Task: Create a new incident record in Salesforce with the following details: Incident Name, Category, Description, Country, Date and Time of Incident, and Resolution Details.
Action: Mouse pressed left at (386, 535)
Screenshot: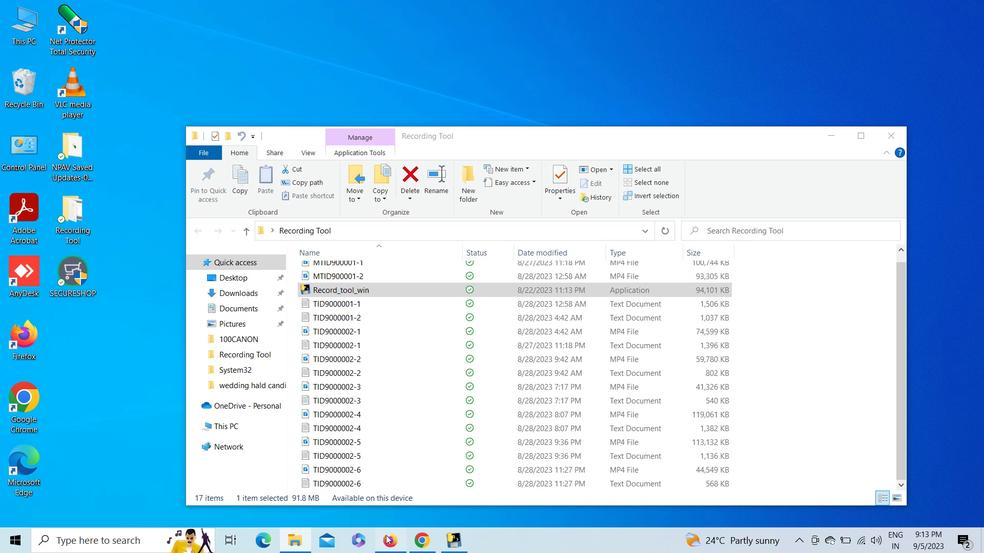 
Action: Mouse moved to (21, 92)
Screenshot: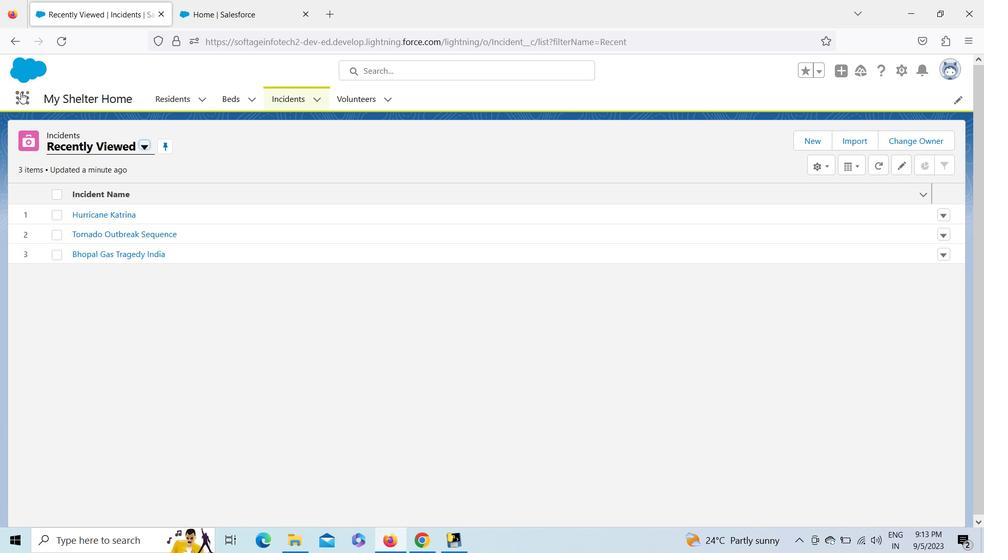 
Action: Mouse pressed left at (21, 92)
Screenshot: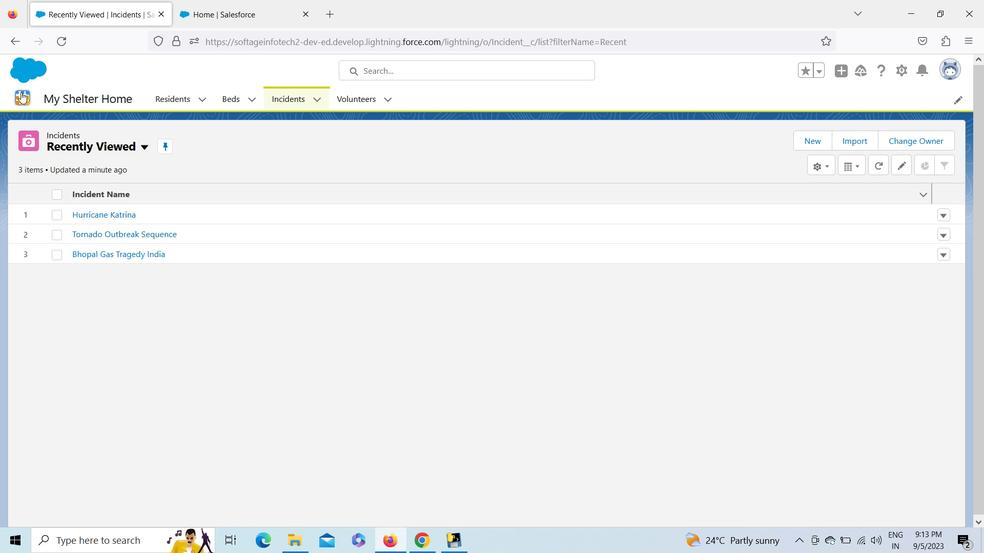 
Action: Mouse moved to (76, 177)
Screenshot: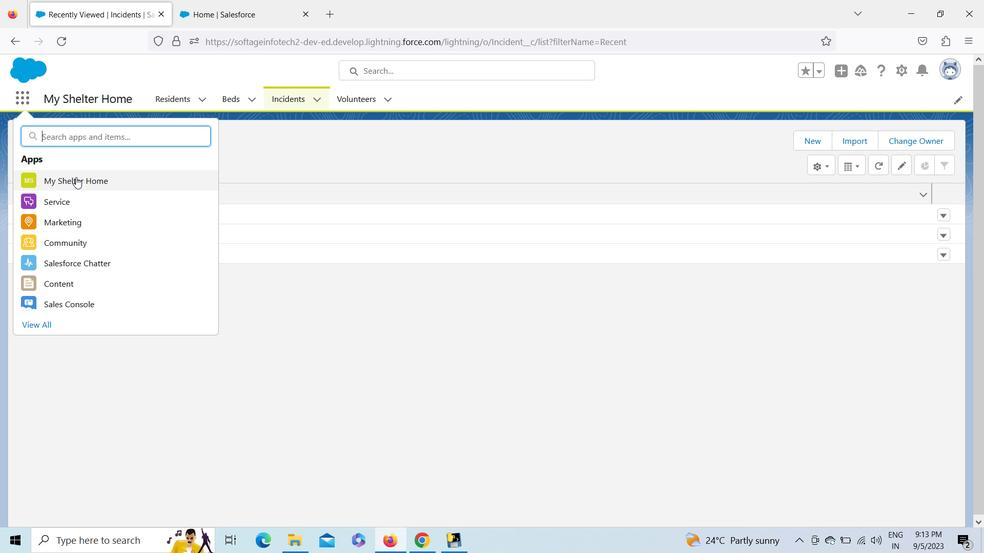 
Action: Mouse pressed left at (76, 177)
Screenshot: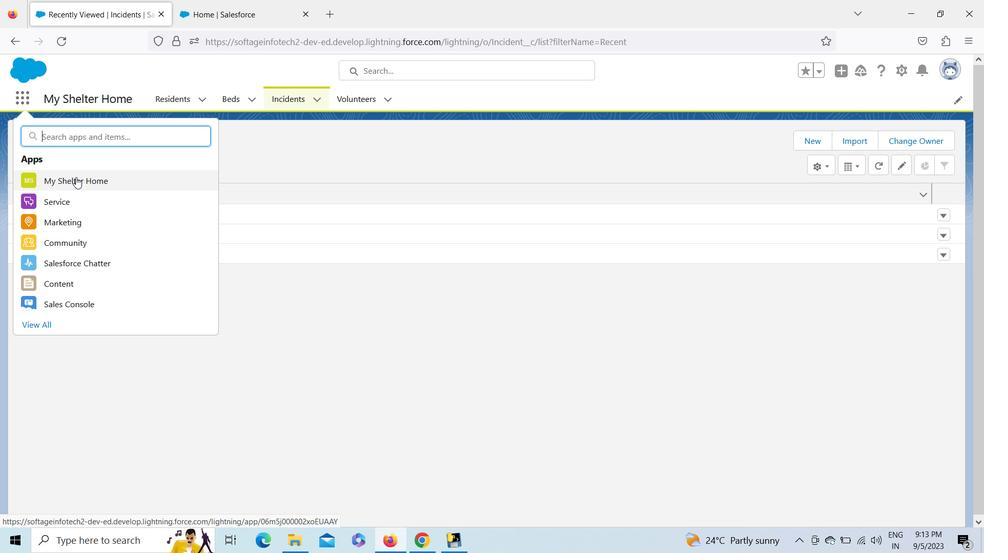 
Action: Mouse moved to (303, 13)
Screenshot: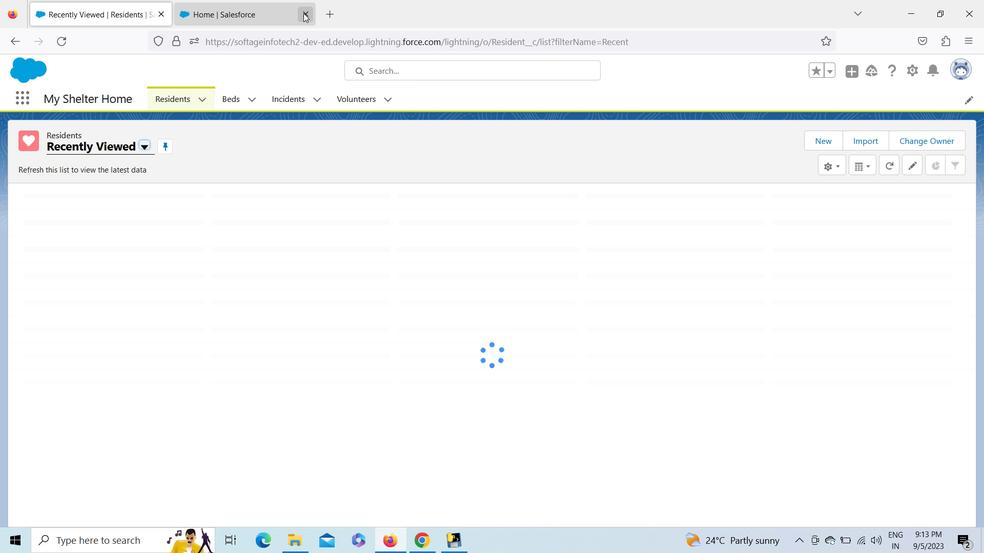 
Action: Mouse pressed left at (303, 13)
Screenshot: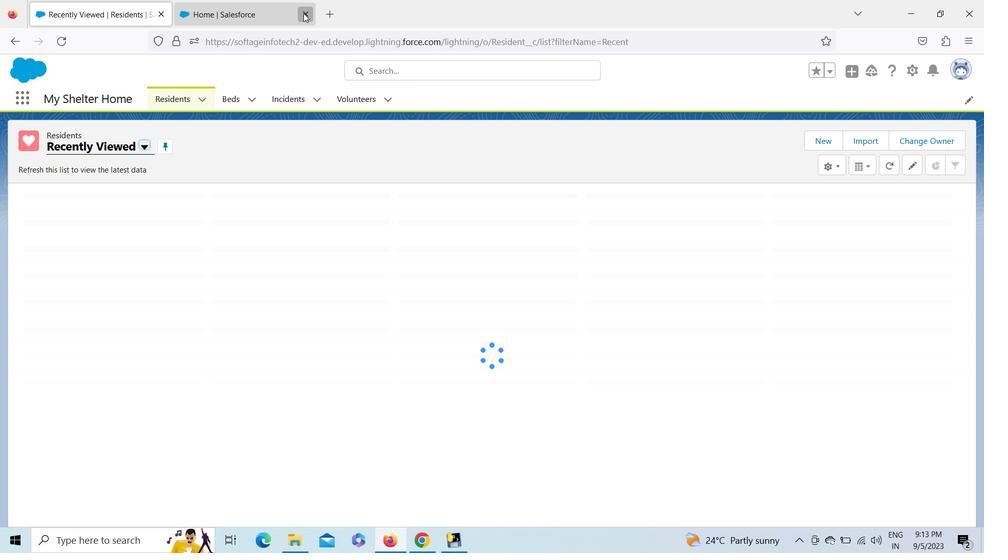 
Action: Mouse moved to (294, 100)
Screenshot: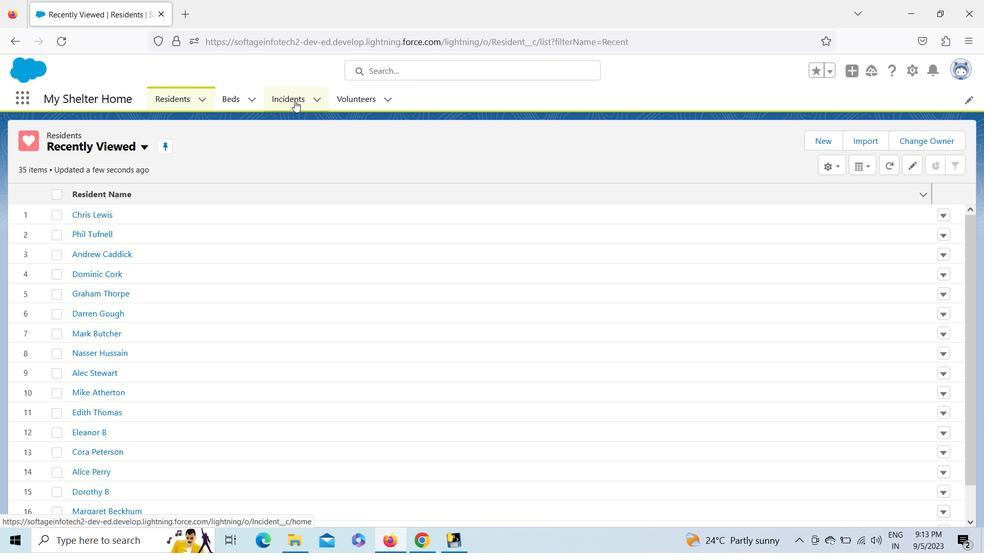 
Action: Mouse pressed left at (294, 100)
Screenshot: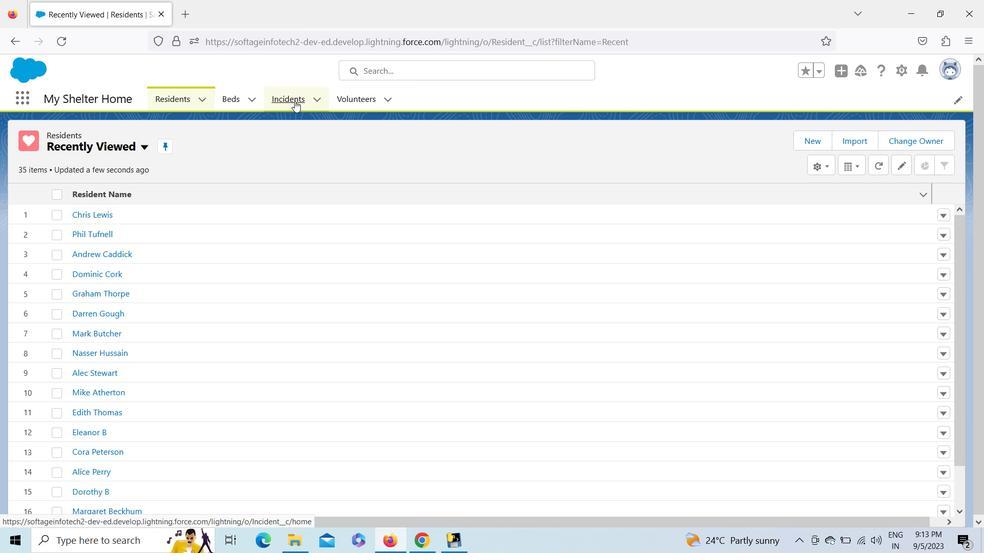 
Action: Mouse moved to (814, 140)
Screenshot: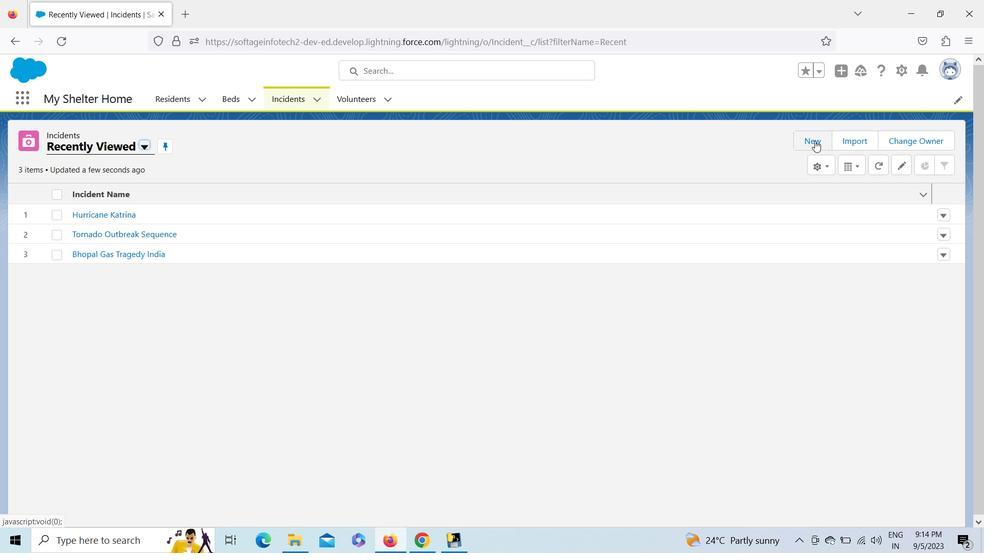 
Action: Mouse pressed left at (814, 140)
Screenshot: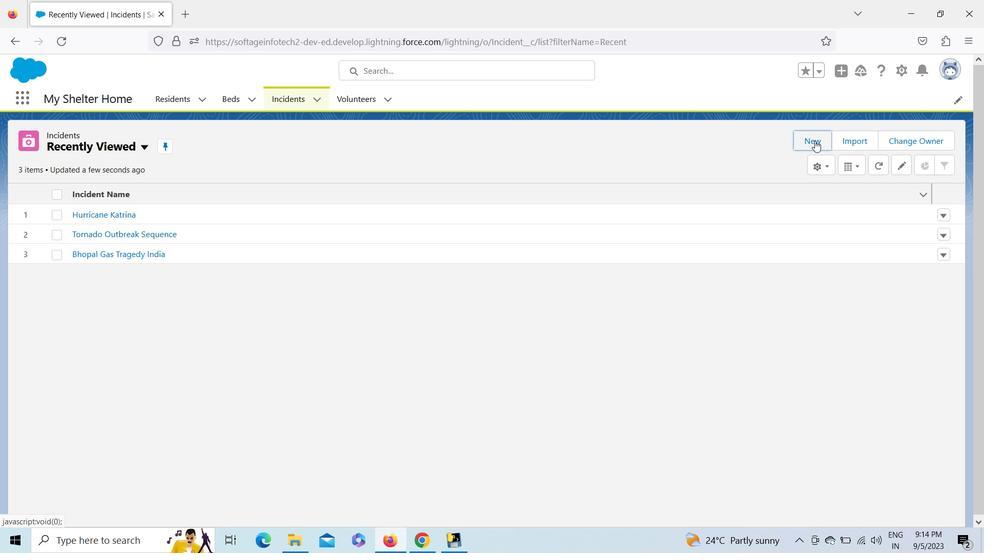 
Action: Key pressed <Key.shift><Key.shift>Alberta<Key.space><Key.shift><Key.shift><Key.shift>Flood<Key.space>2013
Screenshot: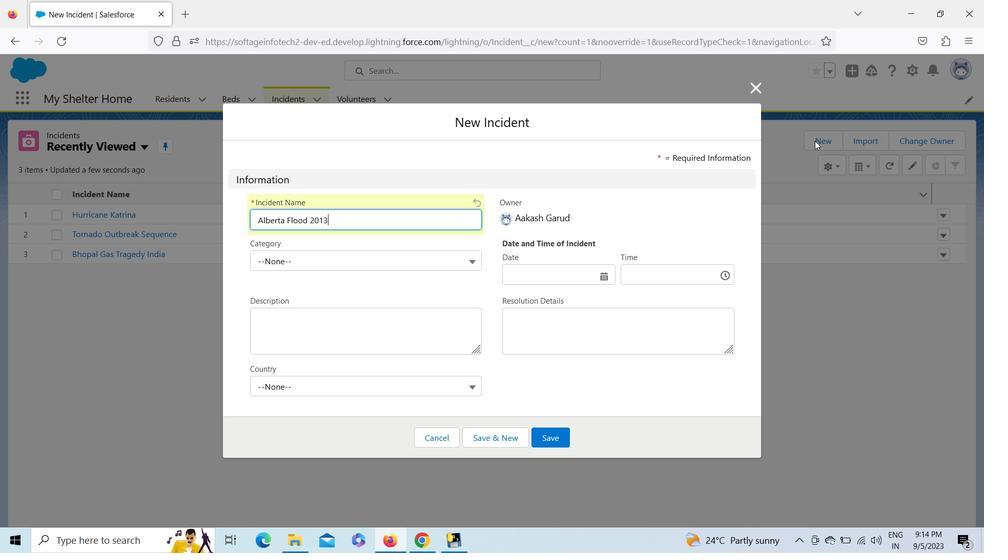 
Action: Mouse pressed left at (814, 140)
Screenshot: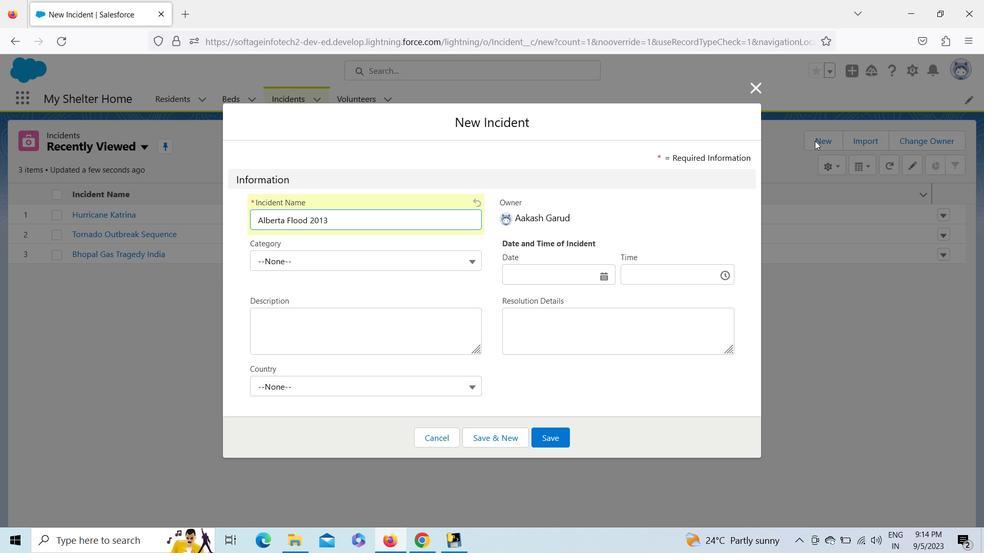 
Action: Mouse moved to (465, 263)
Screenshot: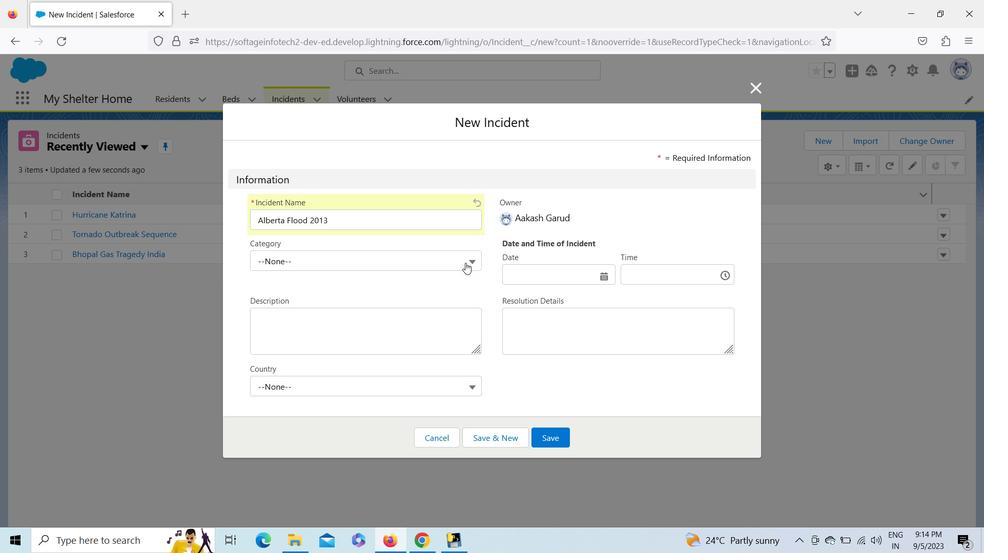 
Action: Mouse pressed left at (465, 263)
Screenshot: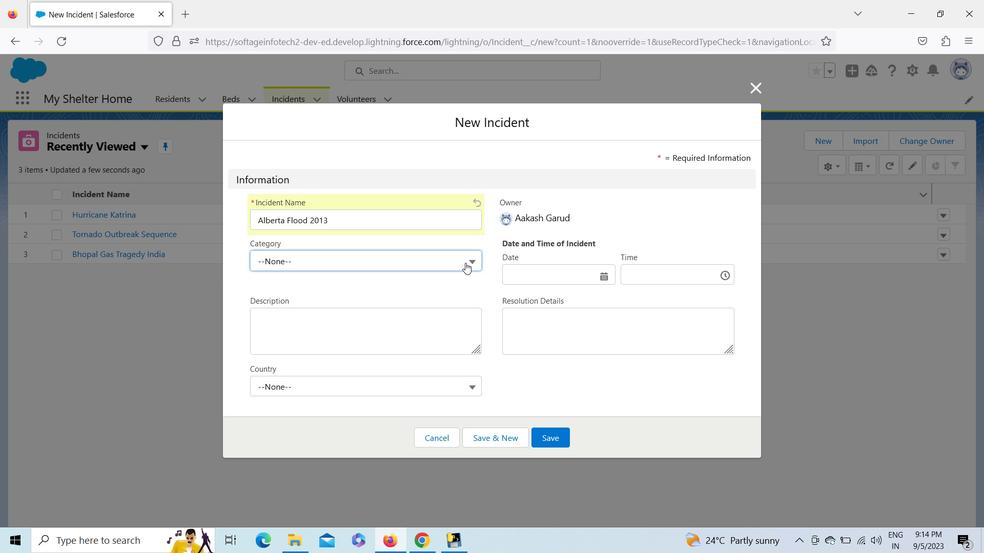 
Action: Mouse moved to (435, 355)
Screenshot: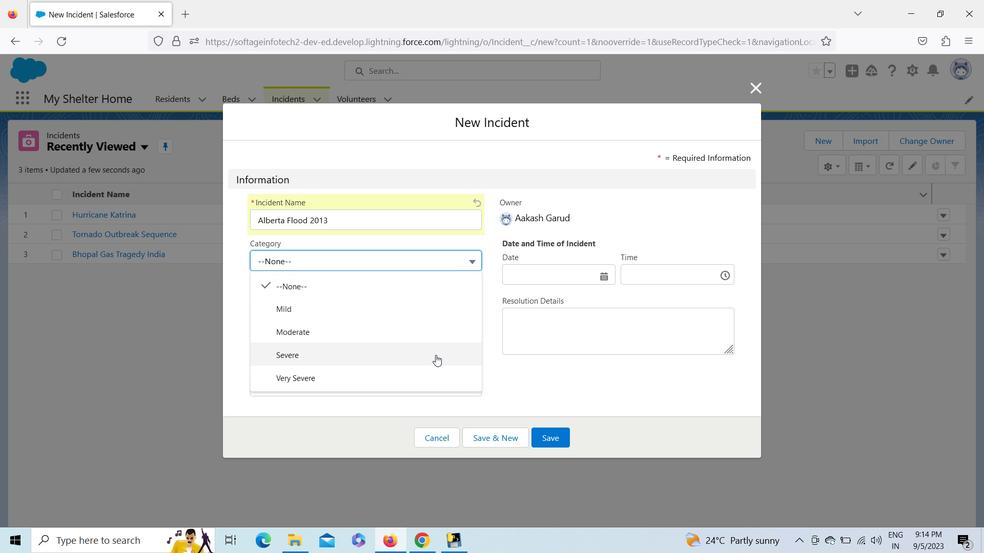 
Action: Mouse pressed left at (435, 355)
Screenshot: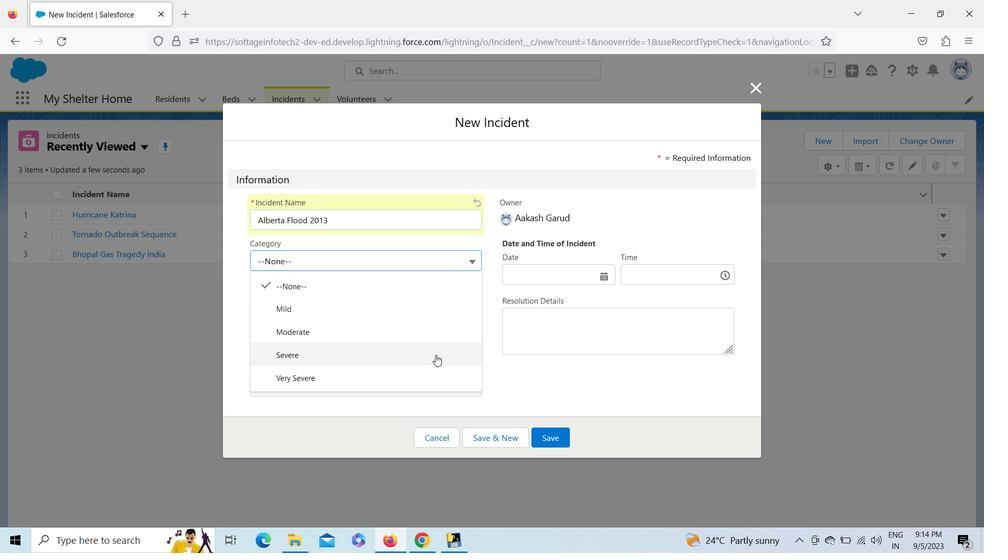 
Action: Mouse moved to (372, 386)
Screenshot: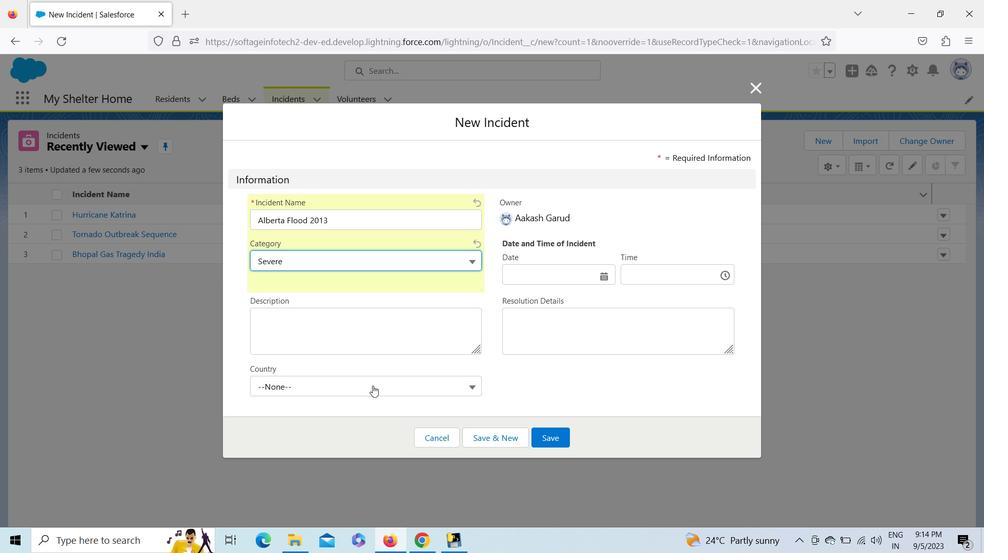 
Action: Mouse pressed left at (372, 386)
Screenshot: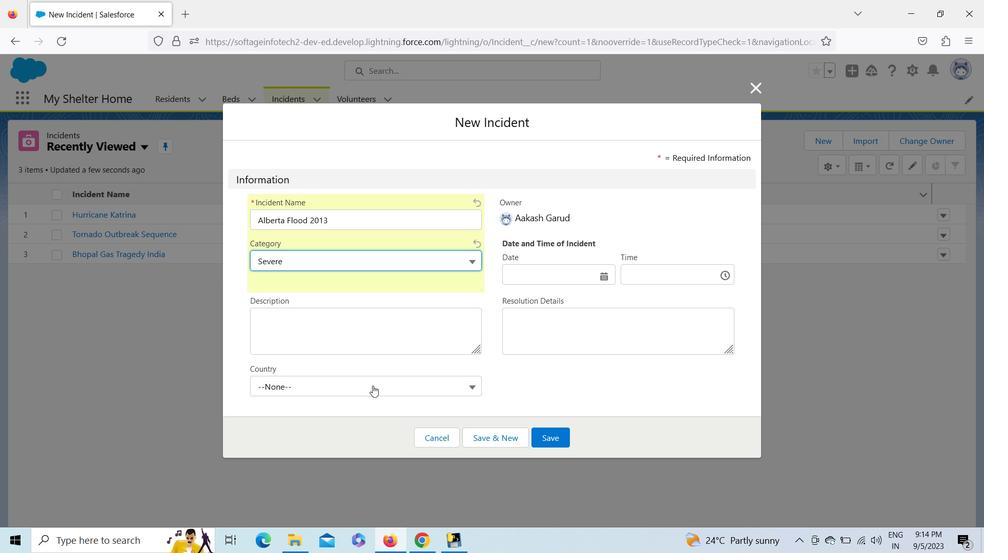 
Action: Mouse moved to (414, 275)
Screenshot: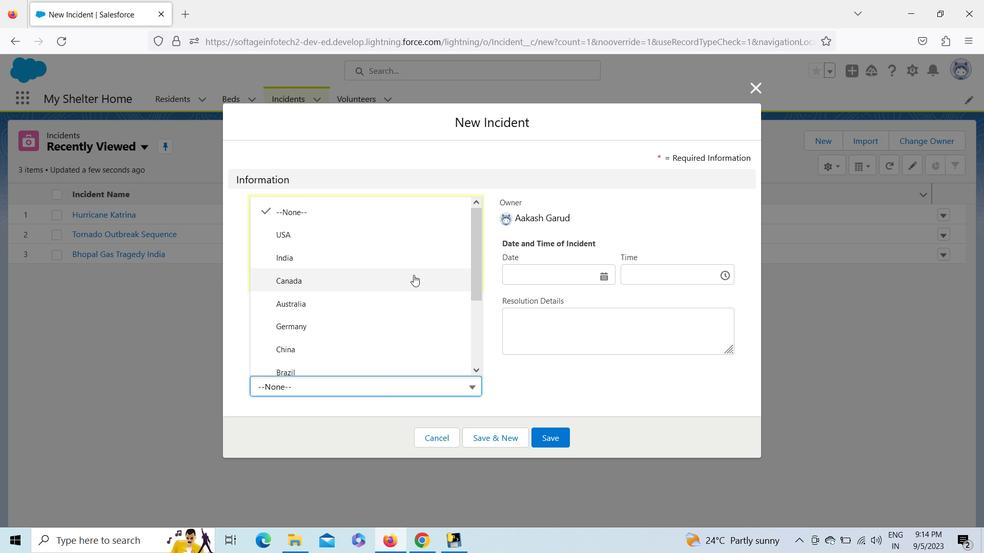 
Action: Mouse pressed left at (414, 275)
Screenshot: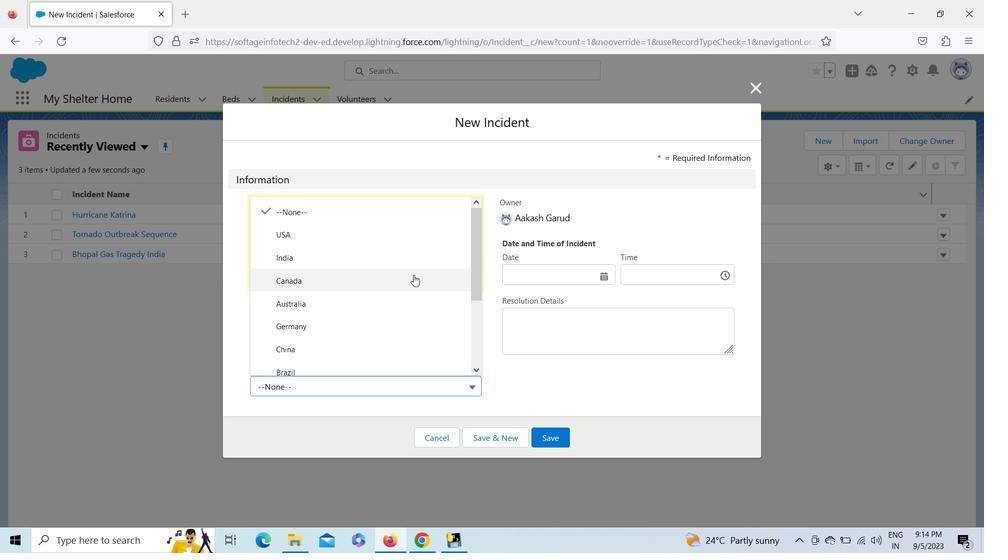 
Action: Mouse moved to (560, 275)
Screenshot: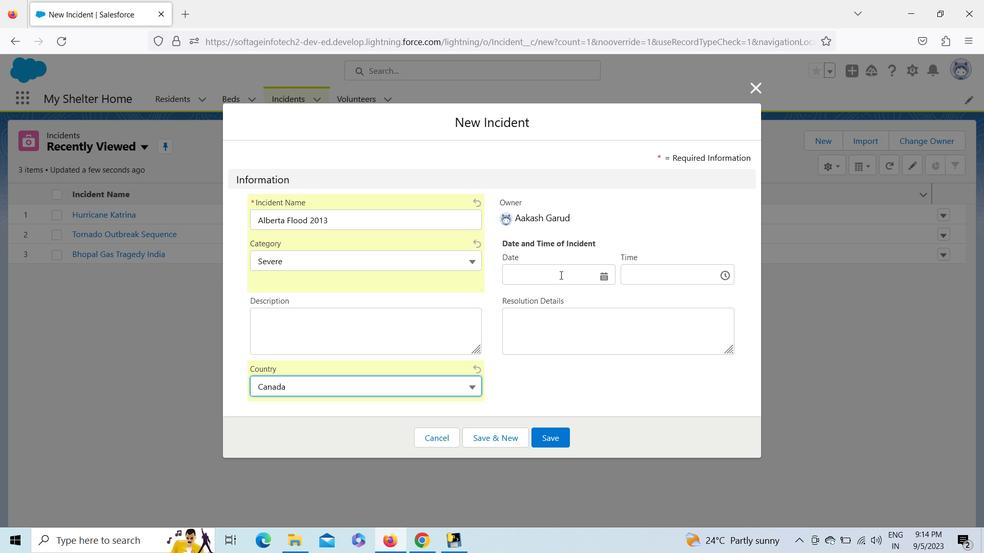 
Action: Mouse pressed left at (560, 275)
Screenshot: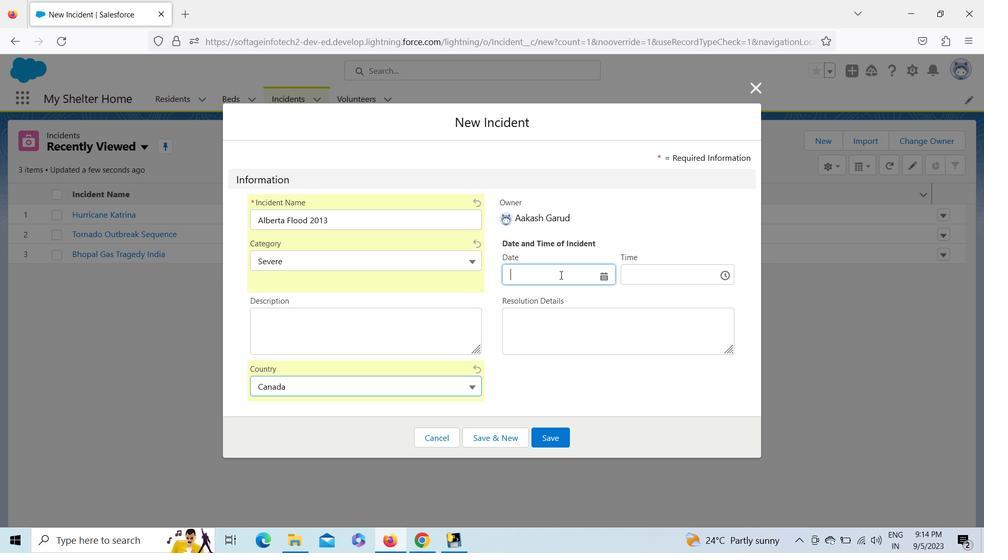 
Action: Mouse moved to (670, 311)
Screenshot: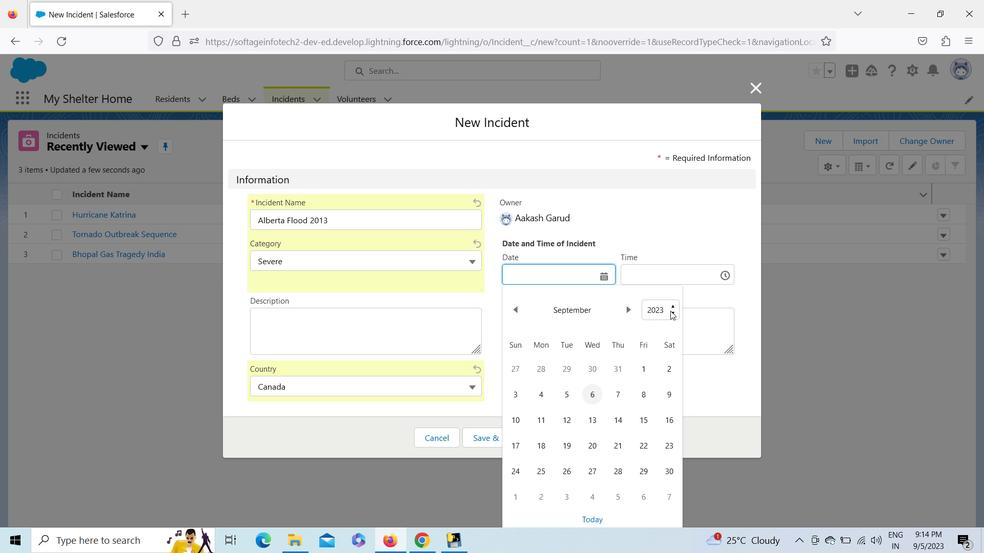 
Action: Mouse pressed left at (670, 311)
Screenshot: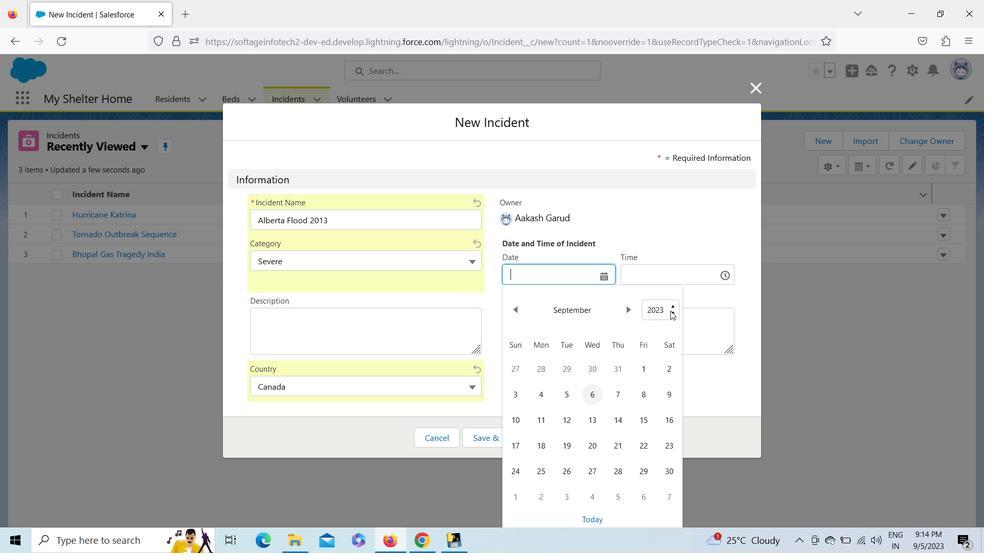 
Action: Key pressed <Key.up><Key.up><Key.up><Key.up><Key.up><Key.up><Key.up><Key.up><Key.up><Key.up><Key.enter>
Screenshot: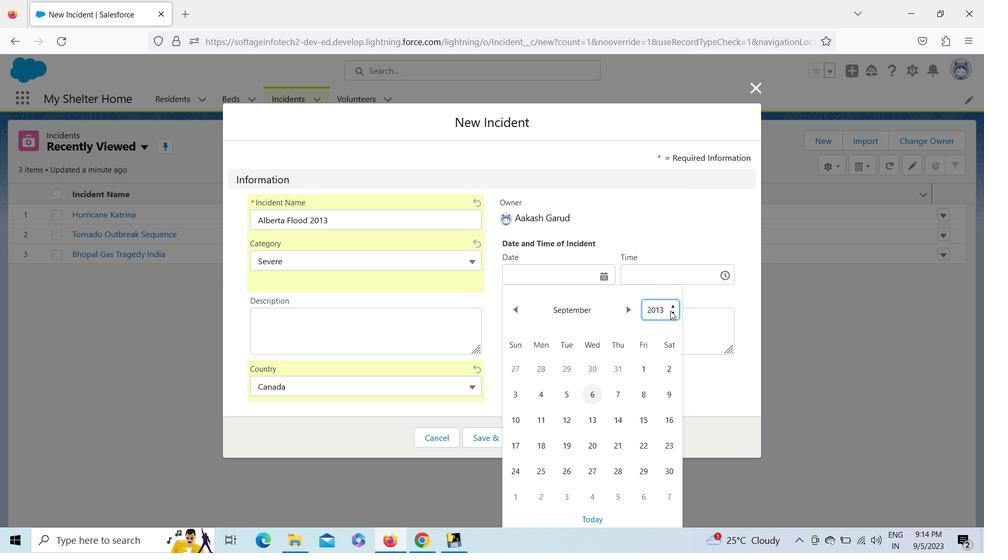 
Action: Mouse moved to (514, 303)
Screenshot: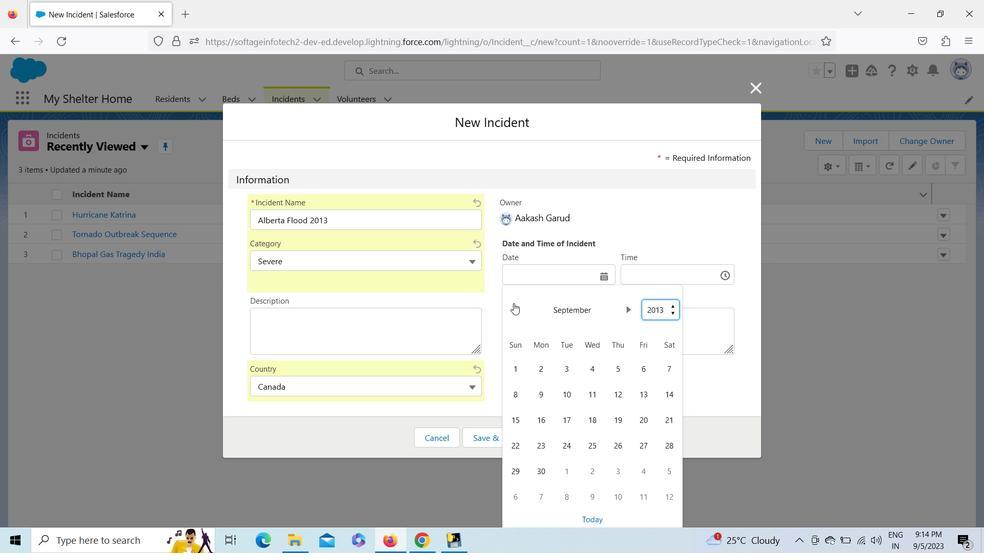 
Action: Mouse pressed left at (514, 303)
Screenshot: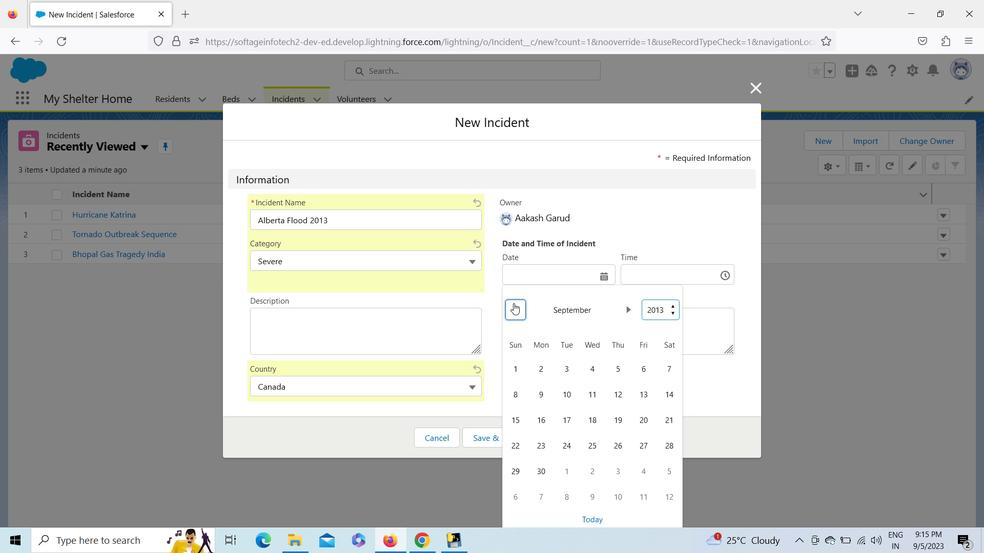 
Action: Mouse pressed left at (514, 303)
Screenshot: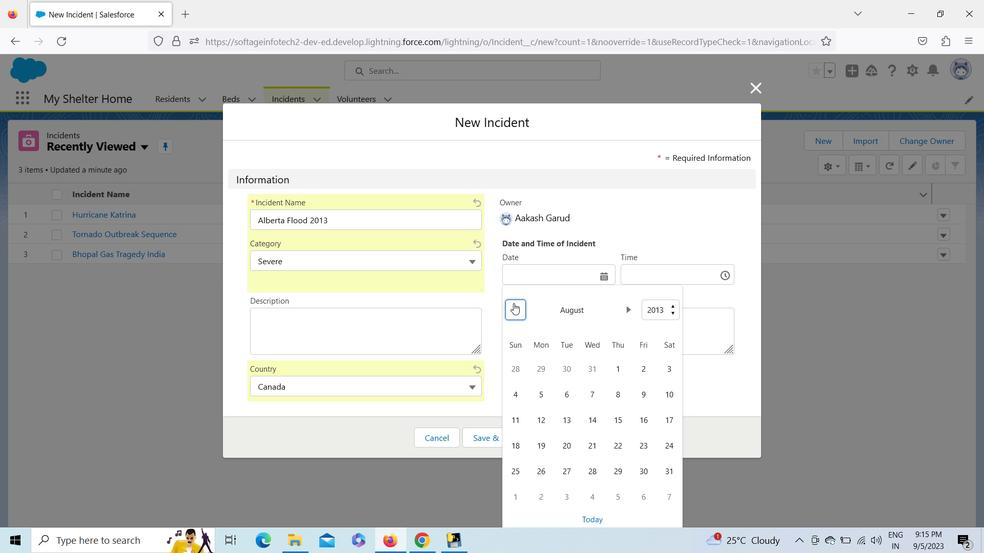 
Action: Mouse pressed left at (514, 303)
Screenshot: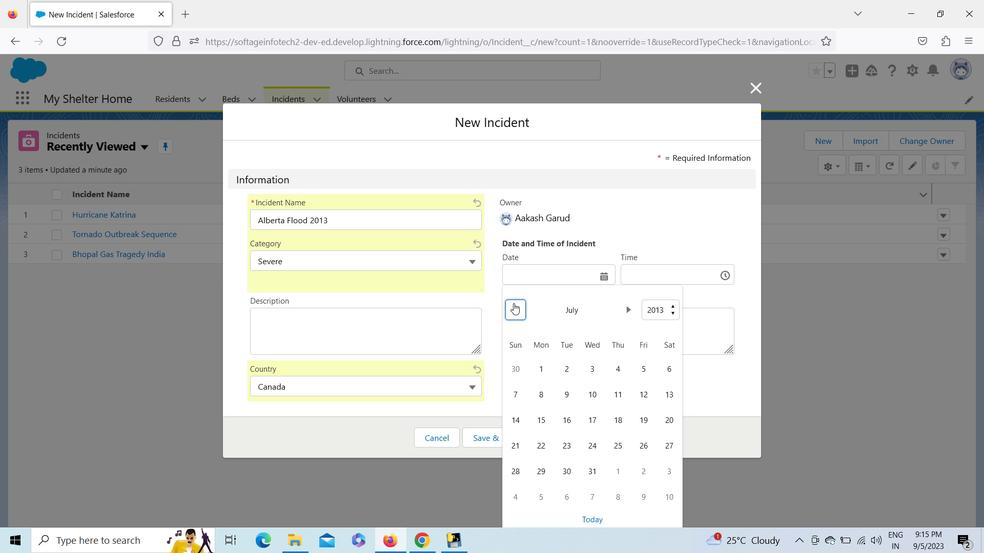 
Action: Mouse moved to (593, 447)
Screenshot: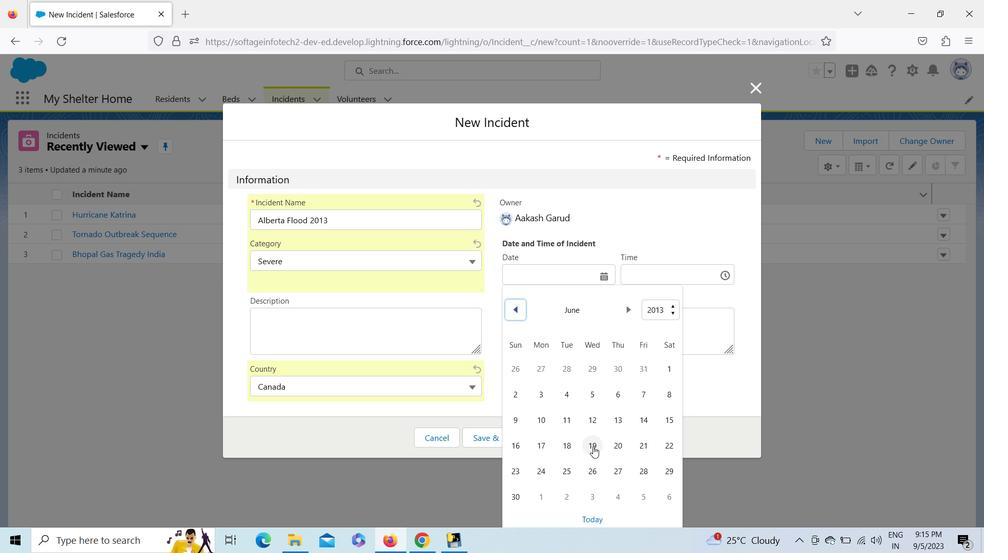 
Action: Mouse pressed left at (593, 447)
Screenshot: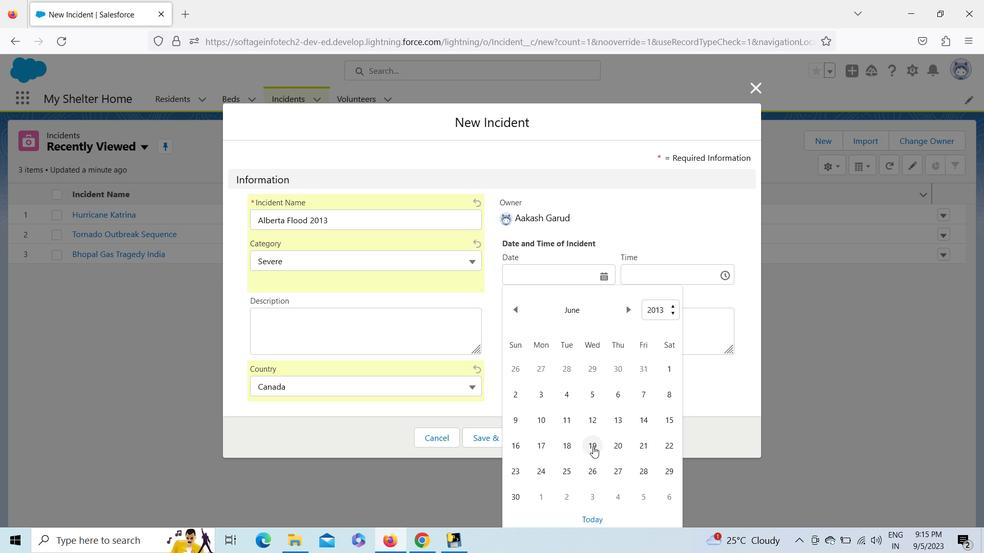 
Action: Mouse moved to (373, 301)
Screenshot: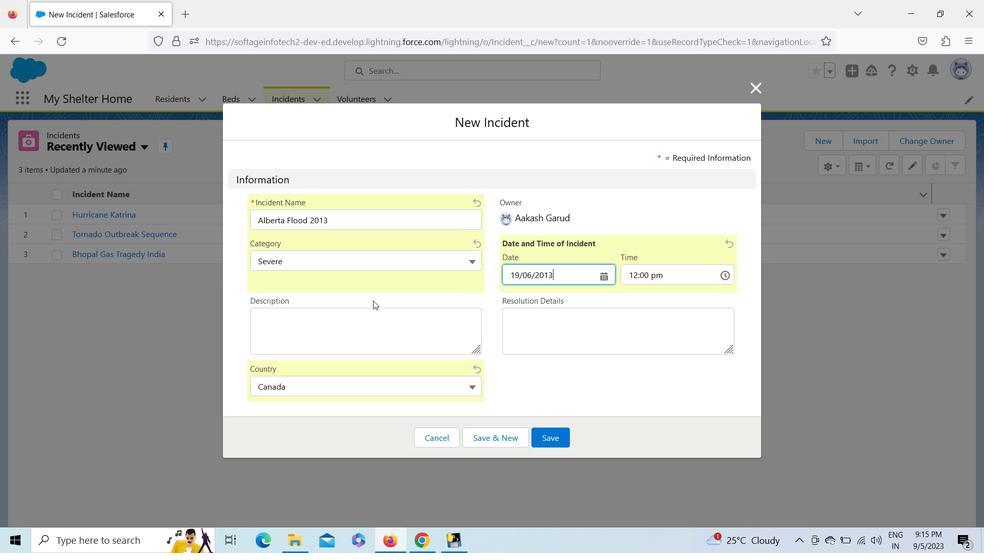 
Action: Mouse pressed left at (373, 301)
Screenshot: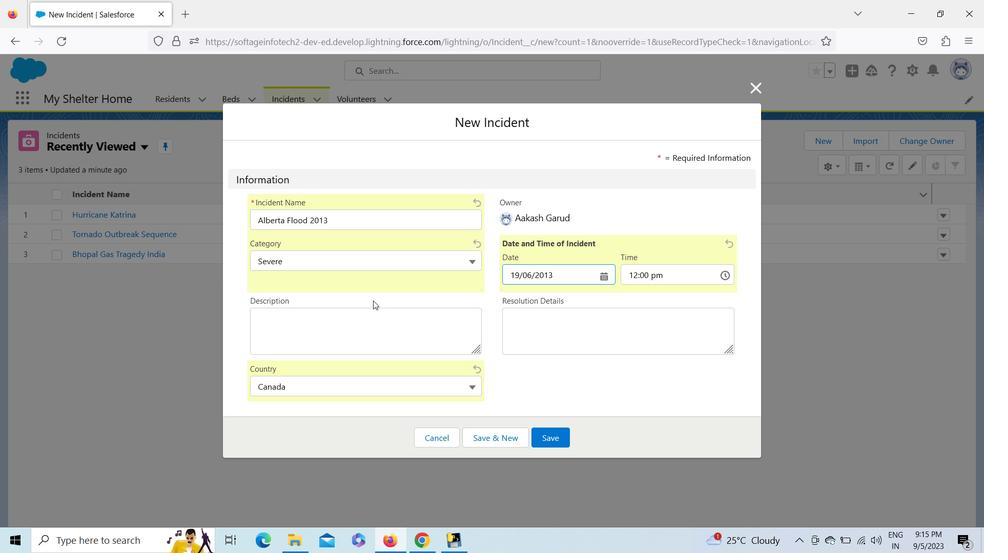 
Action: Mouse moved to (371, 321)
Screenshot: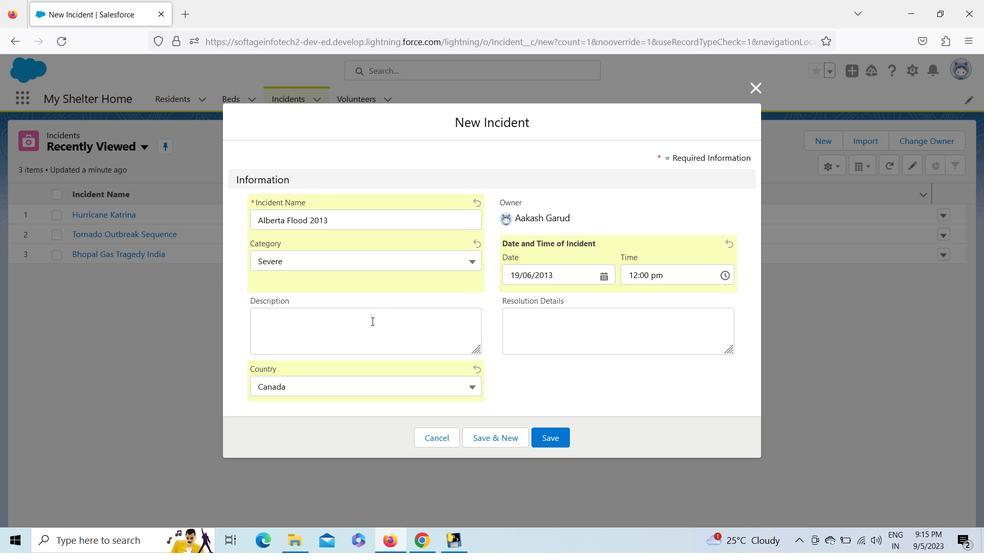 
Action: Mouse pressed left at (371, 321)
Screenshot: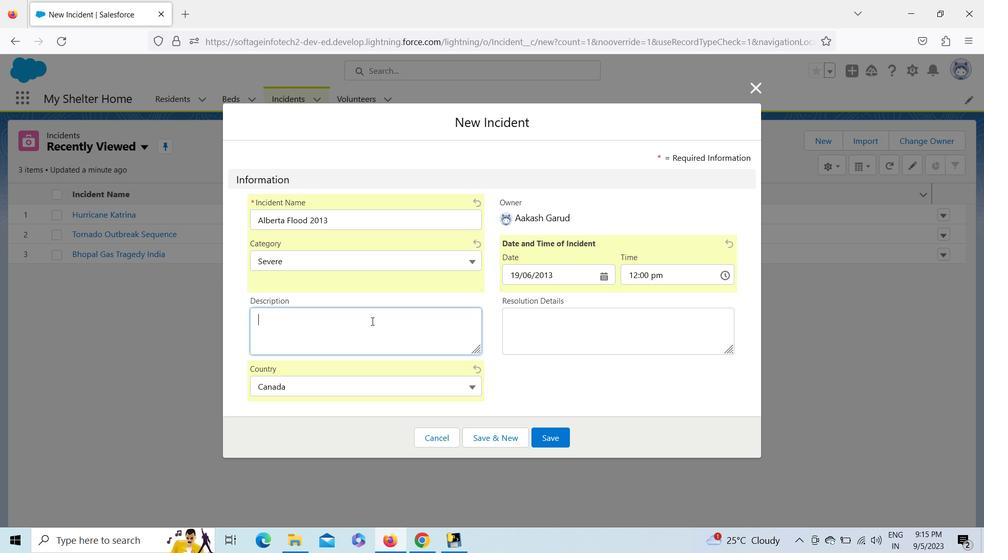 
Action: Key pressed <Key.shift>In<Key.space>the<Key.space>days<Key.space>leading<Key.space>up<Key.space>to<Key.space><Key.shift>June<Key.space>19,<Key.space>2023,<Key.space>parts<Key.space>of<Key.space>southern<Key.space>and<Key.space>central<Key.space><Key.shift>Alberta<Key.space><Key.shift><Key.shift><Key.shift><Key.shift><Key.shift><Key.shift><Key.shift><Key.shift><Key.shift><Key.shift><Key.shift><Key.shift><Key.shift><Key.shift><Key.shift><Key.shift><Key.shift><Key.shift><Key.shift><Key.shift><Key.shift><Key.shift><Key.shift><Key.shift><Key.shift><Key.shift><Key.shift><Key.shift><Key.shift><Key.shift><Key.shift><Key.shift><Key.shift><Key.shift><Key.shift><Key.shift><Key.shift><Key.shift><Key.shift><Key.shift><Key.shift><Key.shift>Canada<Key.left><Key.left><Key.left><Key.left><Key.left><Key.left><Key.left>,<Key.right><Key.right><Key.right><Key.right><Key.right><Key.right><Key.right><Key.space>experienced<Key.space>heavy<Key.space>rainfall<Key.space>that<Key.space>triggered<Key.space>catastrophic<Key.space>flooding<Key.space>described<Key.space>by<Key.space>the<Key.space>provincial<Key.space>government<Key.space>as<Key.space>the<Key.space>worst<Key.space>in<Key.space><Key.shift>Alberta's<Key.space><Key.shift>history
Screenshot: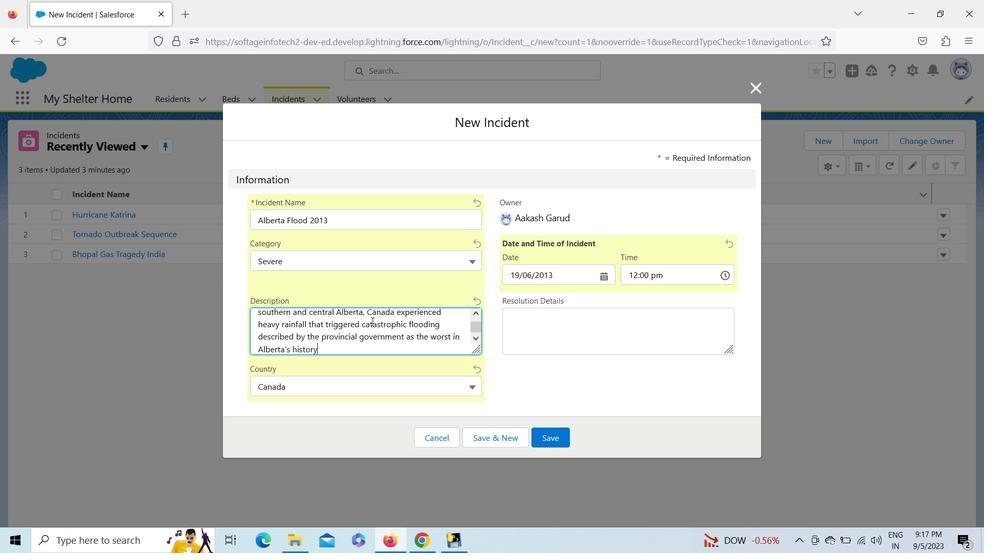 
Action: Mouse moved to (474, 267)
Screenshot: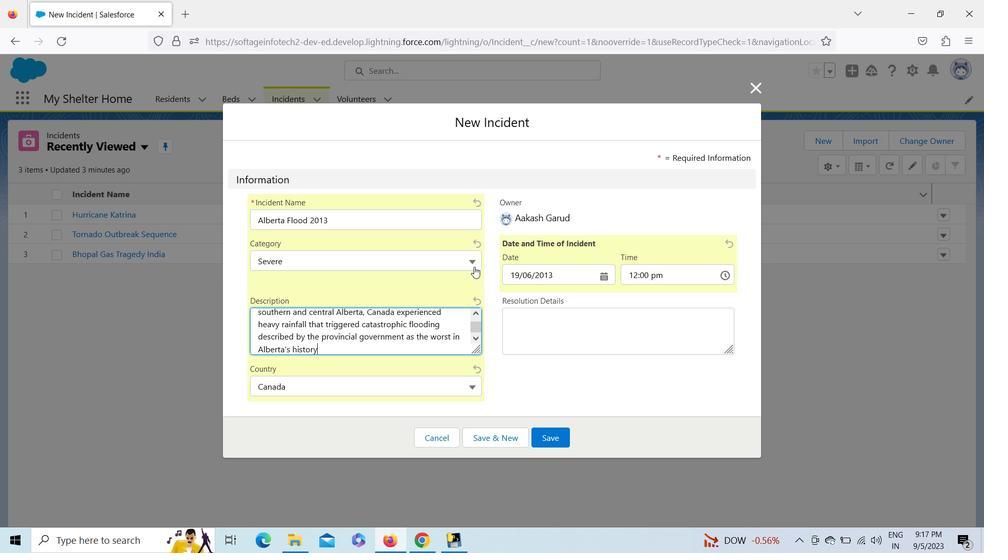 
Action: Mouse pressed left at (474, 267)
Screenshot: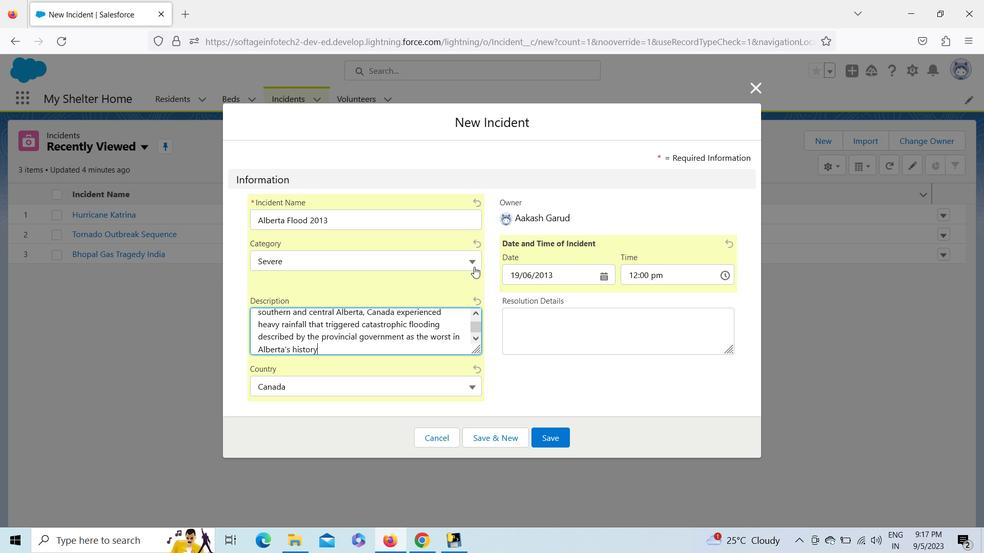 
Action: Mouse moved to (372, 373)
Screenshot: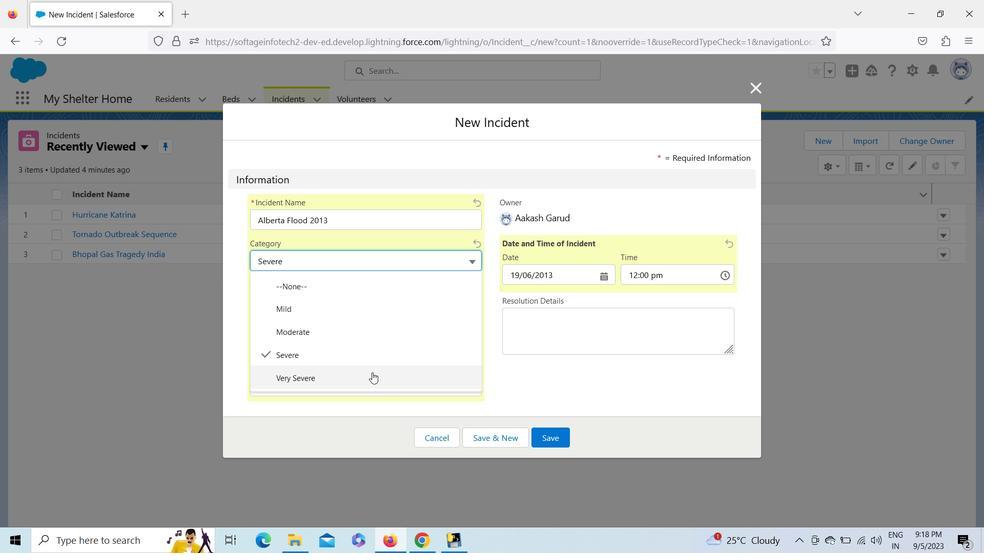 
Action: Mouse pressed left at (372, 373)
Screenshot: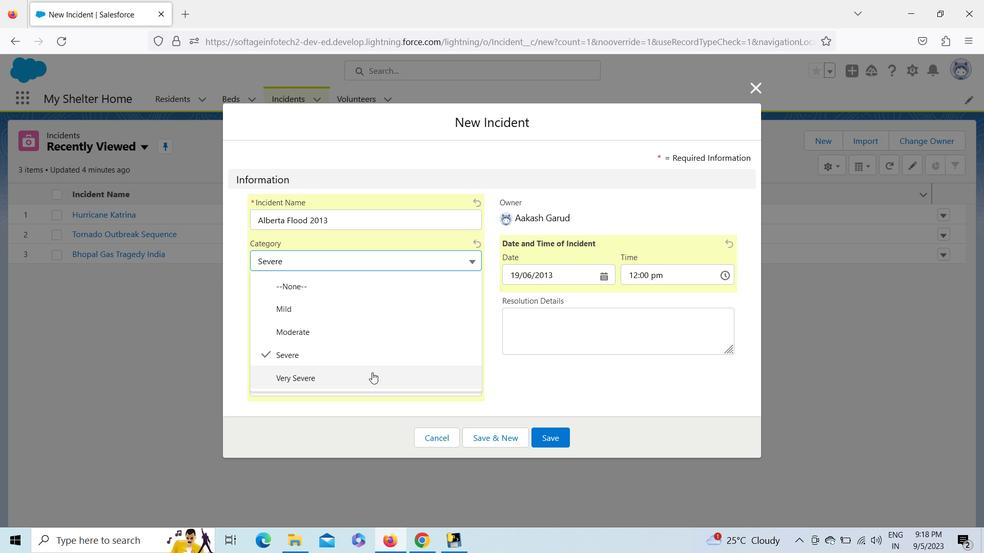 
Action: Mouse moved to (550, 325)
Screenshot: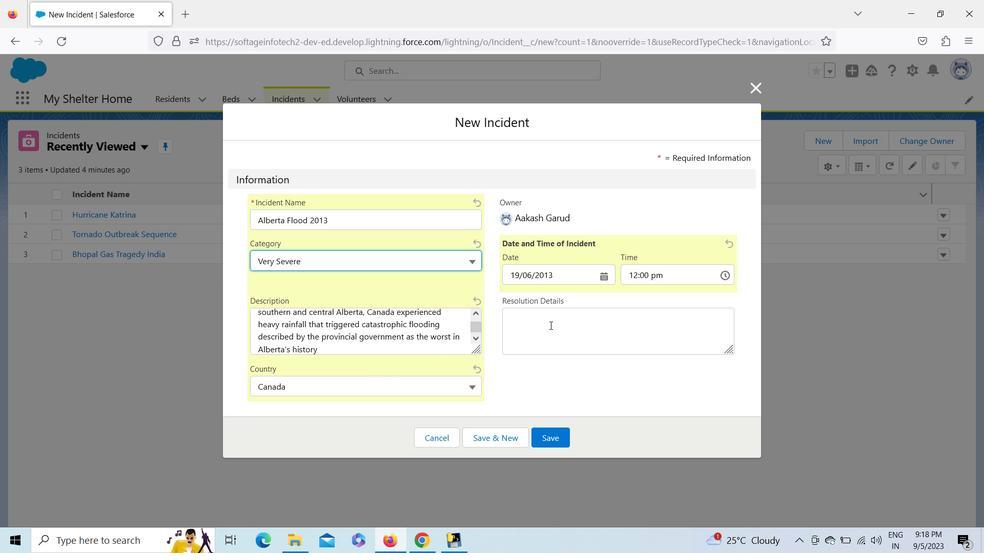 
Action: Mouse pressed left at (550, 325)
Screenshot: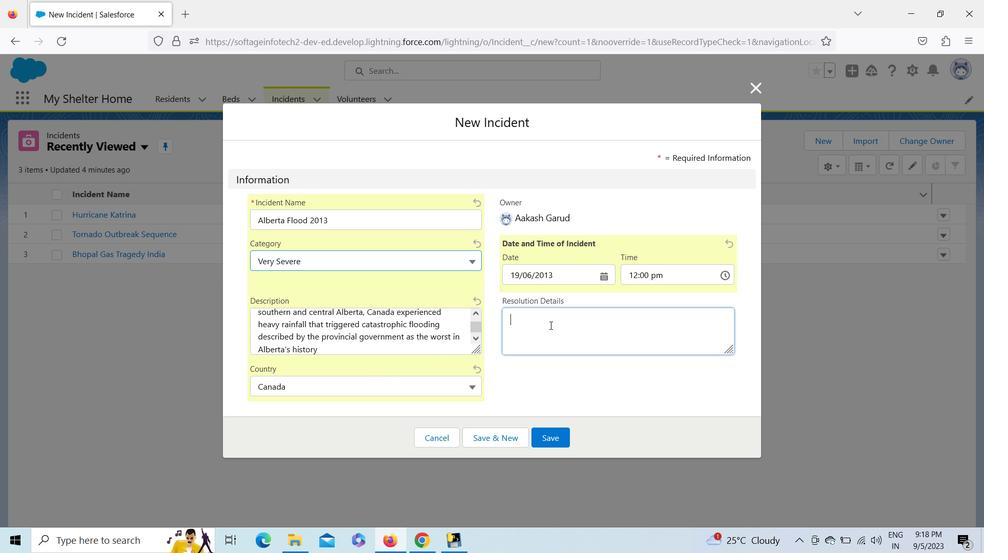 
Action: Mouse moved to (540, 336)
Screenshot: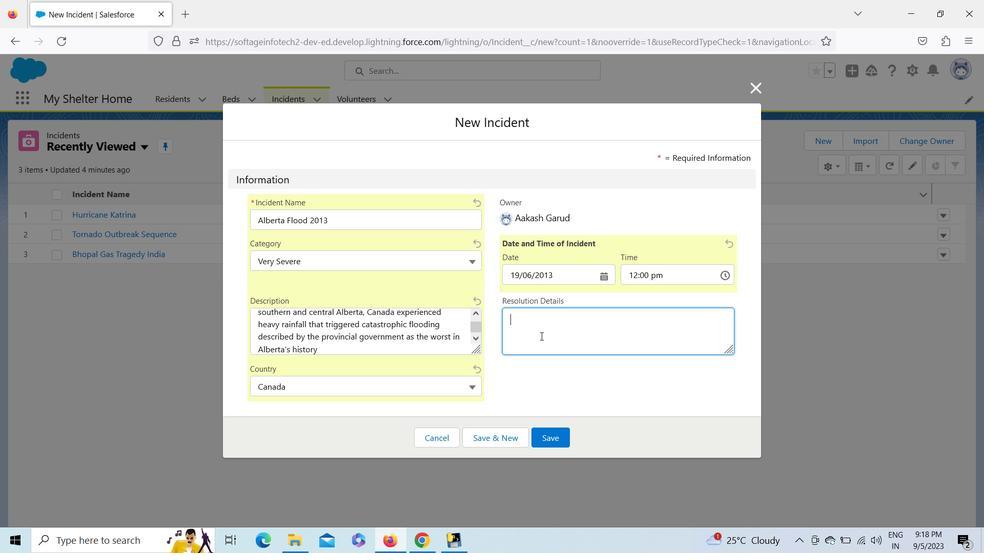 
Action: Key pressed <Key.shift>The<Key.space><Key.shift>Flood<Key.space>was<Key.space>thev<Key.backspace><Key.space>costliest<Key.space>natural<Key.space>disaster<Key.space>in<Key.space><Key.shift>Canadian<Key.space><Key.shift><Key.shift><Key.shift><Key.shift><Key.shift><Key.shift><Key.shift><Key.shift><Key.shift><Key.shift><Key.shift><Key.shift><Key.shift><Key.shift><Key.shift><Key.shift><Key.shift><Key.shift><Key.shift><Key.shift><Key.shift><Key.shift><Key.shift><Key.shift><Key.shift><Key.shift><Key.shift><Key.shift><Key.shift><Key.shift><Key.shift><Key.shift><Key.shift><Key.shift><Key.shift><Key.shift><Key.shift><Key.shift><Key.shift>history,<Key.space>with<Key.space>damages<Key.space>exceeding<Key.space><Key.shift>CAD<Key.space><Key.shift>$6<Key.space><Key.shift>billion
Screenshot: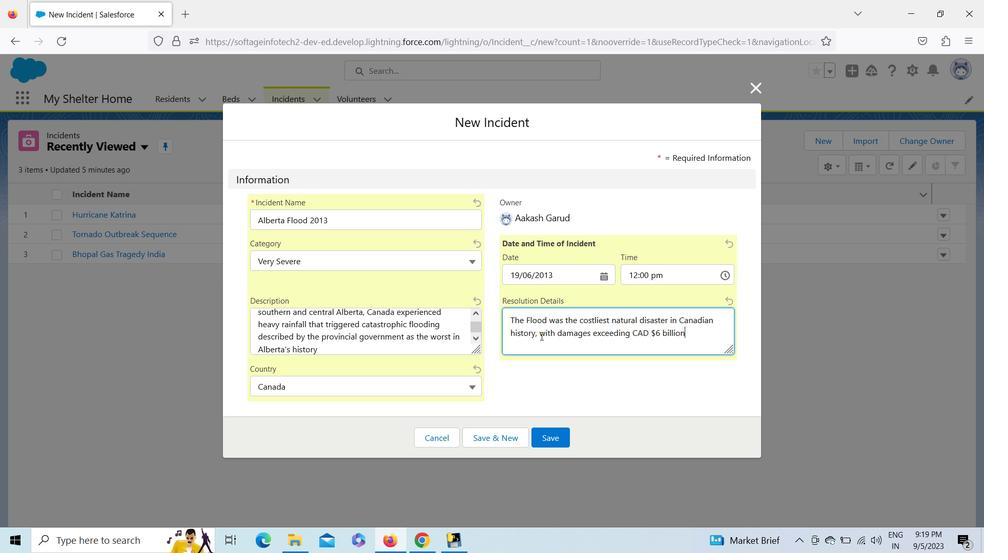 
Action: Mouse moved to (548, 434)
Screenshot: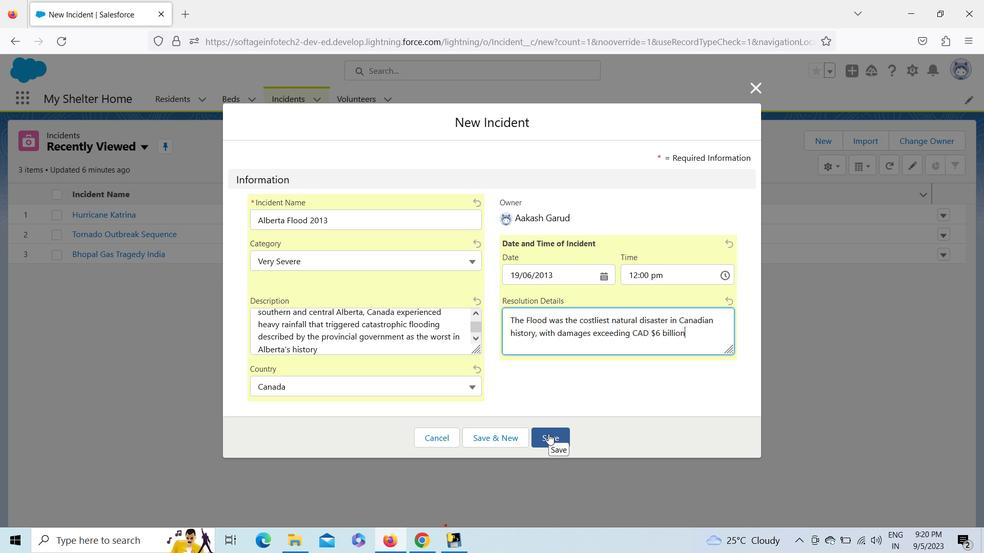 
Action: Mouse pressed left at (548, 434)
Screenshot: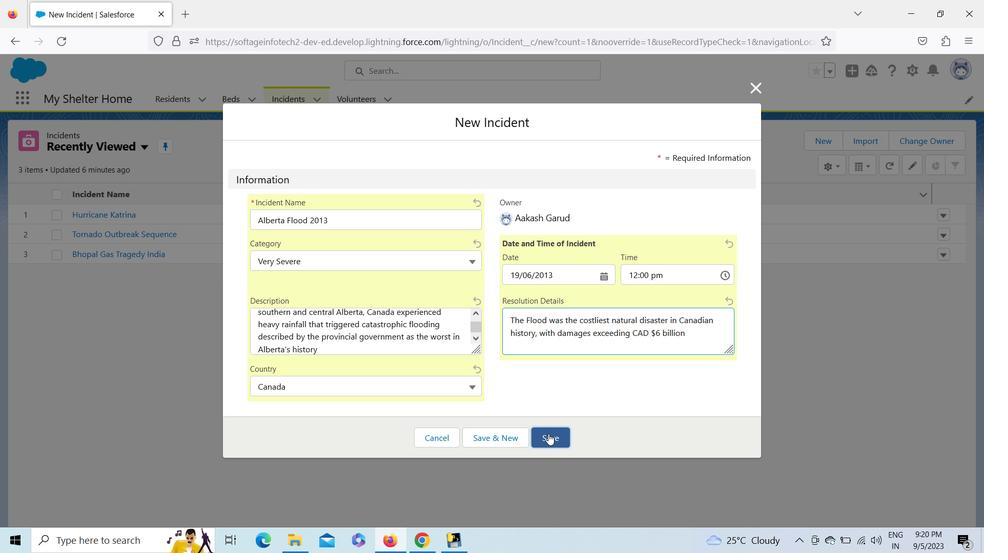 
Action: Mouse moved to (296, 103)
Screenshot: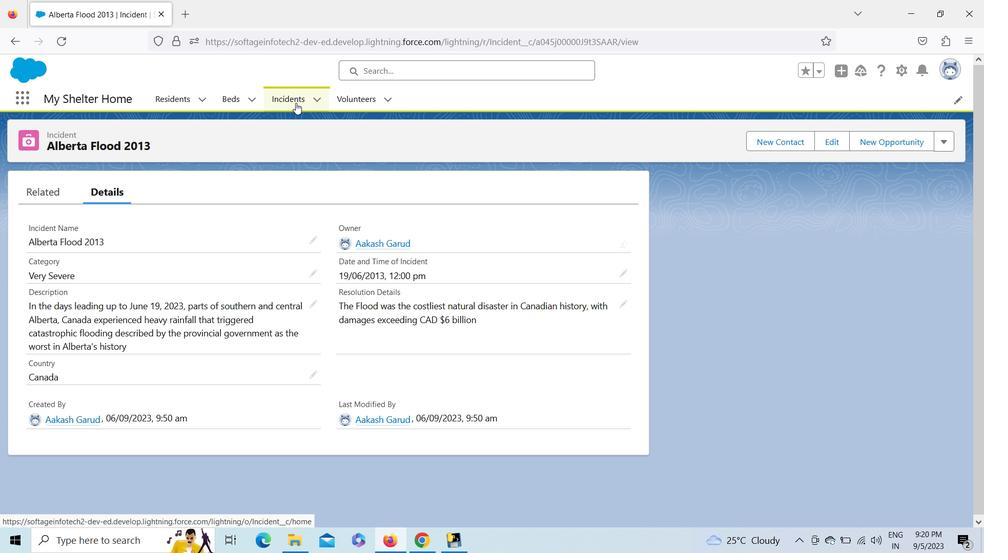 
Action: Mouse pressed left at (296, 103)
Screenshot: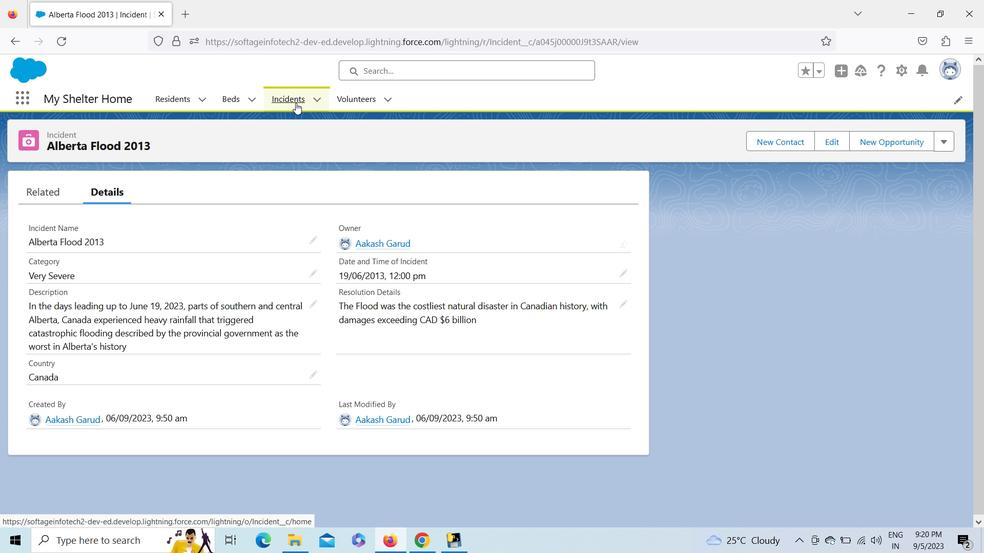 
Action: Mouse moved to (822, 136)
Screenshot: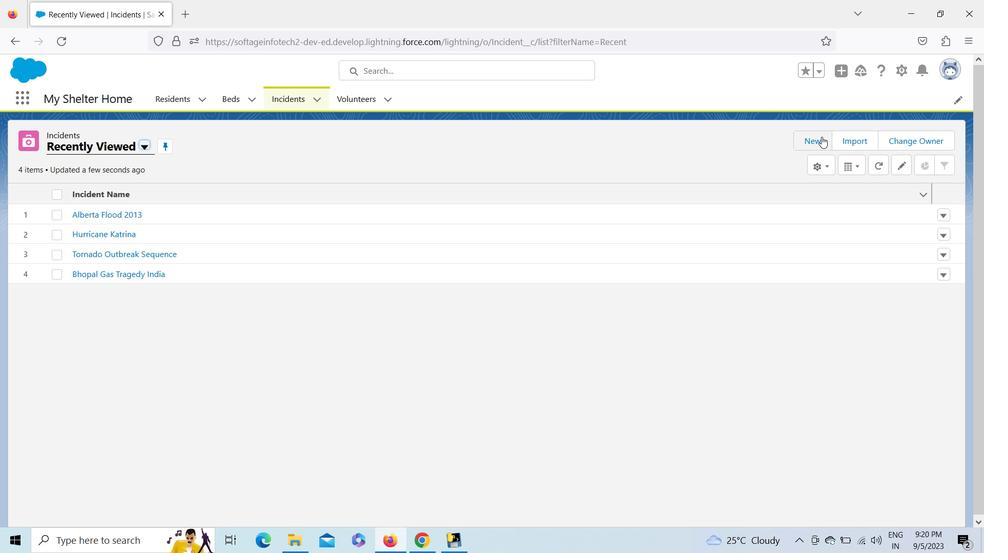 
Action: Mouse pressed left at (822, 136)
Screenshot: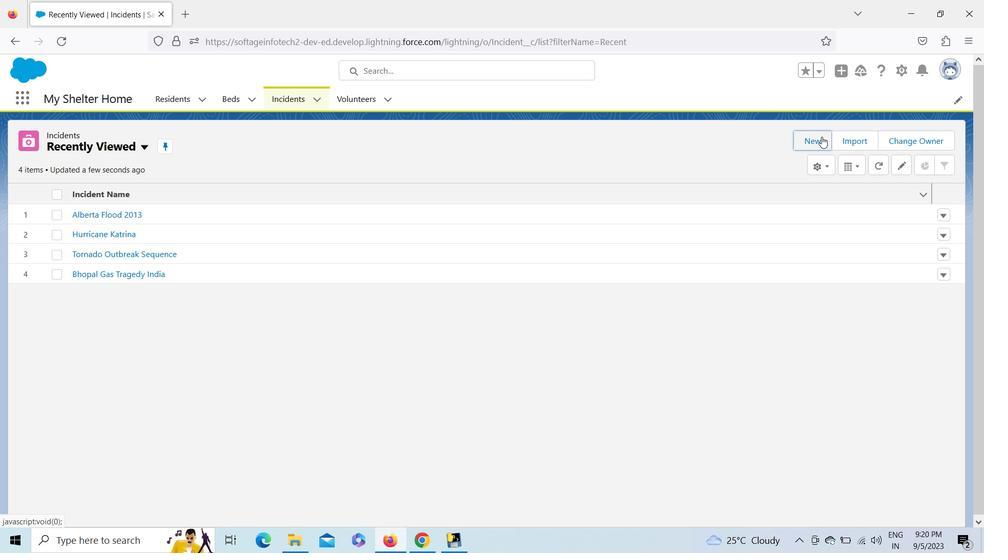 
Action: Key pressed <Key.shift><Key.shift><Key.shift><Key.shift><Key.shift><Key.shift><Key.shift>Fort<Key.space><Key.shift>Mc<Key.shift>Murray<Key.space>wildfire
Screenshot: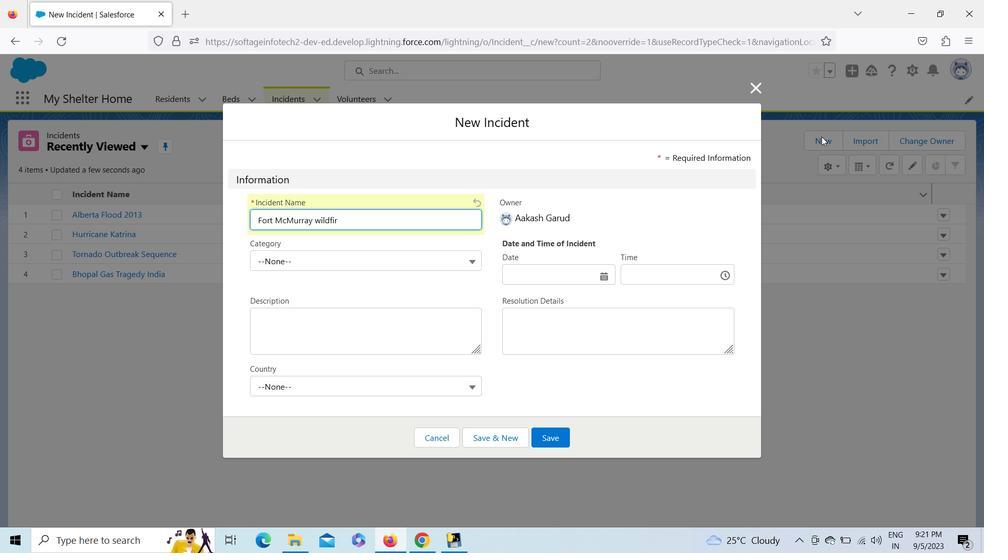 
Action: Mouse moved to (556, 277)
Screenshot: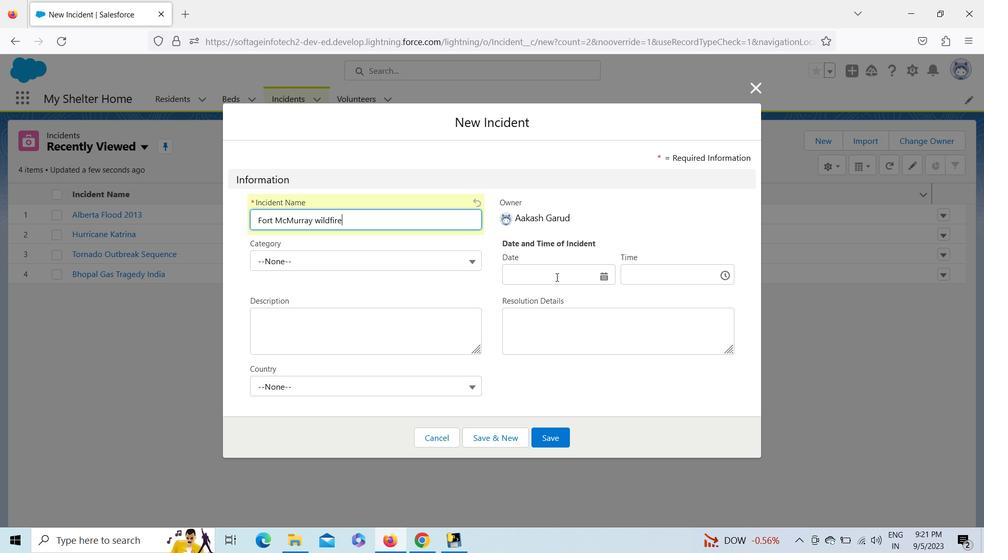 
Action: Mouse pressed left at (556, 277)
Screenshot: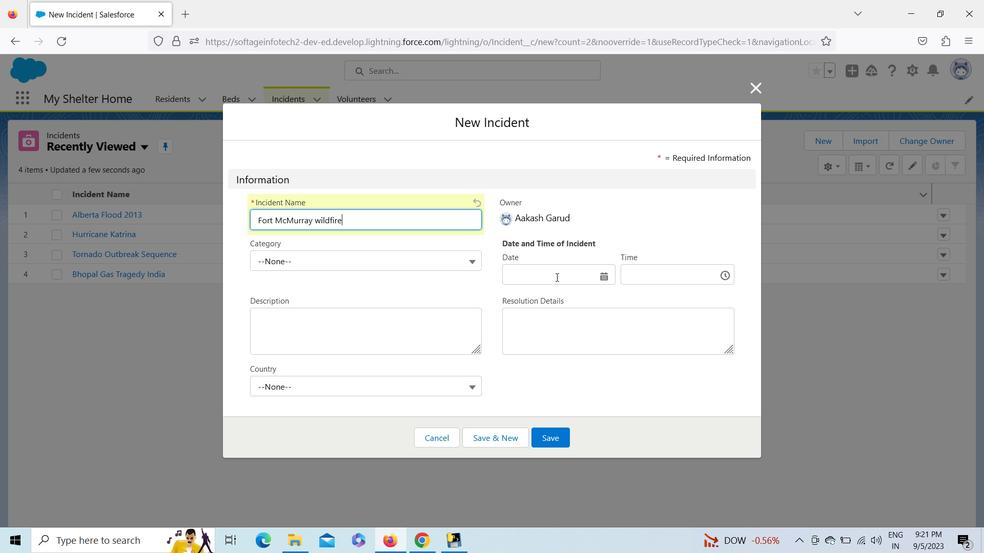 
Action: Mouse moved to (673, 307)
Screenshot: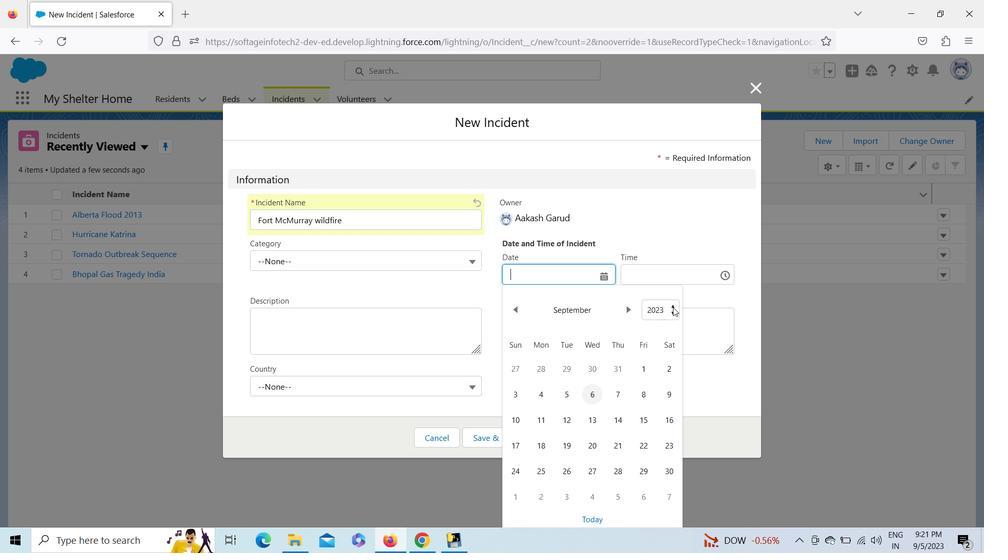 
Action: Mouse pressed left at (673, 307)
Screenshot: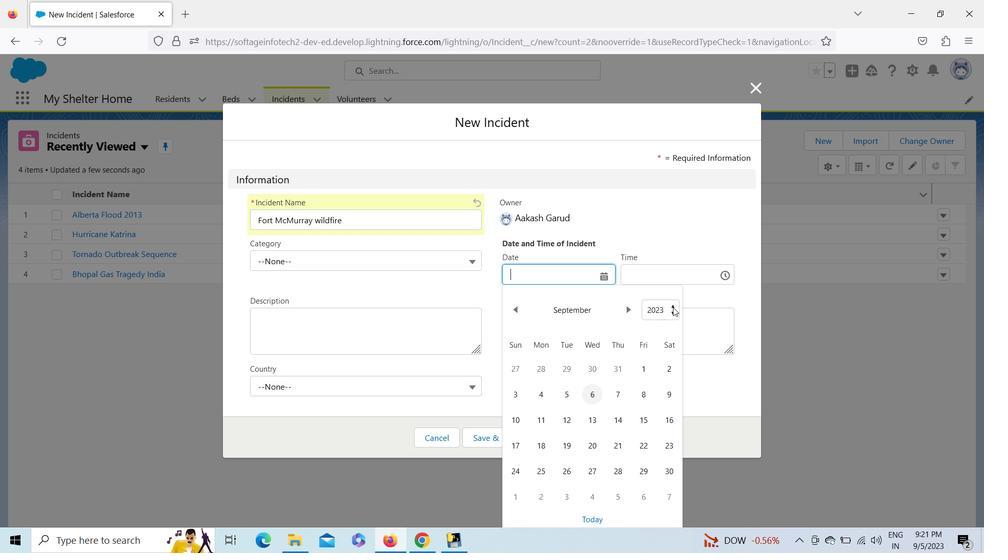 
Action: Key pressed <Key.up><Key.up><Key.up><Key.up><Key.up><Key.up><Key.up><Key.enter>
Screenshot: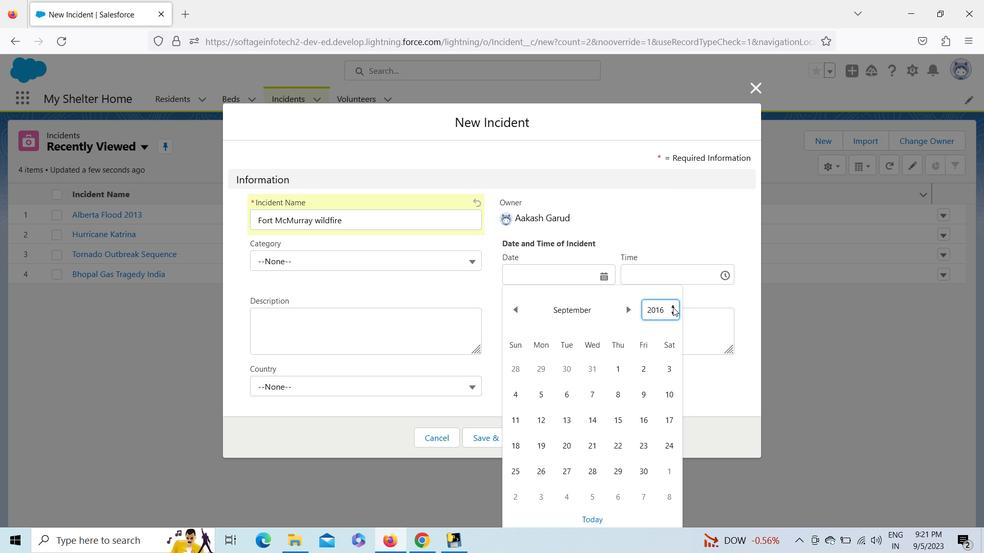 
Action: Mouse moved to (516, 318)
Screenshot: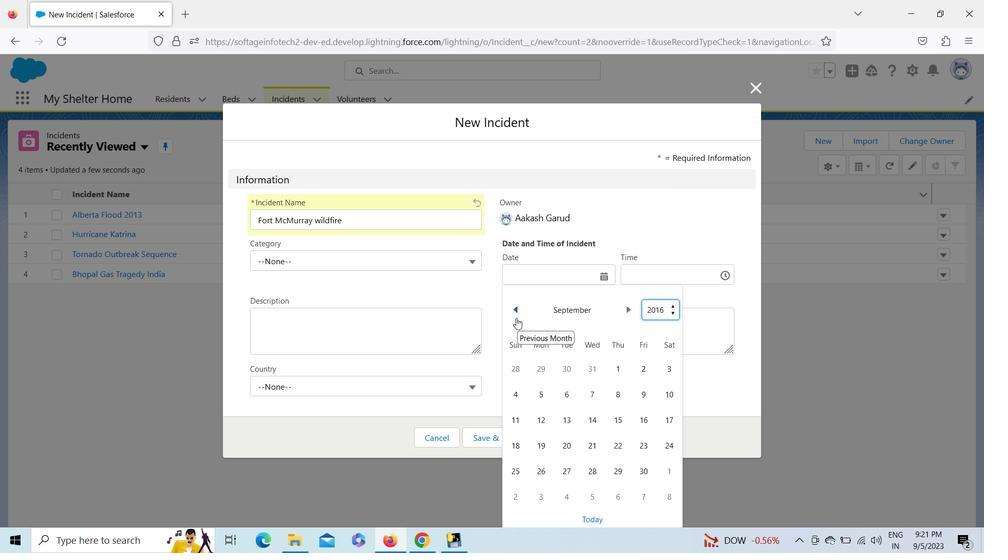
Action: Mouse pressed left at (516, 318)
Screenshot: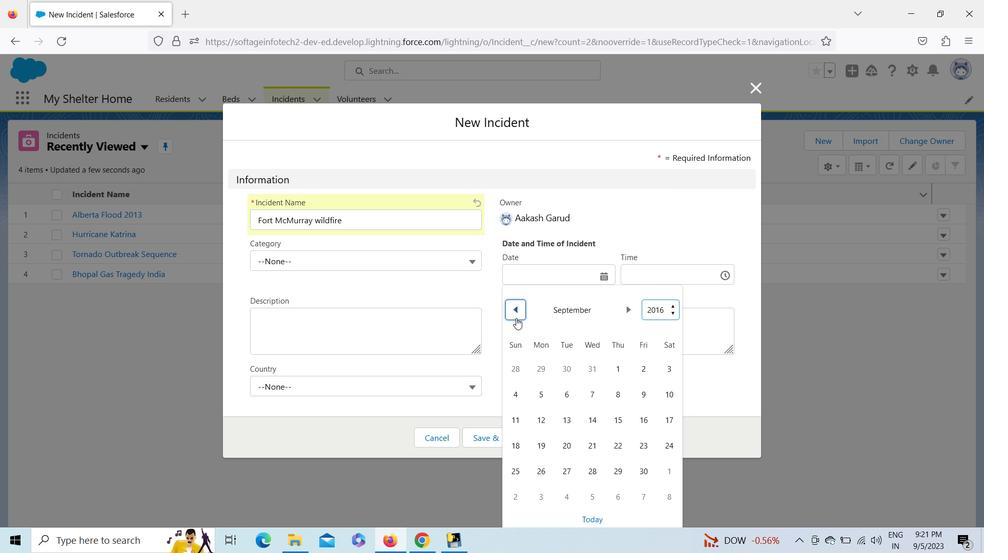 
Action: Mouse pressed left at (516, 318)
Screenshot: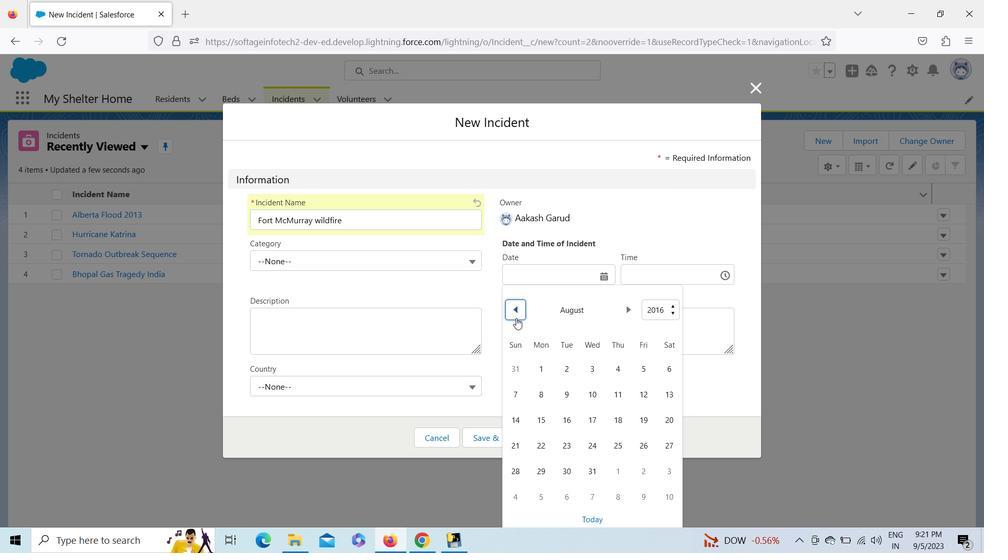 
Action: Mouse pressed left at (516, 318)
Screenshot: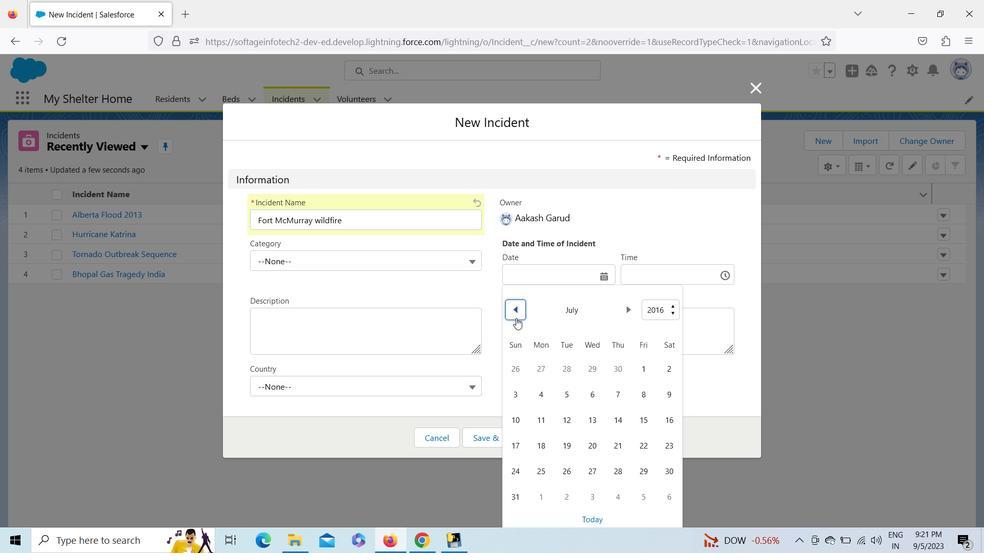 
Action: Mouse pressed left at (516, 318)
Screenshot: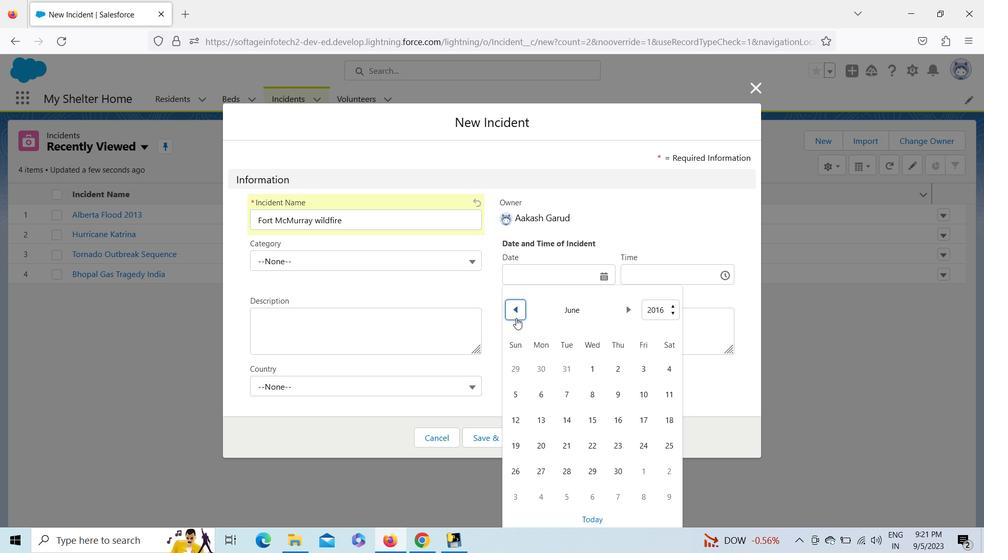 
Action: Mouse moved to (516, 366)
Screenshot: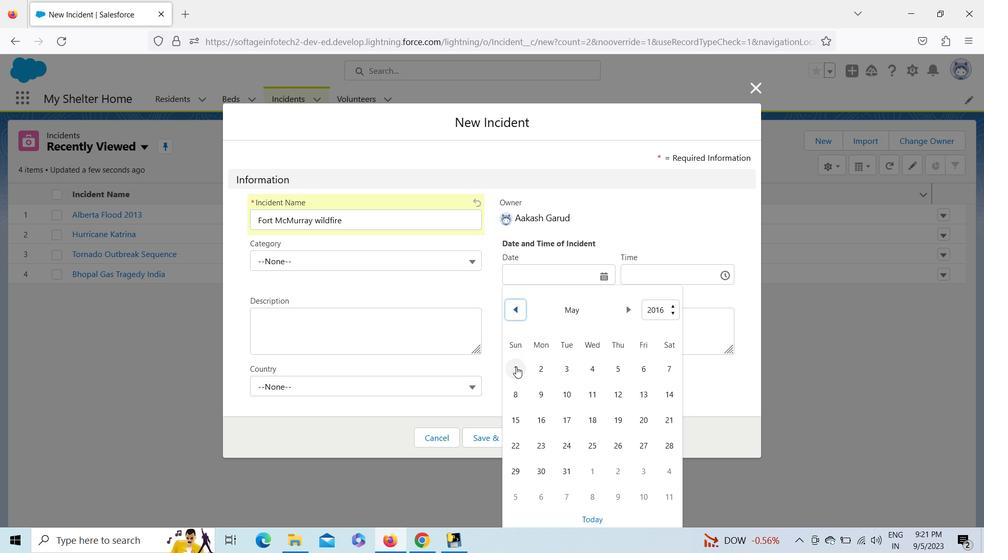 
Action: Mouse pressed left at (516, 366)
Screenshot: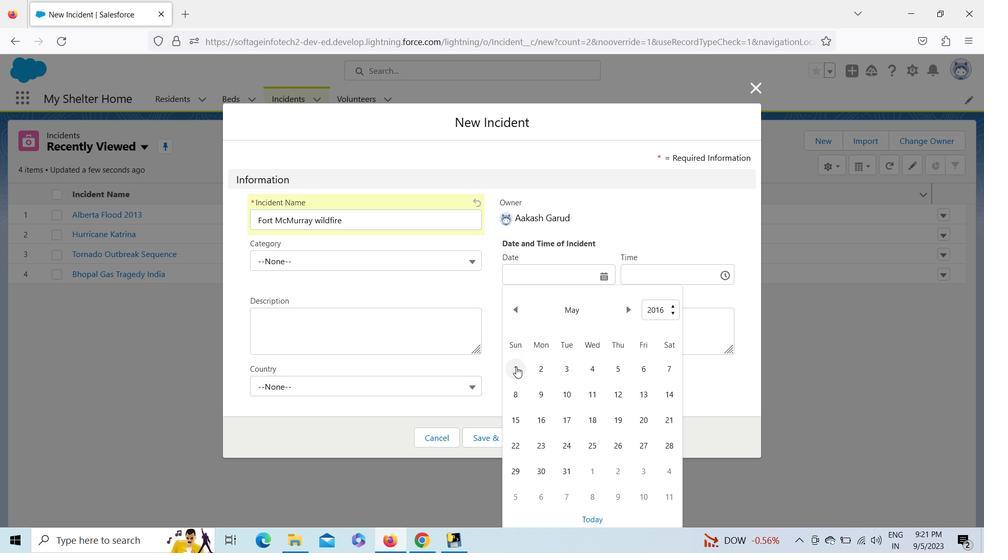 
Action: Mouse moved to (400, 257)
Screenshot: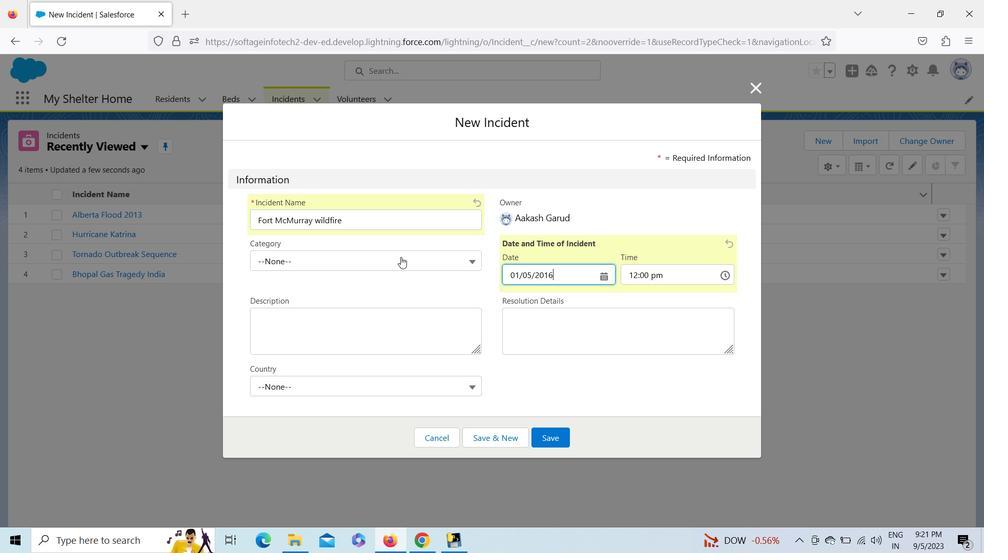
Action: Mouse pressed left at (400, 257)
Screenshot: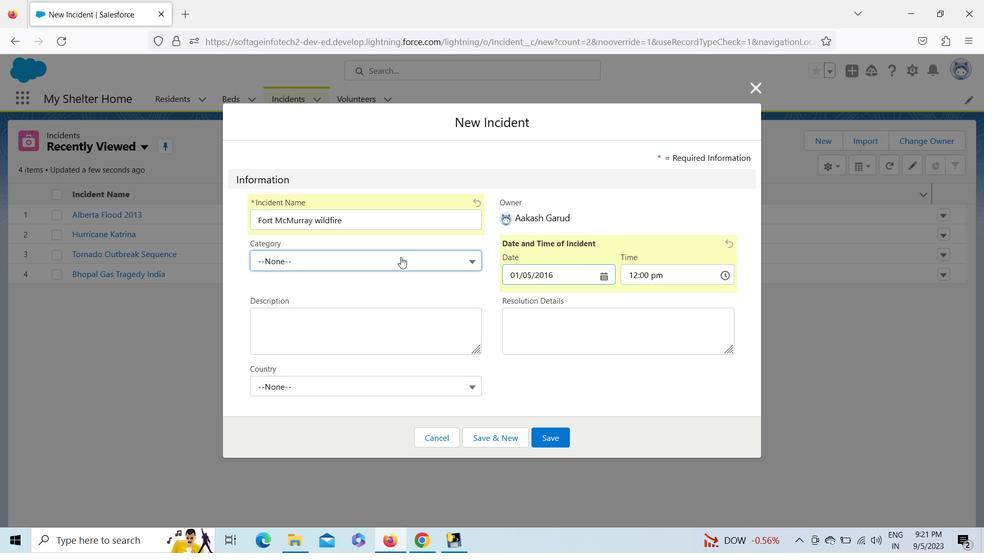 
Action: Key pressed <Key.down><Key.down><Key.down><Key.down><Key.enter>
Screenshot: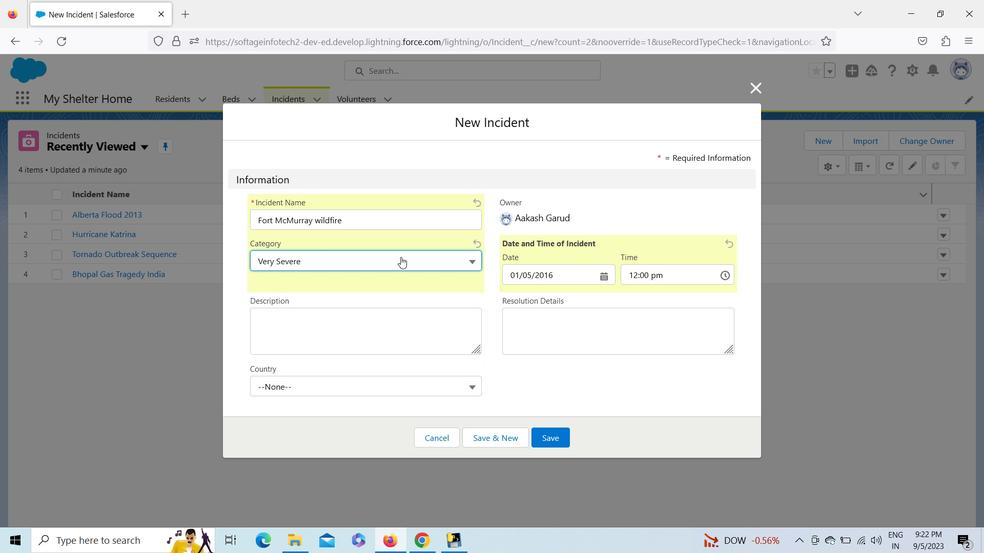 
Action: Mouse moved to (320, 386)
Screenshot: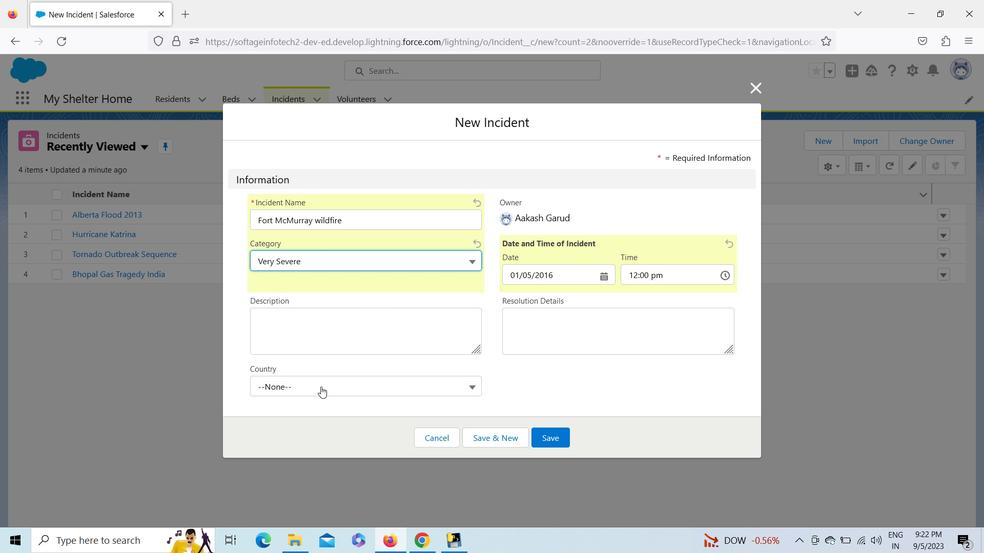 
Action: Mouse pressed left at (320, 386)
Screenshot: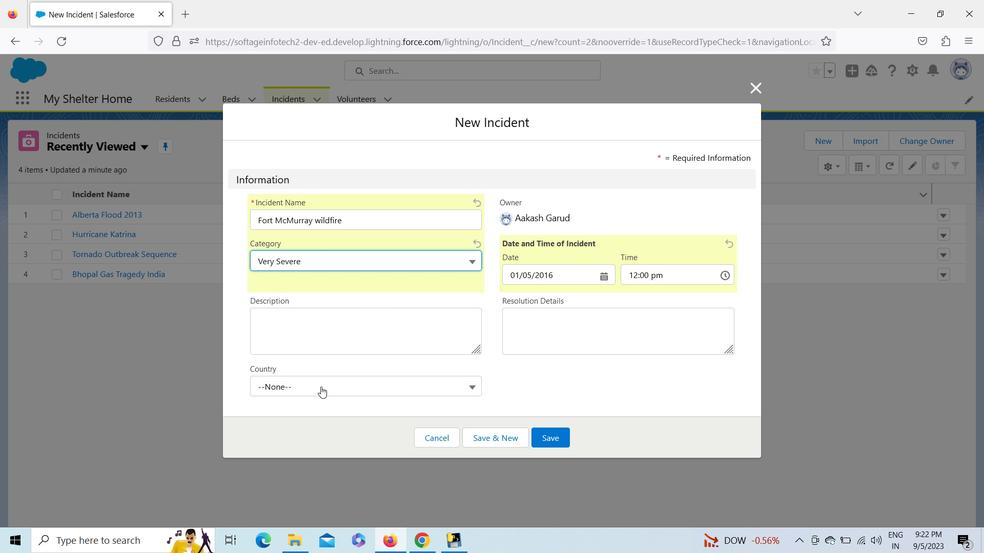 
Action: Mouse moved to (380, 281)
Screenshot: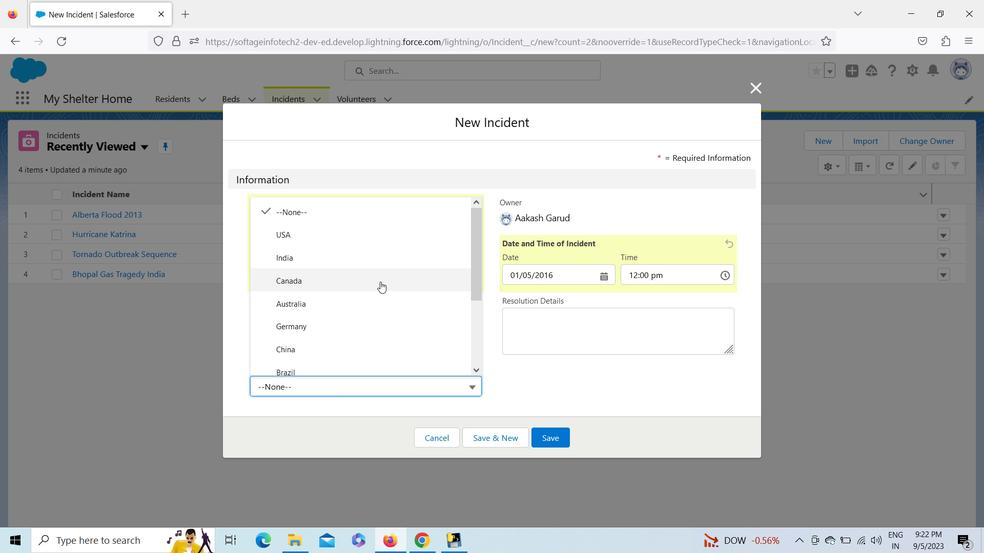 
Action: Mouse pressed left at (380, 281)
Screenshot: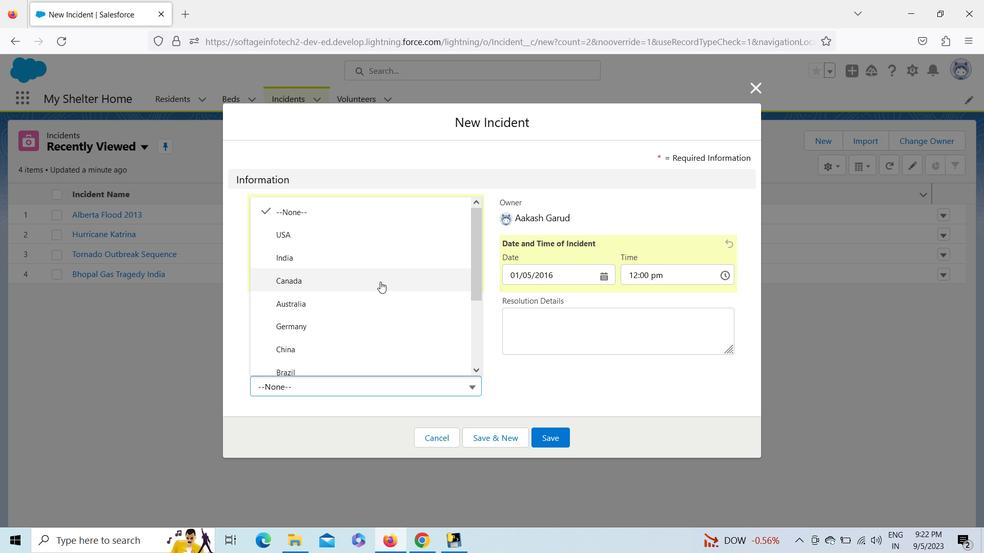 
Action: Mouse moved to (331, 324)
Screenshot: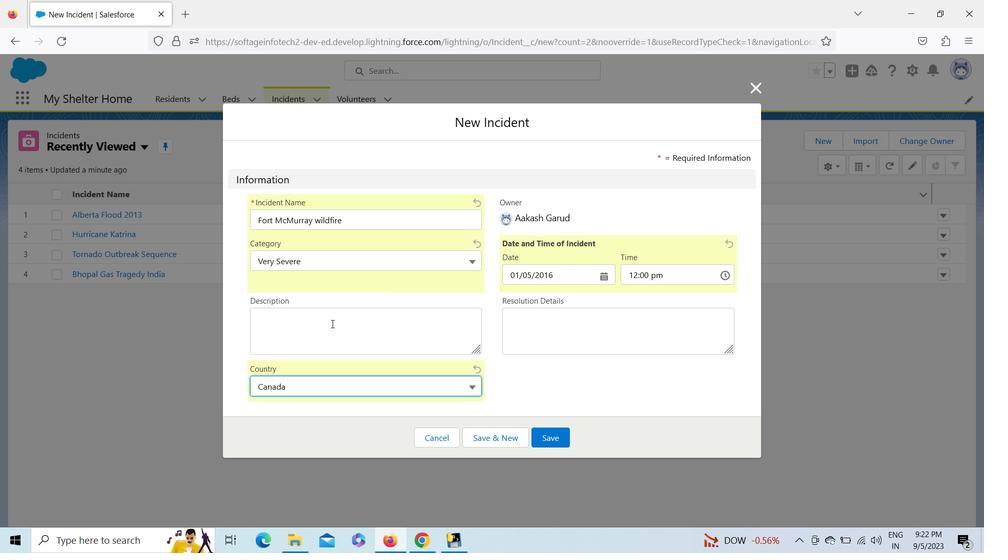 
Action: Mouse pressed left at (331, 324)
Screenshot: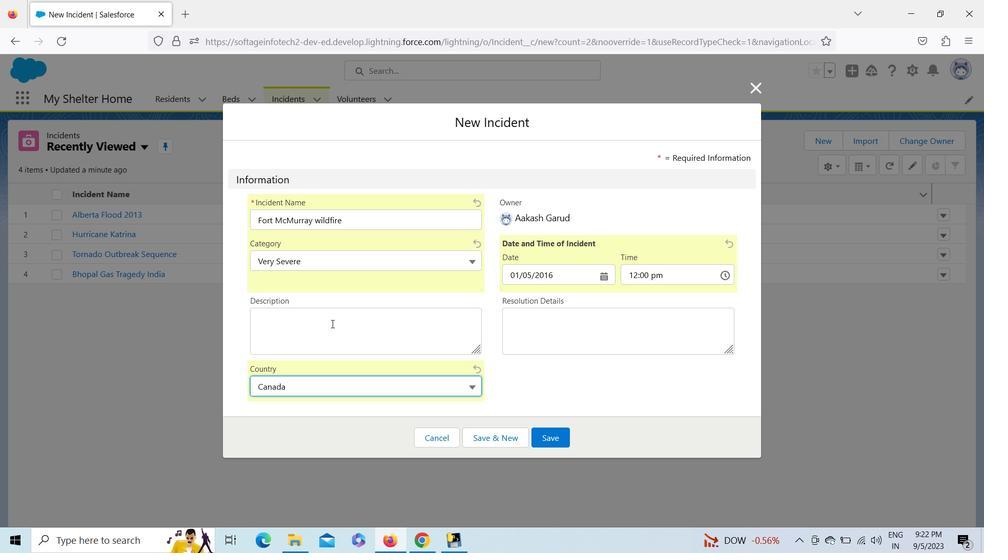 
Action: Key pressed <Key.shift>On<Key.space>may<Key.space>1,<Key.space>2016,<Key.space>a<Key.space>widfire<Key.space>br<Key.backspace>egan<Key.space>southwest<Key.space>of<Key.space><Key.shift>Fort<Key.space><Key.shift>Mc<Key.shift>Murray,<Key.space><Key.shift>Alberts<Key.backspace>s<Key.backspace>a,<Key.space><Key.shift><Key.shift><Key.shift><Key.shift><Key.shift>Canada.<Key.space><Key.shift><Key.shift><Key.shift><Key.shift><Key.shift><Key.shift><Key.shift><Key.shift><Key.shift><Key.shift><Key.shift><Key.shift><Key.shift><Key.shift><Key.shift><Key.shift><Key.shift><Key.shift><Key.shift><Key.shift><Key.shift><Key.shift><Key.shift><Key.shift><Key.shift><Key.shift><Key.shift><Key.shift>On<Key.space><Key.shift>May<Key.space>3,<Key.space>it<Key.space>swept<Key.space>through<Key.space>the<Key.space>community,<Key.space>forcing<Key.space>the<Key.space>largest<Key.space>wildfire<Key.space>evacuation<Key.space>in<Key.space><Key.shift><Key.shift>Alberta,s<Key.space>history,<Key.space>with<Key.space>upwards<Key.space>of<Key.space>88000<Key.space>people<Key.space>forced<Key.space>to<Key.backspace><Key.backspace>from<Key.space>their<Key.space>homes.
Screenshot: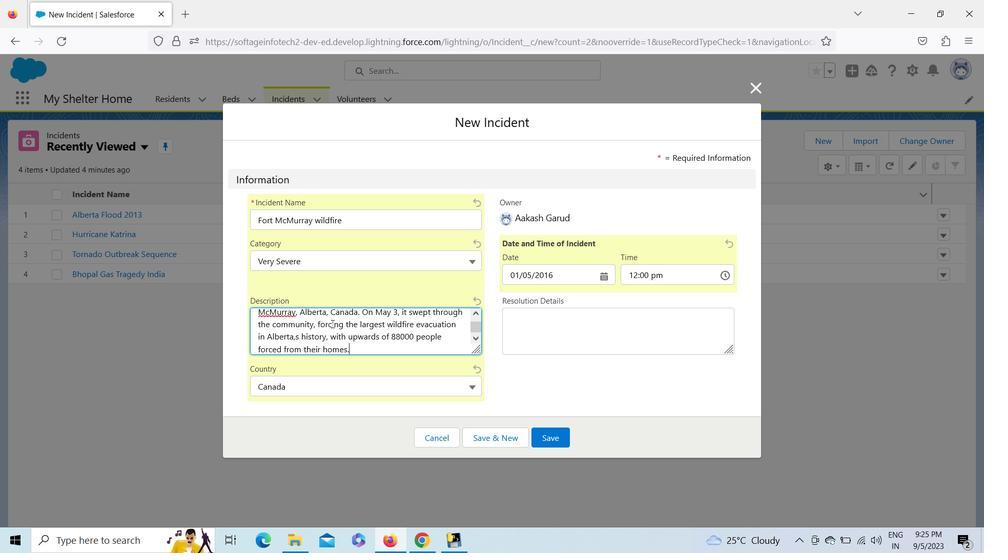 
Action: Mouse moved to (545, 334)
Screenshot: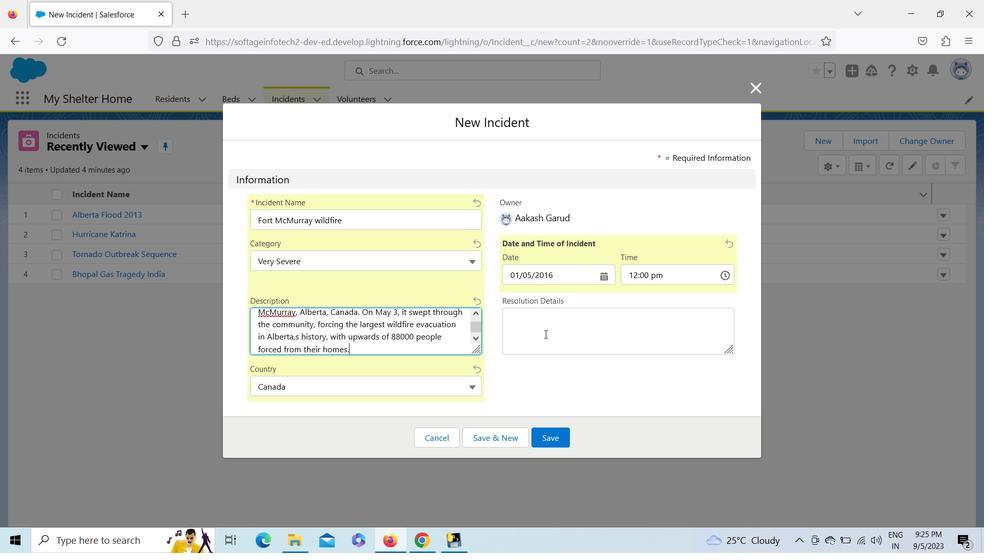 
Action: Mouse pressed left at (545, 334)
Screenshot: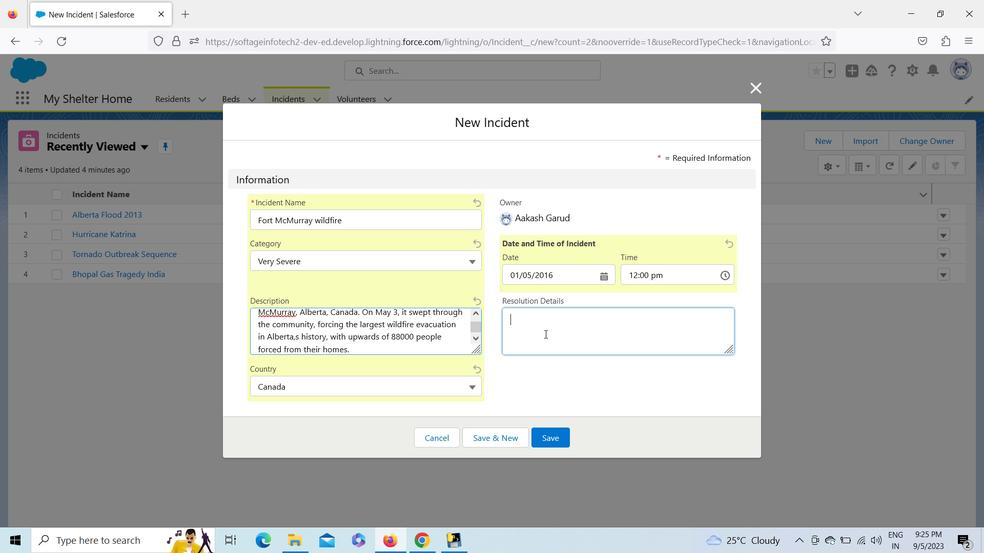
Action: Mouse moved to (673, 335)
Screenshot: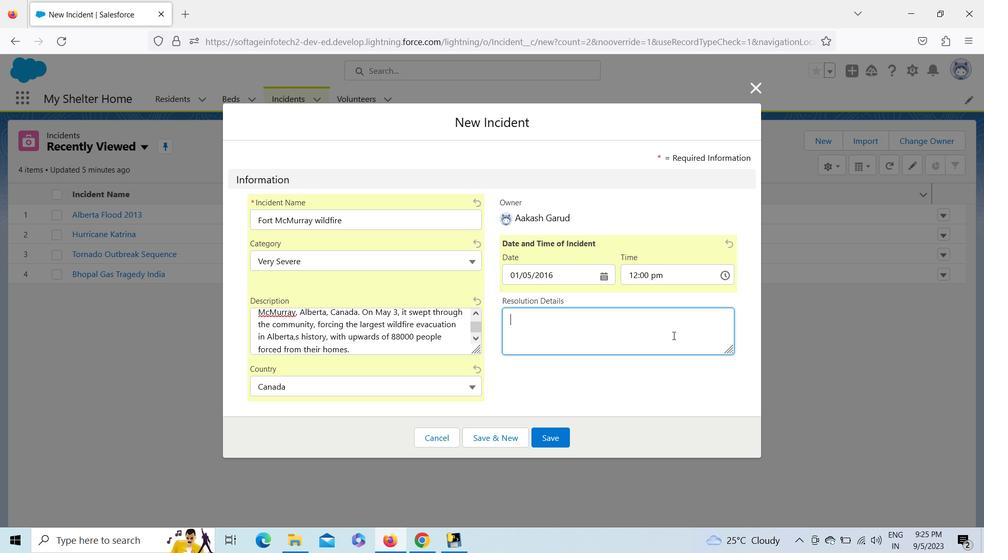 
Action: Mouse pressed left at (673, 335)
Screenshot: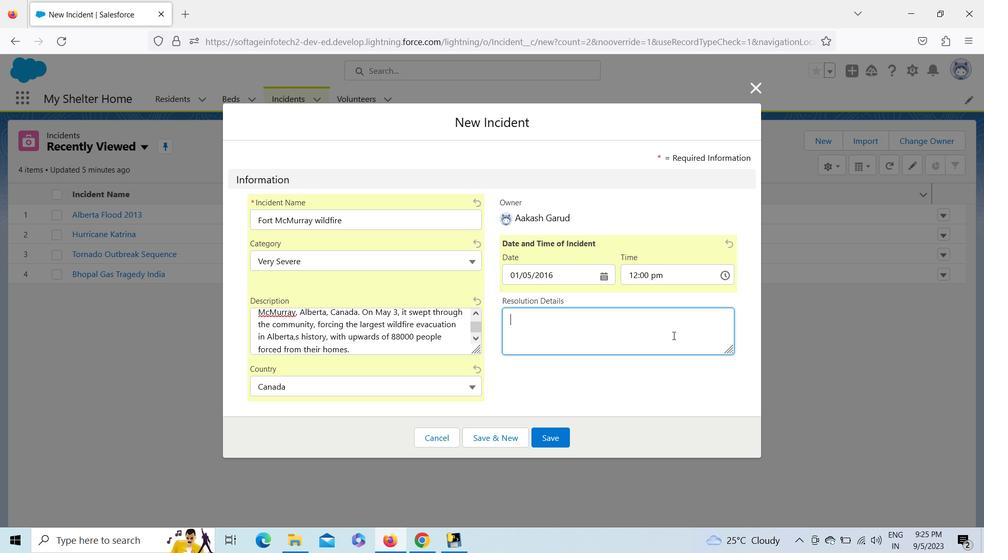 
Action: Key pressed <Key.shift>Roughly<Key.space>86<Key.shift>%<Key.space>of<Key.space>properties<Key.space>destroyed<Key.space>in<Key.space>2016<Key.space>wildfire<Key.space>have<Key.space>been<Key.space>rebuilt.<Key.space>as<Key.space>it<Key.space>is<Key.space>considered<Key.space>the<Key.space>heart<Key.space>of<Key.space>one<Key.space>of<Key.space><Key.shift>Alberta's<Key.space><Key.backspace><Key.shift_r><Key.shift_r><Key.shift_r><Key.shift_r><Key.shift_r><Key.shift_r><Key.shift_r><Key.shift_r><Key.shift_r><Key.shift_r><Key.shift_r><Key.shift_r><Key.shift_r><Key.shift_r><Key.shift_r><Key.shift_r><Key.shift_r><Key.shift_r><Key.shift_r><Key.shift_r><Key.shift_r>()<Key.left>and<Key.space><Key.shift><Key.shift><Key.shift><Key.shift><Key.shift>Canada's<Key.left><Key.left><Key.left><Key.left><Key.left><Key.left><Key.left><Key.left><Key.left><Key.left><Key.left><Key.left><Key.left><Key.space><Key.right><Key.right><Key.right><Key.right><Key.right><Key.right><Key.right><Key.right><Key.right><Key.right><Key.right><Key.right><Key.right><Key.right><Key.space>hubs<Key.space>og<Key.backspace>f<Key.space>oil<Key.space>production.<Key.space><Key.shift><Key.shift><Key.shift>As<Key.space><Key.shift>Canada<Key.space>has<Key.space>the<Key.space><Key.shift>second<Key.space>largest<Key.space>oilb<Key.space><Key.backspace><Key.backspace><Key.space>reserve<Key.space>in<Key.space>the<Key.space>world.
Screenshot: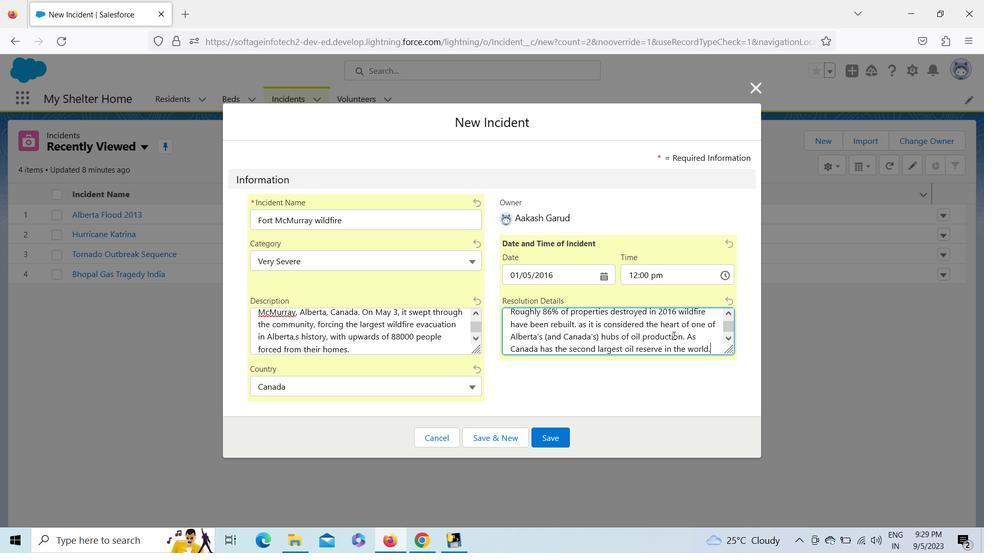 
Action: Mouse moved to (555, 443)
Screenshot: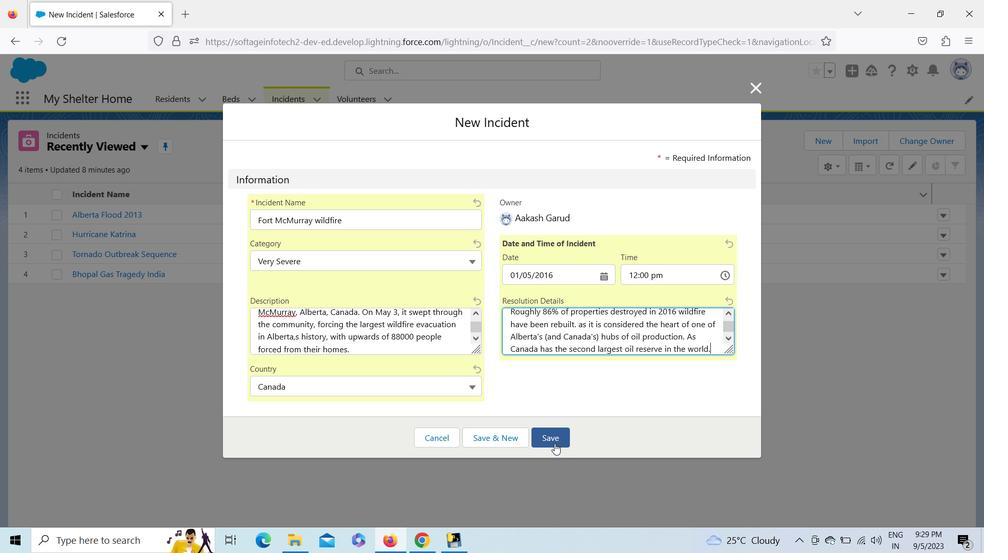 
Action: Mouse pressed left at (555, 443)
Screenshot: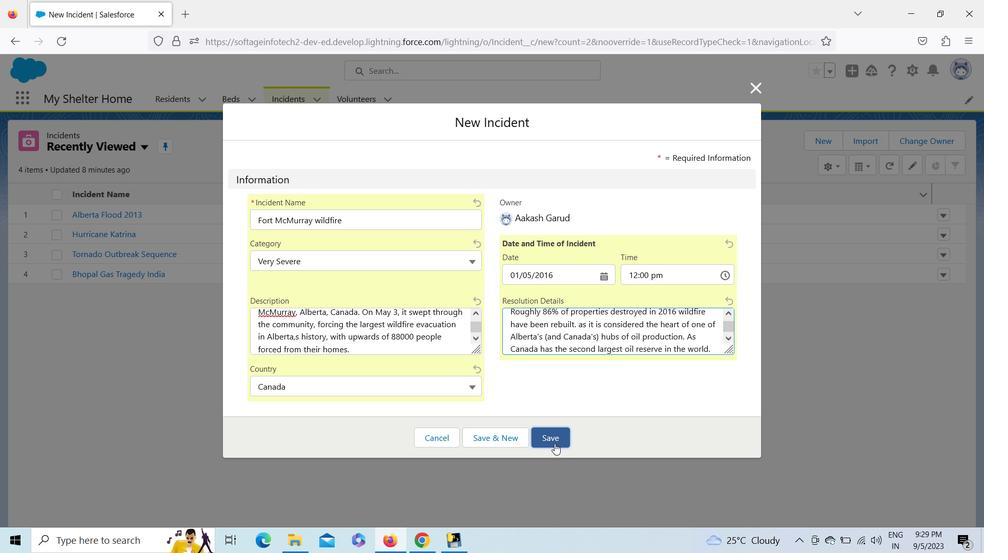 
Action: Mouse moved to (293, 100)
Screenshot: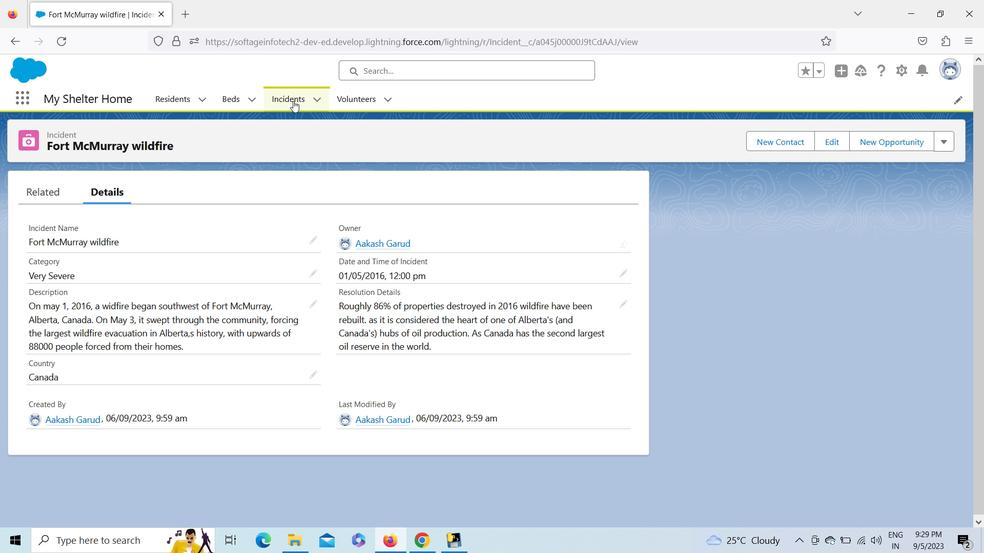 
Action: Mouse pressed left at (293, 100)
Screenshot: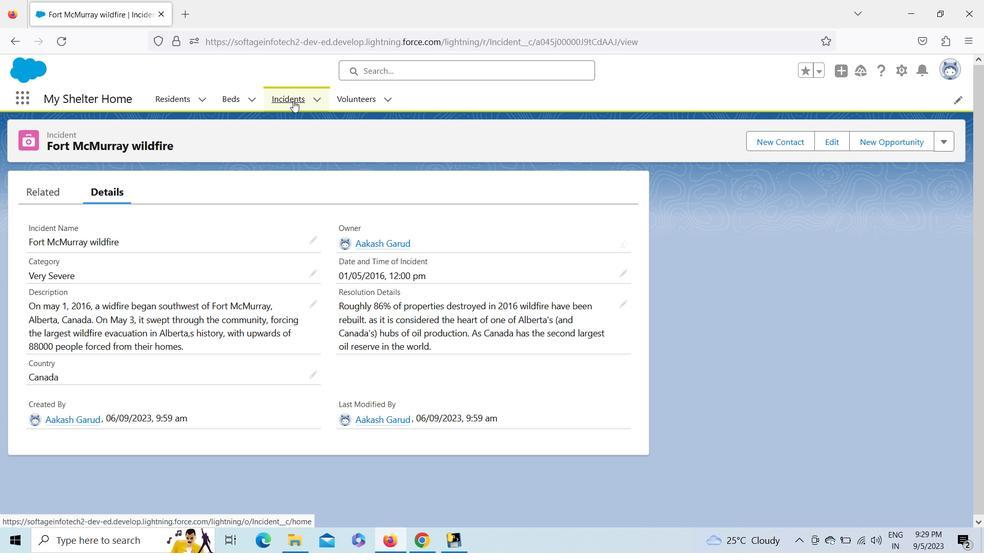 
Action: Mouse moved to (686, 127)
Screenshot: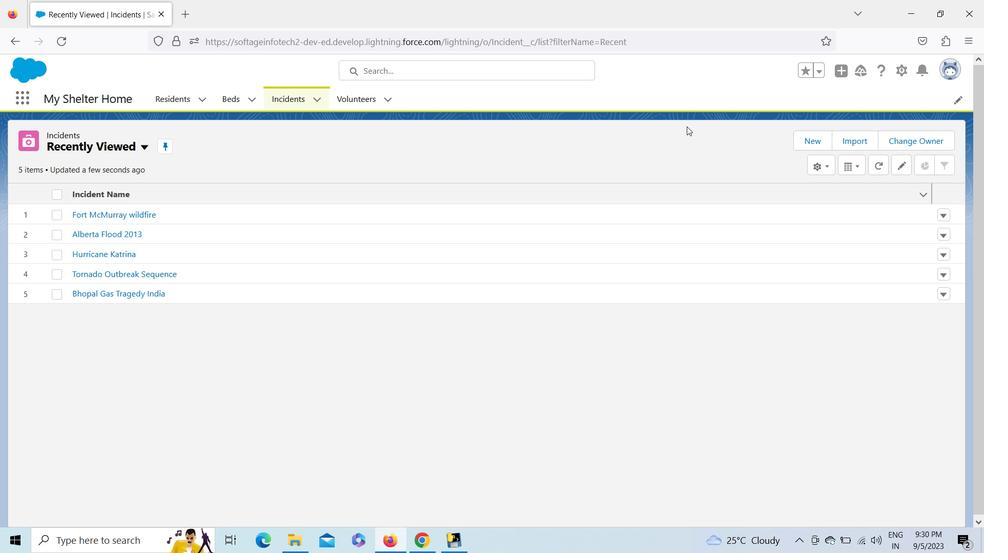 
Action: Mouse pressed left at (686, 127)
Screenshot: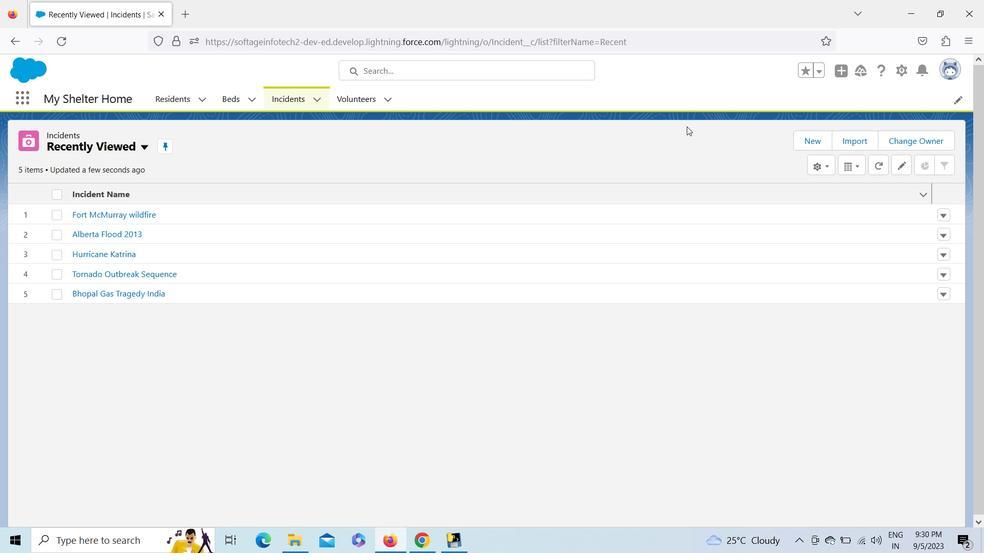 
Action: Mouse moved to (808, 141)
Screenshot: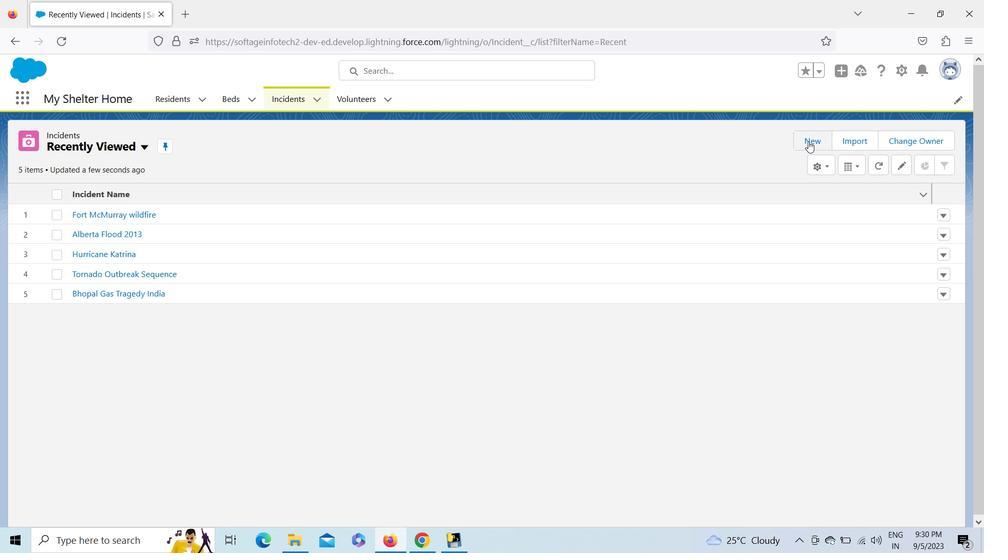 
Action: Mouse pressed left at (808, 141)
Screenshot: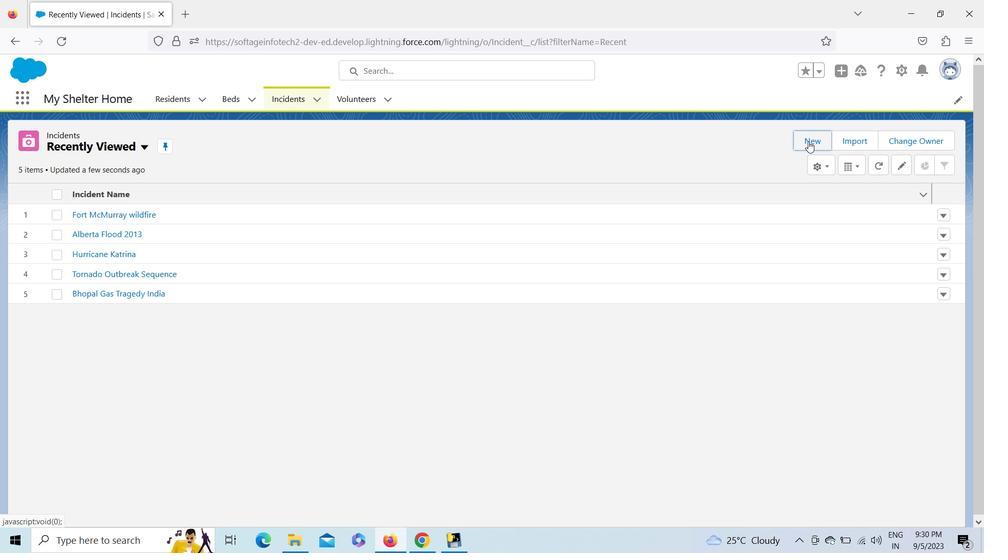 
Action: Key pressed <Key.shift>Queensland<Key.space><Key.shift>Fo<Key.backspace>loods
Screenshot: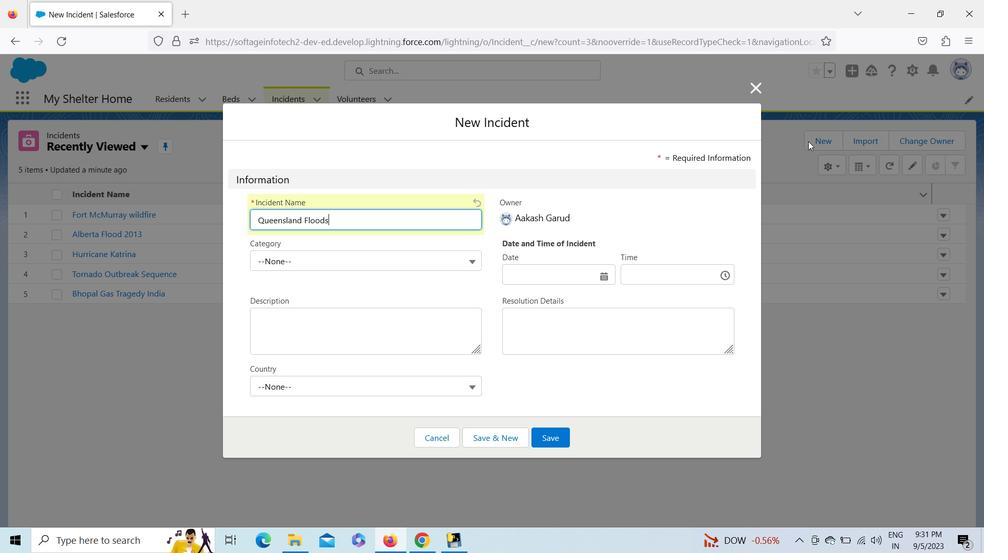 
Action: Mouse pressed left at (808, 141)
Screenshot: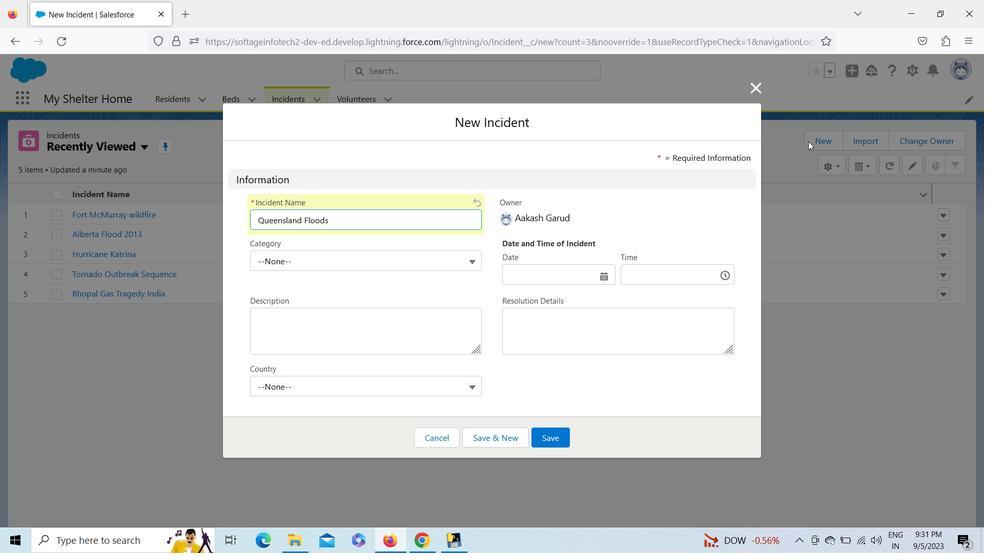 
Action: Mouse moved to (437, 262)
Screenshot: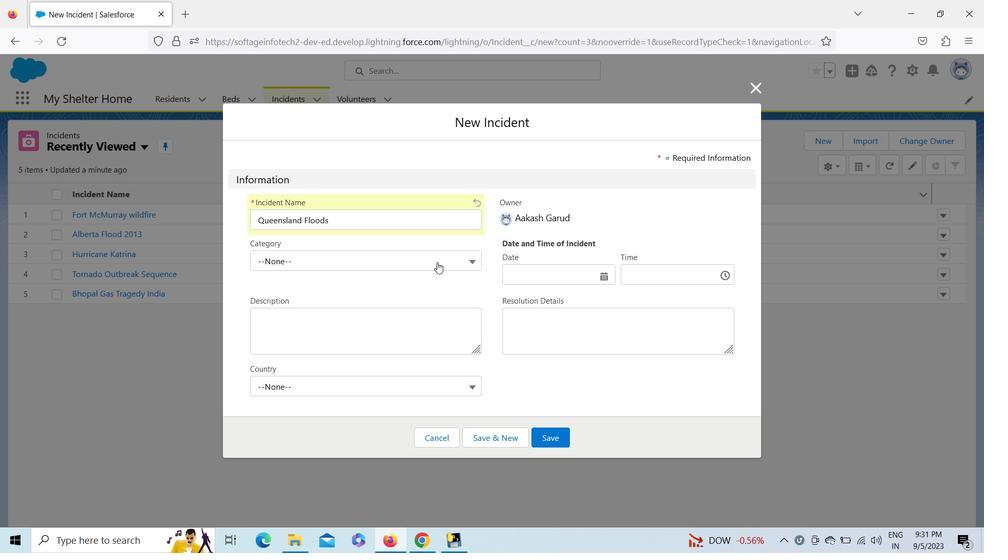 
Action: Mouse pressed left at (437, 262)
Screenshot: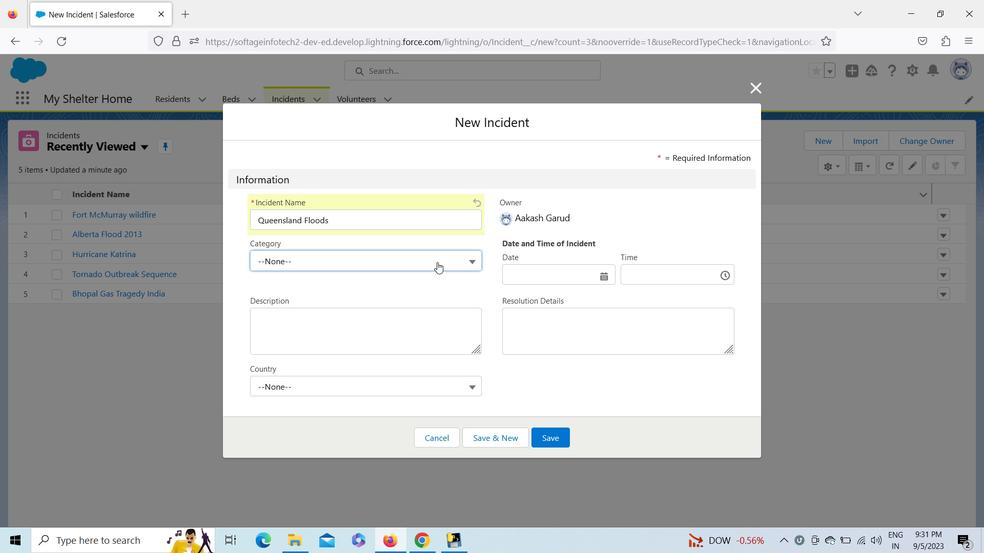 
Action: Mouse moved to (433, 356)
Screenshot: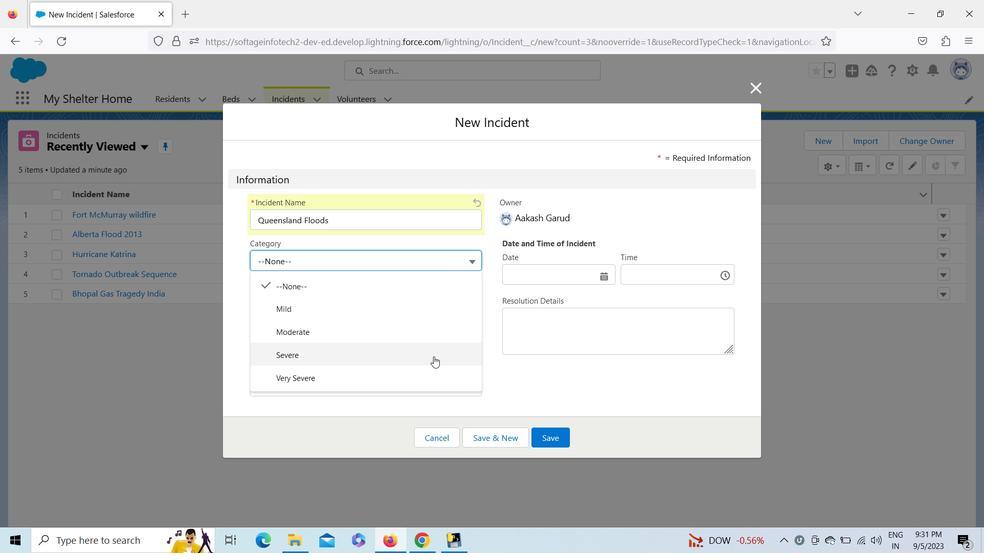 
Action: Mouse pressed left at (433, 356)
Screenshot: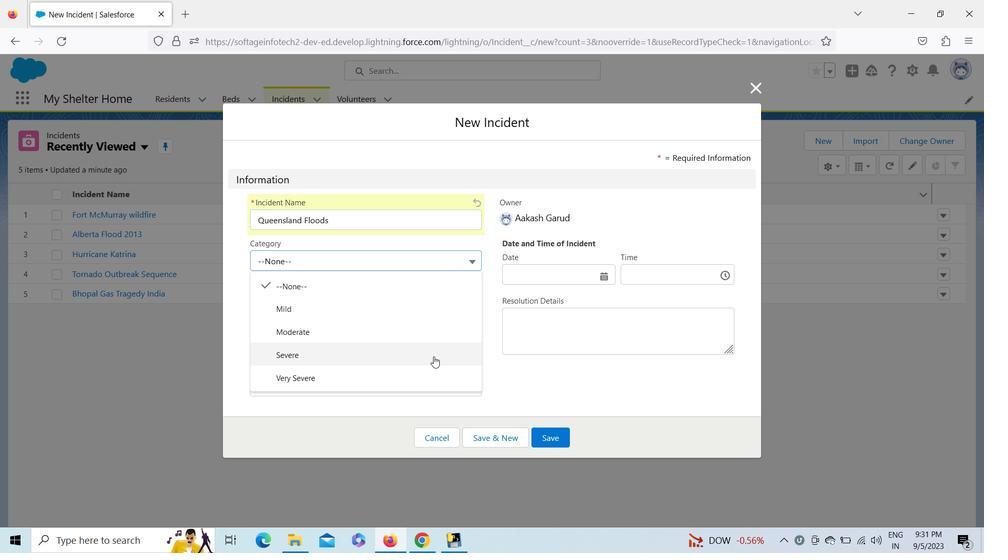 
Action: Mouse moved to (416, 388)
Screenshot: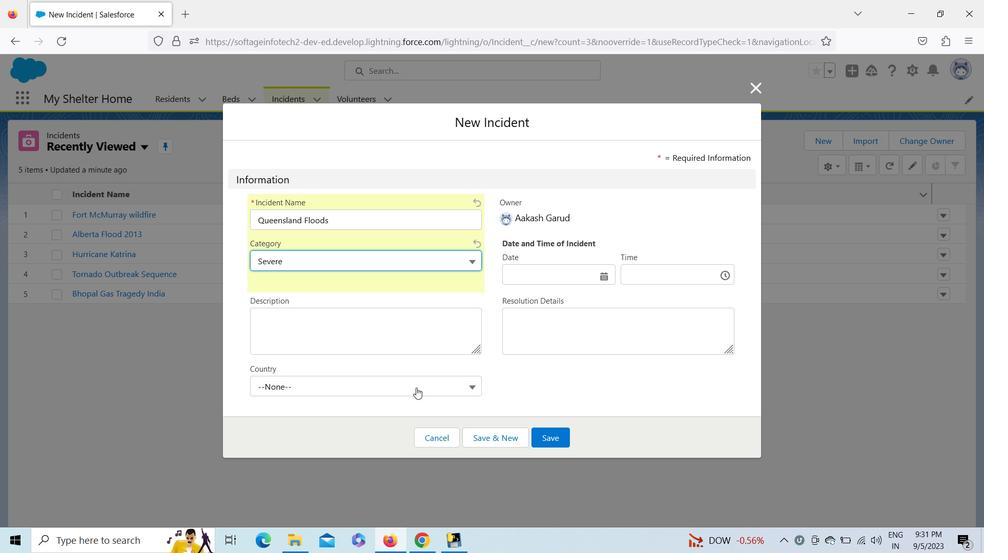 
Action: Mouse pressed left at (416, 388)
Screenshot: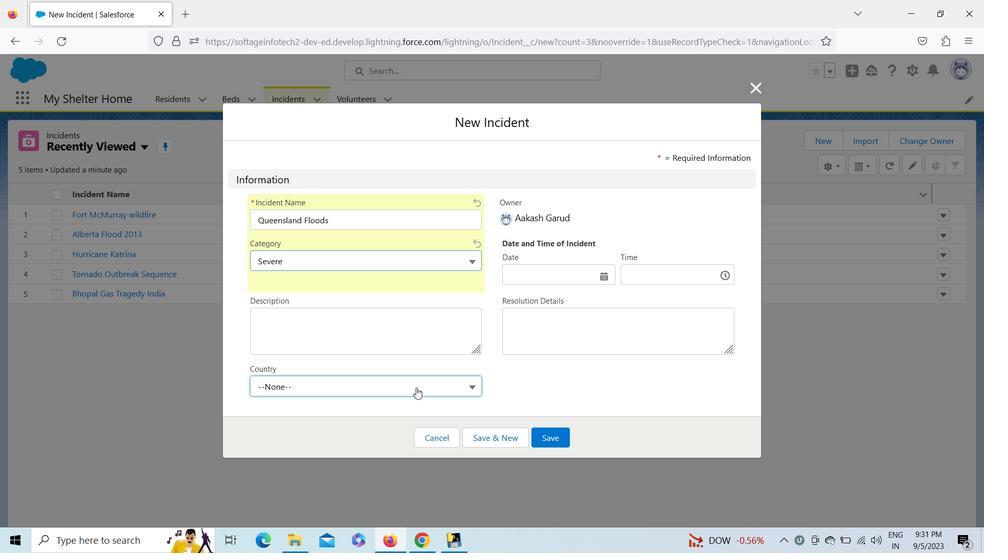 
Action: Mouse moved to (433, 309)
Screenshot: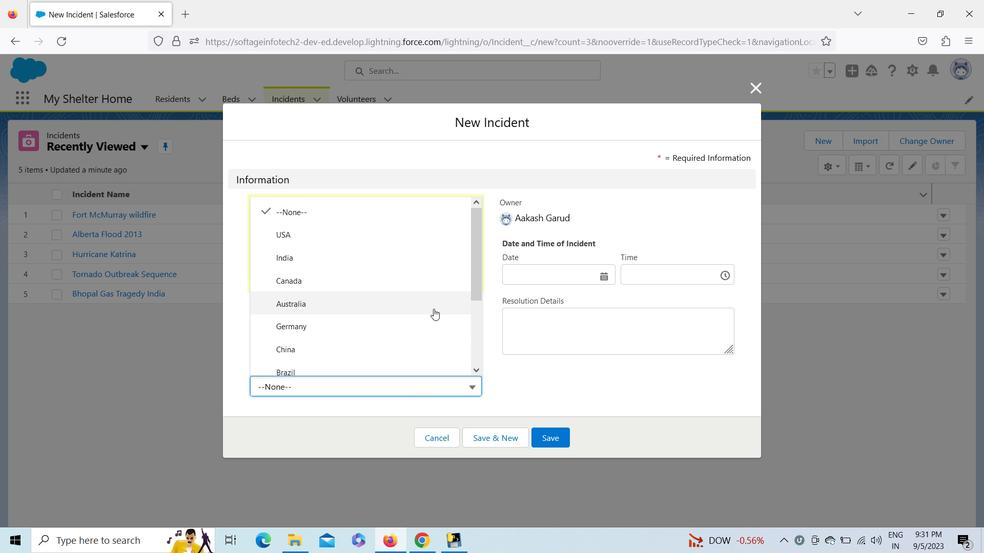 
Action: Mouse pressed left at (433, 309)
Screenshot: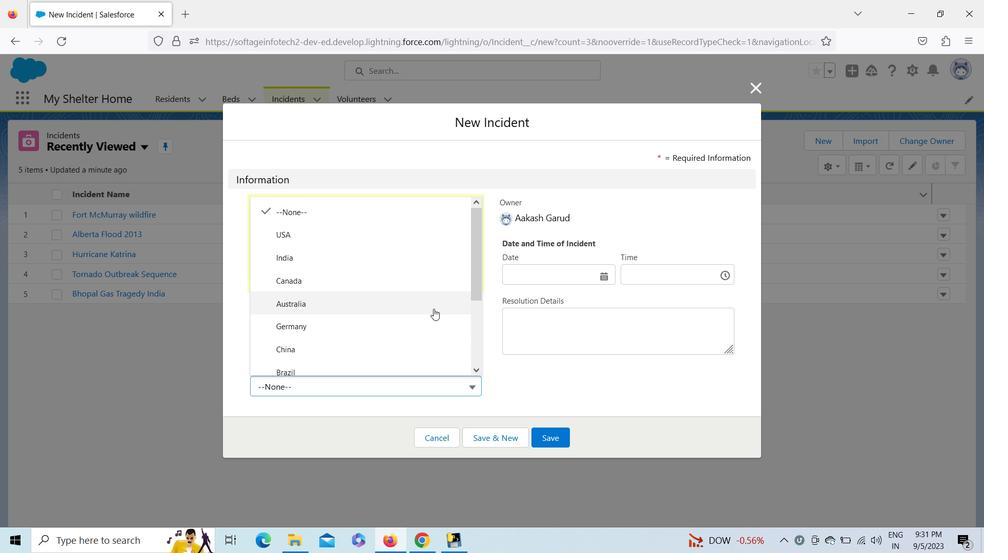 
Action: Mouse moved to (547, 268)
Screenshot: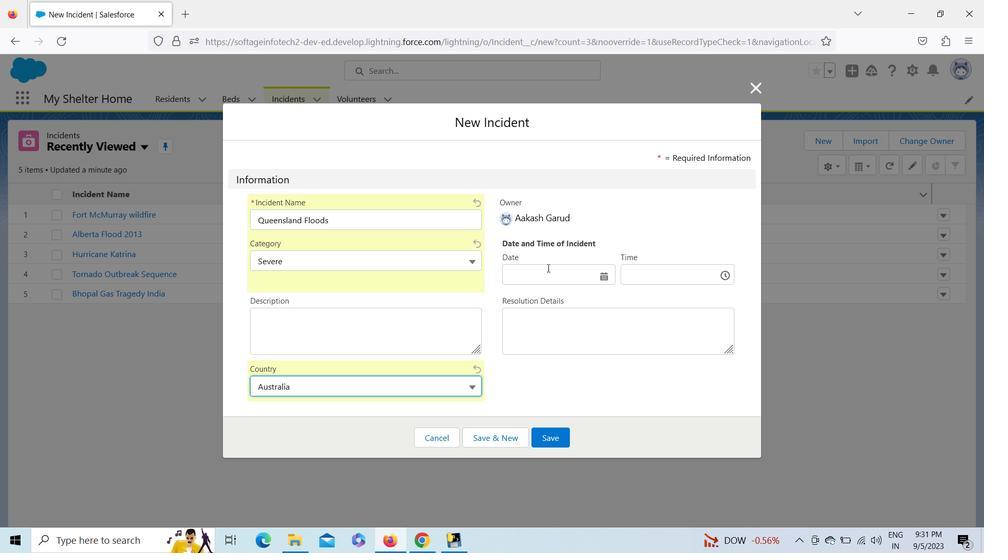 
Action: Mouse pressed left at (547, 268)
Screenshot: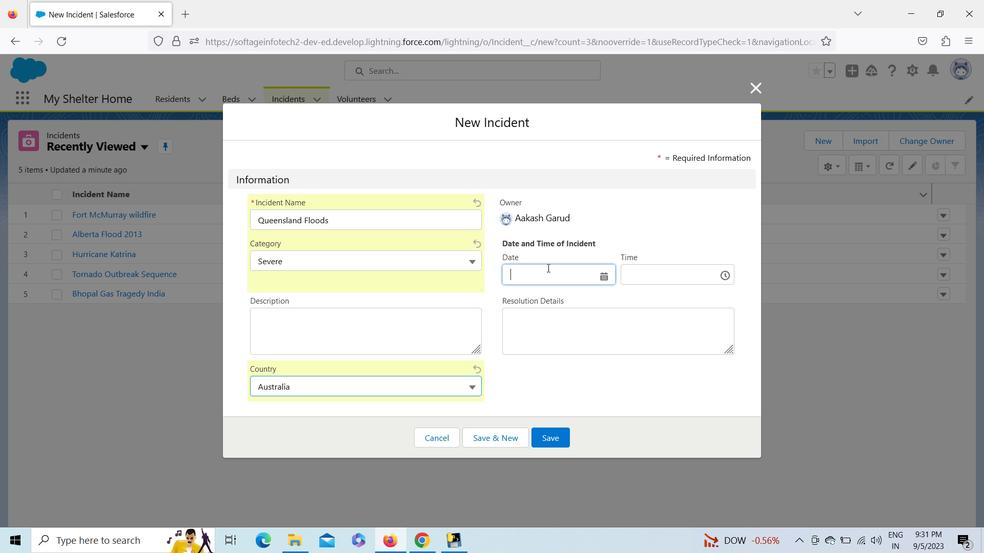 
Action: Mouse moved to (672, 312)
Screenshot: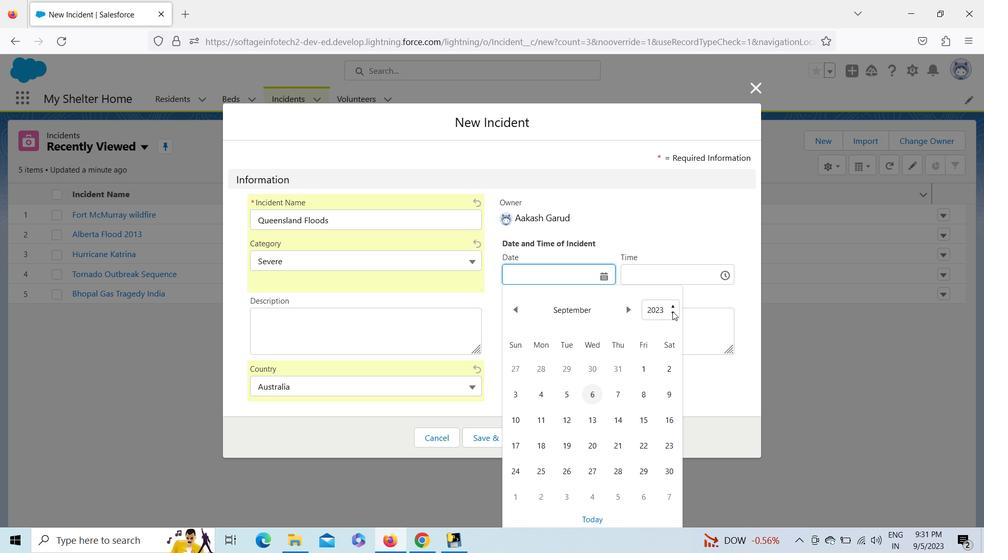 
Action: Mouse pressed left at (672, 312)
Screenshot: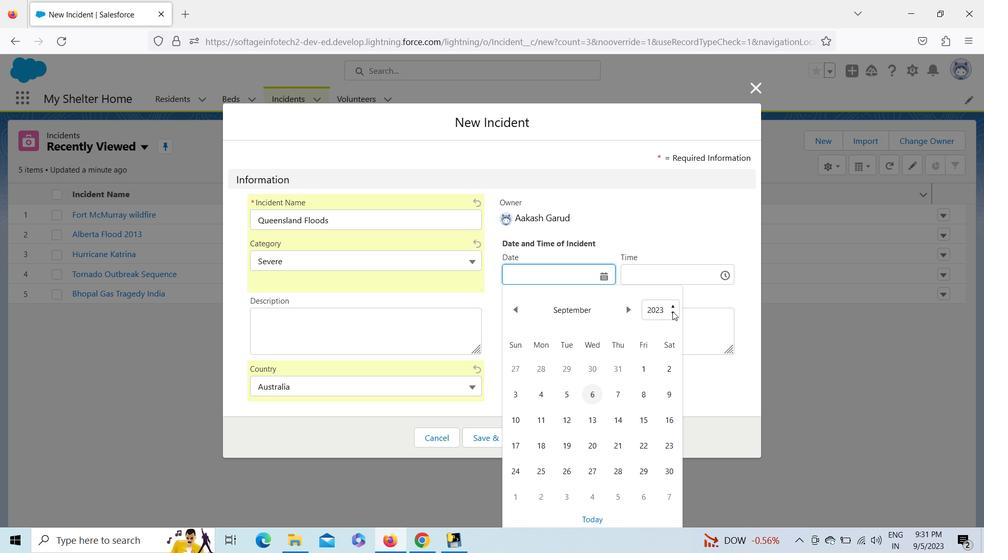 
Action: Key pressed <Key.up><Key.up><Key.up><Key.up><Key.up><Key.up><Key.up><Key.up><Key.up><Key.up><Key.enter>
Screenshot: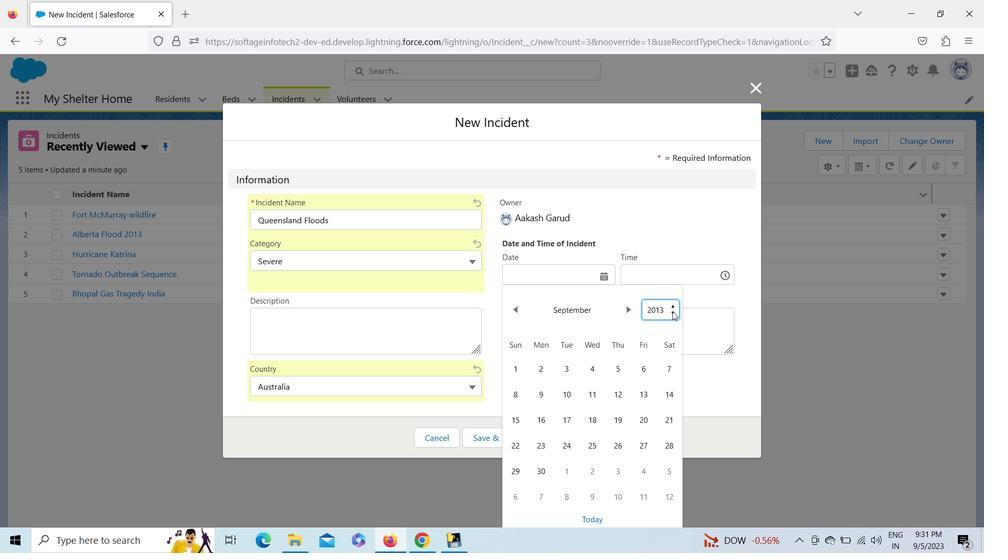 
Action: Mouse moved to (517, 309)
Screenshot: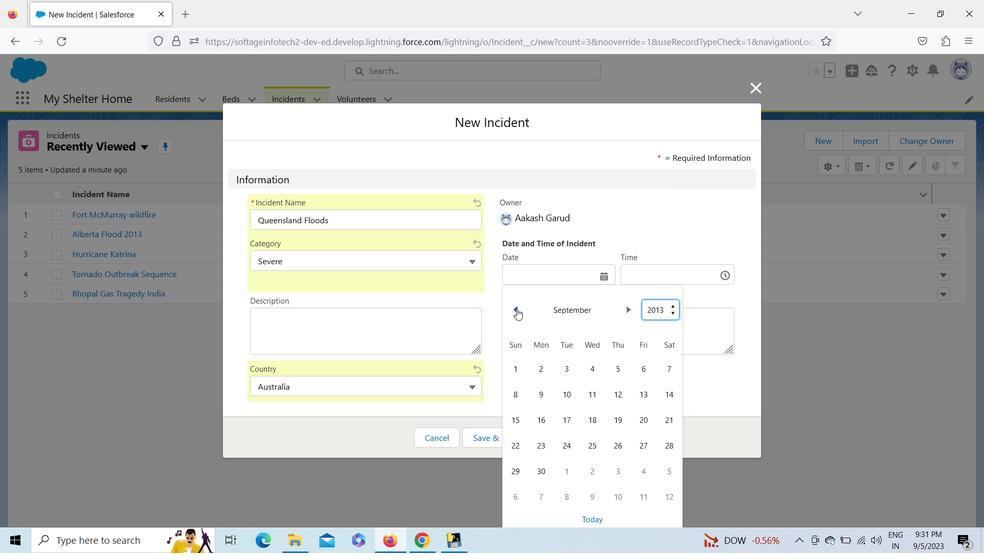 
Action: Mouse pressed left at (517, 309)
Screenshot: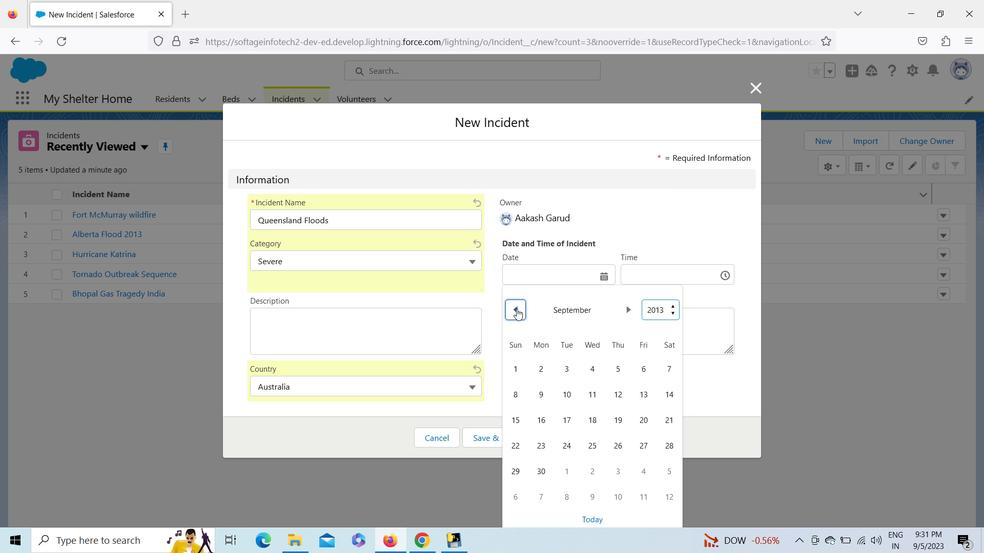 
Action: Mouse pressed left at (517, 309)
Screenshot: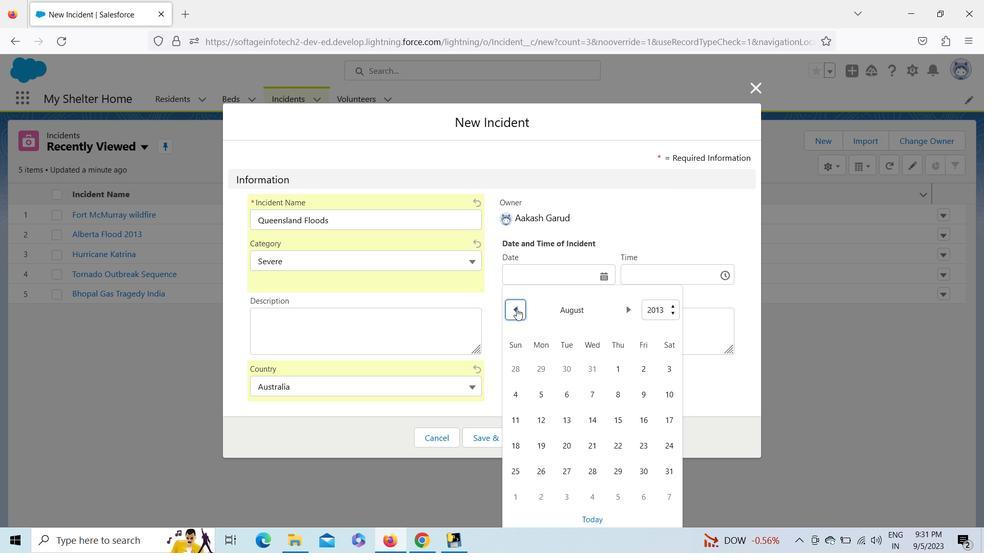 
Action: Mouse pressed left at (517, 309)
Screenshot: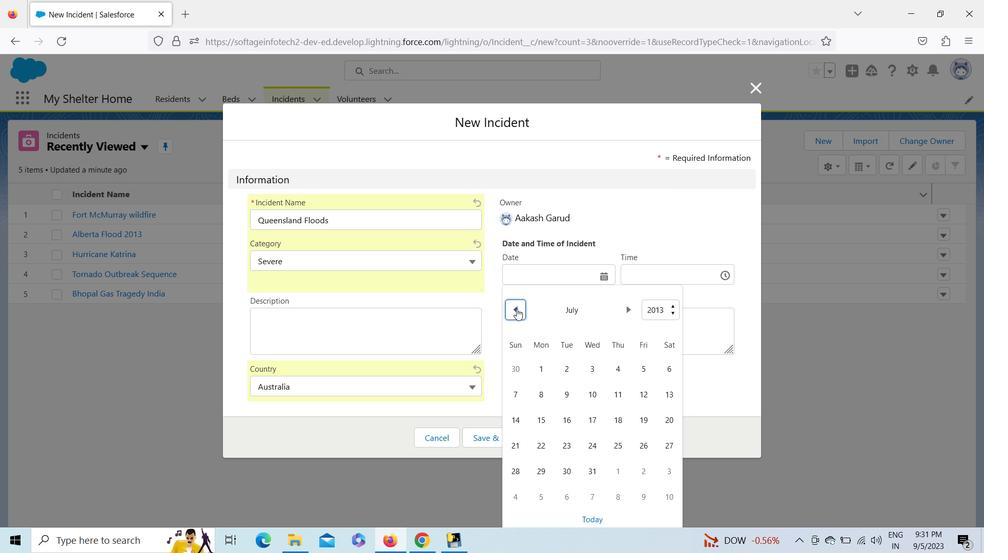 
Action: Mouse pressed left at (517, 309)
Screenshot: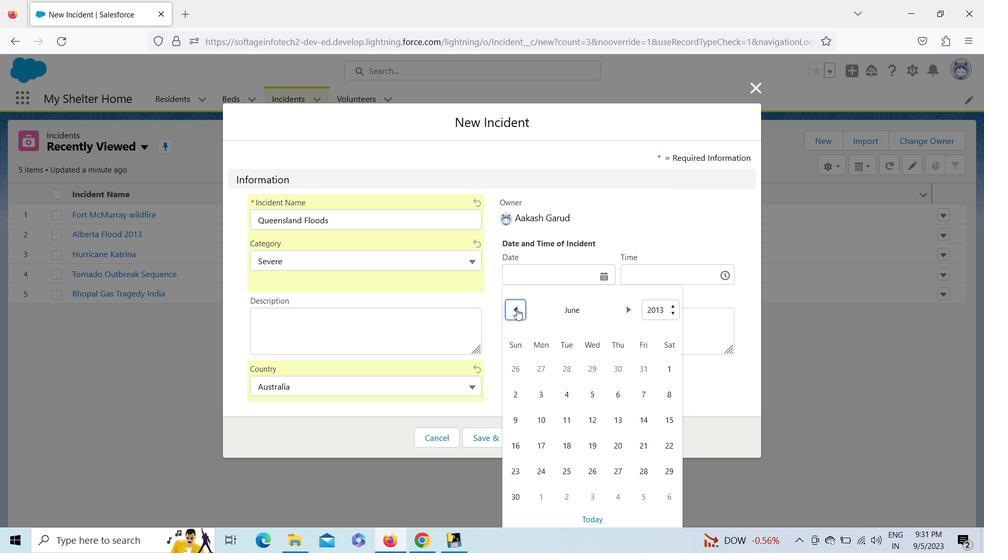 
Action: Mouse pressed left at (517, 309)
Screenshot: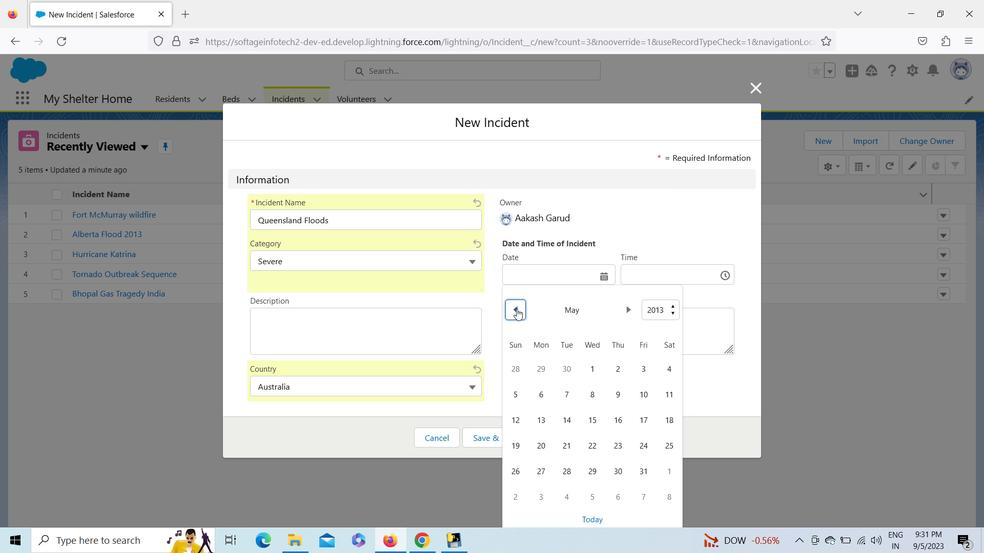 
Action: Mouse pressed left at (517, 309)
Screenshot: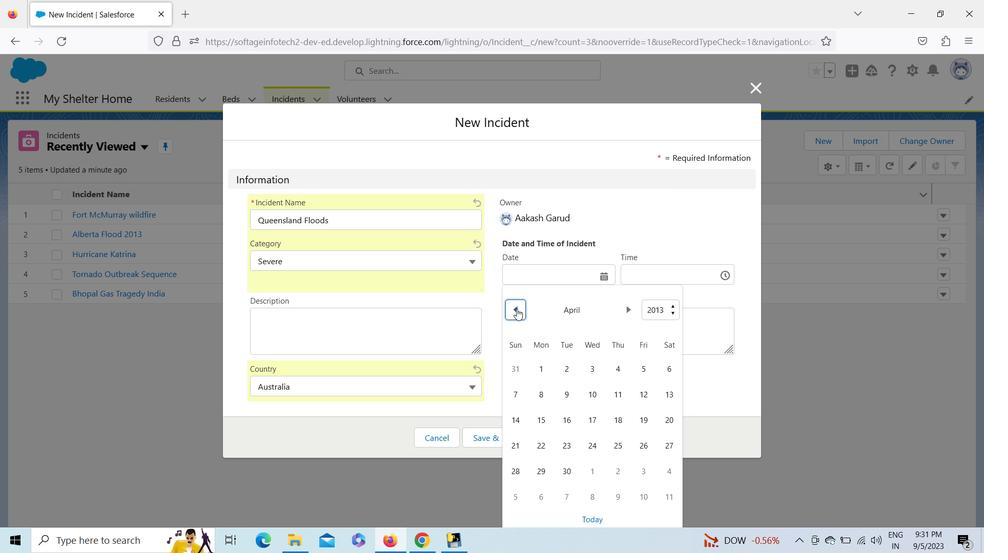 
Action: Mouse pressed left at (517, 309)
Screenshot: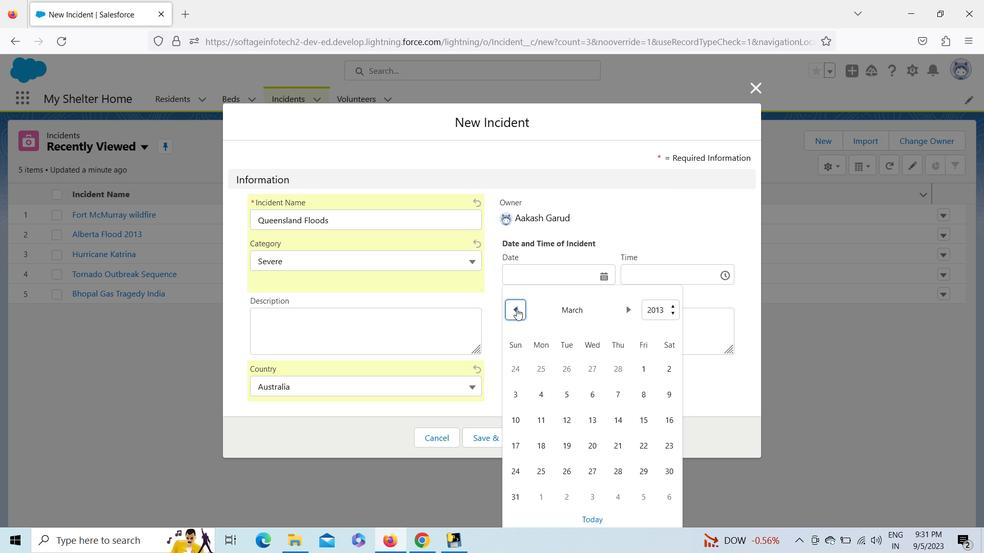 
Action: Mouse moved to (651, 419)
Screenshot: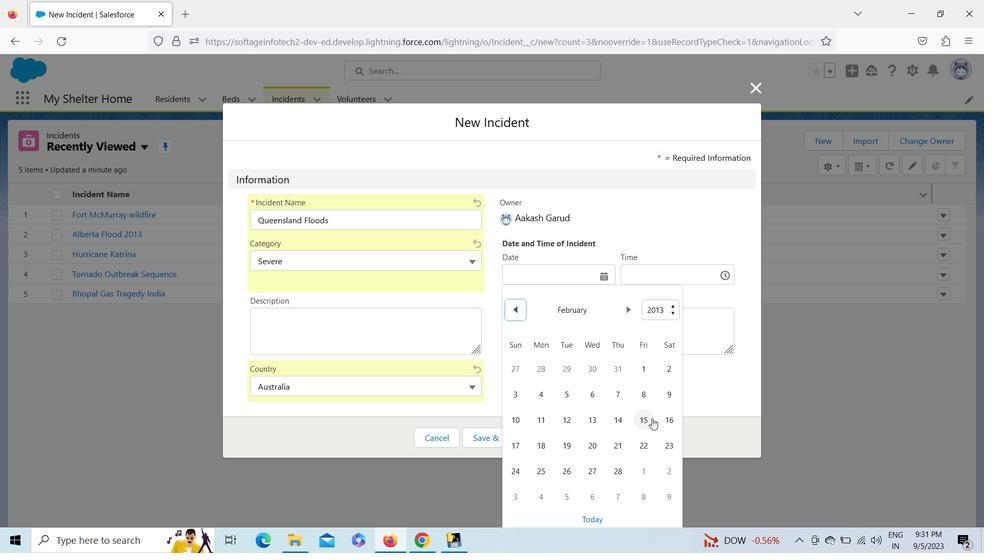 
Action: Mouse pressed left at (651, 419)
Screenshot: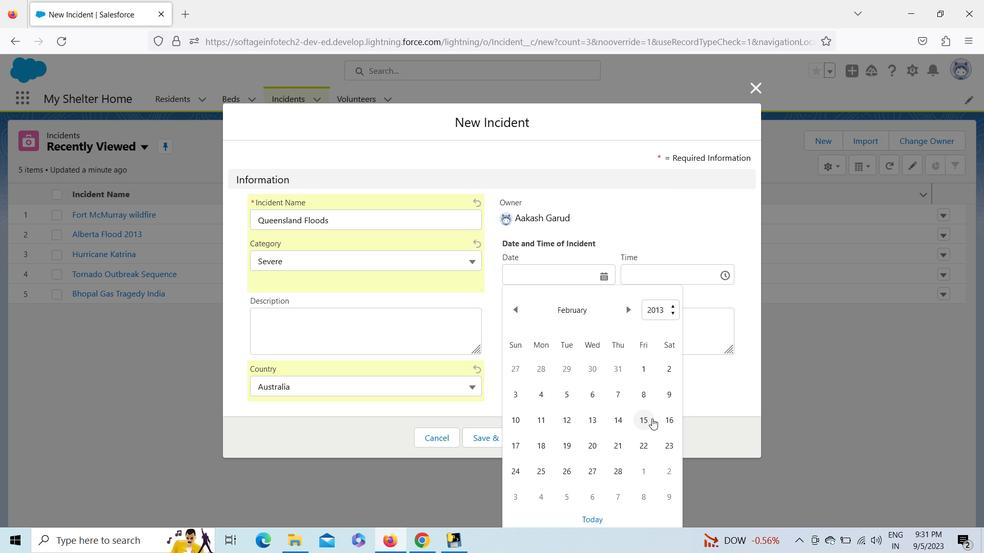
Action: Mouse moved to (360, 328)
Screenshot: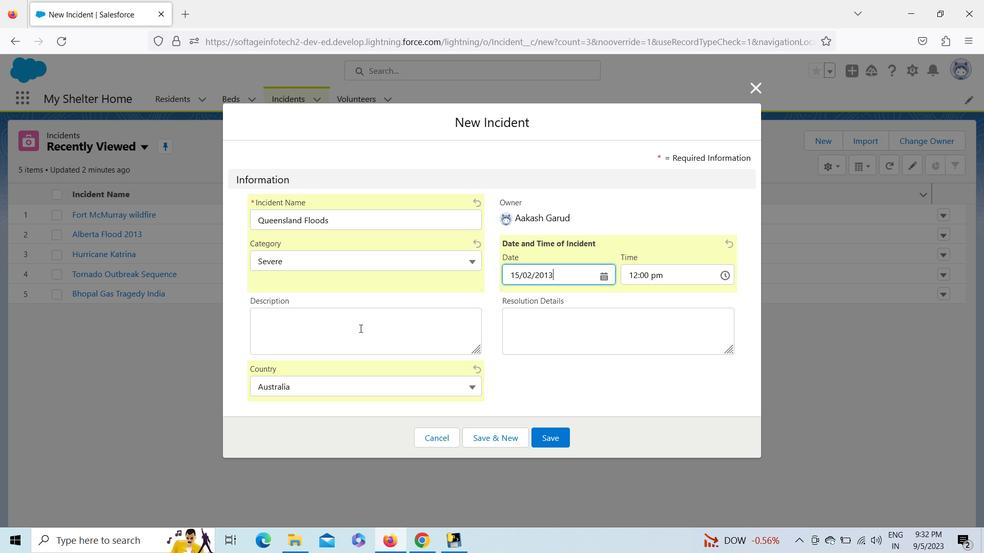 
Action: Mouse pressed left at (360, 328)
Screenshot: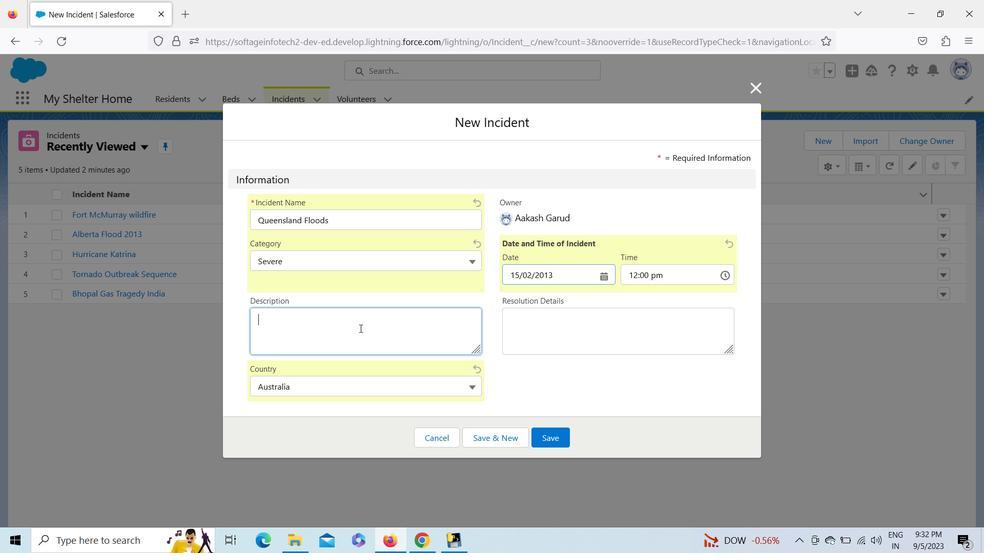 
Action: Key pressed <Key.shift><Key.shift><Key.shift><Key.shift><Key.shift><Key.shift>Some<Key.space>areas<Key.space>along<Key.space>with<Key.space><Key.shift>Queensland<Key.space>have<Key.space>experienced<Key.space>severe<Key.space>flooding.<Key.space>
Screenshot: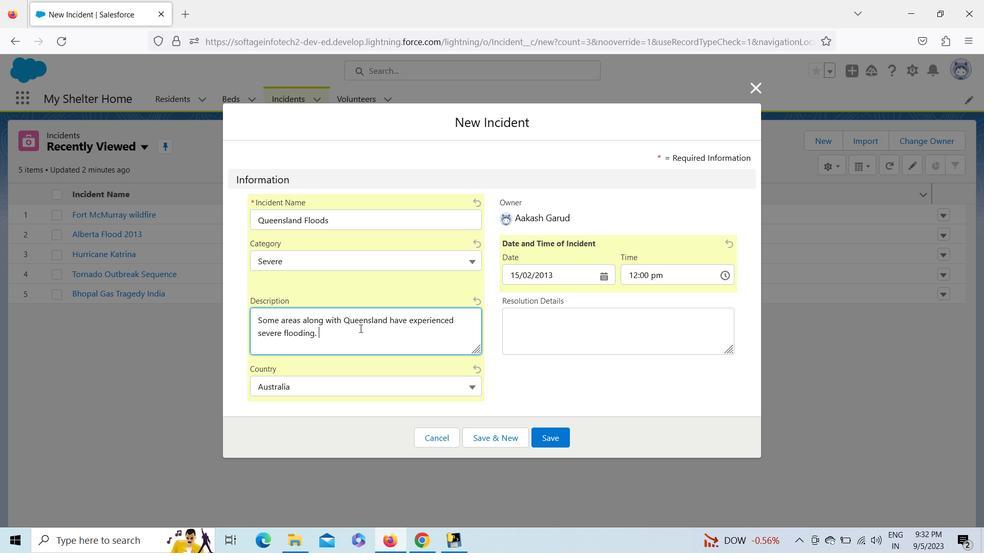 
Action: Mouse moved to (390, 333)
Screenshot: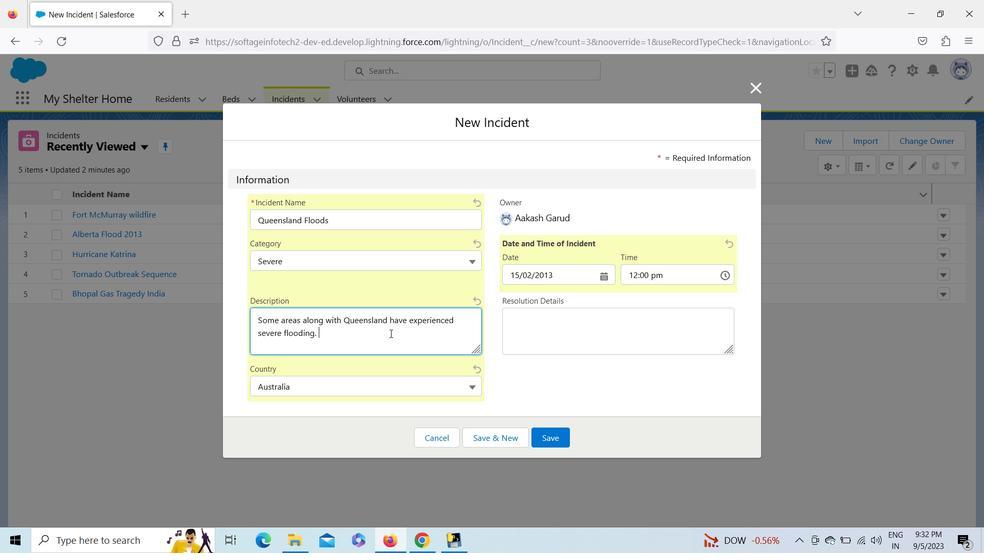 
Action: Key pressed d<Key.backspace><Key.backspace><Key.backspace>,<Key.space>during<Key.space><Key.shift>Feb<Key.space>2013<Key.backspace>0
Screenshot: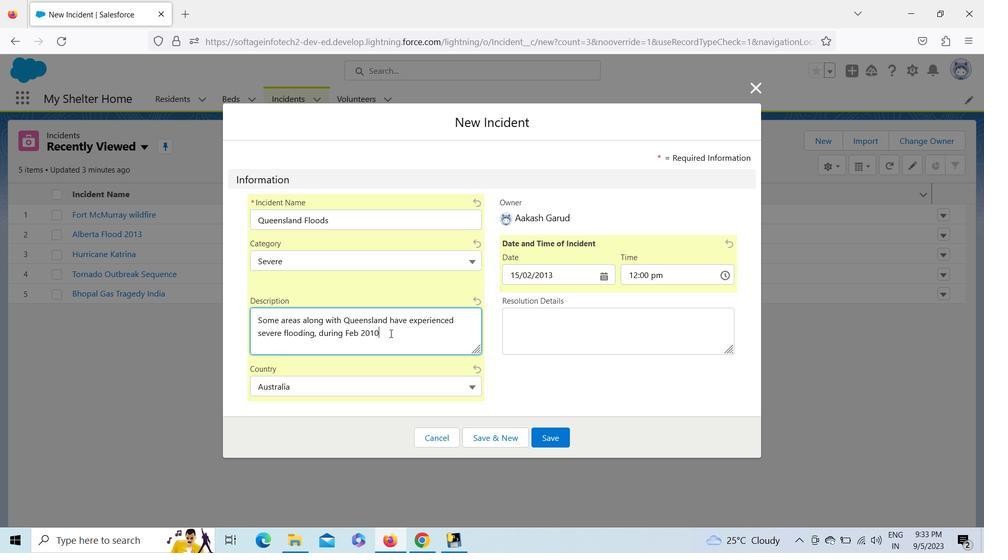 
Action: Mouse moved to (593, 276)
Screenshot: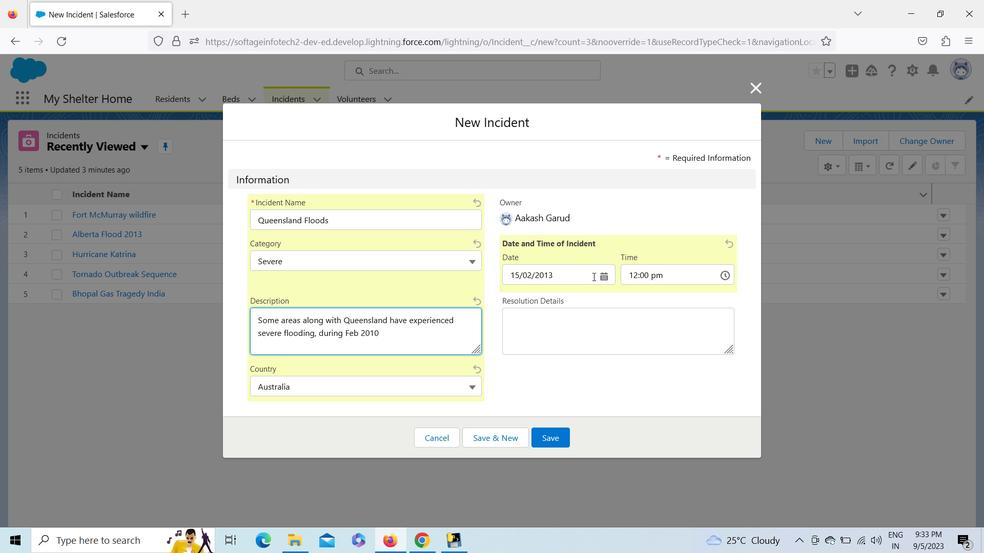 
Action: Mouse pressed left at (593, 276)
Screenshot: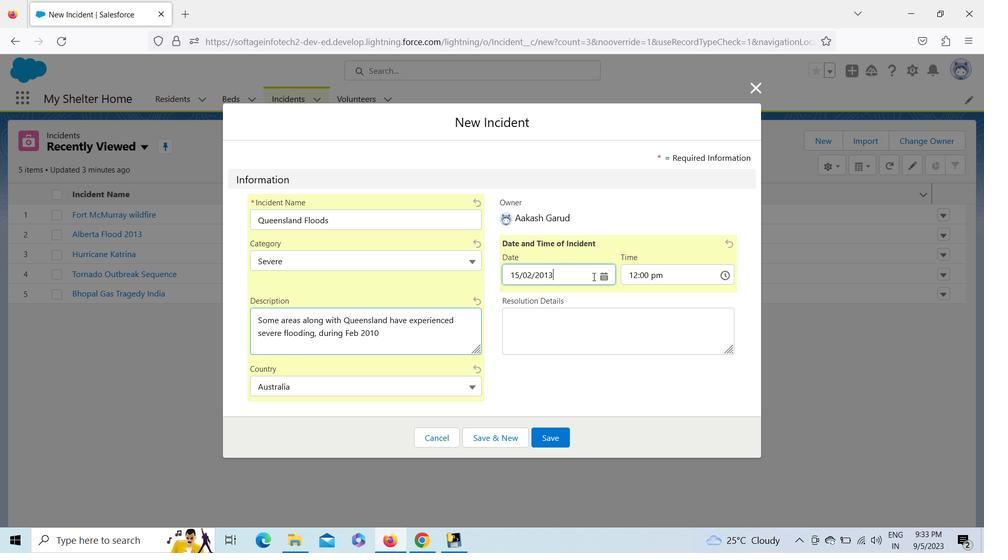 
Action: Mouse moved to (674, 309)
Screenshot: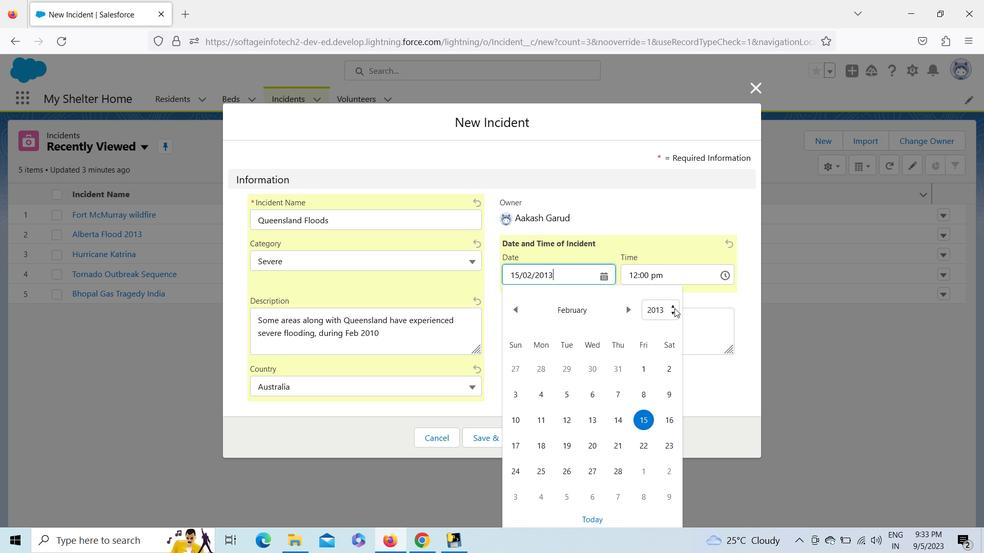 
Action: Mouse pressed left at (674, 309)
Screenshot: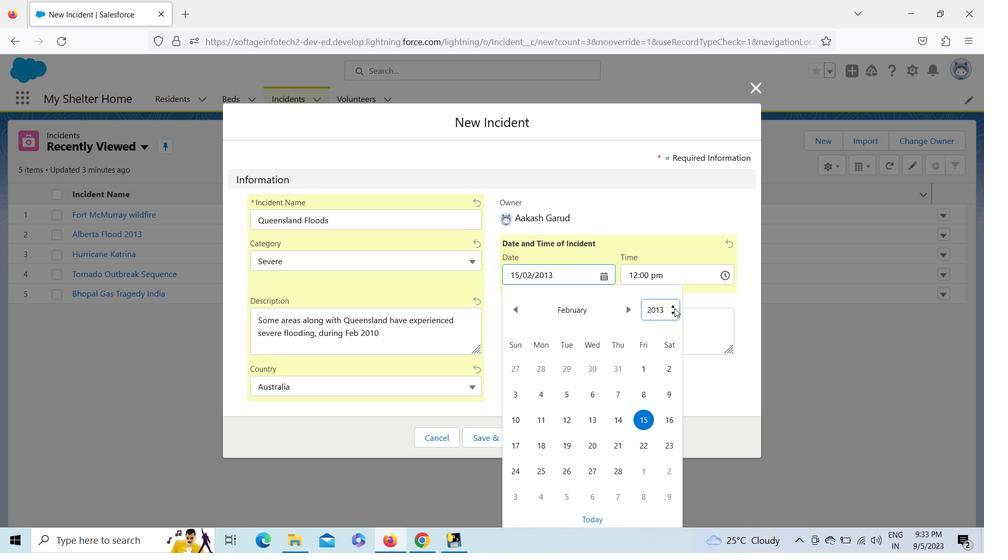 
Action: Key pressed <Key.up><Key.up><Key.up><Key.enter>
Screenshot: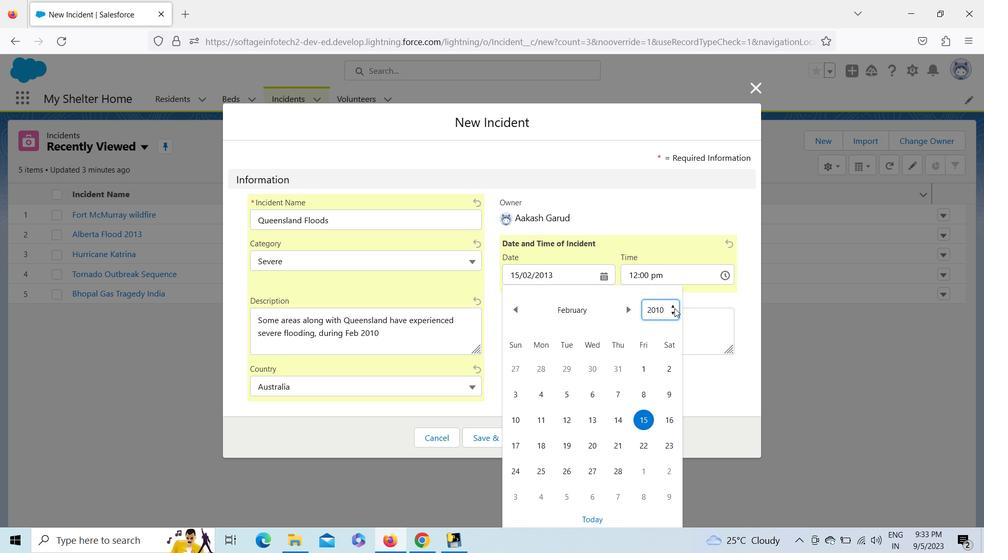 
Action: Mouse moved to (413, 335)
Screenshot: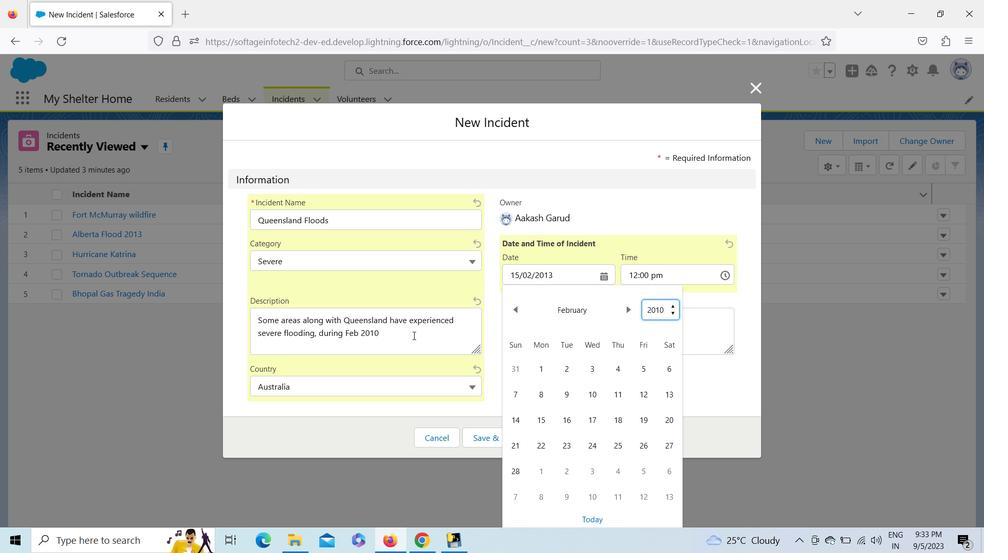 
Action: Mouse pressed left at (413, 335)
Screenshot: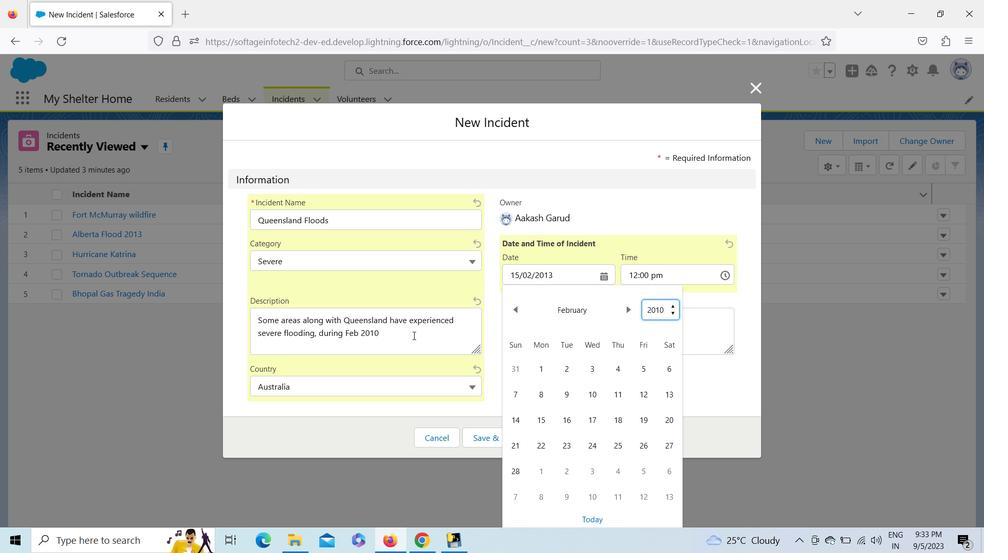 
Action: Key pressed .<Key.space><Key.shift><Key.shift><Key.shift><Key.shift><Key.shift><Key.shift><Key.shift><Key.shift><Key.shift><Key.shift>More<Key.space>then<Key.space>
Screenshot: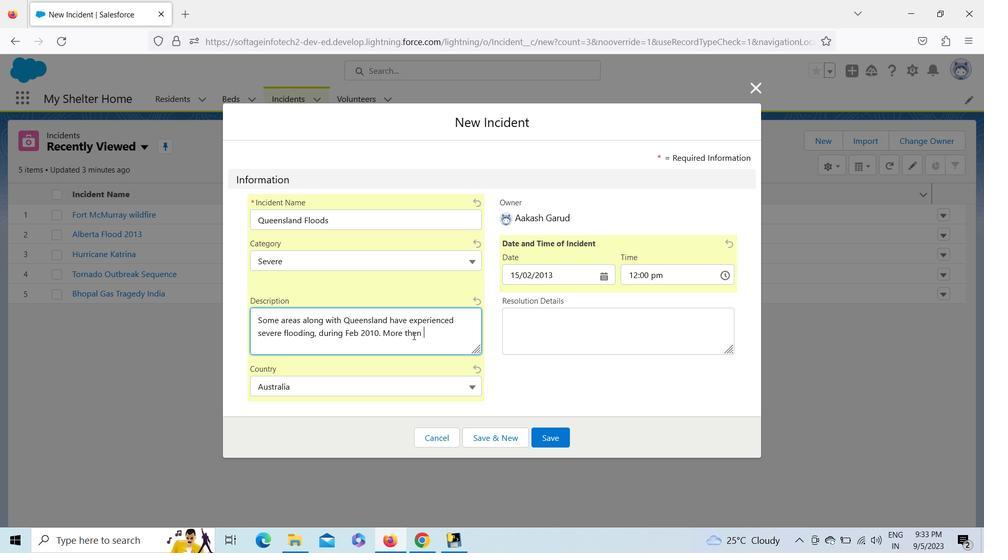 
Action: Mouse moved to (565, 362)
Screenshot: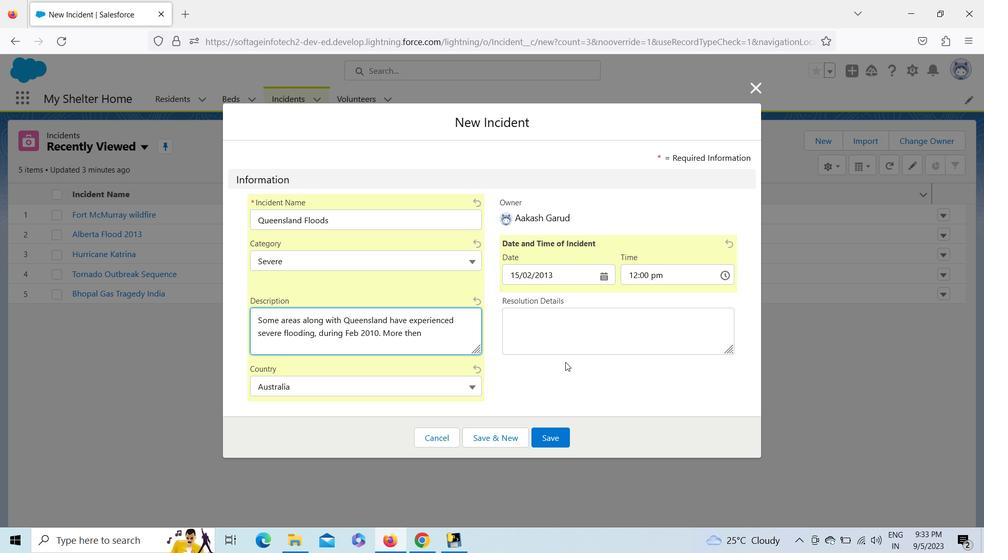 
Action: Key pressed <Key.left><Key.left><Key.left><Key.right><Key.backspace>a<Key.right><Key.right>200000<Key.space><Key.shift>As<Key.backspace>ustralians<Key.space>were<Key.space>affected<Key.space>by<Key.space>floods<Key.space>in
Screenshot: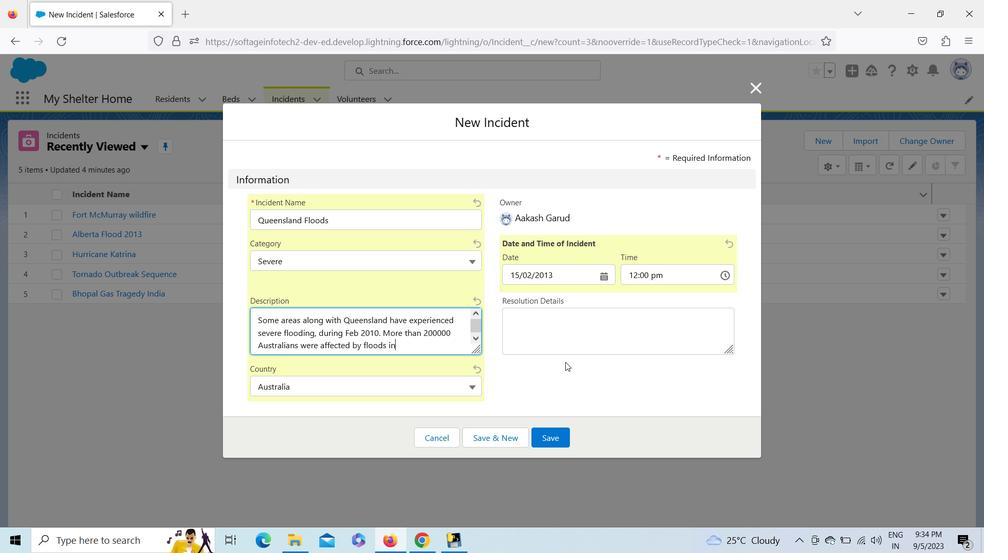 
Action: Mouse moved to (351, 329)
Screenshot: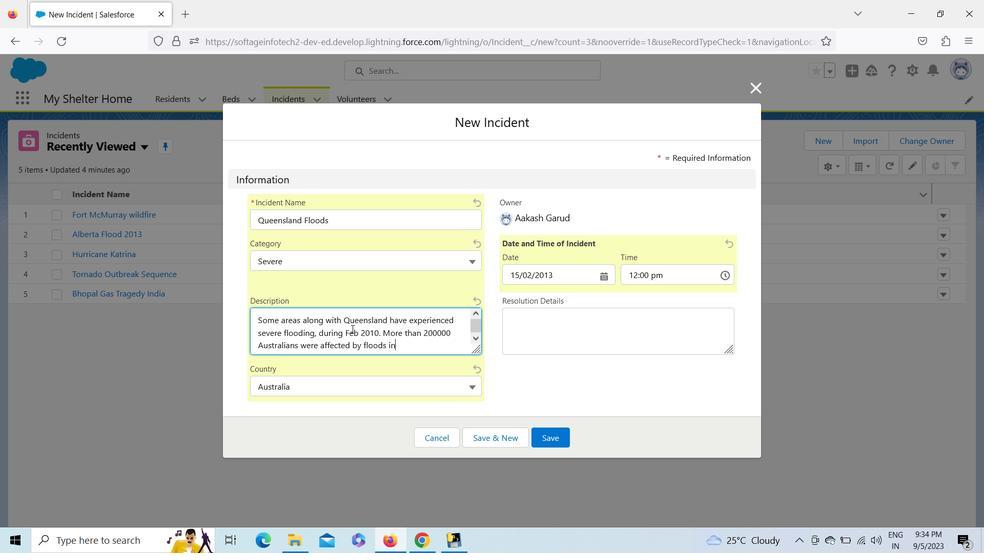 
Action: Mouse pressed left at (351, 329)
Screenshot: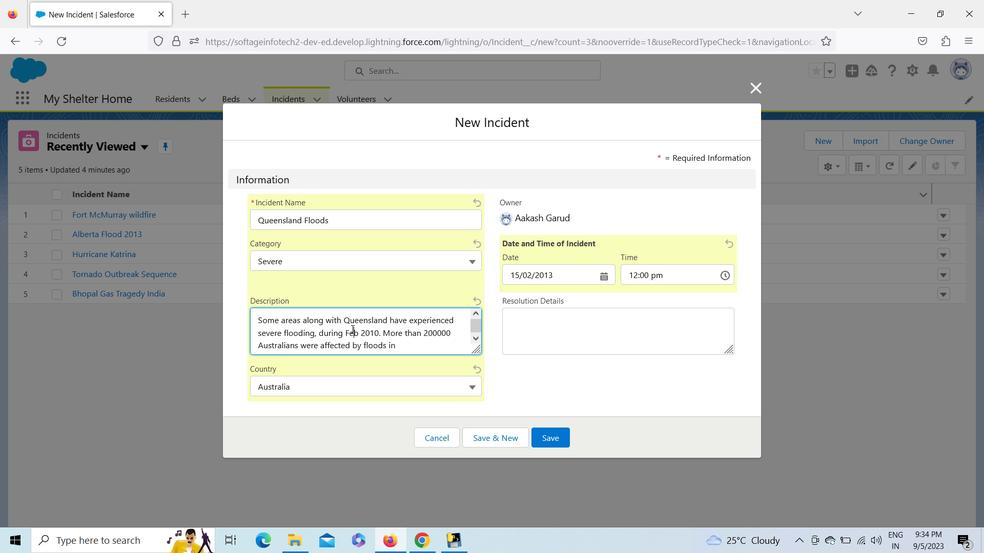 
Action: Mouse pressed left at (351, 329)
Screenshot: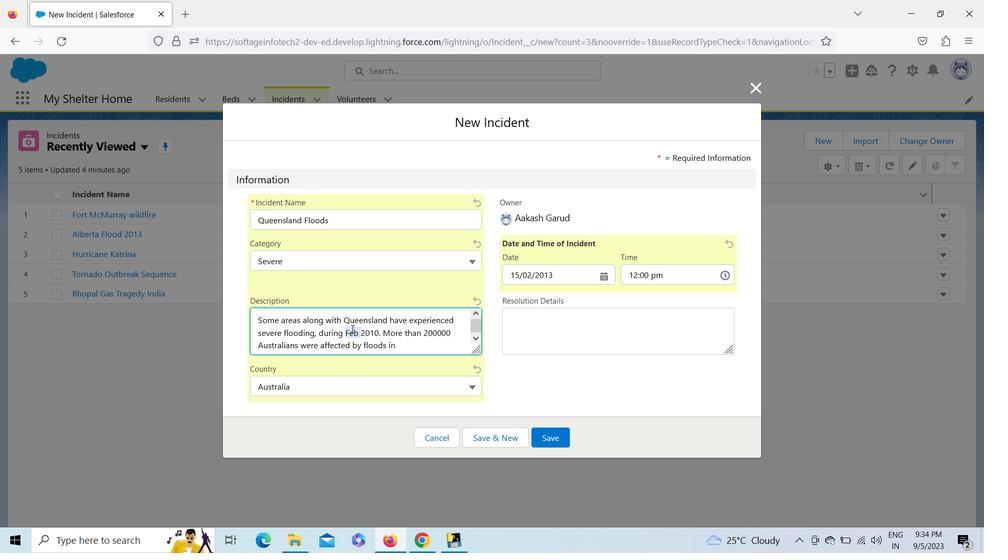 
Action: Key pressed <Key.shift>Dec<Key.space>
Screenshot: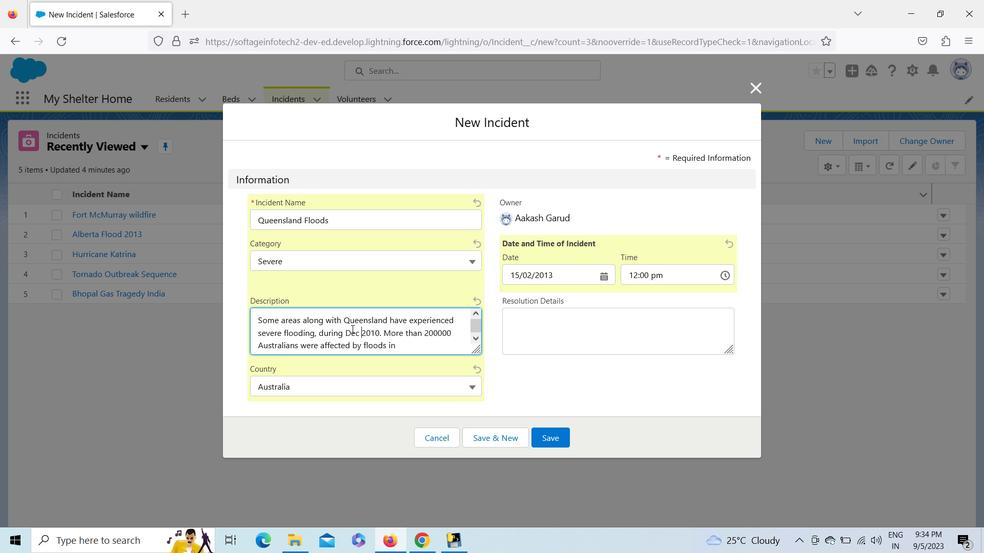 
Action: Mouse moved to (404, 346)
Screenshot: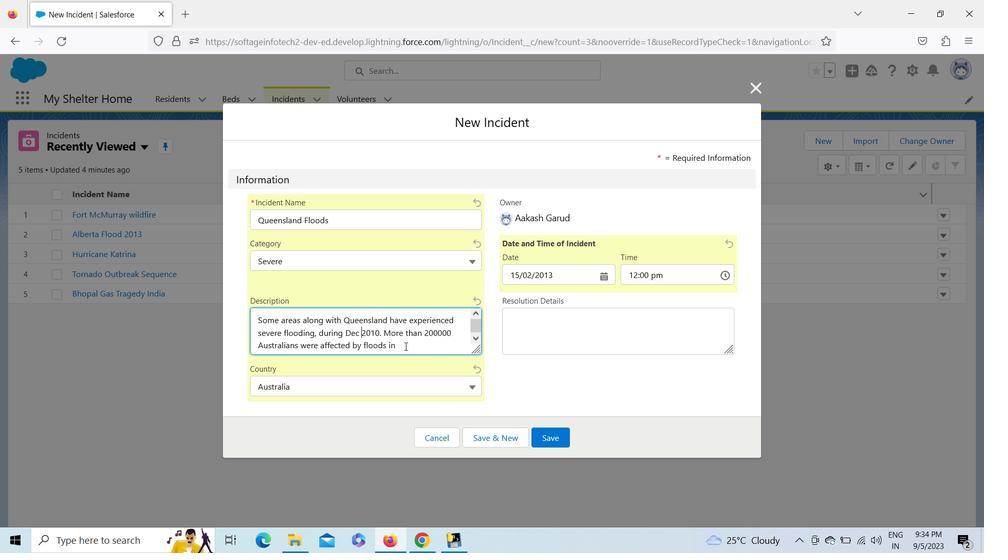
Action: Mouse pressed left at (404, 346)
Screenshot: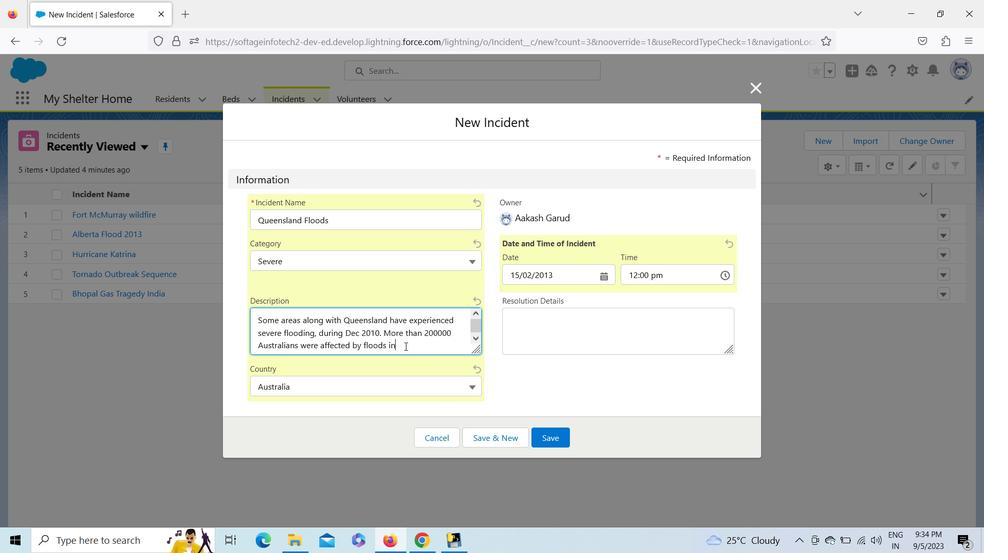 
Action: Key pressed <Key.backspace><Key.backspace><Key.backspace>.
Screenshot: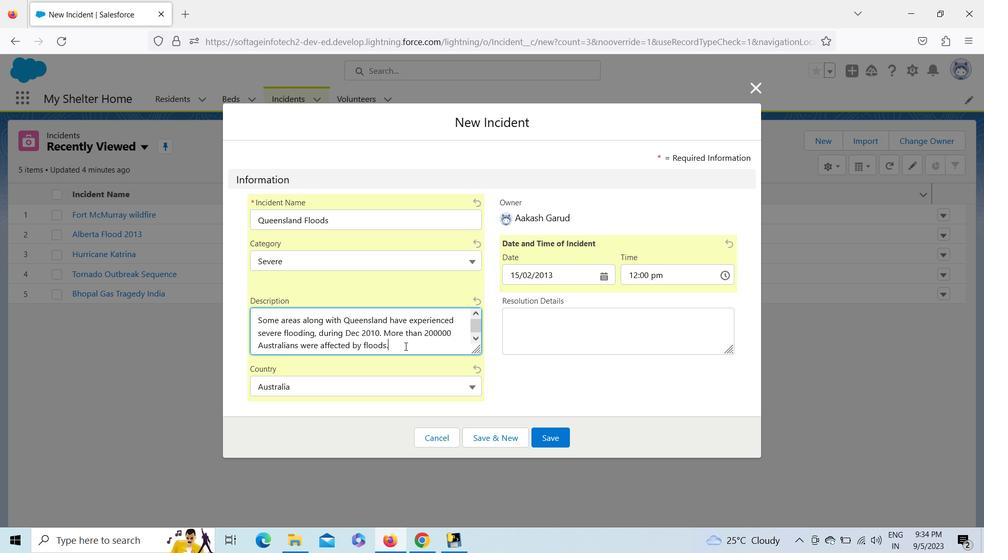 
Action: Mouse moved to (579, 270)
Screenshot: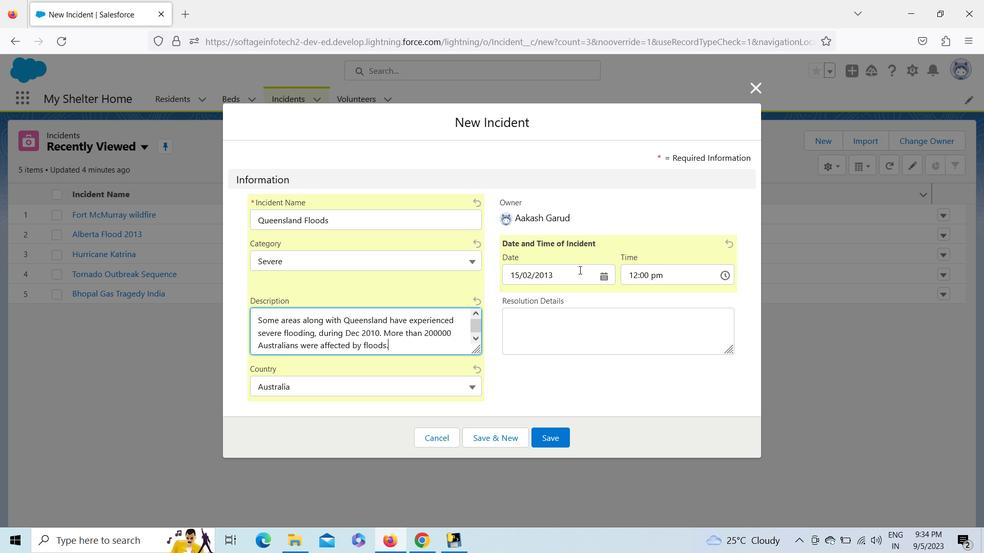 
Action: Mouse pressed left at (579, 270)
Screenshot: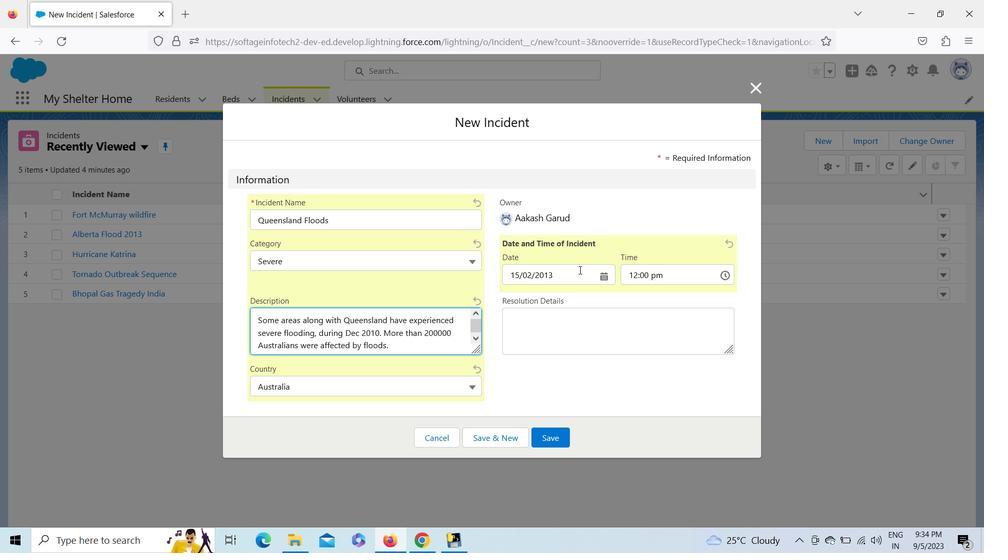 
Action: Mouse moved to (513, 310)
Screenshot: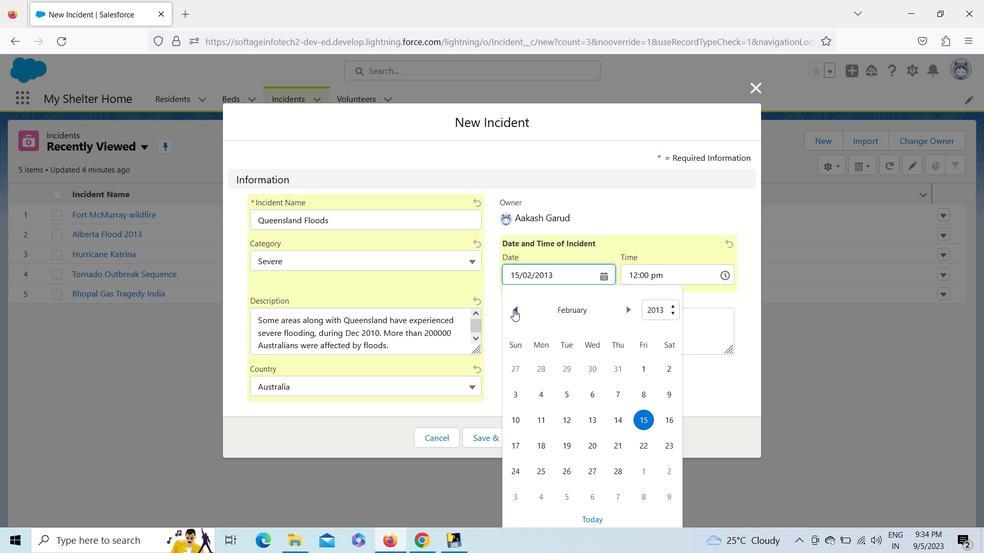 
Action: Mouse pressed left at (513, 310)
Screenshot: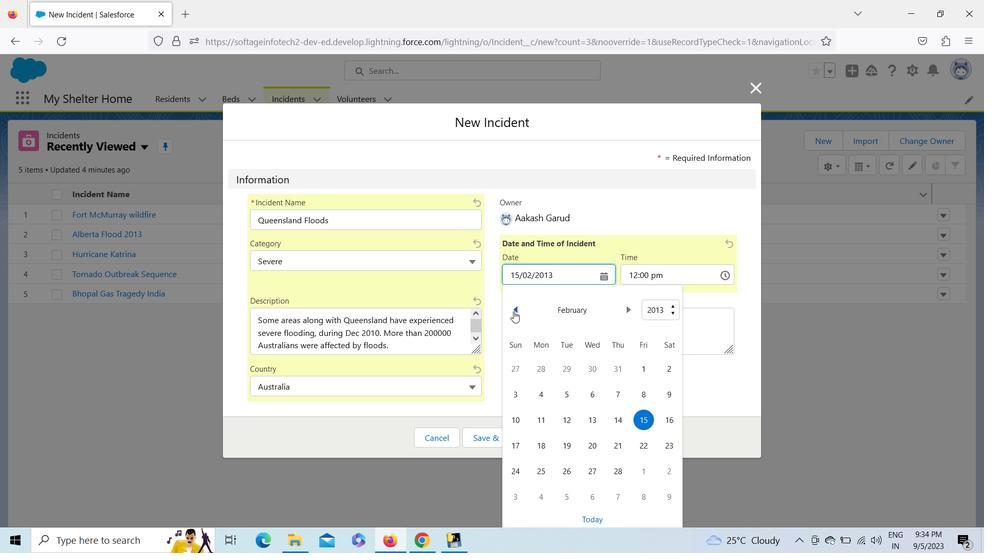 
Action: Mouse moved to (513, 310)
Screenshot: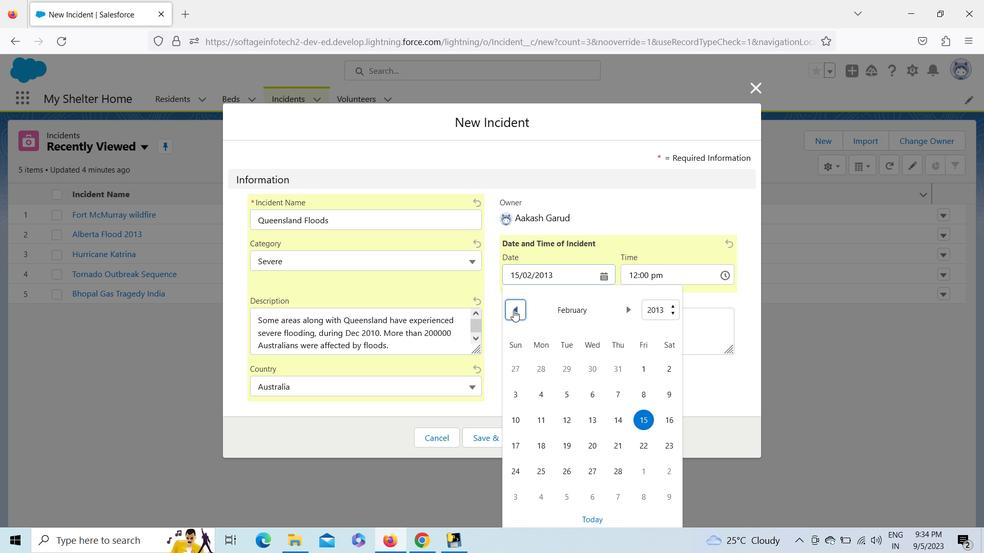 
Action: Mouse pressed left at (513, 310)
Screenshot: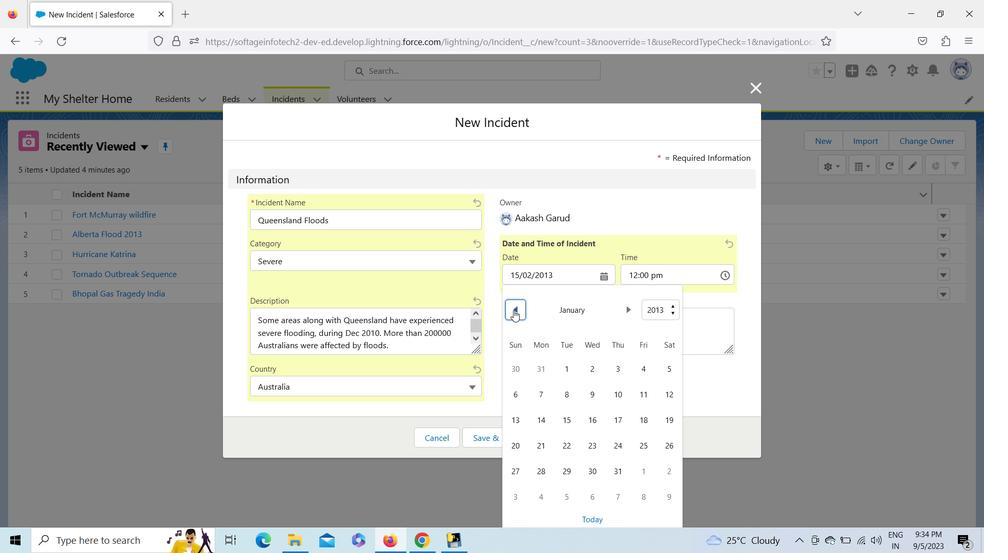 
Action: Mouse pressed left at (513, 310)
Screenshot: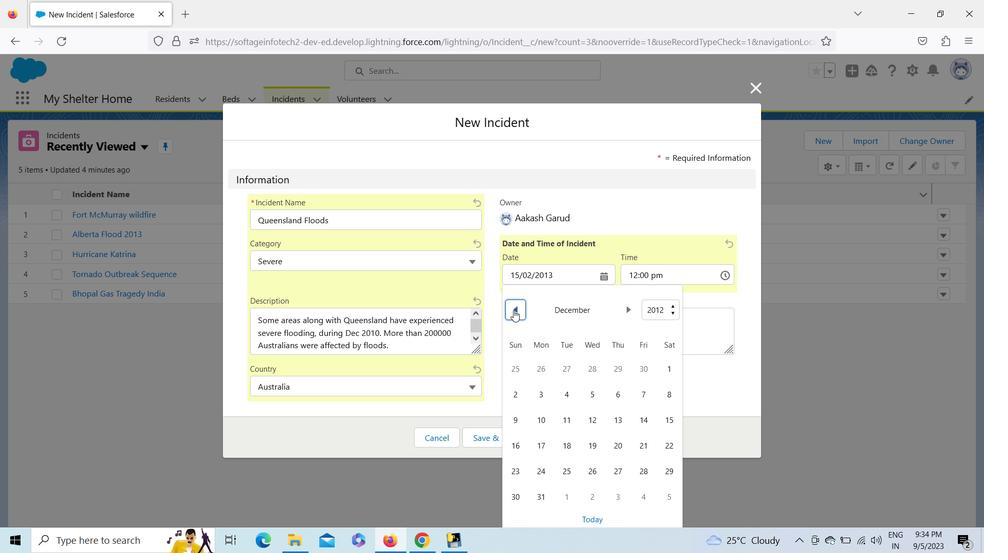 
Action: Mouse pressed left at (513, 310)
Screenshot: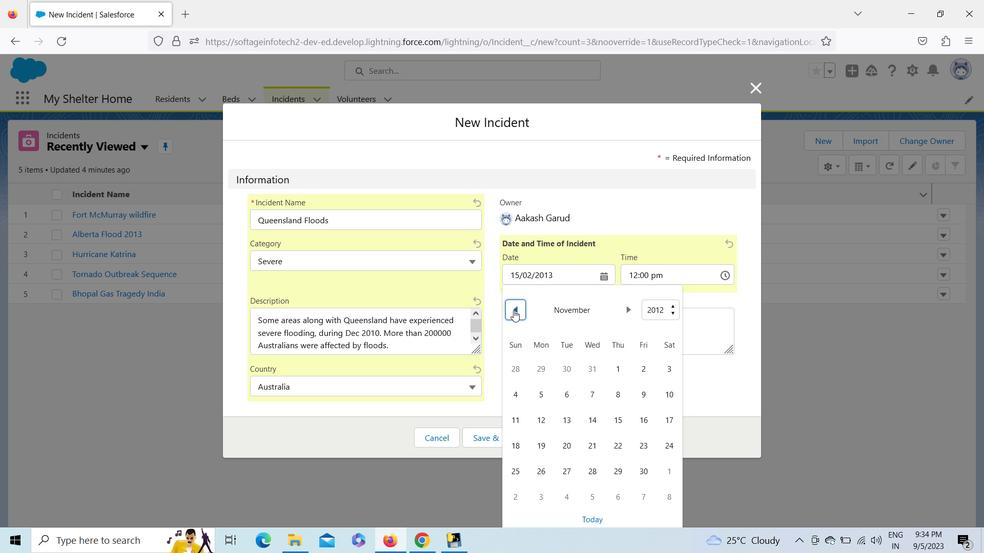 
Action: Mouse pressed left at (513, 310)
Screenshot: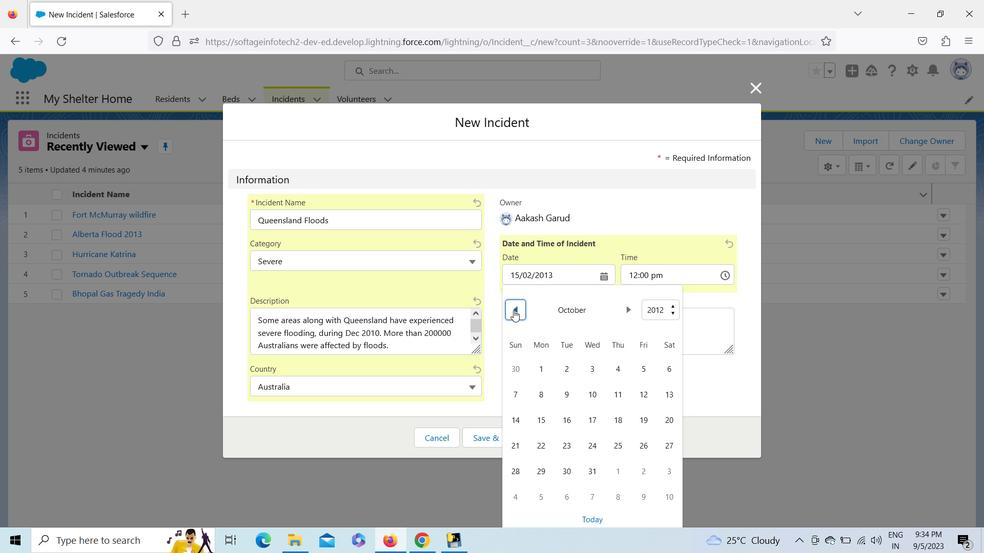 
Action: Mouse pressed left at (513, 310)
Screenshot: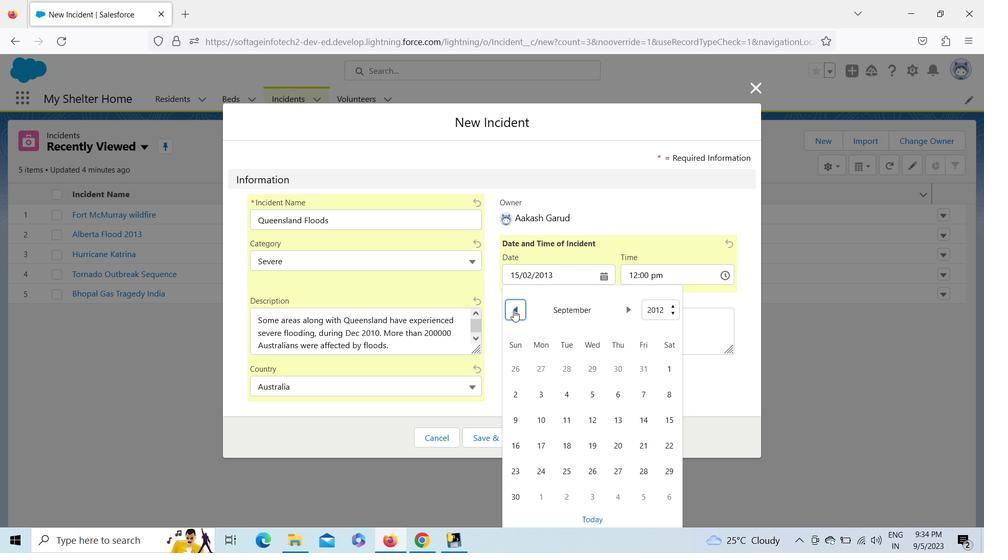 
Action: Mouse pressed left at (513, 310)
Screenshot: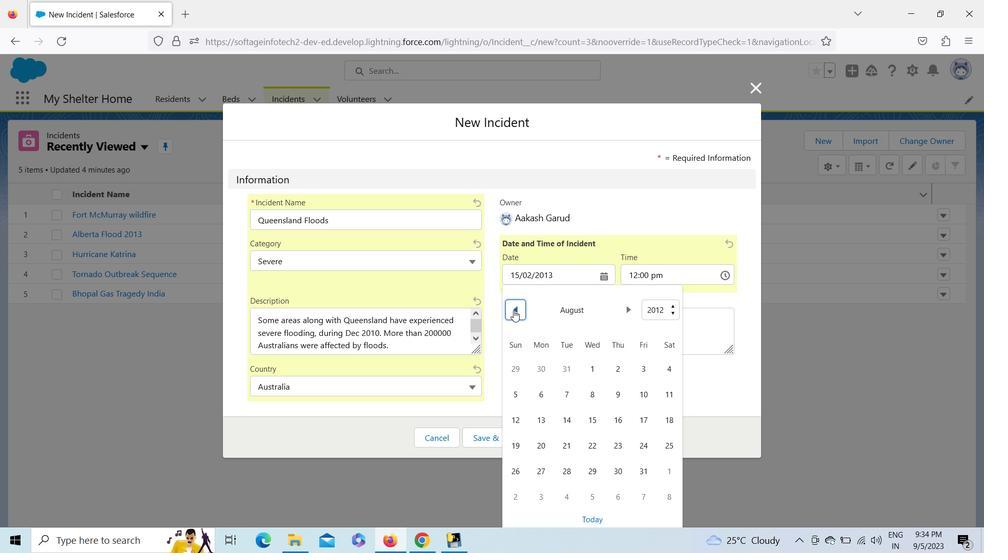 
Action: Mouse pressed left at (513, 310)
Screenshot: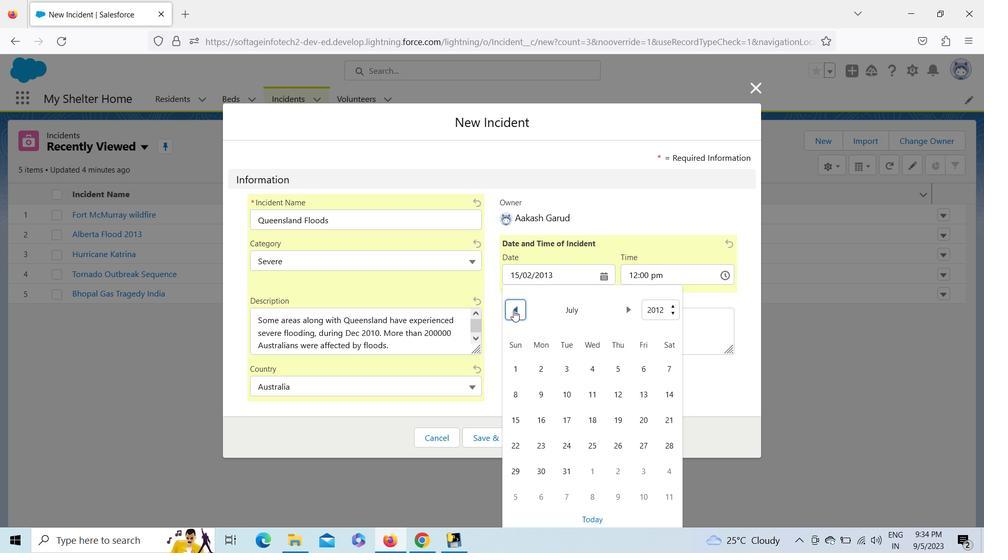 
Action: Mouse pressed left at (513, 310)
Screenshot: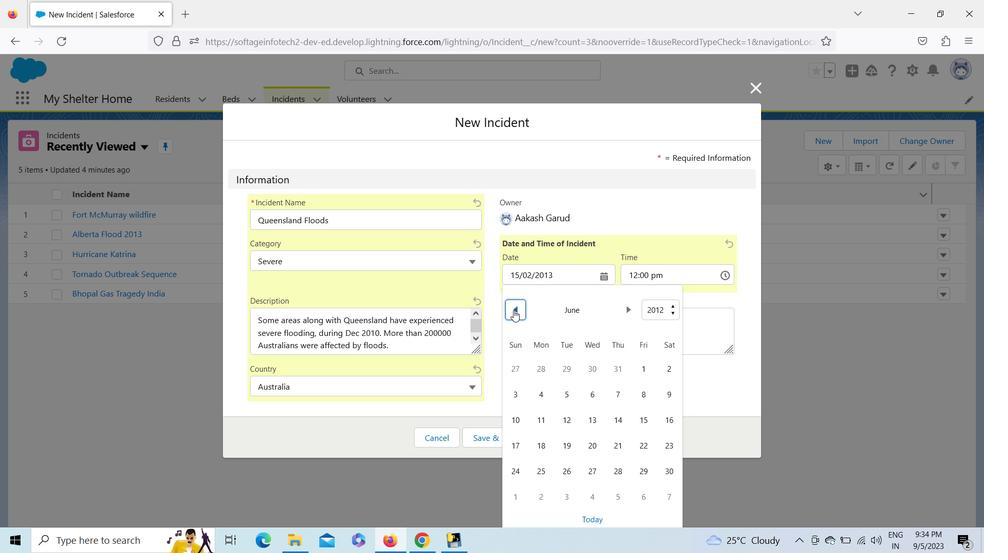 
Action: Mouse moved to (512, 314)
Screenshot: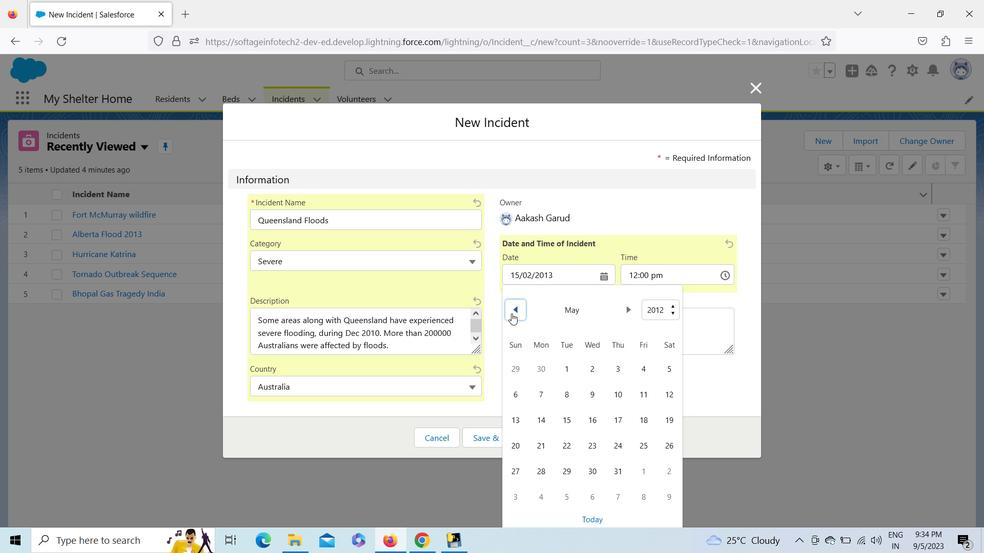 
Action: Mouse pressed left at (512, 314)
Screenshot: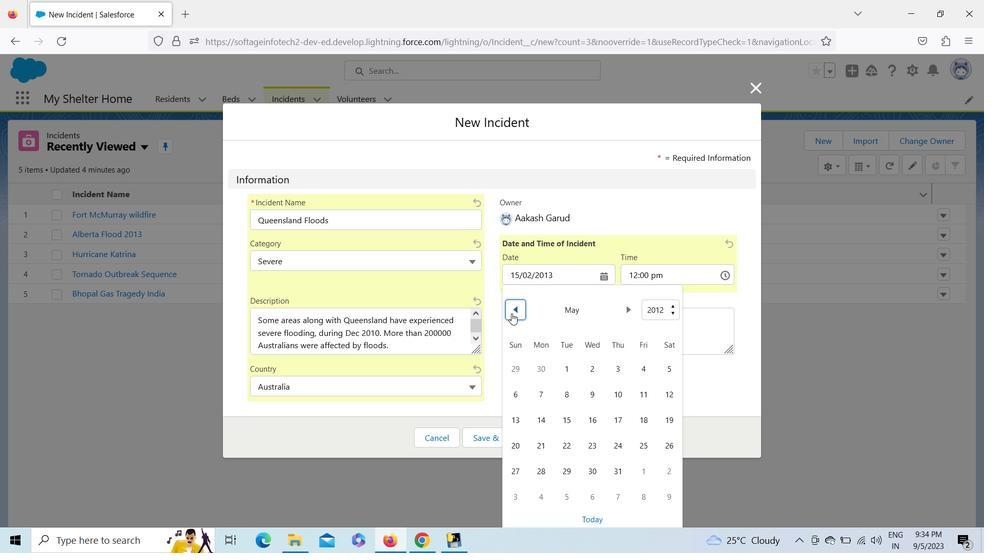 
Action: Mouse pressed left at (512, 314)
Screenshot: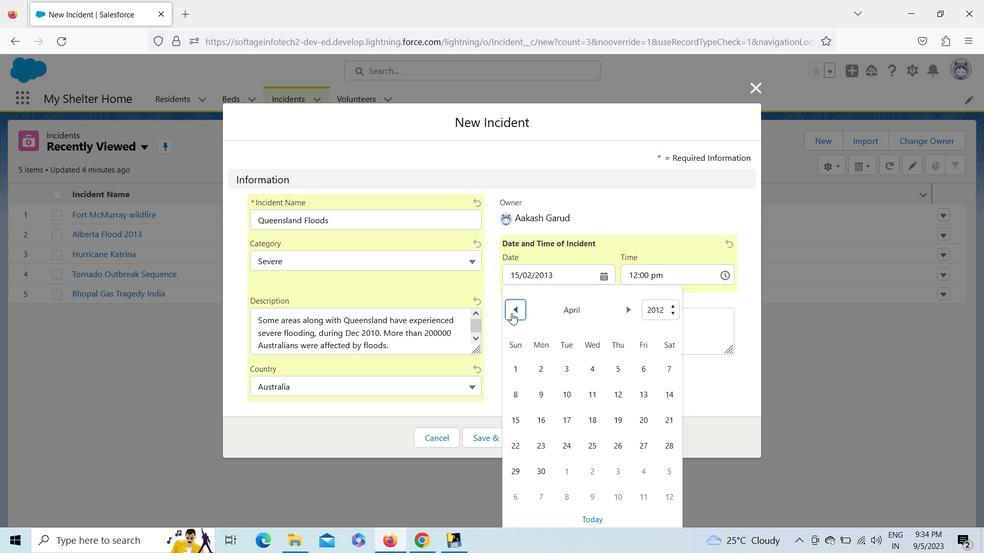 
Action: Mouse pressed left at (512, 314)
Screenshot: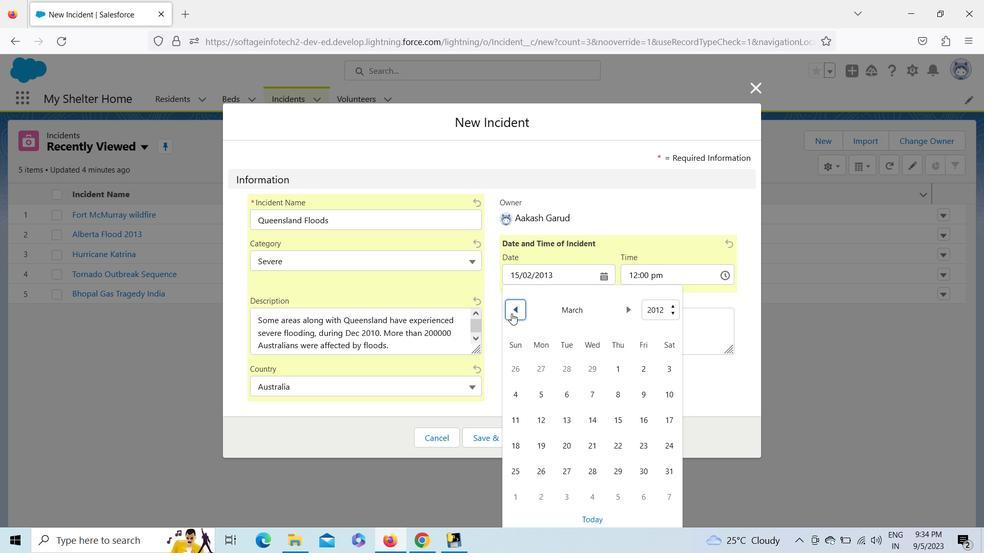 
Action: Mouse pressed left at (512, 314)
Screenshot: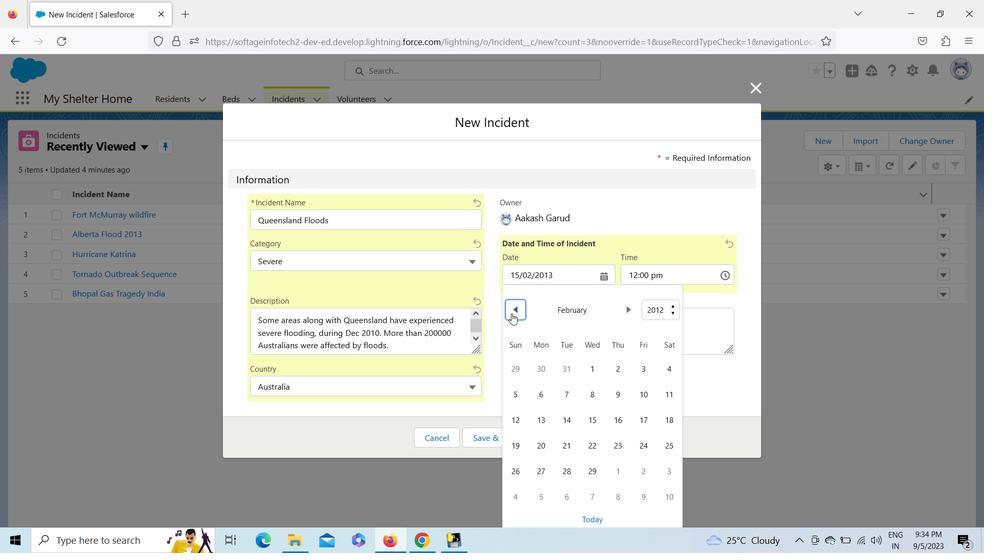 
Action: Mouse pressed left at (512, 314)
Screenshot: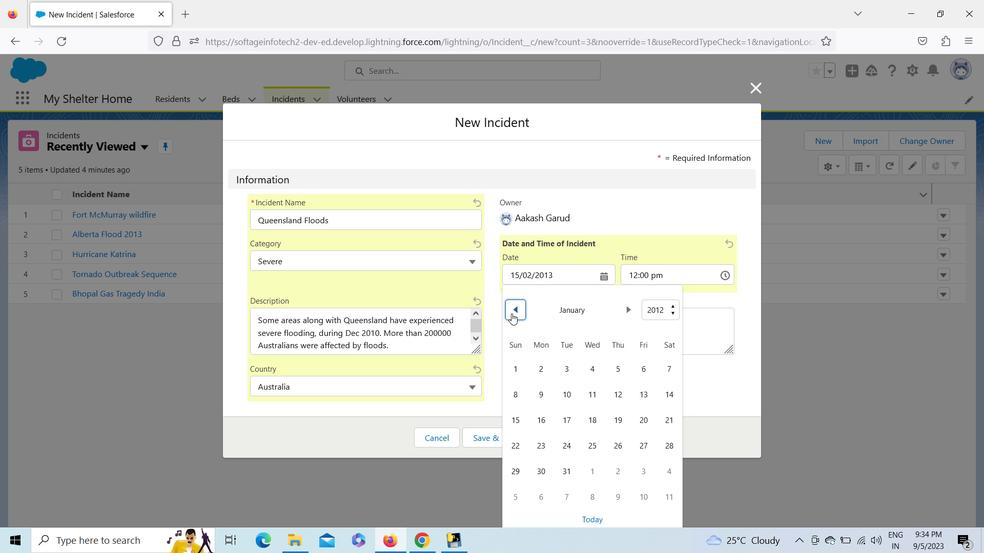 
Action: Mouse moved to (673, 305)
Screenshot: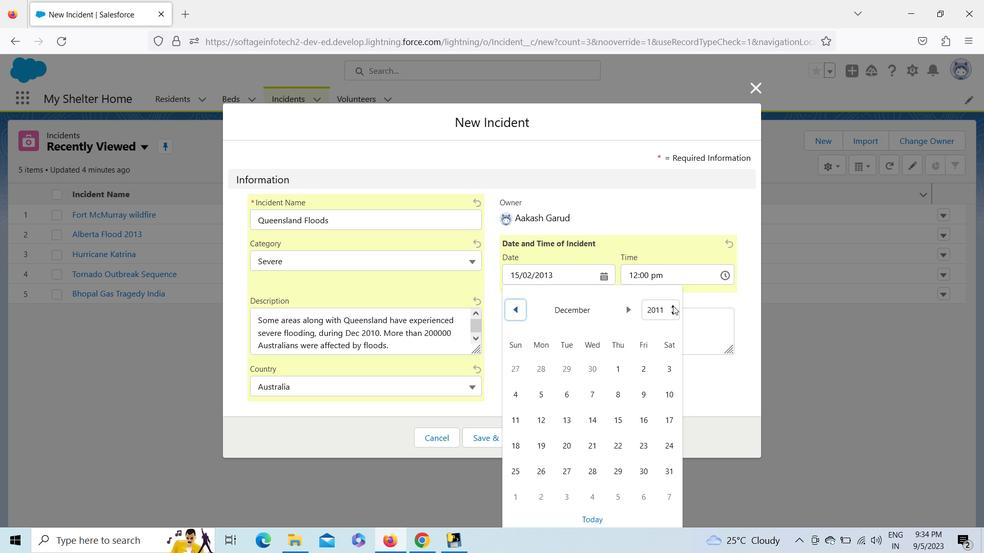 
Action: Mouse pressed left at (673, 305)
Screenshot: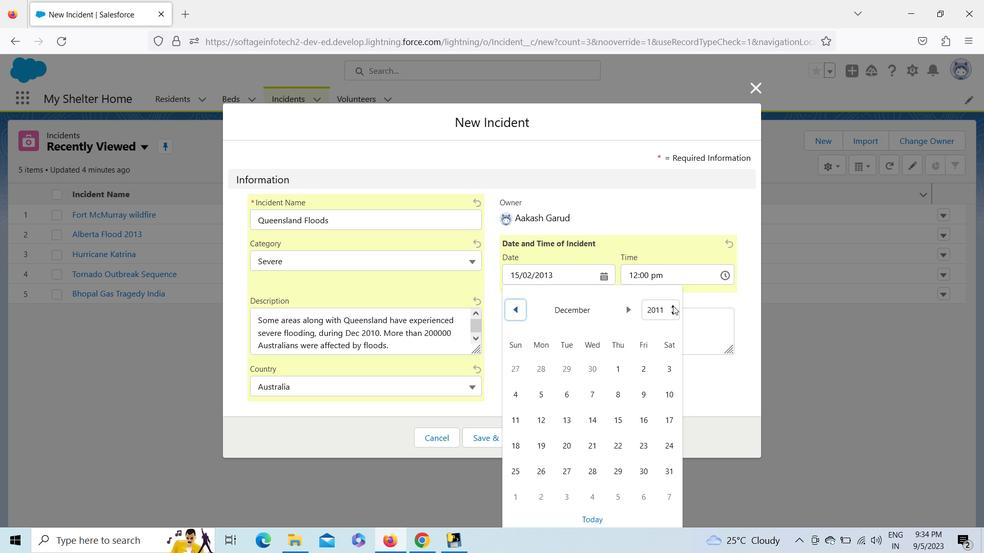 
Action: Key pressed <Key.up><Key.enter>
Screenshot: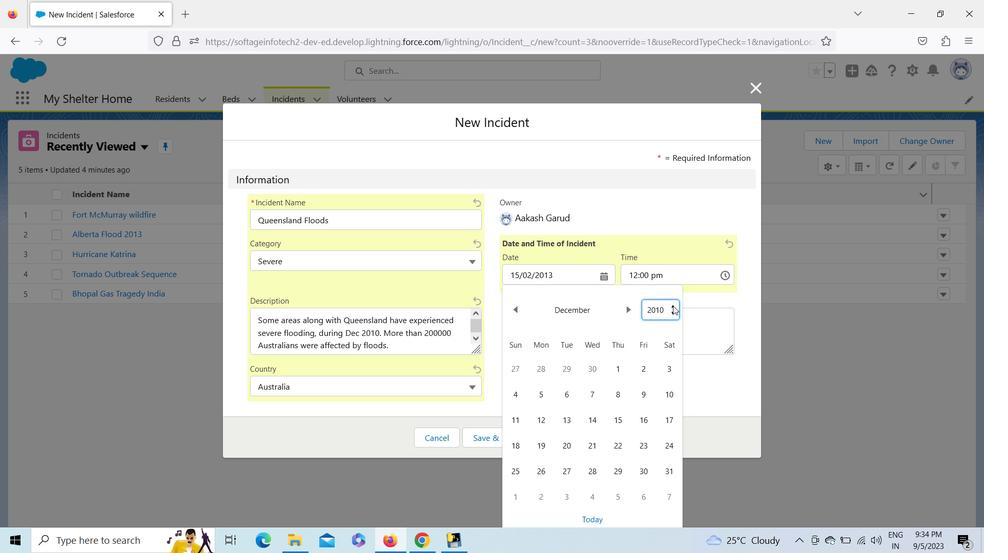 
Action: Mouse moved to (594, 420)
Screenshot: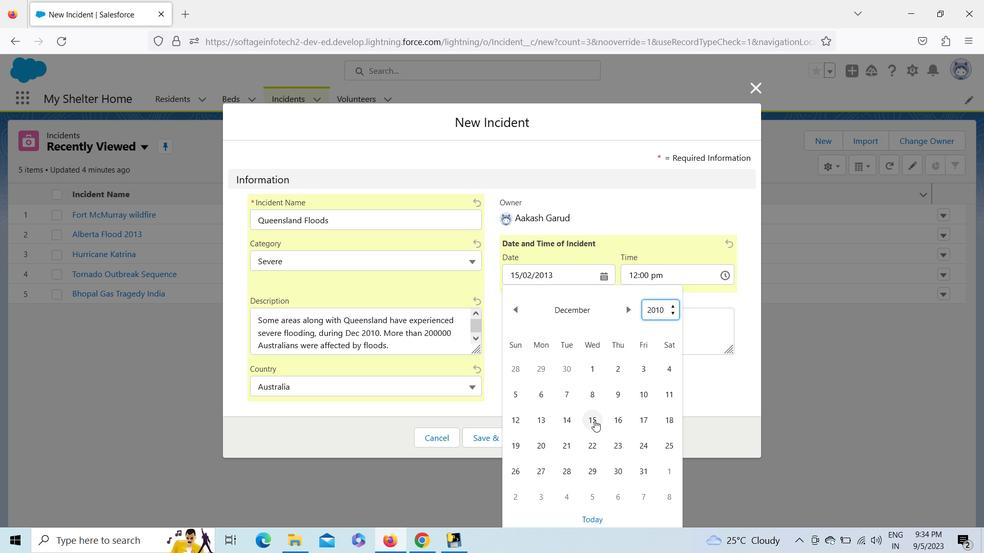 
Action: Mouse pressed left at (594, 420)
Screenshot: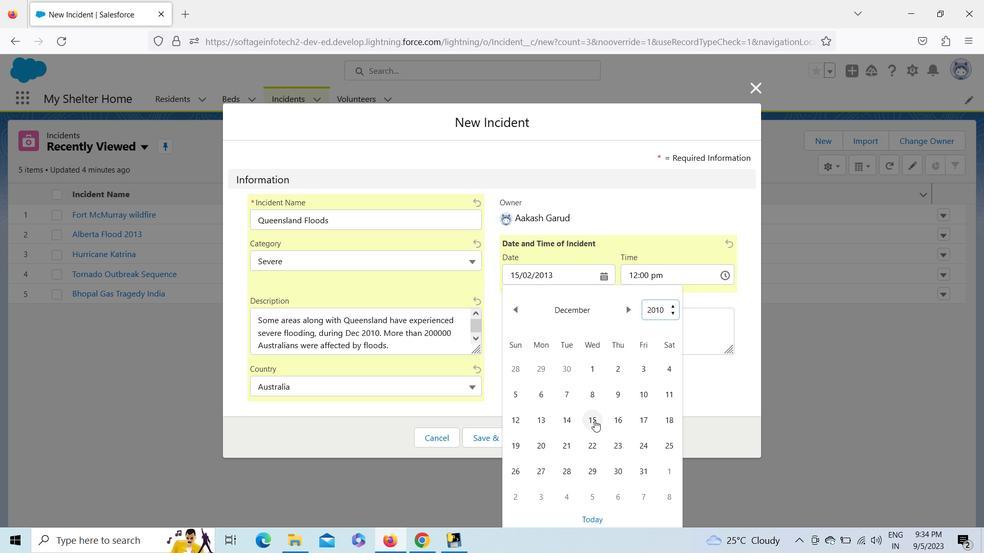 
Action: Mouse moved to (548, 440)
Screenshot: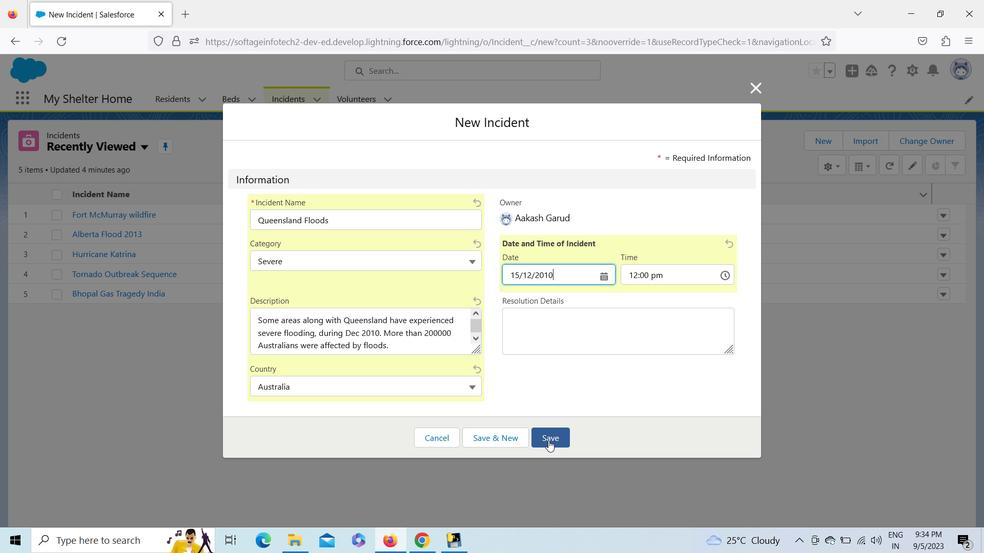 
Action: Mouse pressed left at (548, 440)
Screenshot: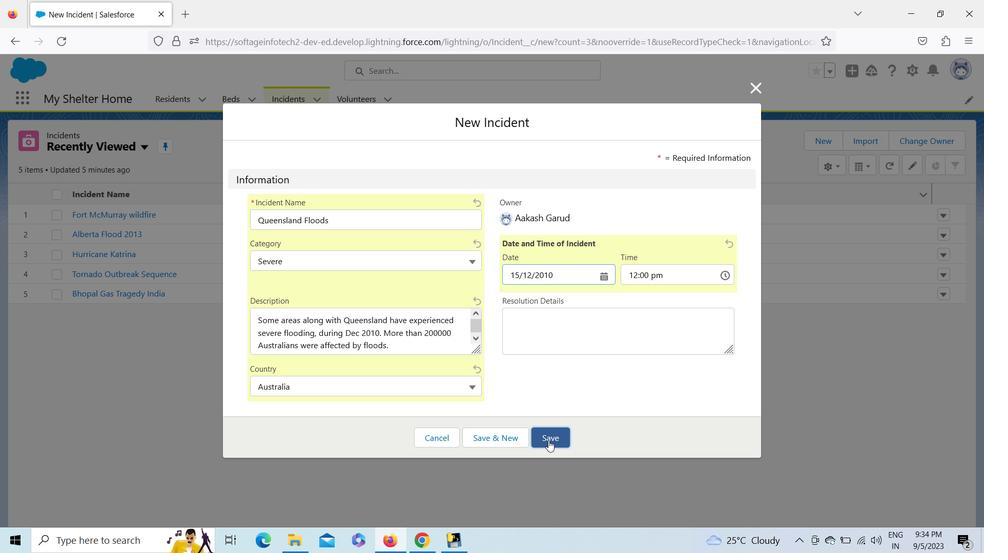 
Action: Mouse moved to (293, 98)
Screenshot: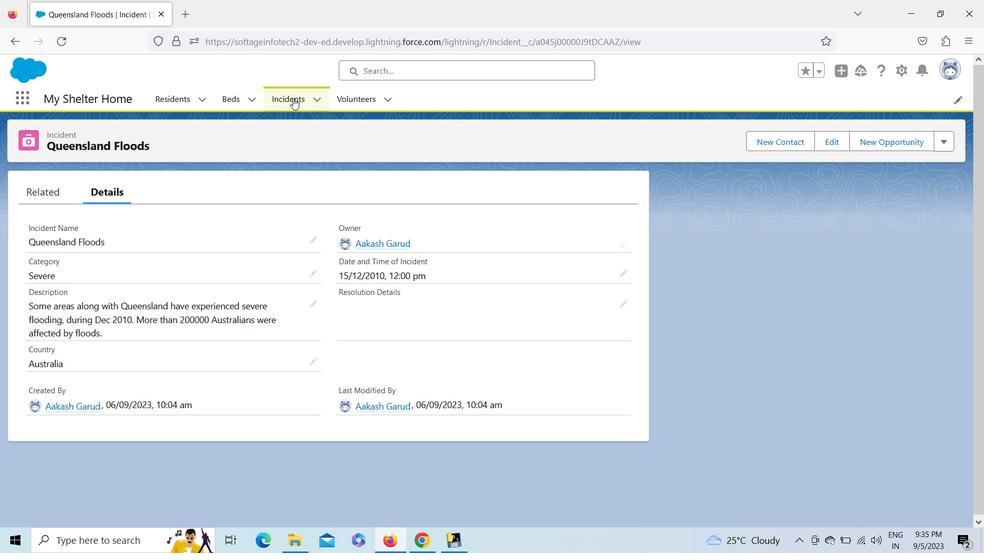 
Action: Mouse pressed left at (293, 98)
Screenshot: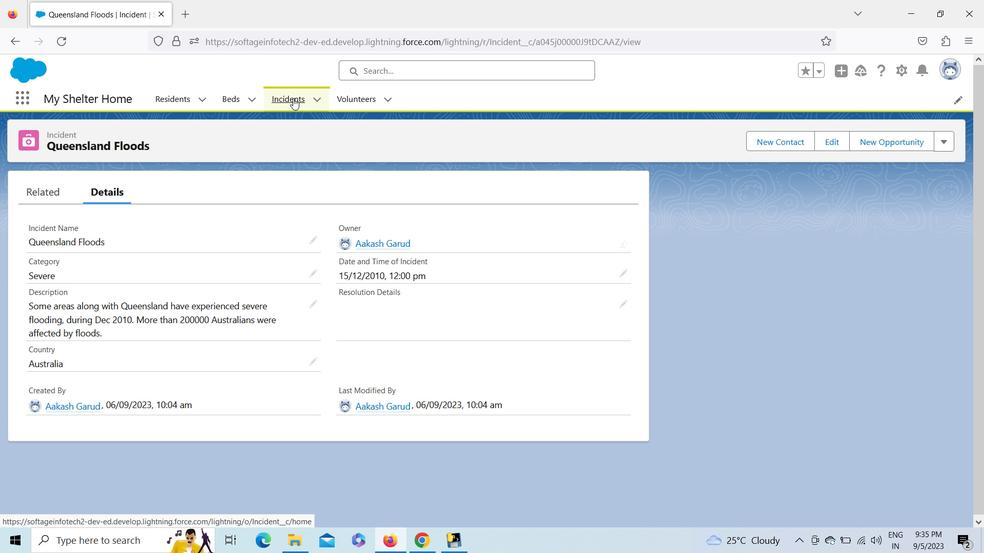 
Action: Mouse moved to (817, 137)
Screenshot: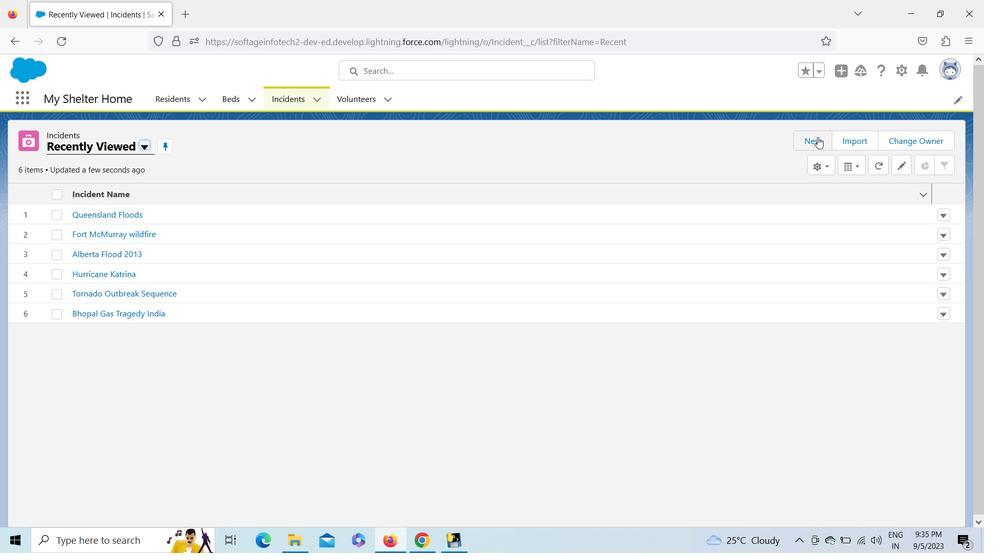 
Action: Mouse pressed left at (817, 137)
Screenshot: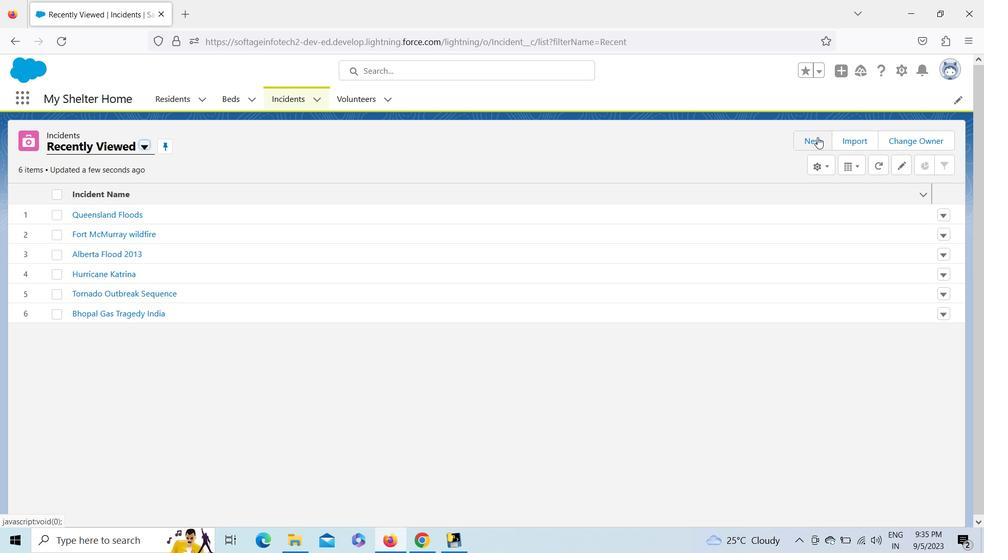
Action: Key pressed <Key.shift>Winter<Key.space><Key.shift>Str<Key.backspace>orm<Key.space><Key.shift>Germany
Screenshot: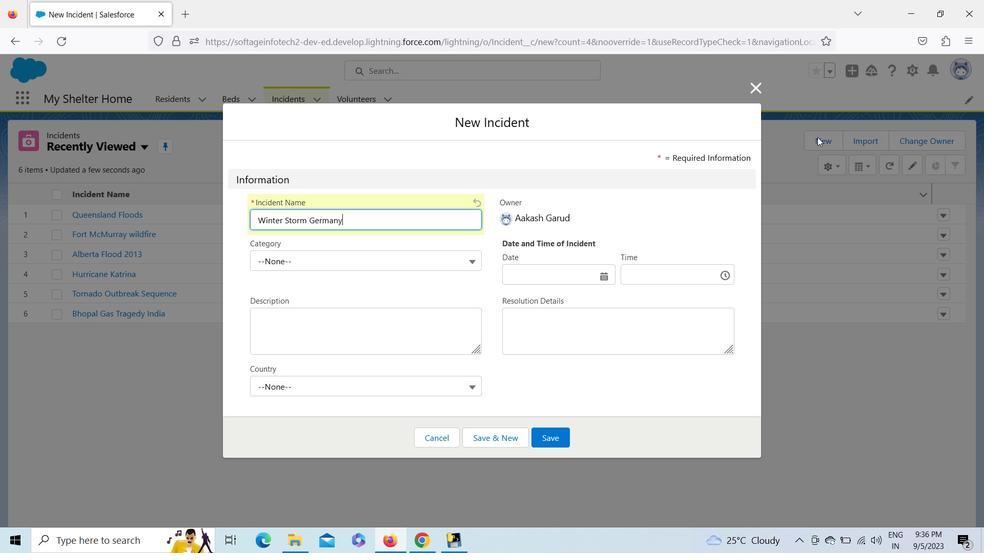 
Action: Mouse moved to (438, 256)
Screenshot: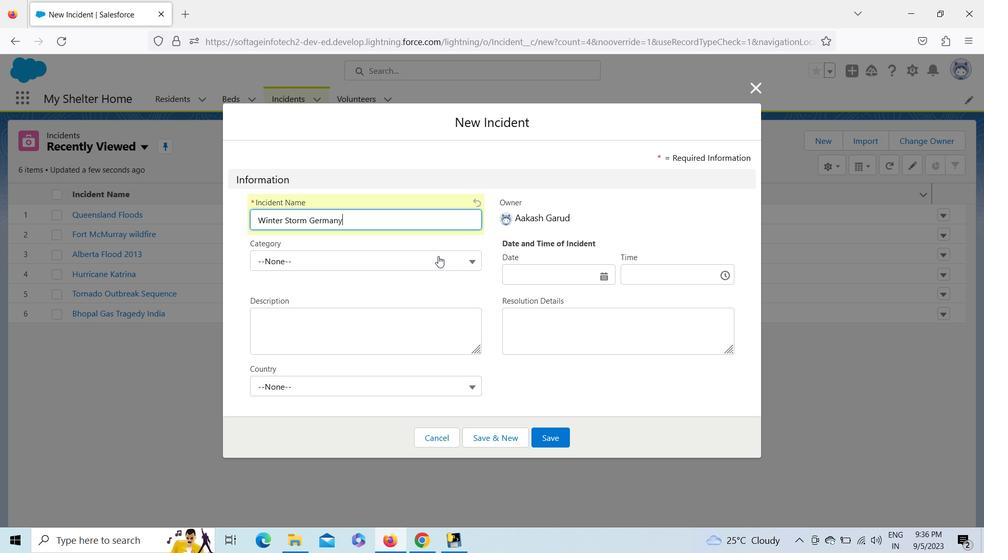 
Action: Mouse pressed left at (438, 256)
Screenshot: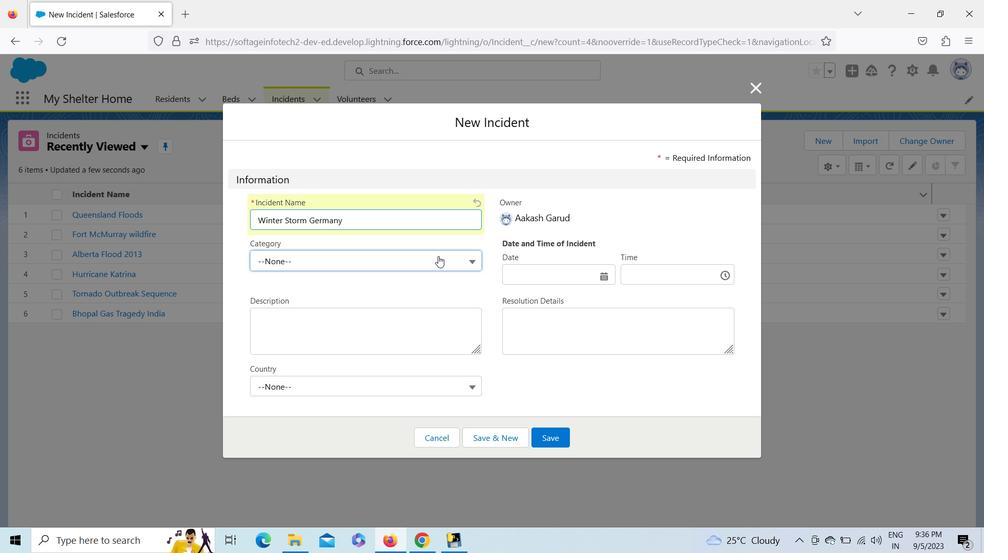 
Action: Mouse moved to (377, 353)
Screenshot: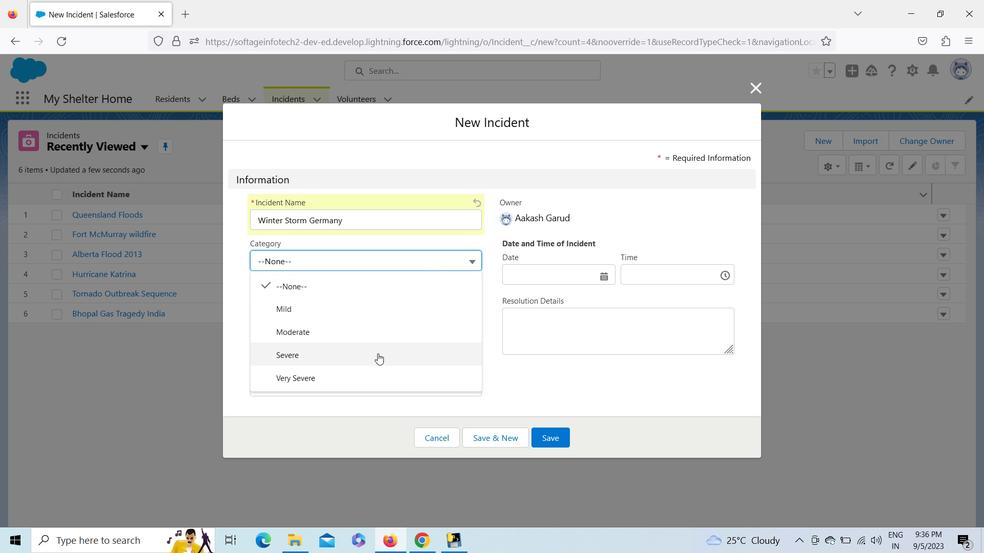
Action: Mouse pressed left at (377, 353)
Screenshot: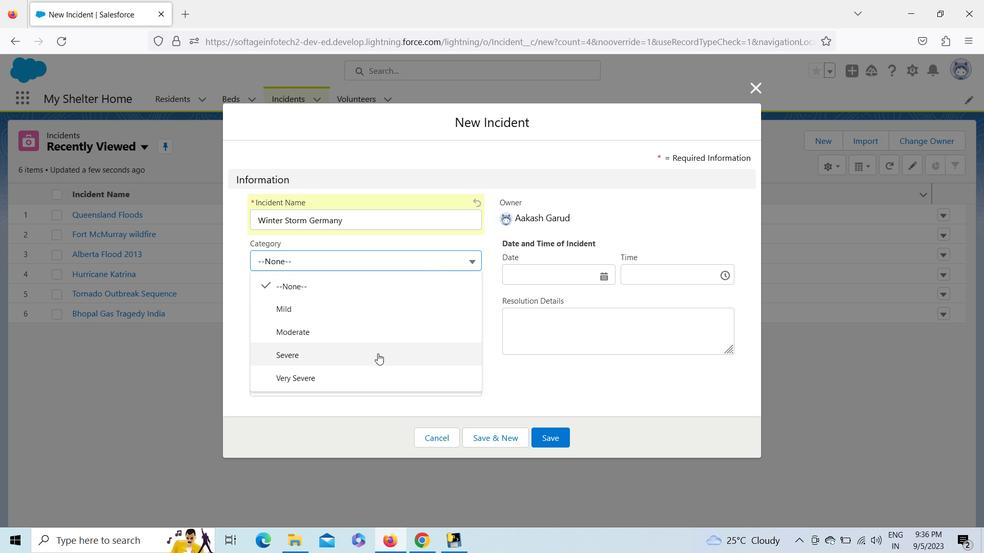 
Action: Mouse moved to (317, 334)
Screenshot: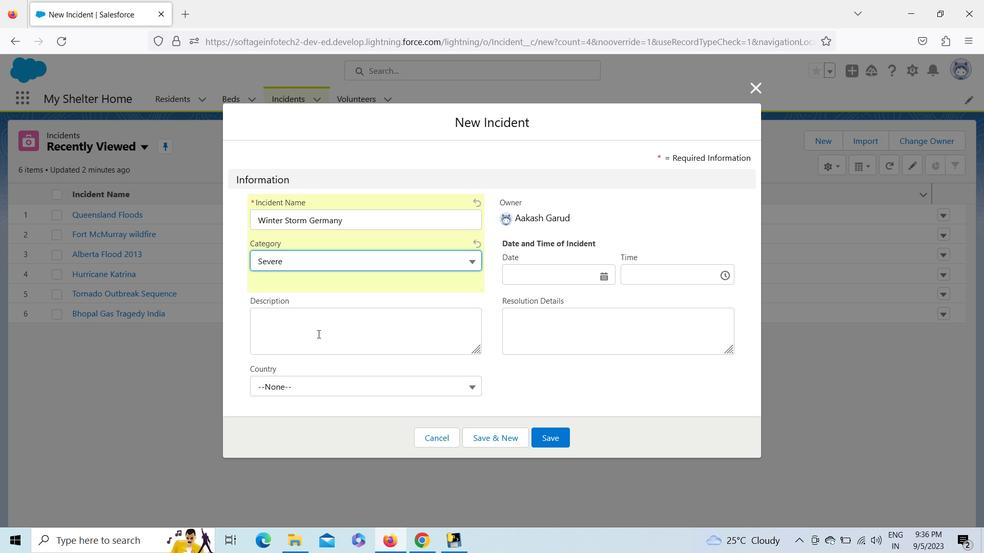 
Action: Mouse pressed left at (317, 334)
Screenshot: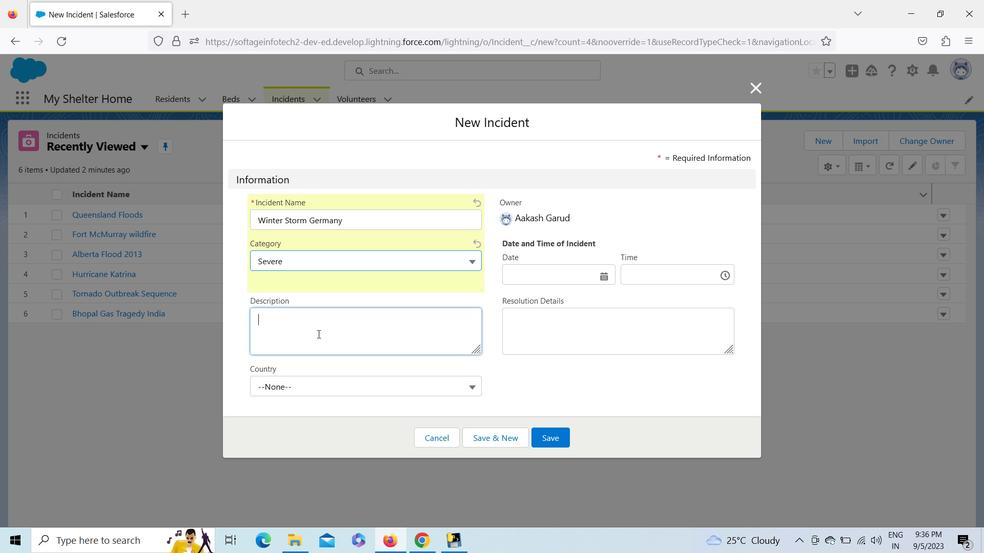 
Action: Mouse moved to (269, 364)
Screenshot: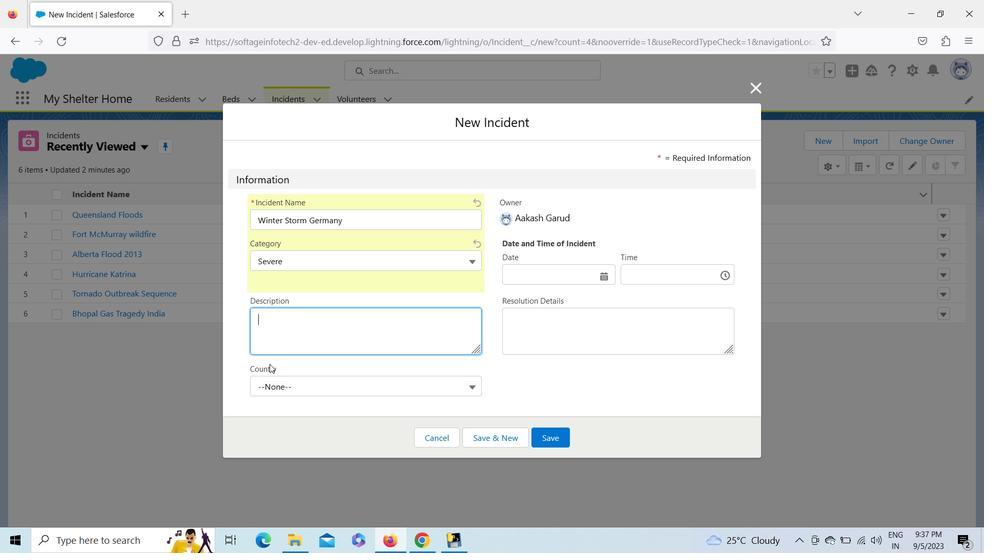 
Action: Key pressed <Key.shift>A<Key.space>snowplow<Key.space>picks<Key.space>up<Key.space>hail<Key.space>on<Key.space>the<Key.space>streets<Key.space>in<Key.space><Key.shift><Key.shift><Key.shift><Key.shift><Key.shift><Key.shift><Key.shift><Key.shift><Key.shift><Key.shift><Key.shift><Key.shift><Key.shift><Key.shift><Key.shift><Key.shift><Key.shift><Key.shift><Key.shift><Key.shift>Reutlingen,<Key.space>southern<Key.space><Key.shift>Germany<Key.space>on<Key.space><Key.shift>AU<Key.backspace>ug<Key.space>2020
Screenshot: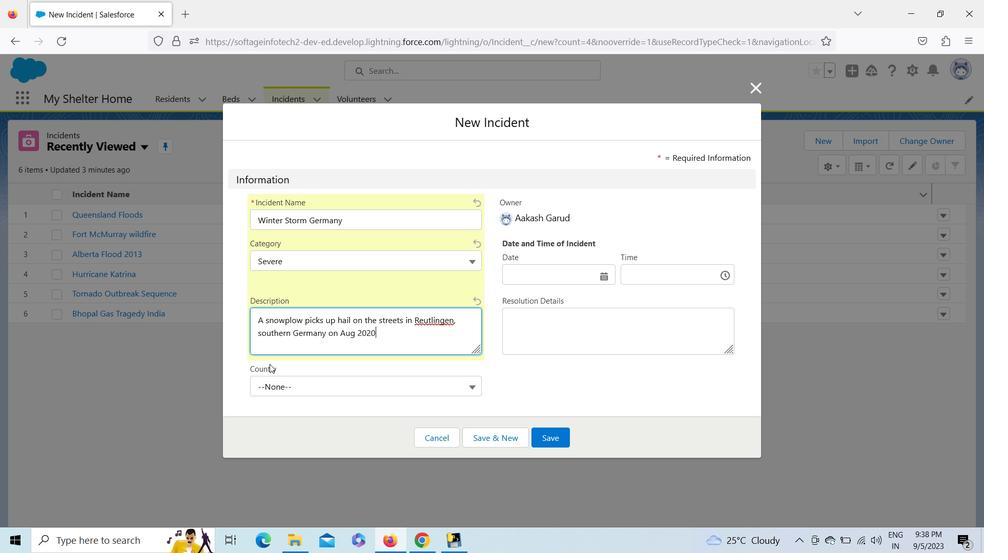 
Action: Mouse moved to (275, 384)
Screenshot: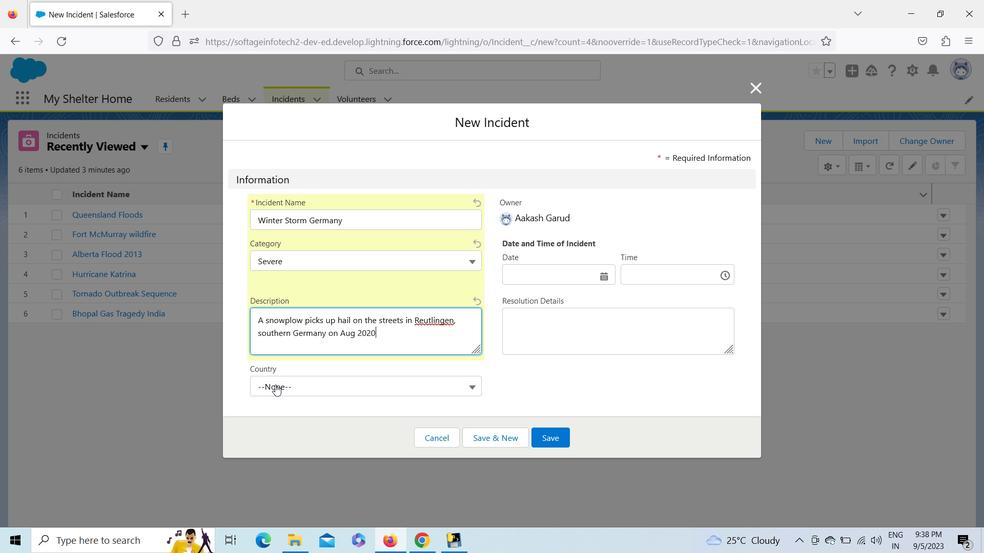 
Action: Mouse pressed left at (275, 384)
Screenshot: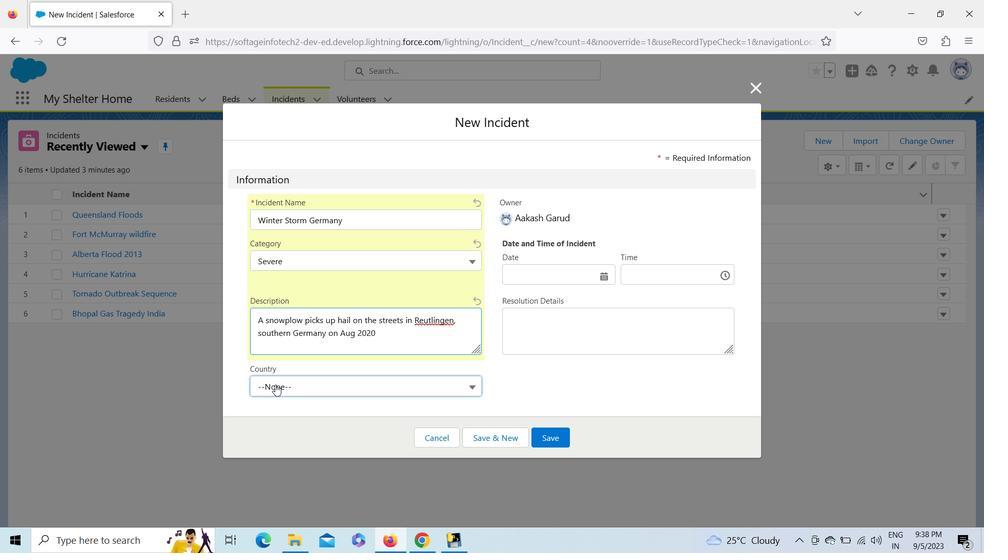 
Action: Key pressed <Key.down><Key.down><Key.down><Key.down><Key.down><Key.enter>
Screenshot: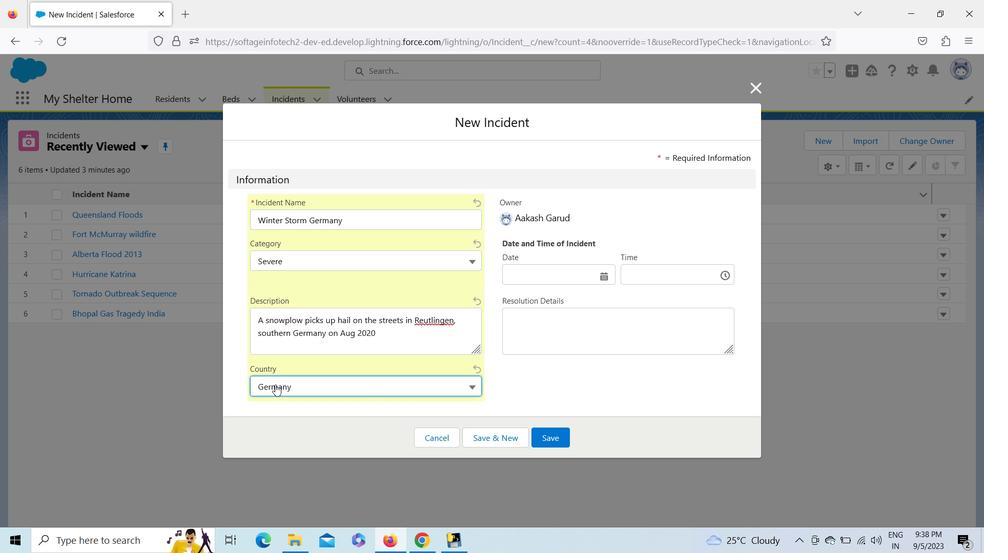 
Action: Mouse moved to (546, 275)
Screenshot: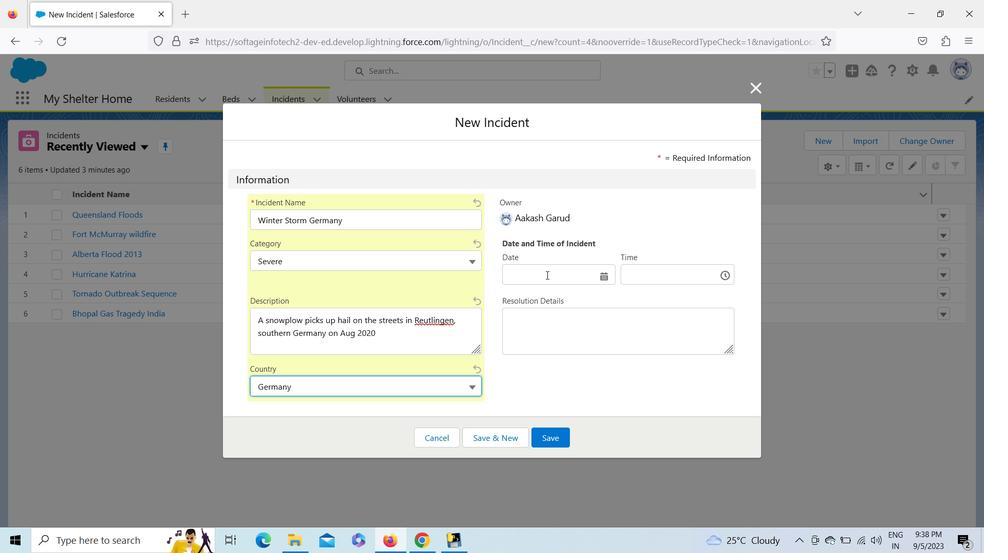 
Action: Mouse pressed left at (546, 275)
Screenshot: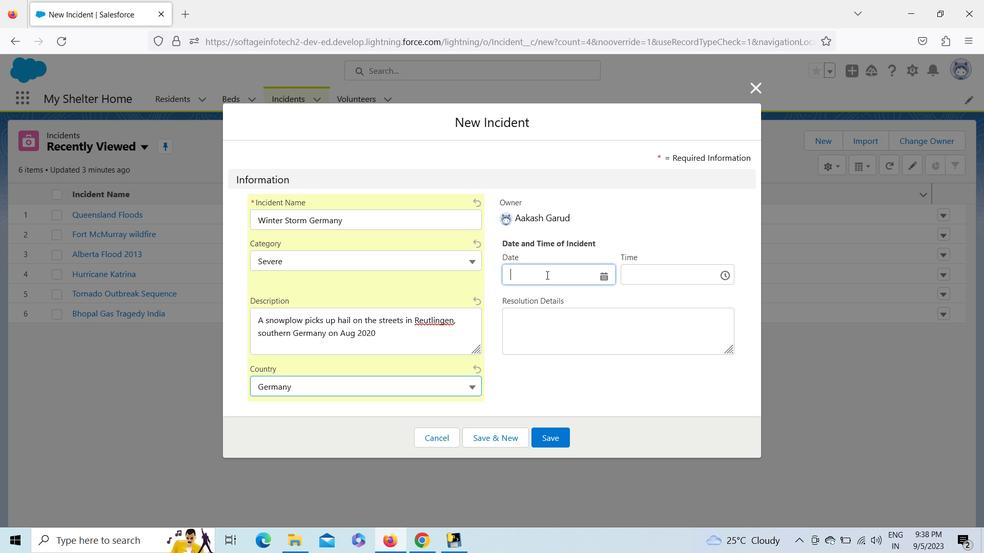 
Action: Mouse moved to (671, 313)
Screenshot: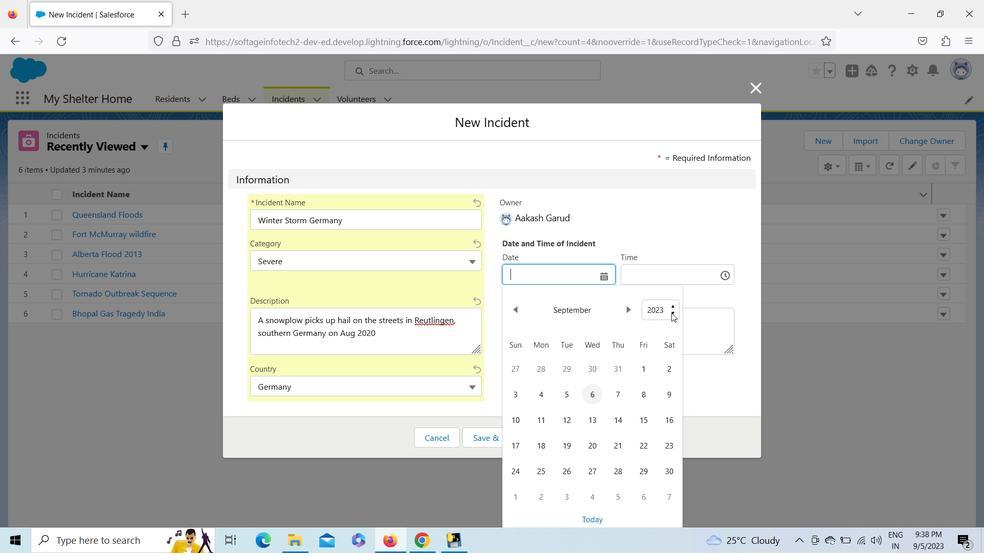 
Action: Mouse pressed left at (671, 313)
Screenshot: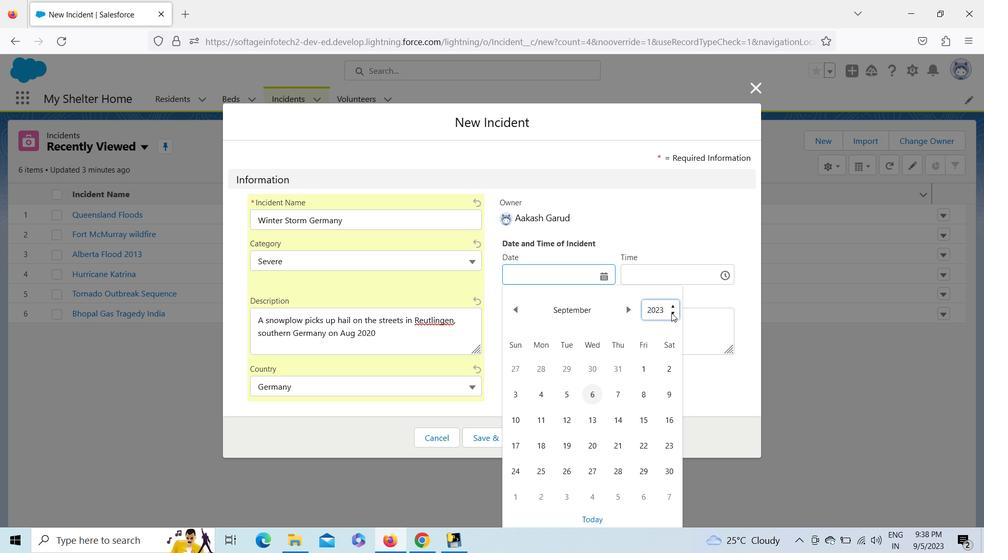 
Action: Key pressed <Key.up><Key.up><Key.up><Key.enter>
Screenshot: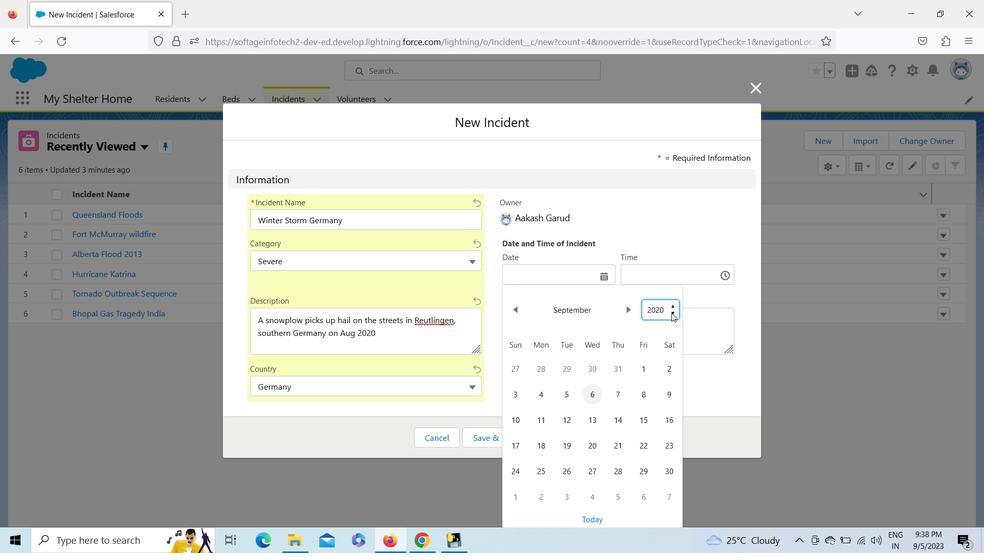 
Action: Mouse moved to (518, 311)
Screenshot: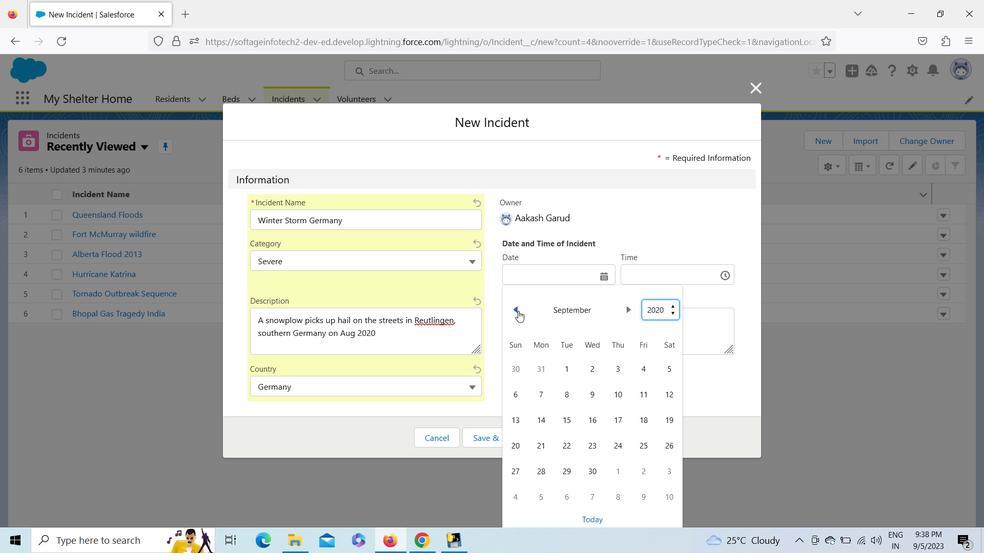 
Action: Mouse pressed left at (518, 311)
Screenshot: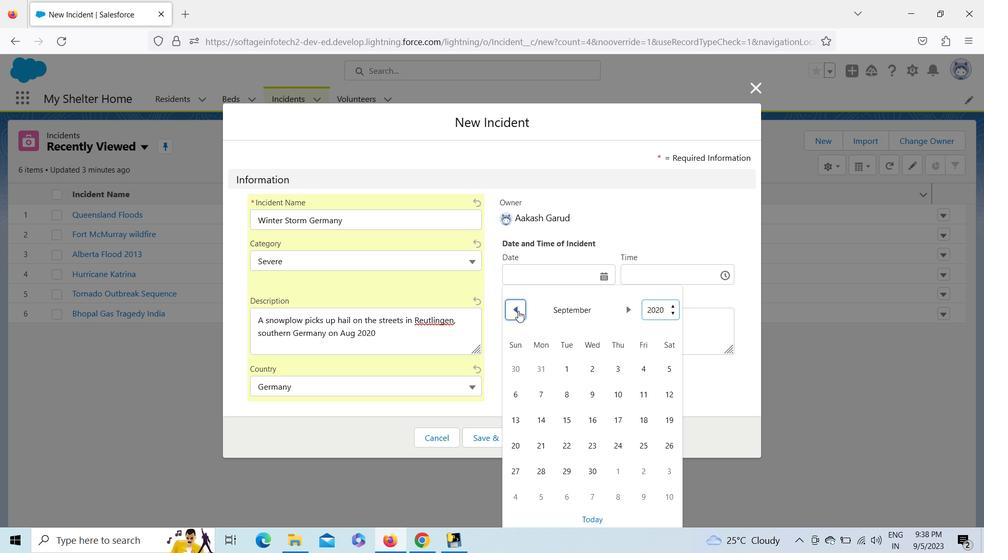 
Action: Mouse moved to (568, 440)
Screenshot: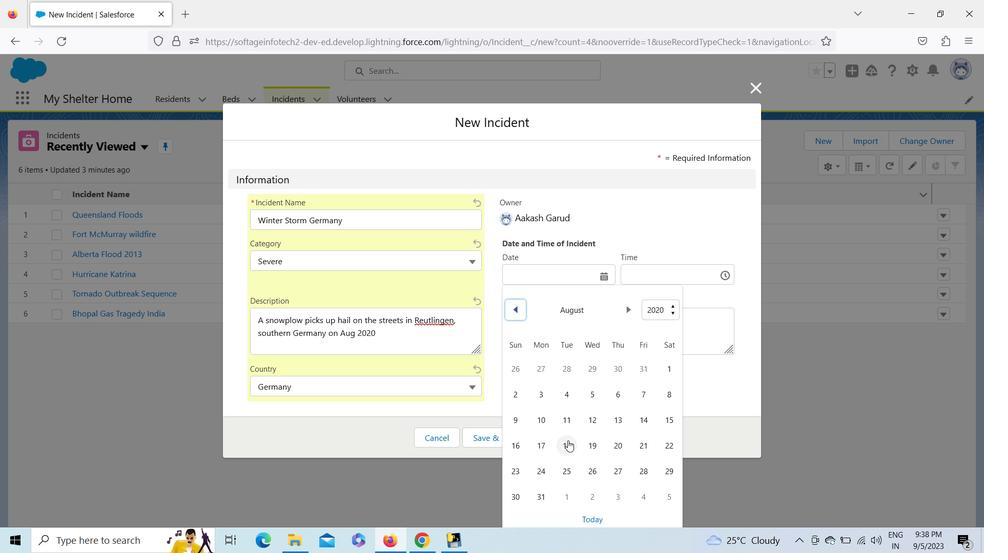 
Action: Mouse pressed left at (568, 440)
Screenshot: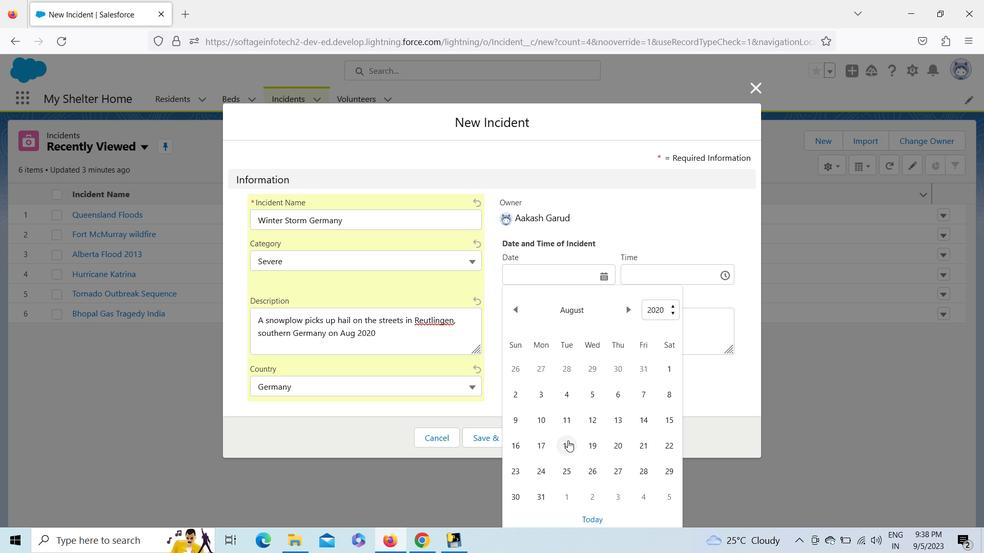 
Action: Mouse moved to (555, 442)
Screenshot: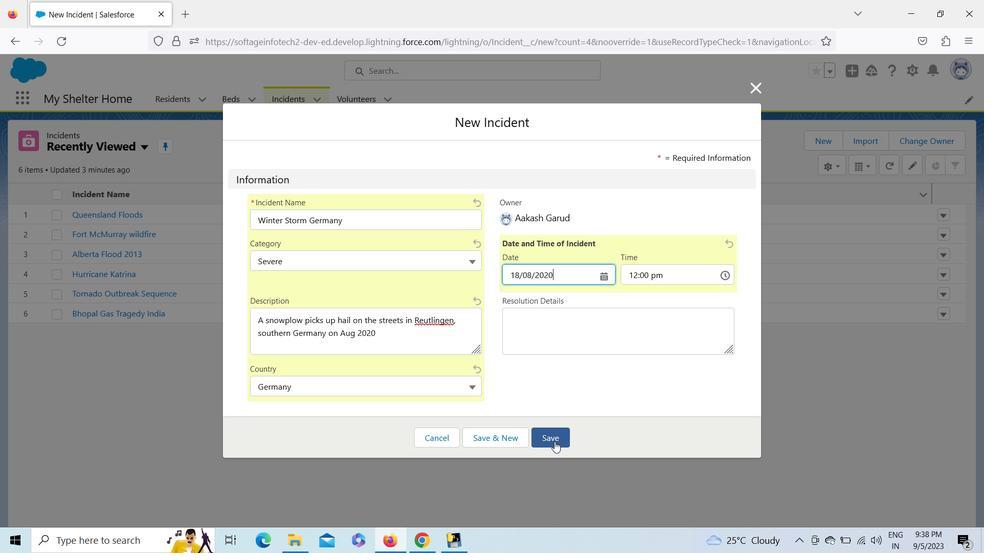 
Action: Mouse pressed left at (555, 442)
Screenshot: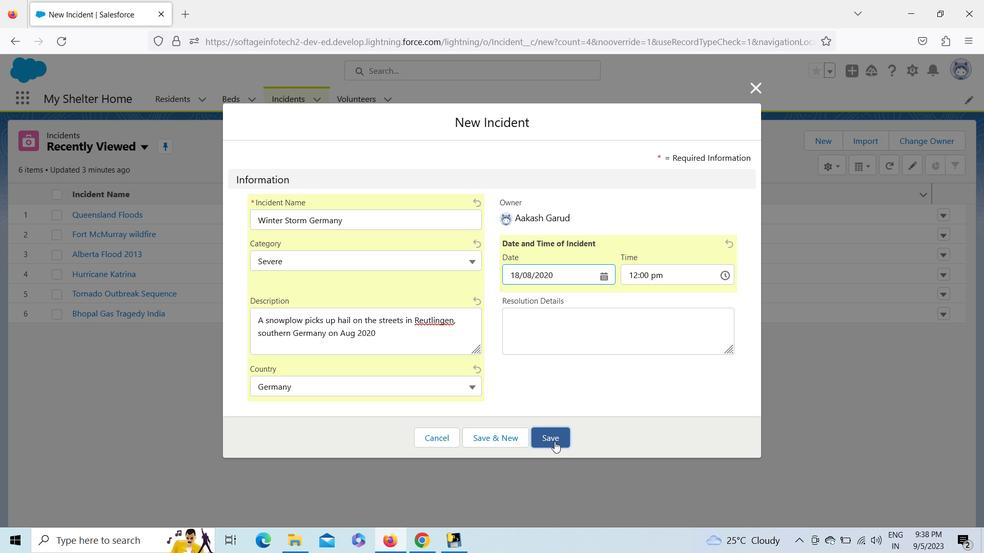 
Action: Mouse moved to (289, 99)
Screenshot: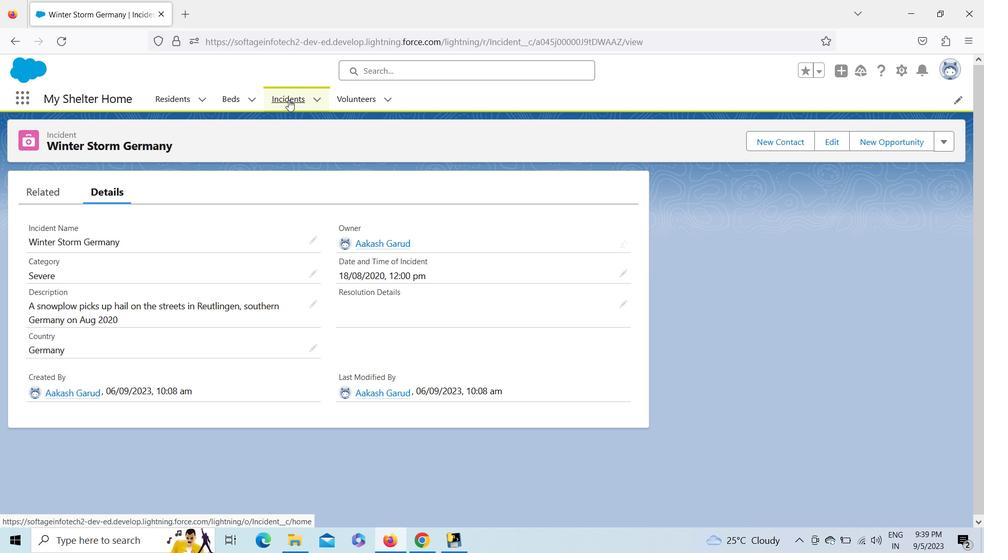 
Action: Mouse pressed left at (289, 99)
Screenshot: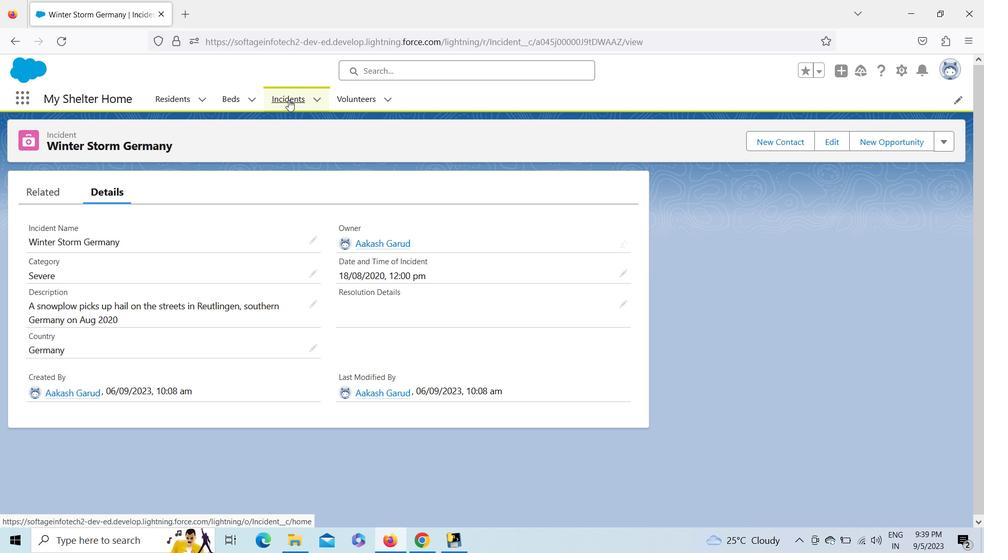 
Action: Mouse moved to (808, 144)
Screenshot: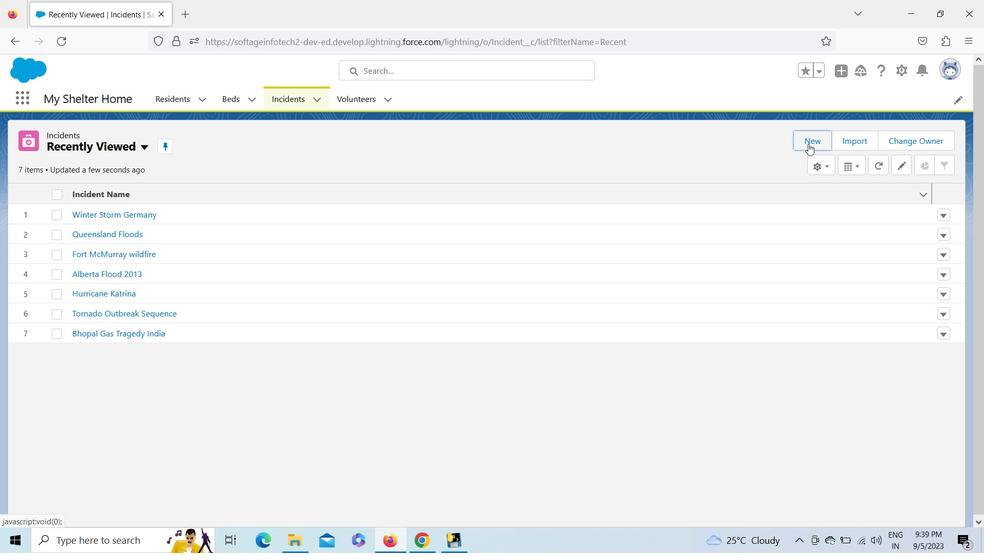 
Action: Mouse pressed left at (808, 144)
Screenshot: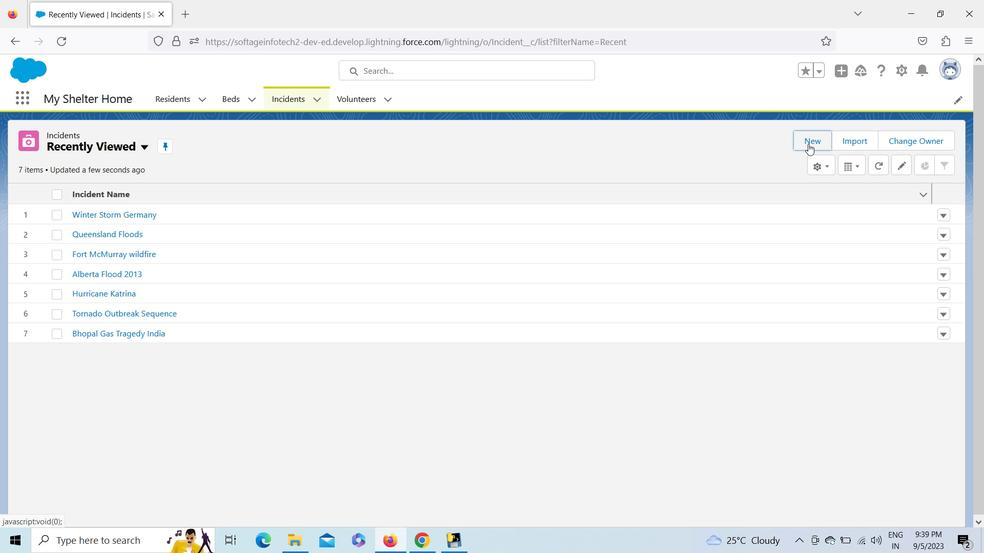 
Action: Key pressed <Key.shift><Key.shift><Key.shift><Key.shift><Key.shift><Key.shift><Key.shift><Key.shift><Key.shift><Key.shift><Key.shift><Key.shift><Key.shift><Key.shift>Tangshan<Key.space><Key.shift><Key.shift><Key.shift><Key.shift><Key.shift>Earthquake
Screenshot: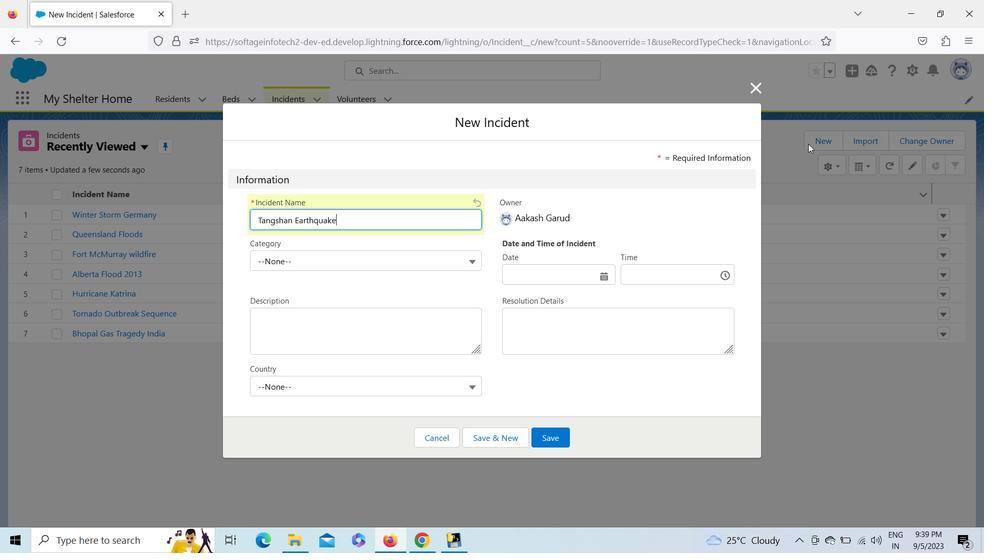 
Action: Mouse pressed left at (808, 144)
Screenshot: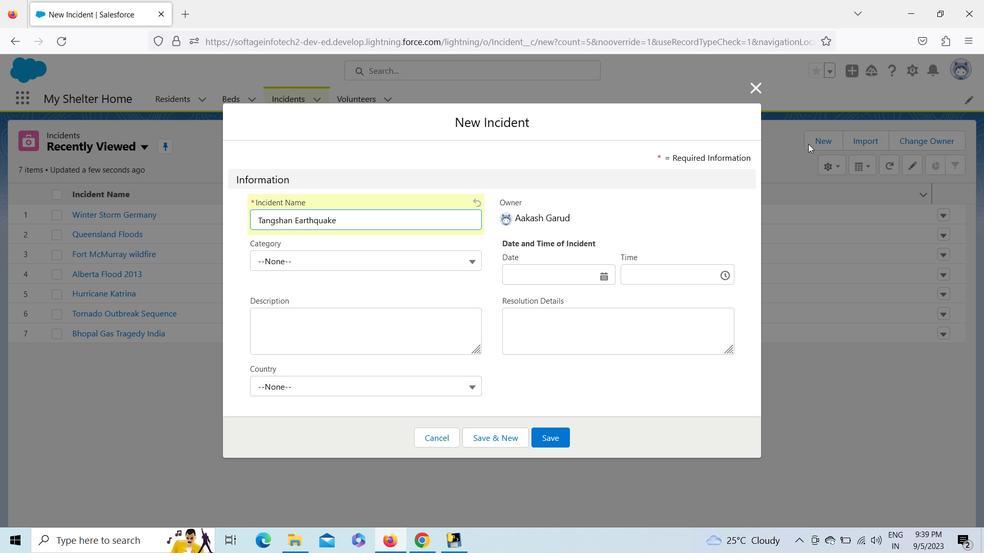 
Action: Mouse moved to (418, 257)
Screenshot: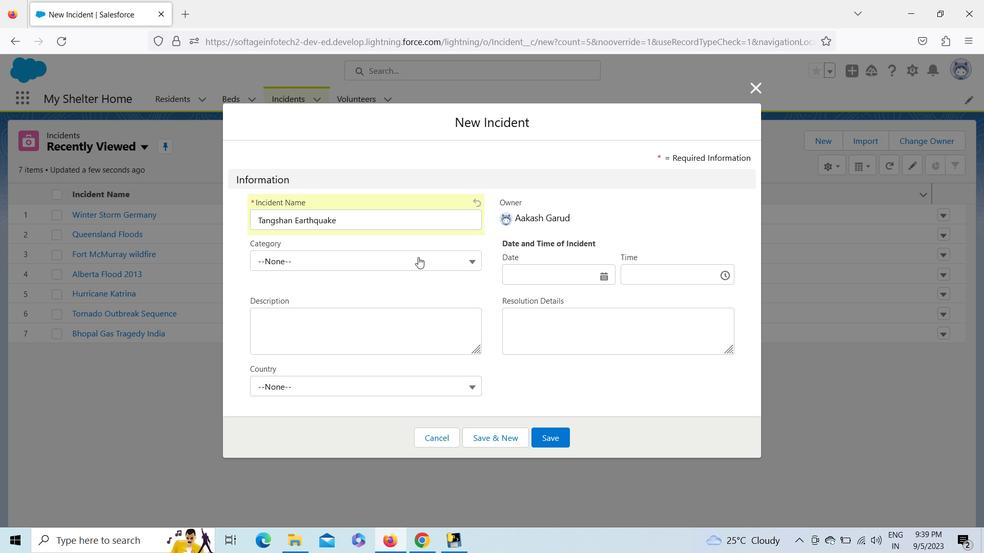 
Action: Mouse pressed left at (418, 257)
Screenshot: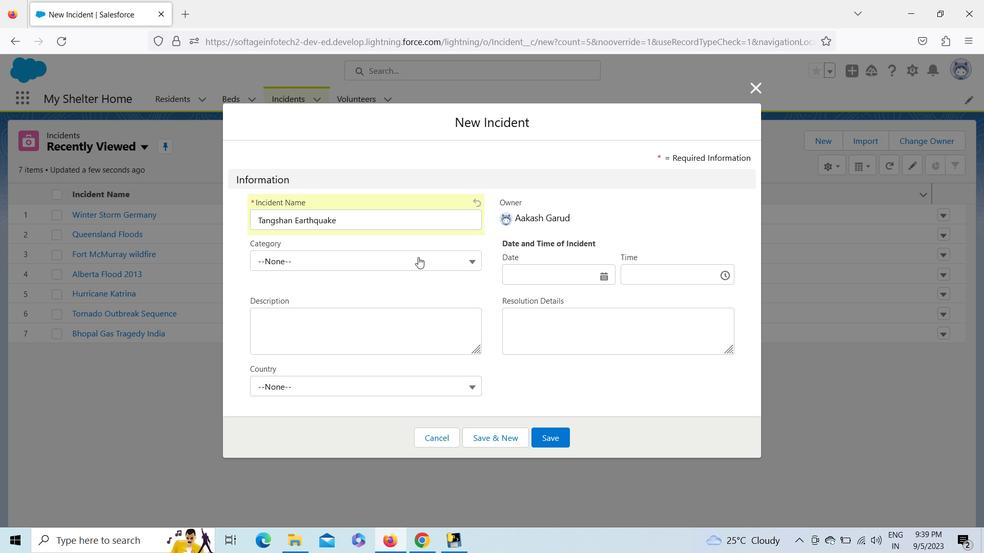 
Action: Mouse moved to (341, 369)
Screenshot: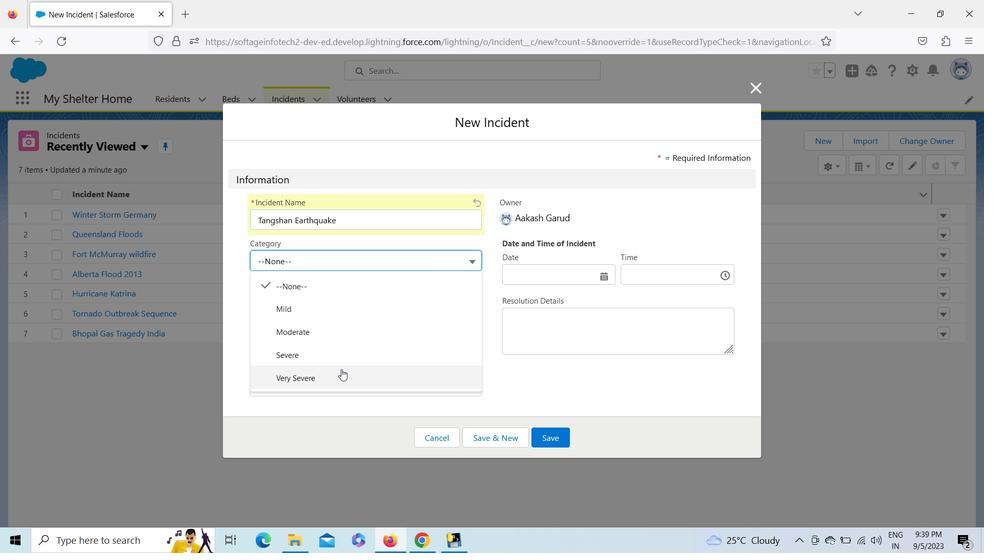 
Action: Mouse pressed left at (341, 369)
Screenshot: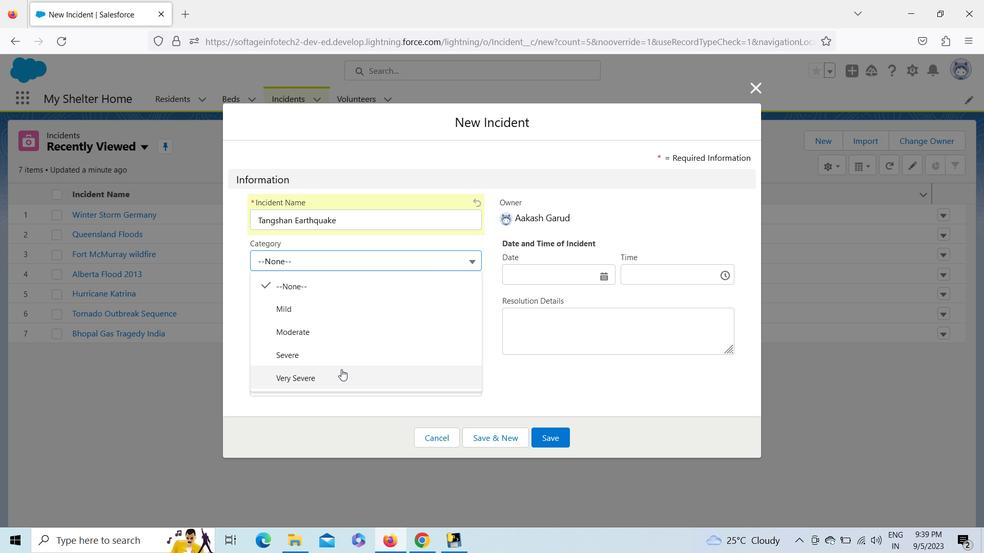 
Action: Mouse moved to (559, 277)
Screenshot: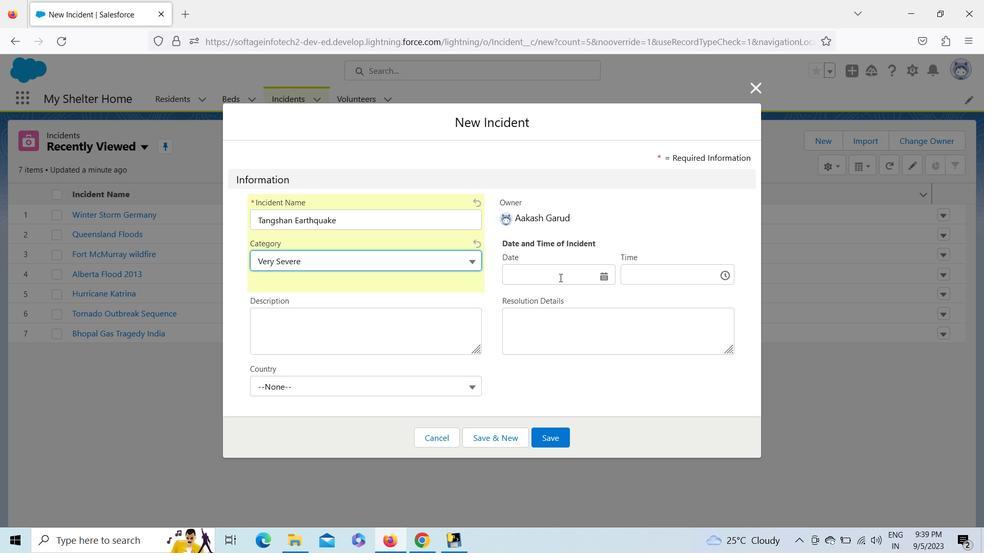 
Action: Mouse pressed left at (559, 277)
Screenshot: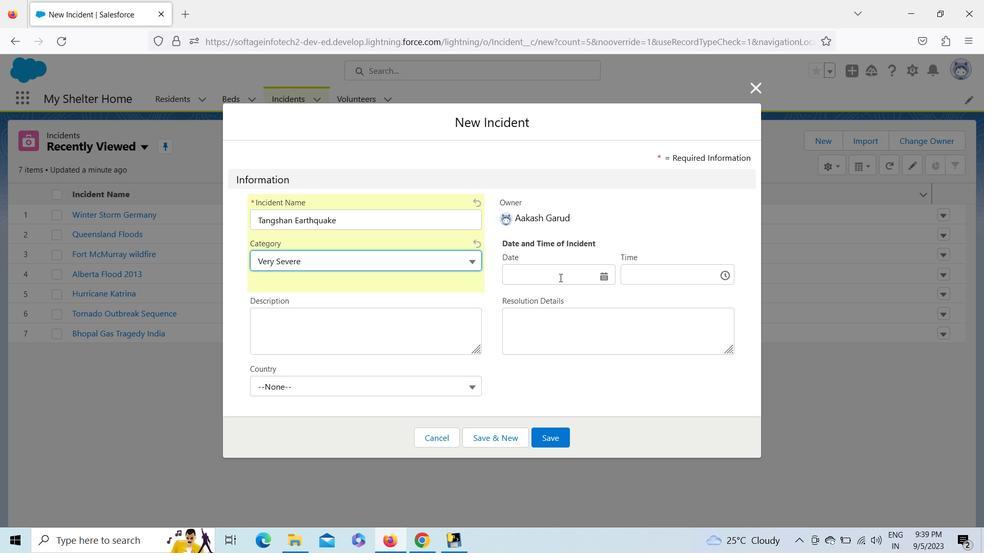 
Action: Mouse moved to (672, 312)
Screenshot: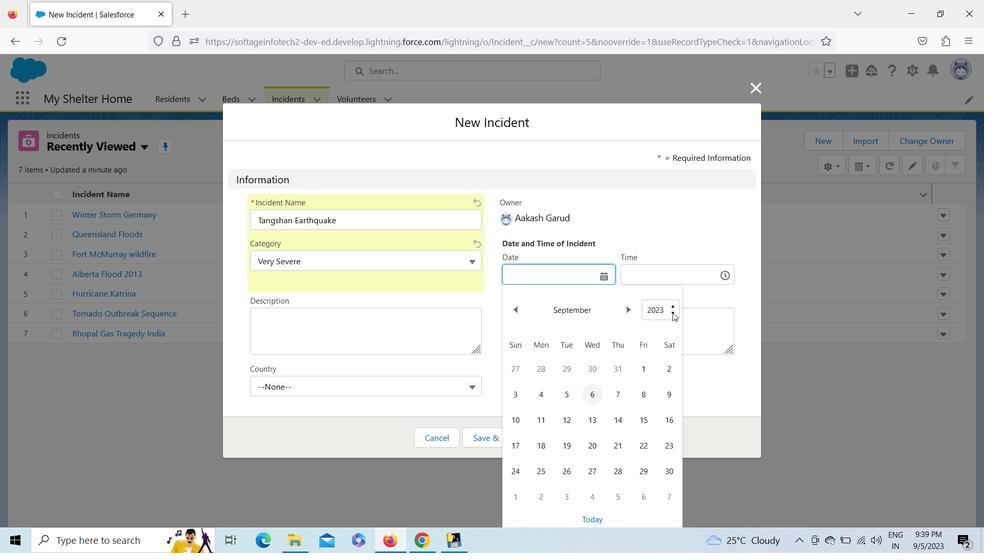
Action: Mouse pressed left at (672, 312)
Screenshot: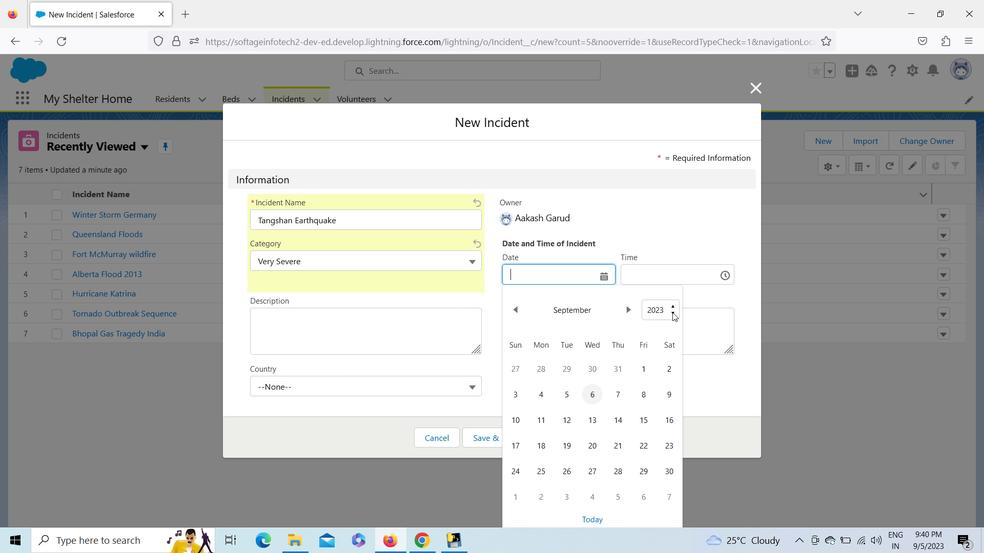 
Action: Key pressed <Key.up><Key.up><Key.up><Key.up><Key.up><Key.up><Key.up><Key.up><Key.up><Key.up><Key.up><Key.up><Key.up><Key.up><Key.up><Key.up><Key.up><Key.up><Key.up><Key.up><Key.up><Key.up><Key.up><Key.up><Key.up><Key.up><Key.up><Key.up><Key.up><Key.up><Key.up><Key.up><Key.up><Key.up><Key.up><Key.up><Key.up><Key.up><Key.up><Key.up><Key.up><Key.up><Key.up><Key.up><Key.up><Key.up><Key.up><Key.enter>
Screenshot: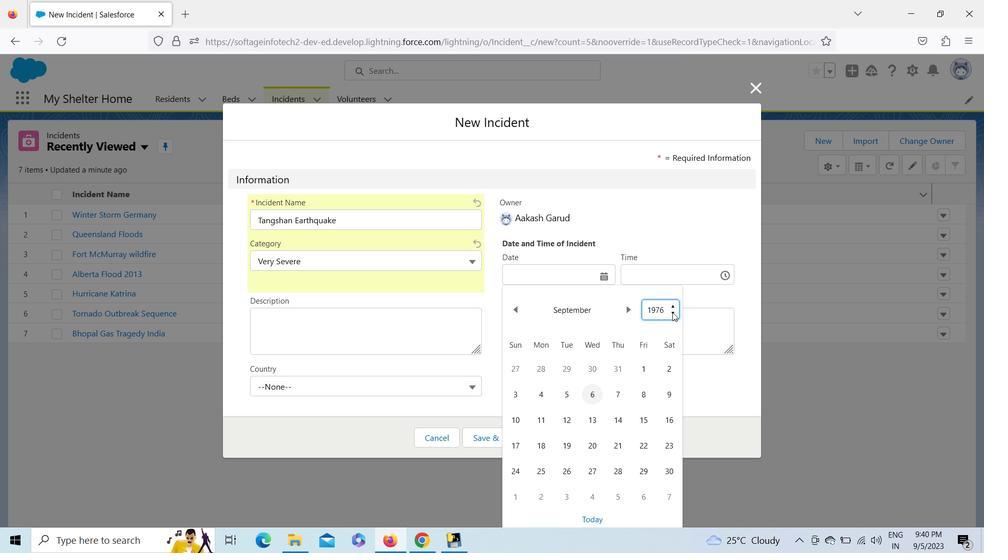
Action: Mouse moved to (519, 312)
Screenshot: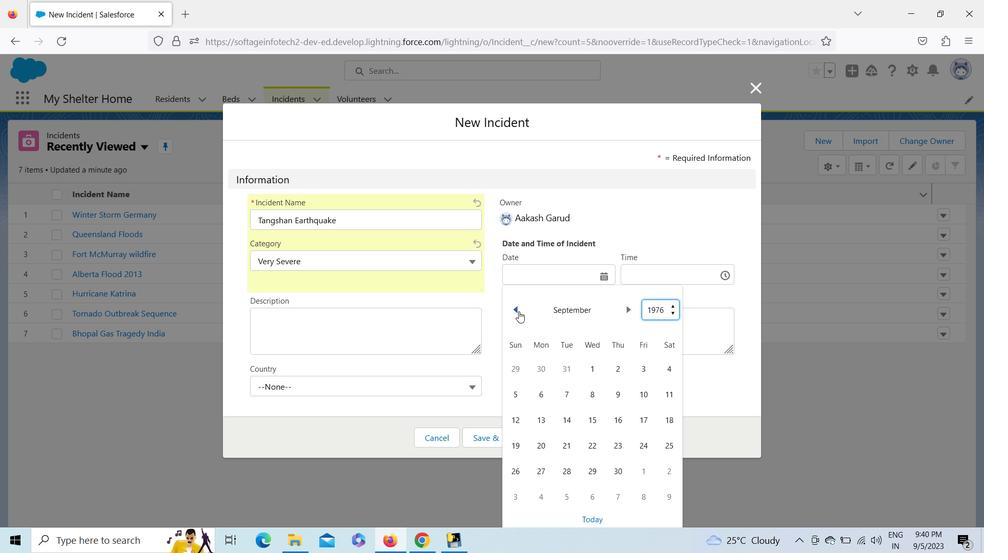 
Action: Mouse pressed left at (519, 312)
Screenshot: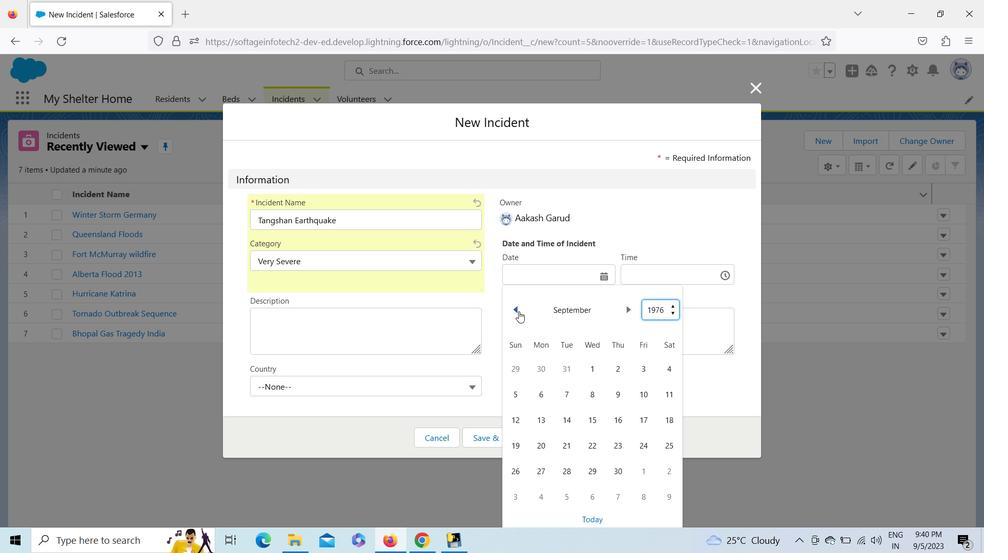
Action: Mouse pressed left at (519, 312)
Screenshot: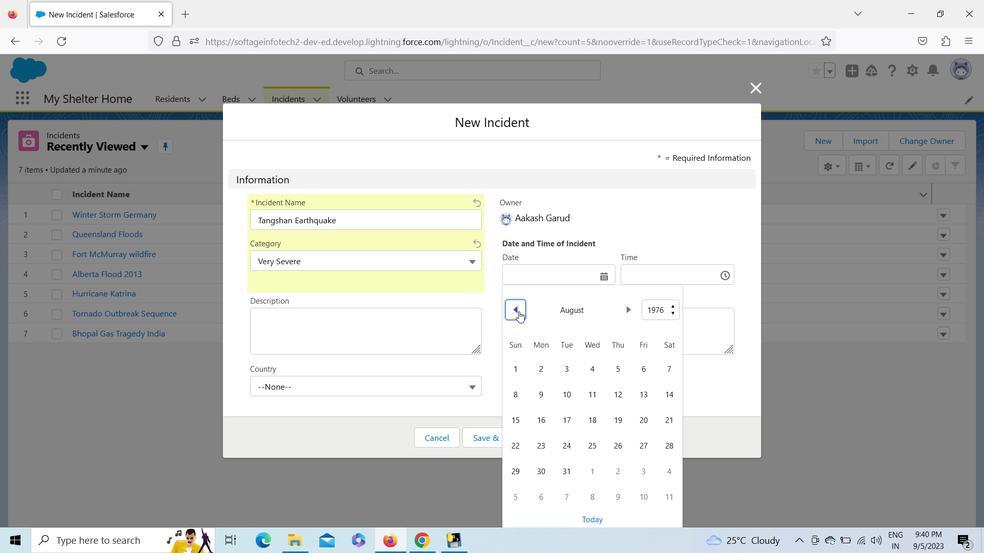 
Action: Mouse moved to (586, 473)
Screenshot: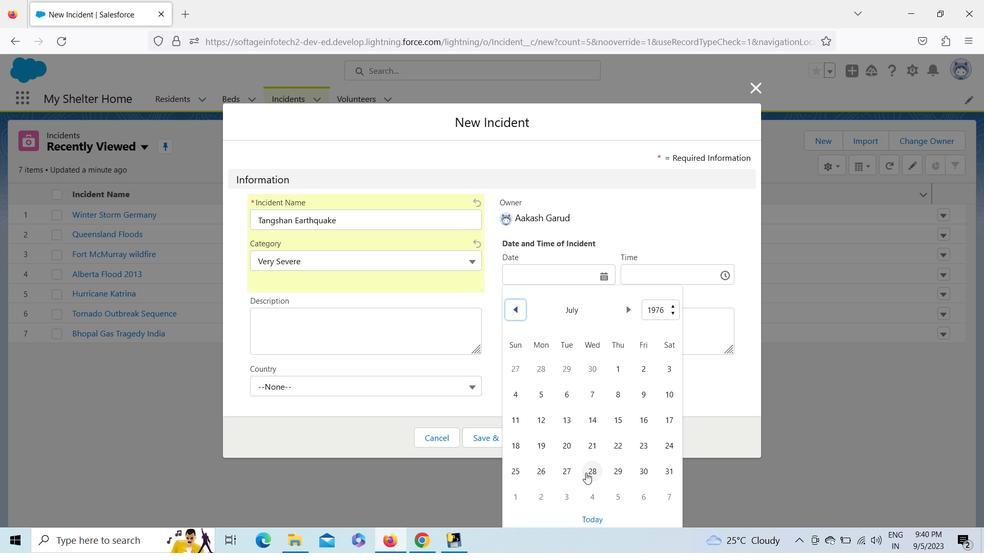 
Action: Mouse pressed left at (586, 473)
Screenshot: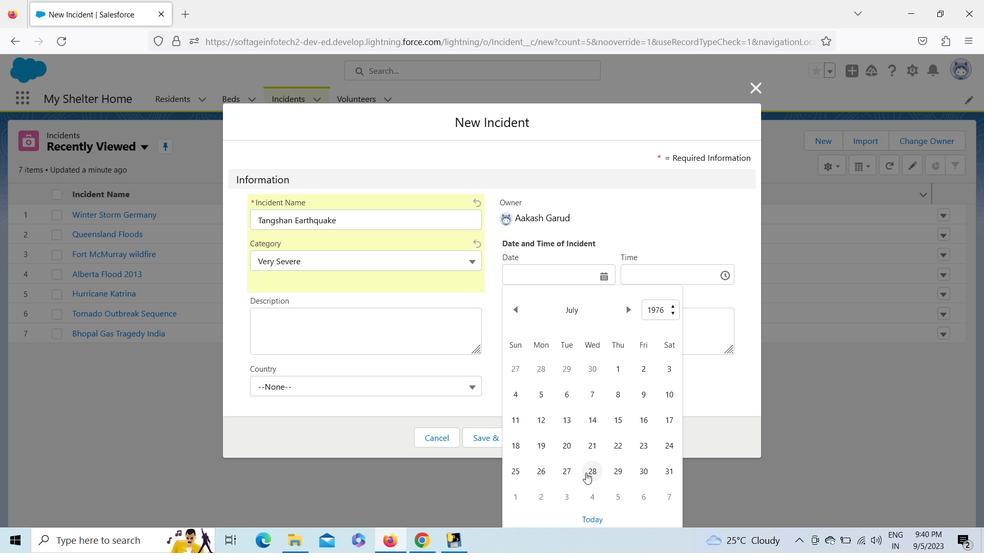 
Action: Mouse moved to (695, 279)
Screenshot: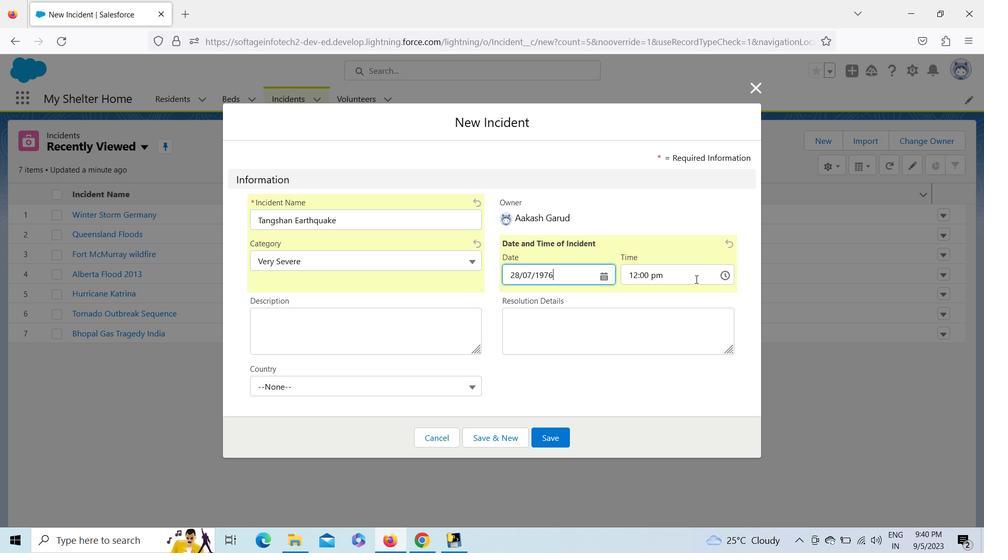 
Action: Mouse pressed left at (695, 279)
Screenshot: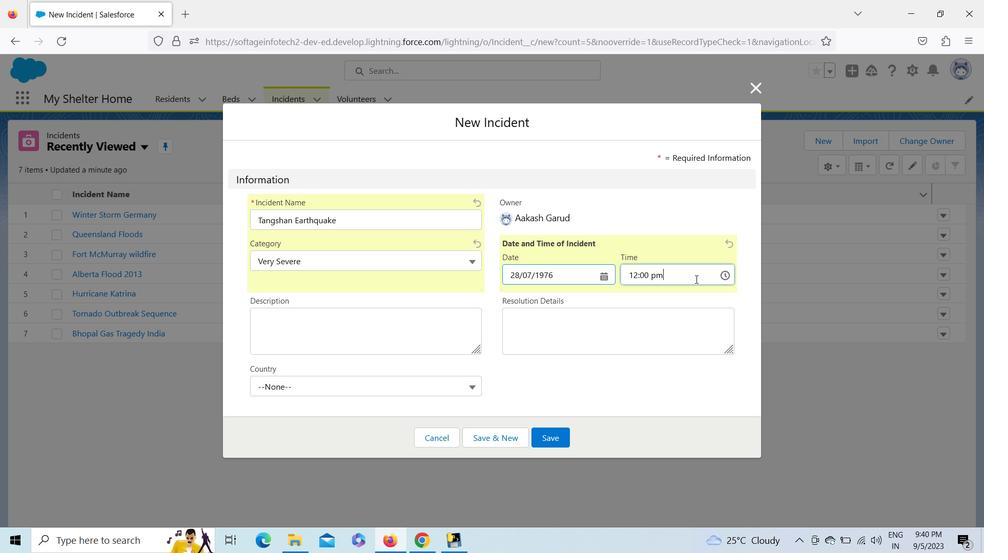
Action: Key pressed <Key.backspace><Key.backspace><Key.backspace><Key.backspace><Key.backspace><Key.backspace><Key.backspace><Key.backspace>03.42
Screenshot: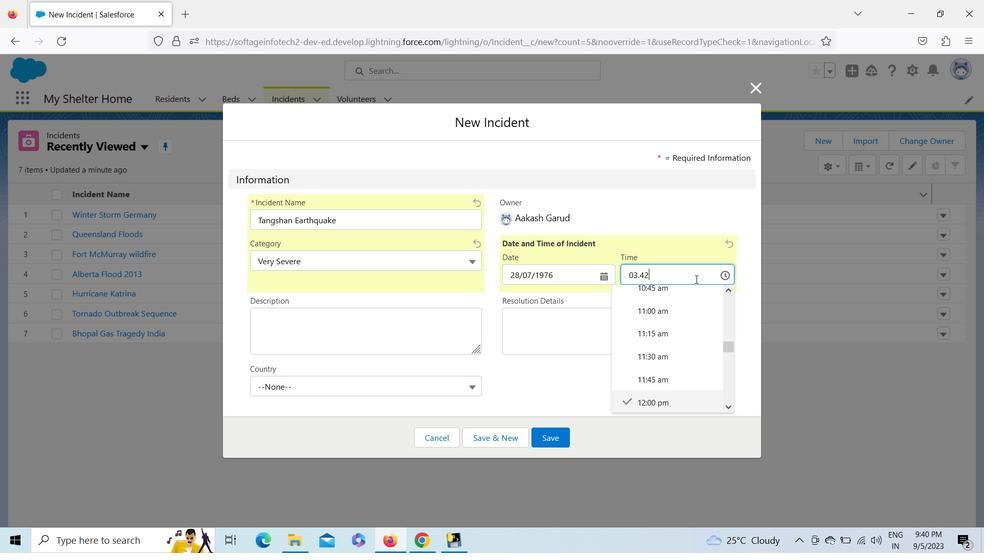 
Action: Mouse moved to (731, 293)
Screenshot: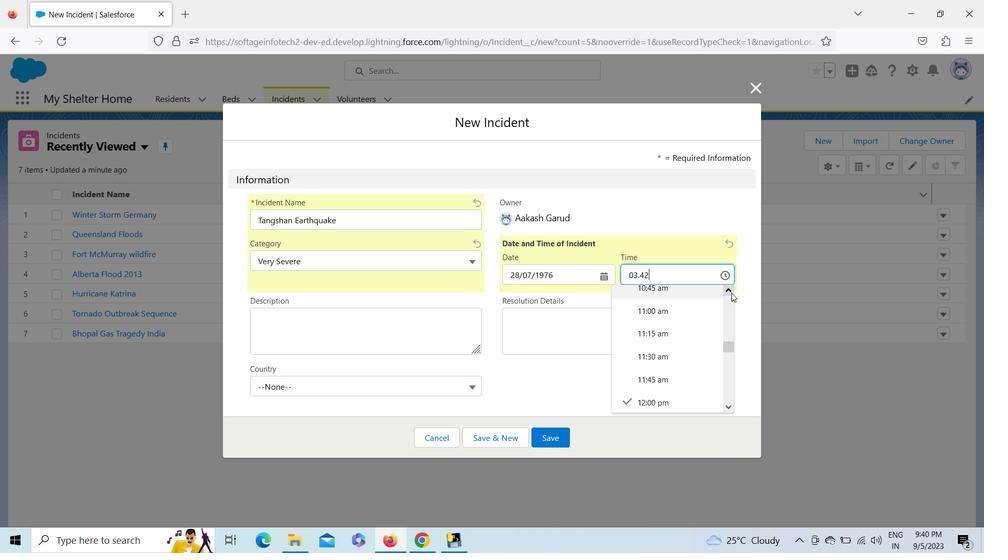 
Action: Mouse pressed left at (731, 293)
Screenshot: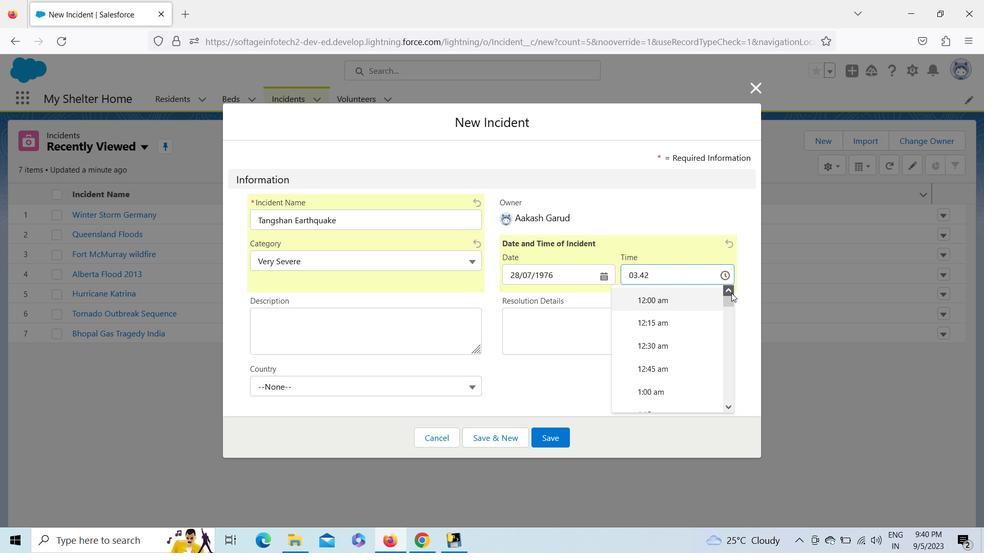 
Action: Mouse moved to (732, 405)
Screenshot: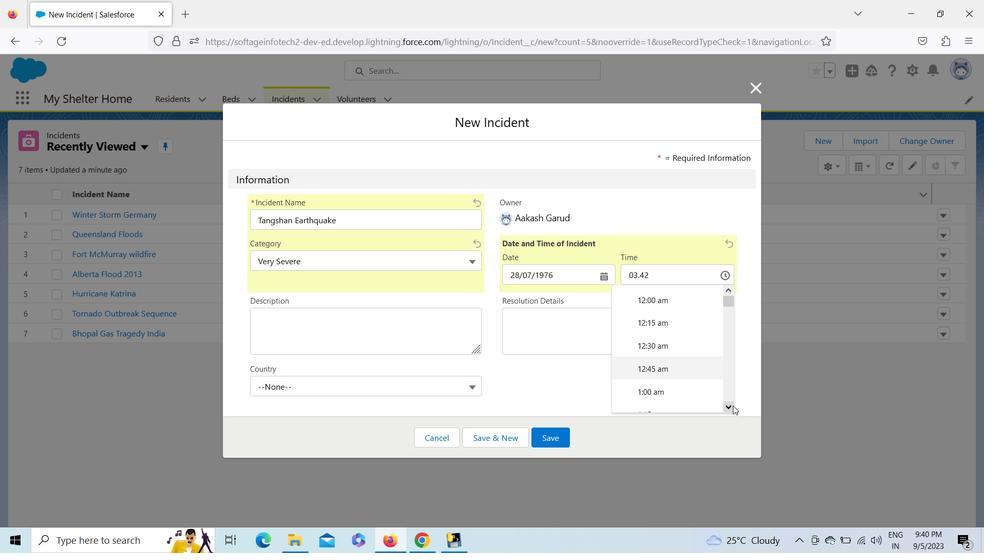 
Action: Mouse pressed left at (732, 405)
Screenshot: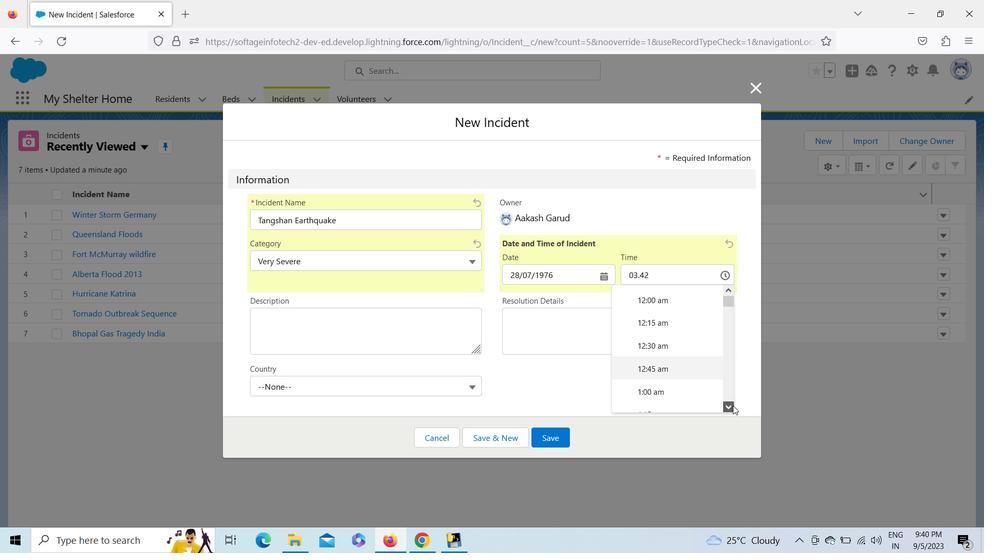 
Action: Mouse pressed left at (732, 405)
Screenshot: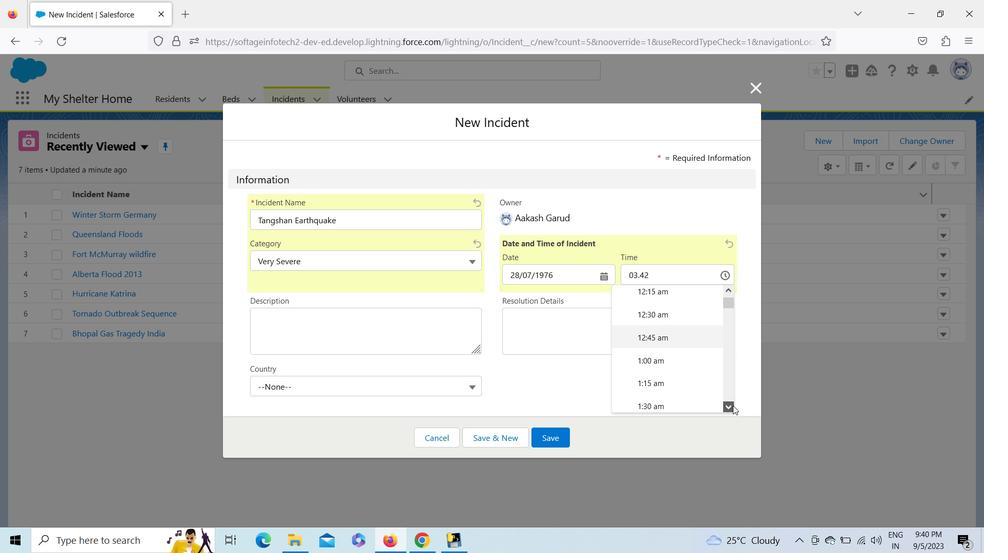 
Action: Mouse pressed left at (732, 405)
Screenshot: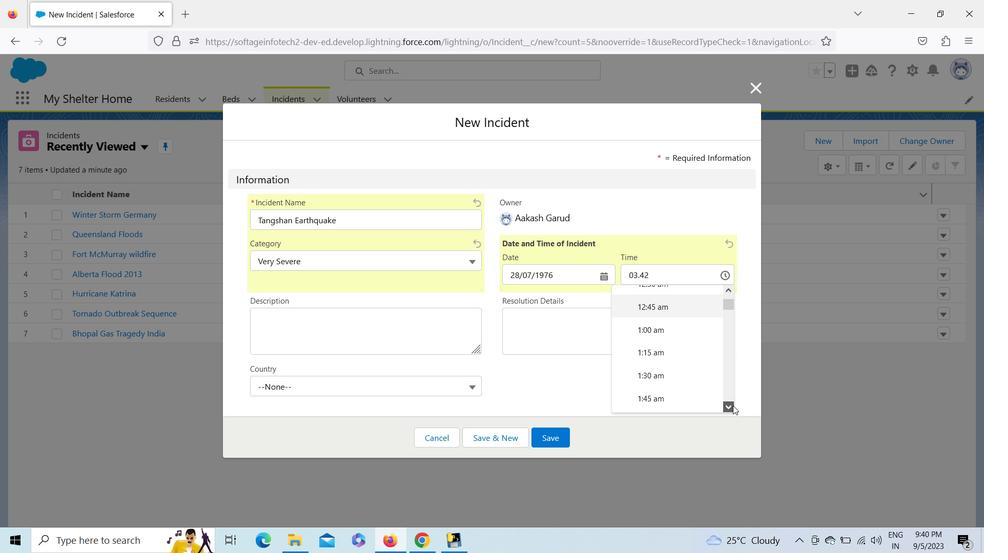 
Action: Mouse pressed left at (732, 405)
Screenshot: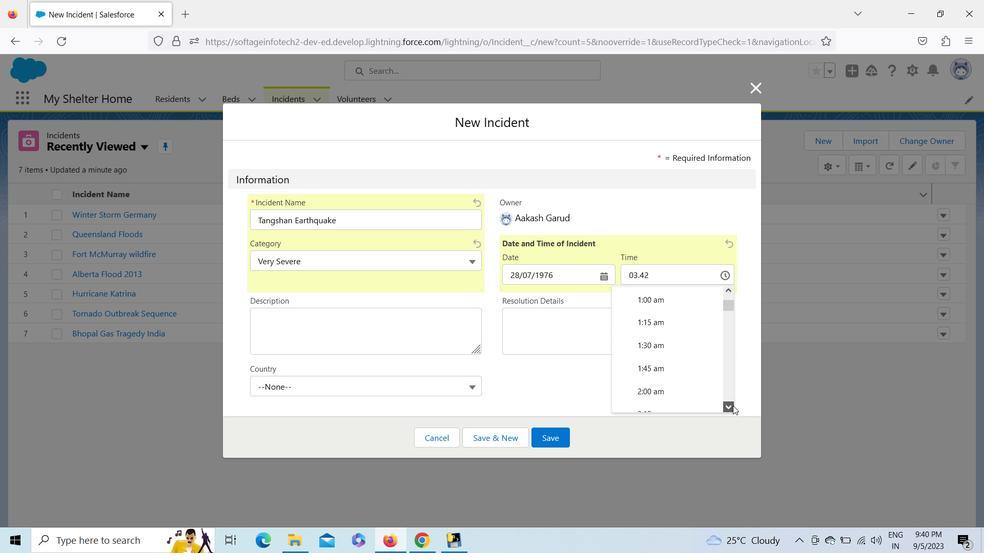 
Action: Mouse pressed left at (732, 405)
Screenshot: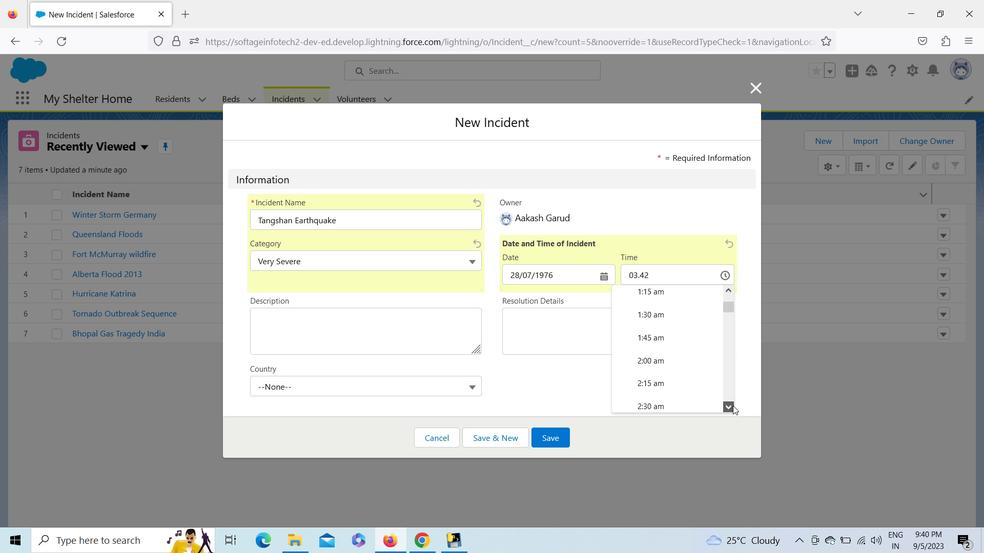 
Action: Mouse pressed left at (732, 405)
Screenshot: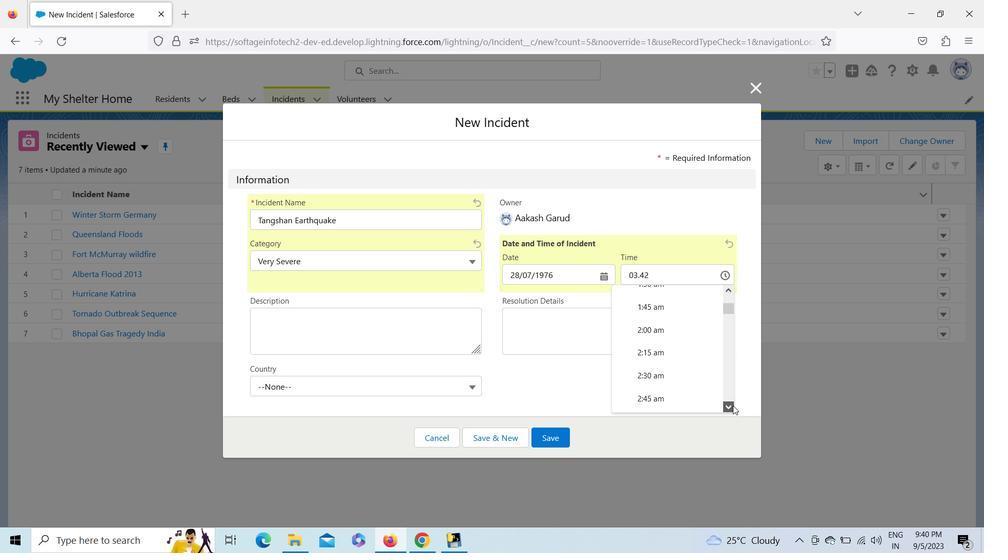 
Action: Mouse pressed left at (732, 405)
Screenshot: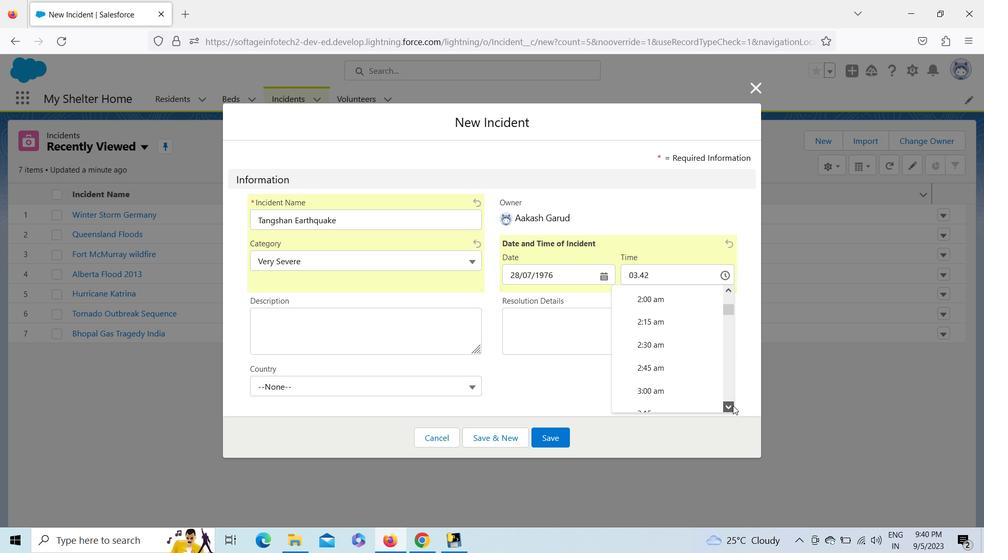 
Action: Mouse pressed left at (732, 405)
Screenshot: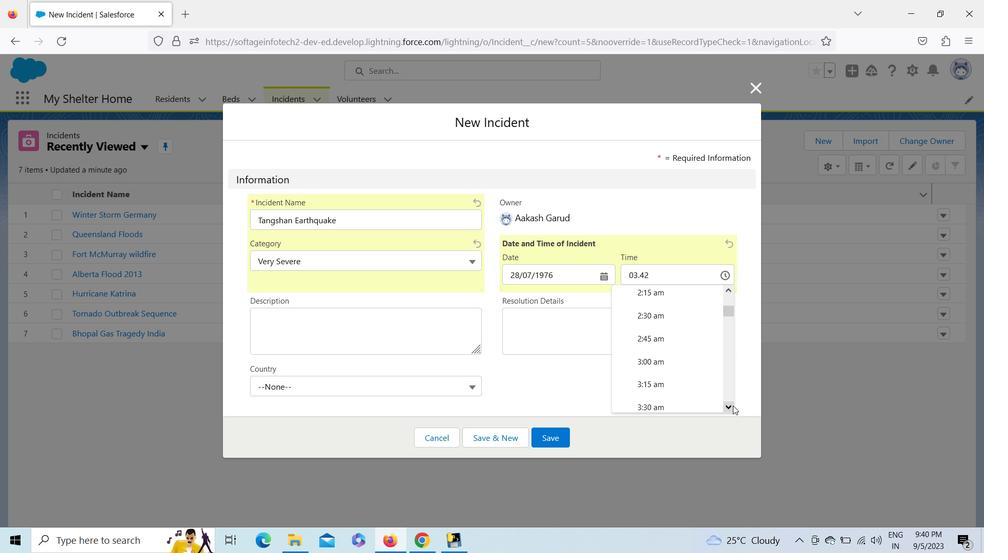 
Action: Mouse moved to (680, 401)
Screenshot: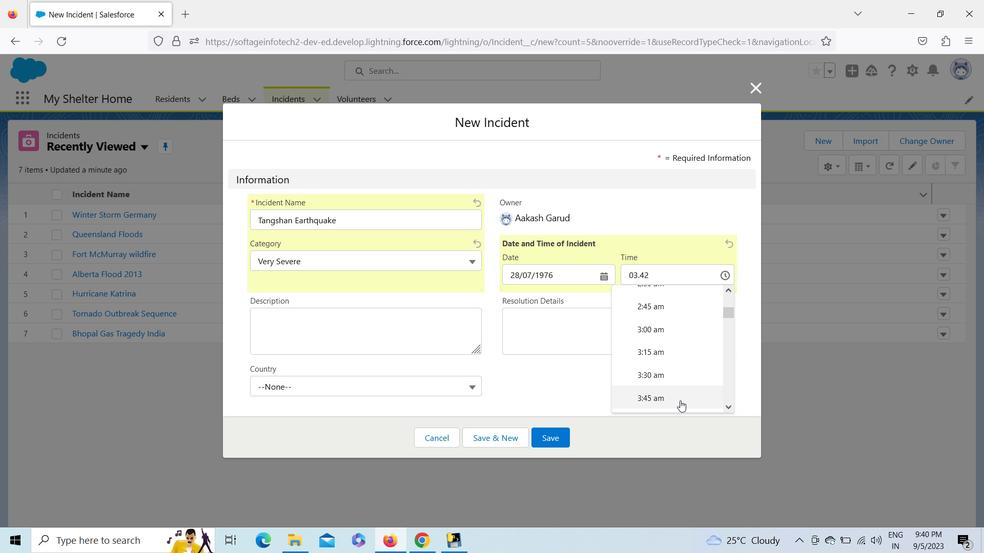 
Action: Mouse pressed left at (680, 401)
Screenshot: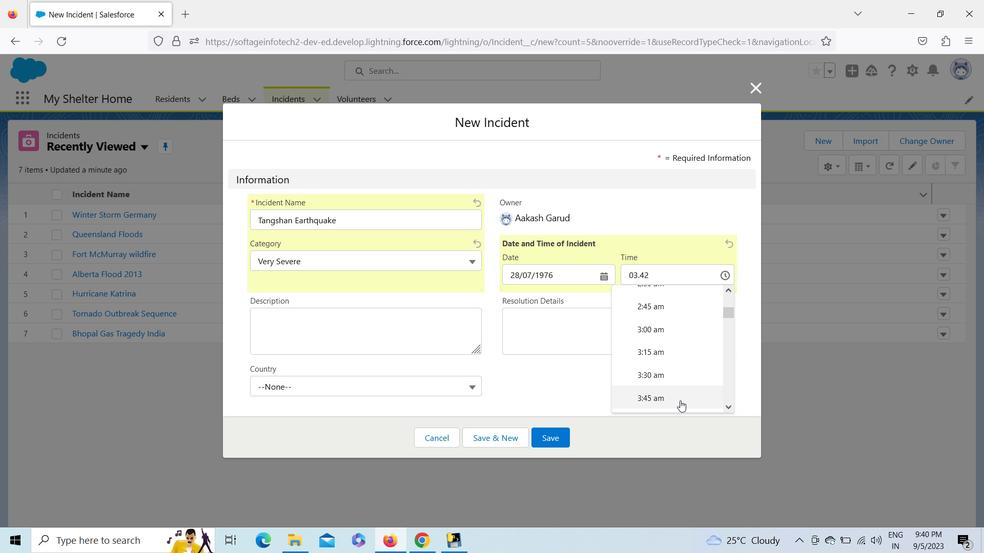 
Action: Mouse moved to (397, 380)
Screenshot: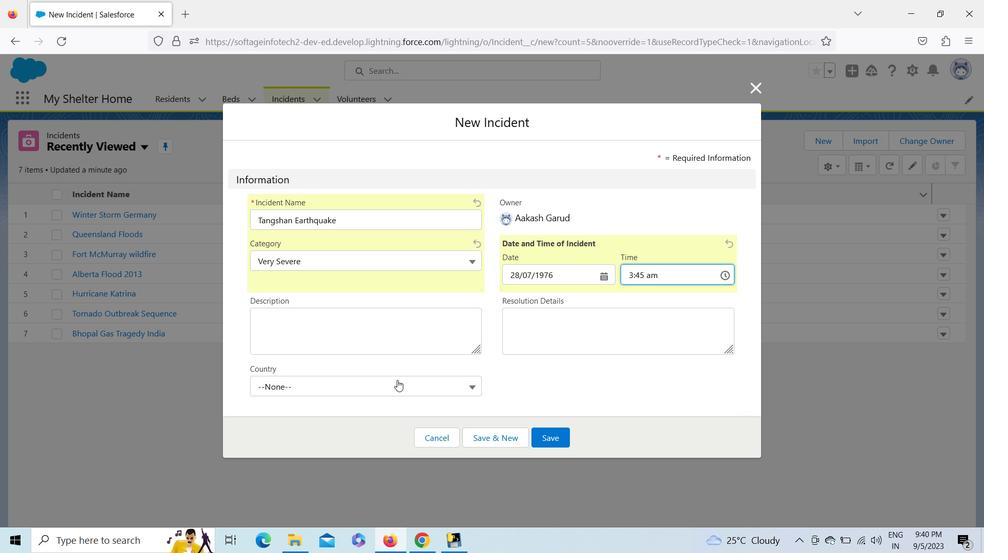 
Action: Mouse pressed left at (397, 380)
Screenshot: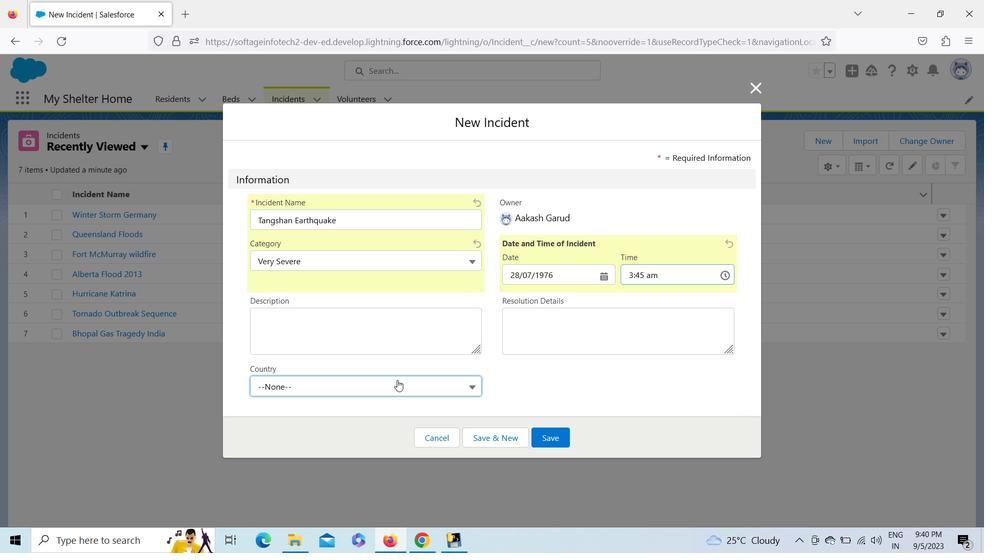 
Action: Key pressed <Key.down><Key.down><Key.down><Key.down><Key.down><Key.down><Key.enter>
Screenshot: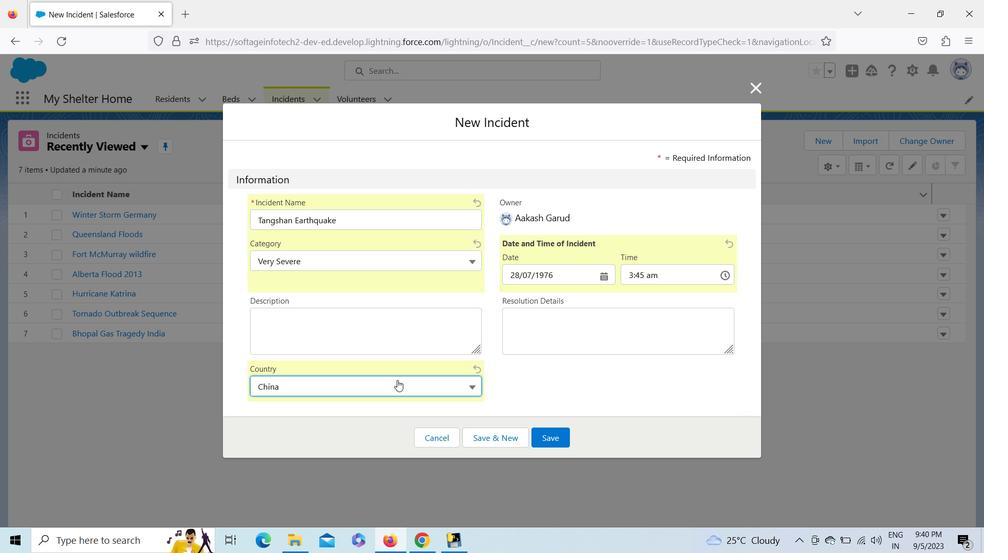 
Action: Mouse moved to (433, 319)
Screenshot: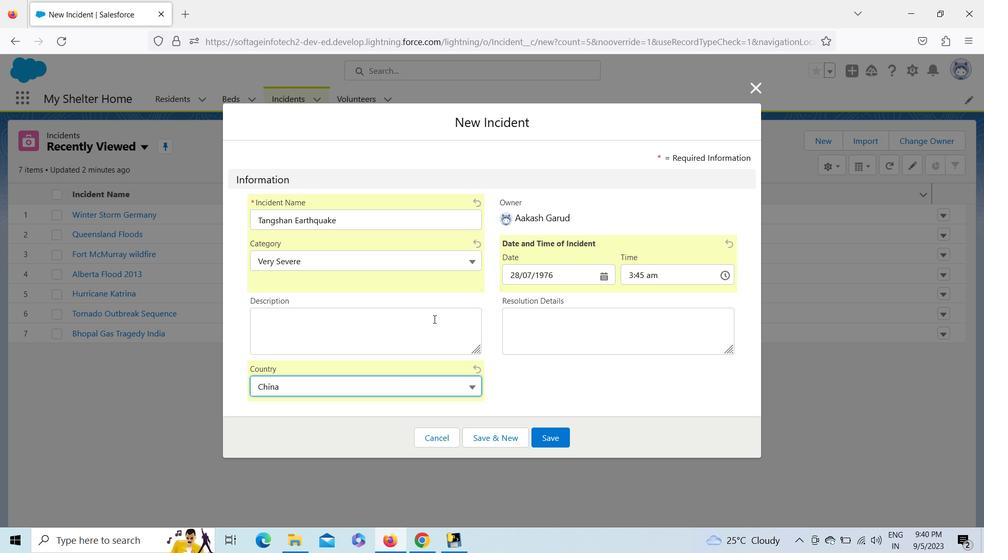 
Action: Mouse pressed left at (433, 319)
Screenshot: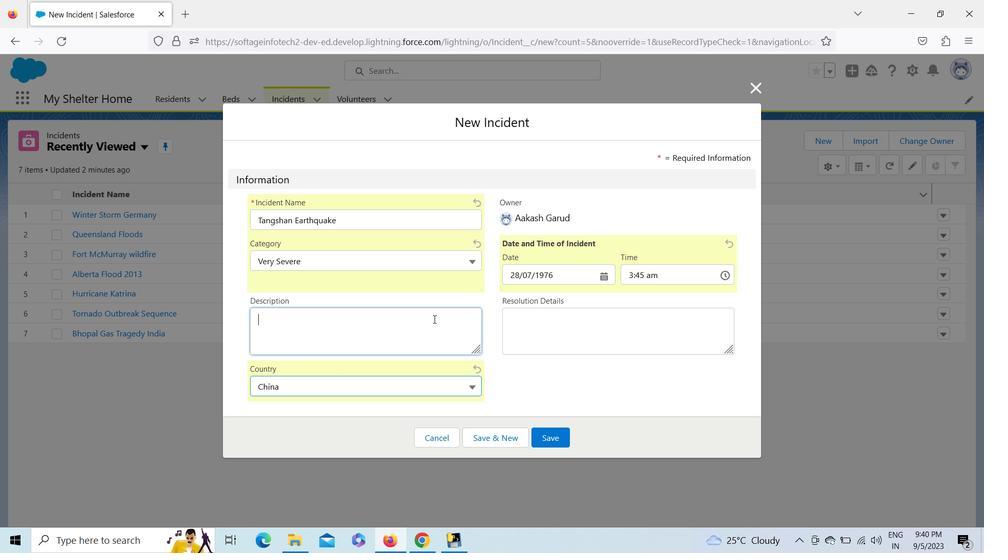 
Action: Key pressed <Key.shift>The<Key.space><Key.shift>Tangsg<Key.backspace>han<Key.space>earthquake<Key.space>was<Key.space>a<Key.space><Key.shift>Mw<Key.space>7.6<Key.space>eat<Key.backspace>rthquake<Key.space>was<Key.backspace><Key.backspace><Key.backspace>that<Key.space>hit<Key.space>the<Key.space>region<Key.space>around<Key.space><Key.shift>Tangshan,<Key.space><Key.shift>Hebel,<Key.space><Key.shift>China.
Screenshot: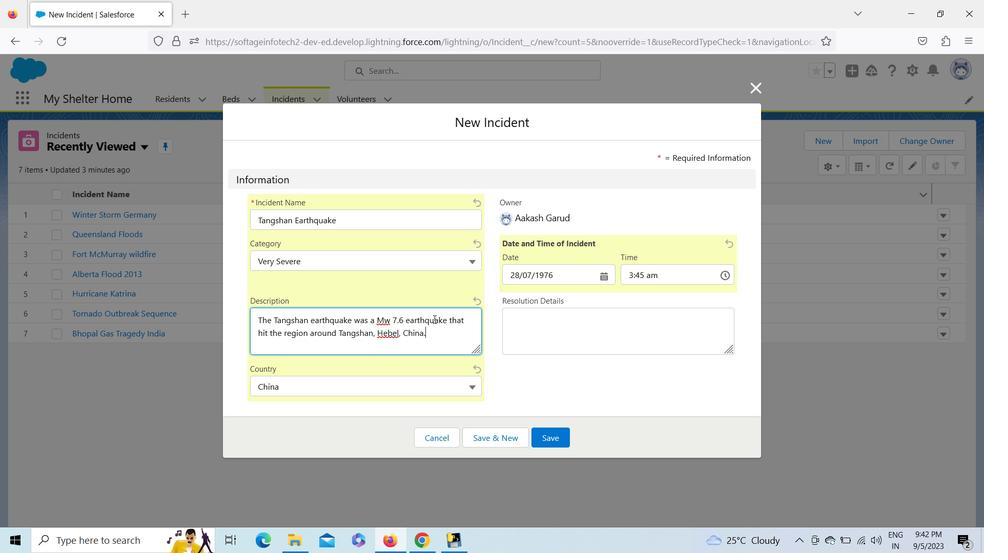 
Action: Mouse moved to (547, 430)
Screenshot: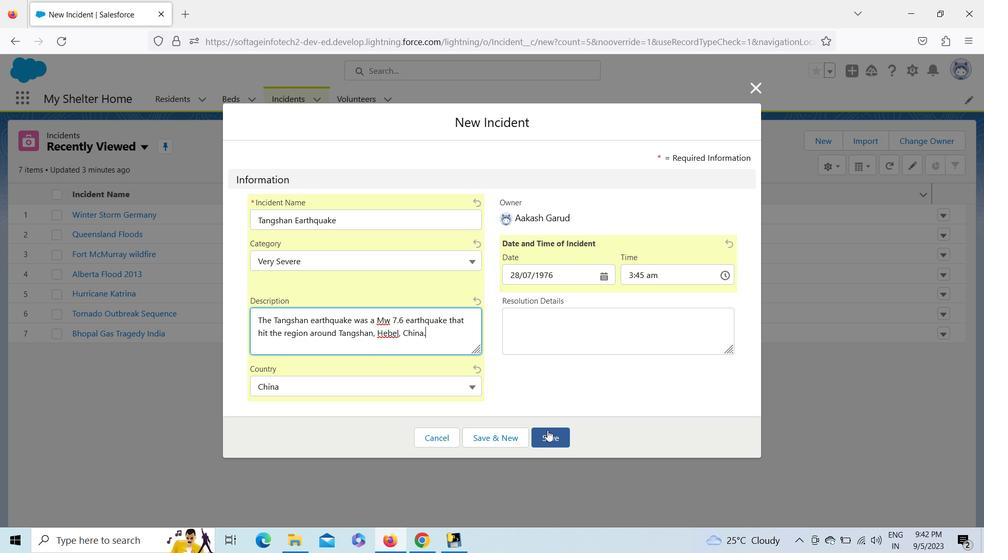 
Action: Mouse pressed left at (547, 430)
Screenshot: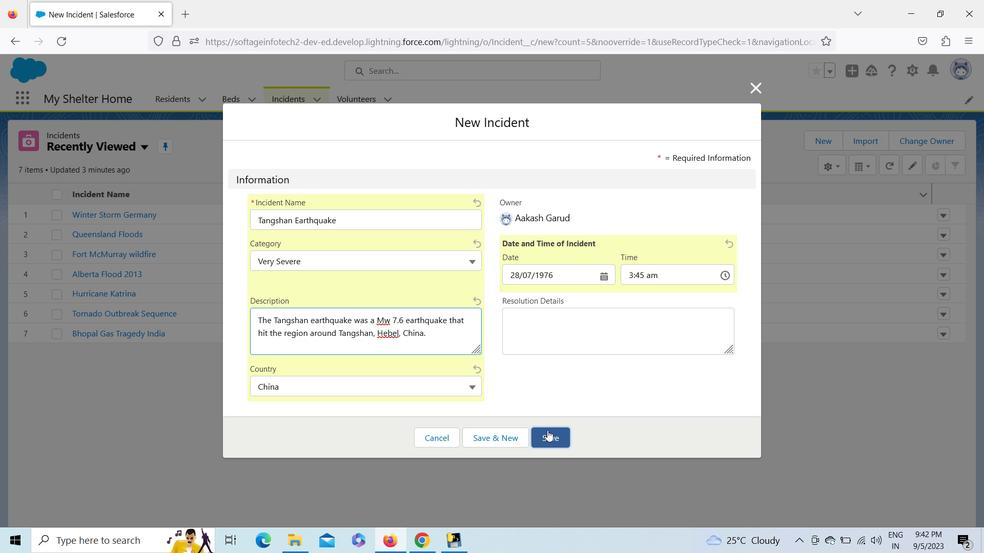 
Action: Mouse moved to (311, 300)
Screenshot: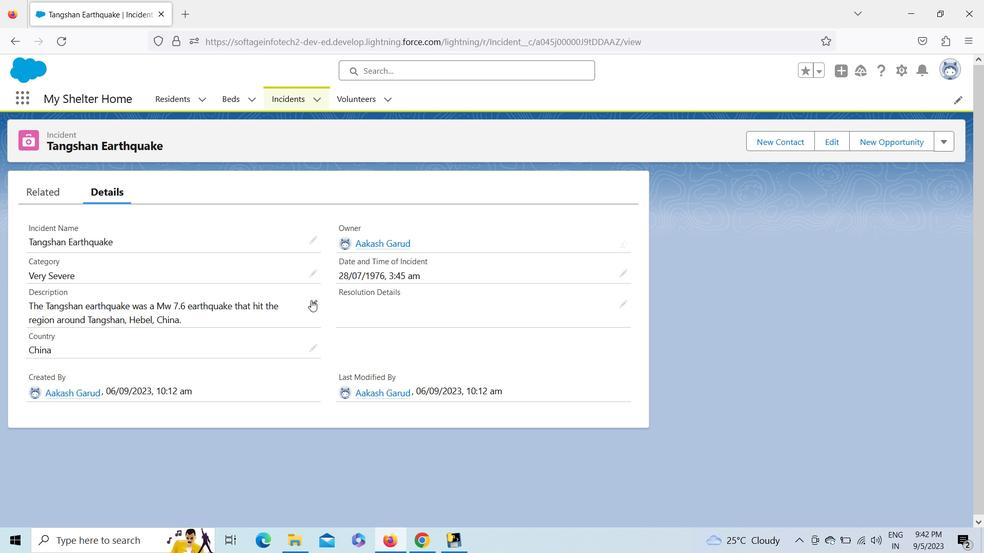 
Action: Mouse pressed left at (311, 300)
Screenshot: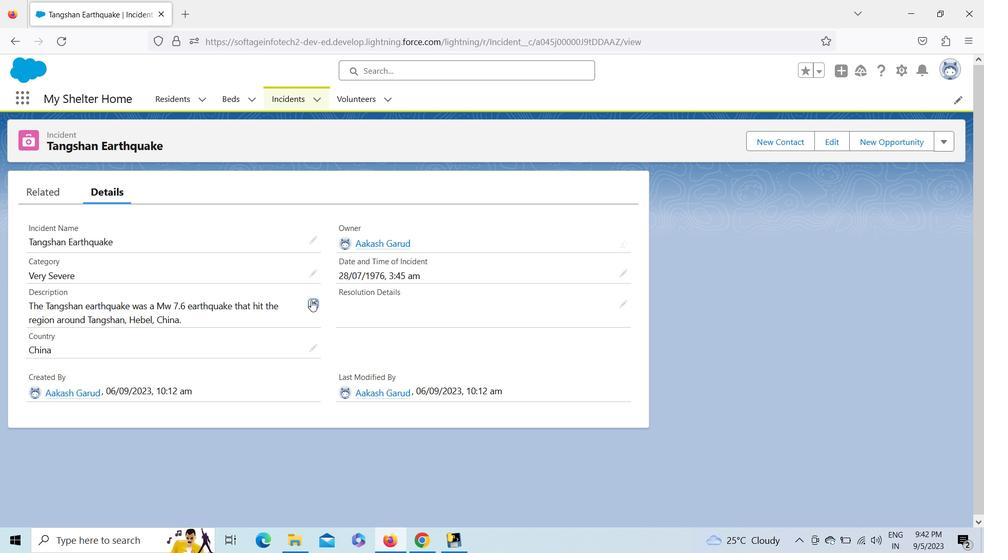 
Action: Mouse moved to (182, 353)
Screenshot: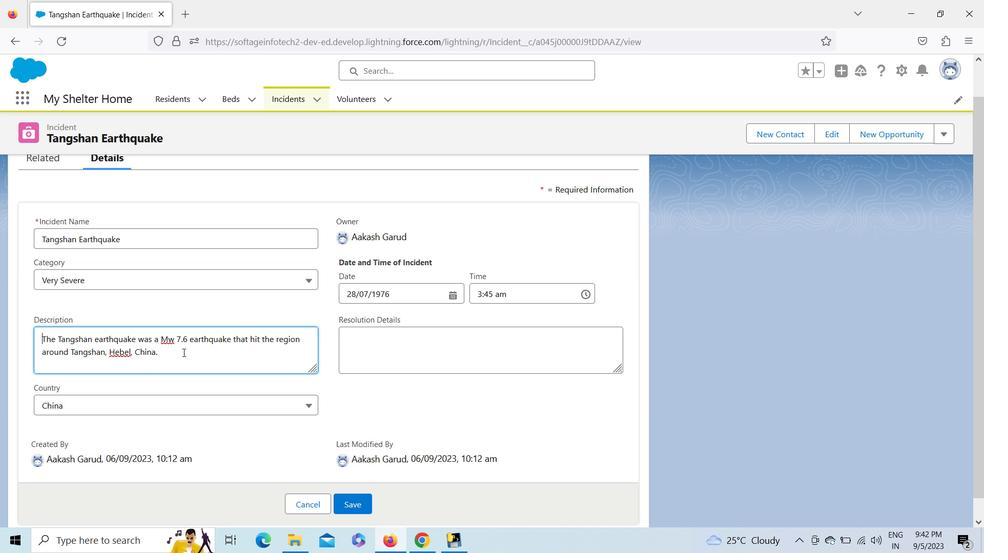 
Action: Mouse pressed left at (182, 353)
Screenshot: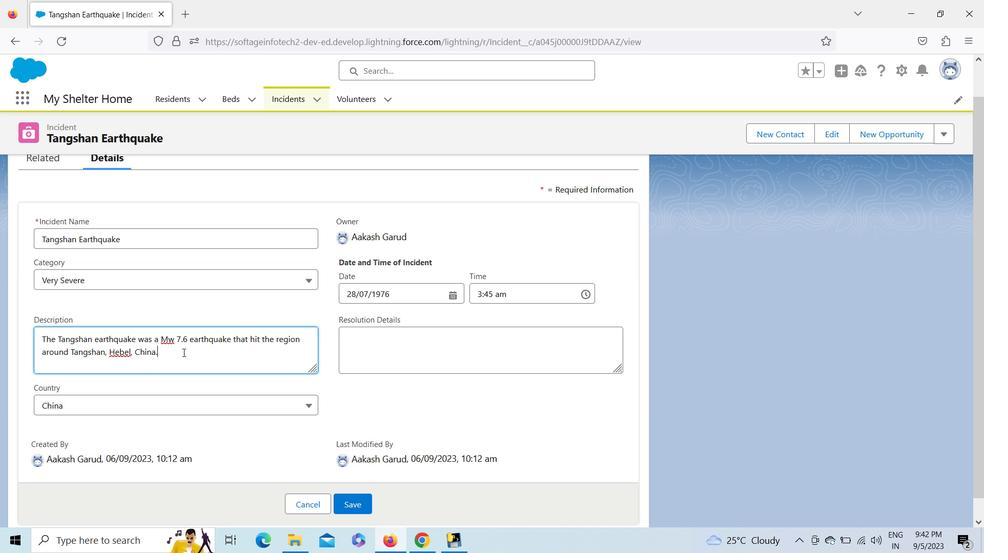 
Action: Key pressed <Key.space><Key.shift>It<Key.space>costs<Key.space>242000<Key.space>persond<Key.backspace>s<Key.space>death<Key.space>recorded<Key.space>and<Key.space>thought<Key.space>to<Key.space>be<Key.space>one<Key.space>of<Key.space>the<Key.space>largest<Key.space>natural<Key.space>disasters<Key.space>in<Key.space>history.
Screenshot: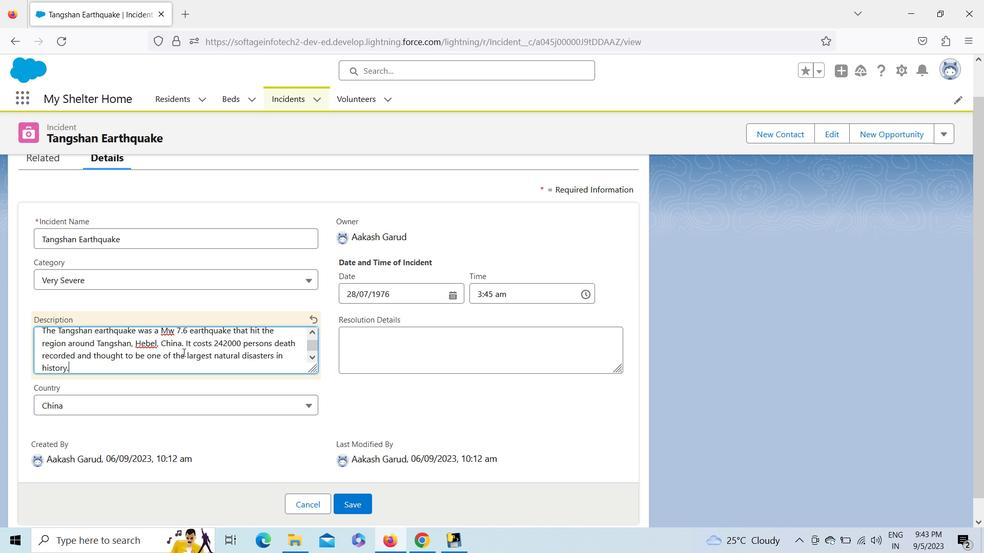 
Action: Mouse moved to (343, 500)
Screenshot: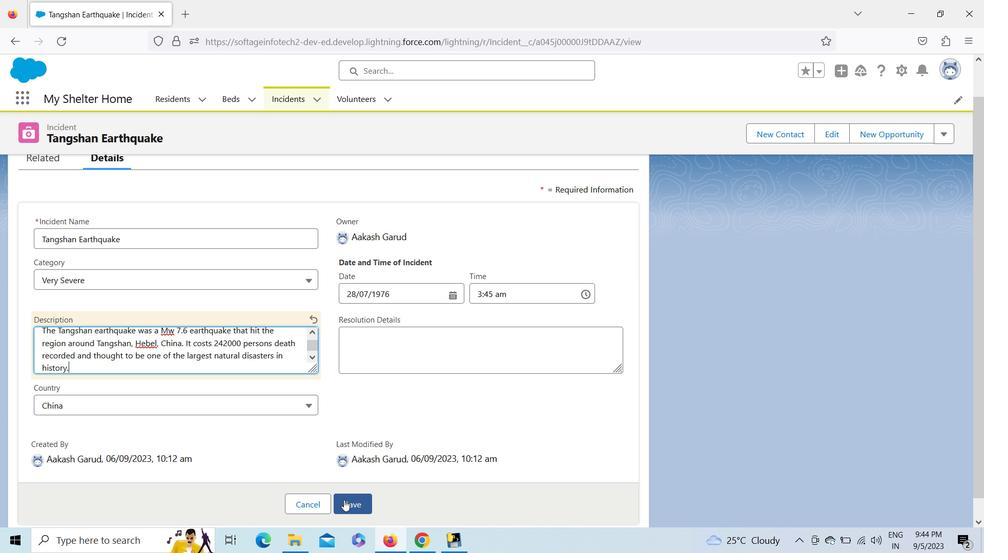 
Action: Mouse pressed left at (343, 500)
Screenshot: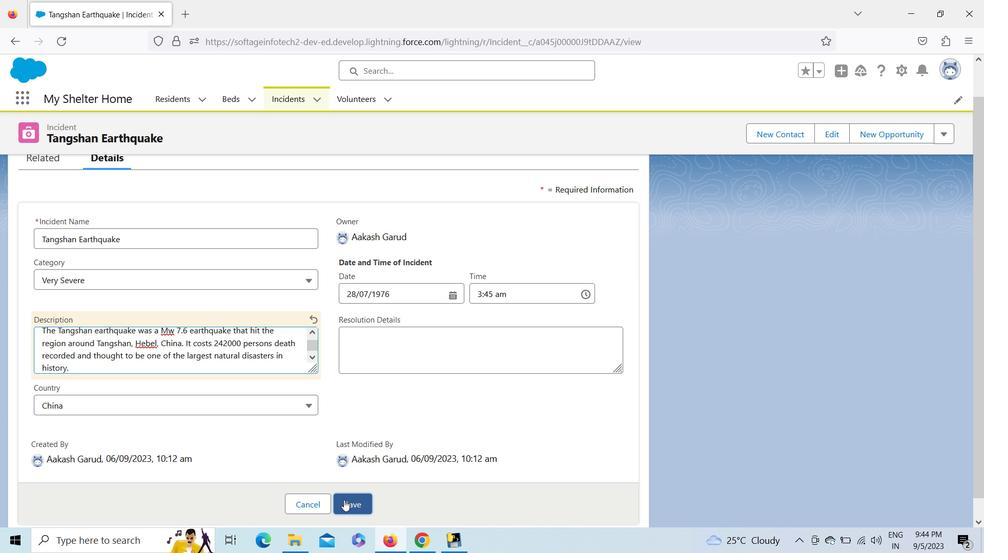 
Action: Mouse moved to (177, 100)
Screenshot: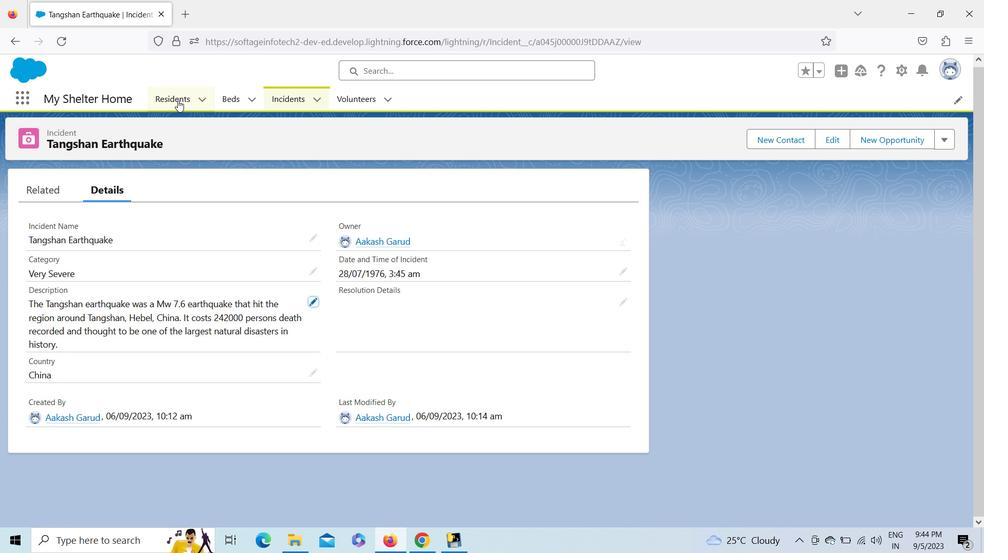 
Action: Mouse pressed left at (177, 100)
Screenshot: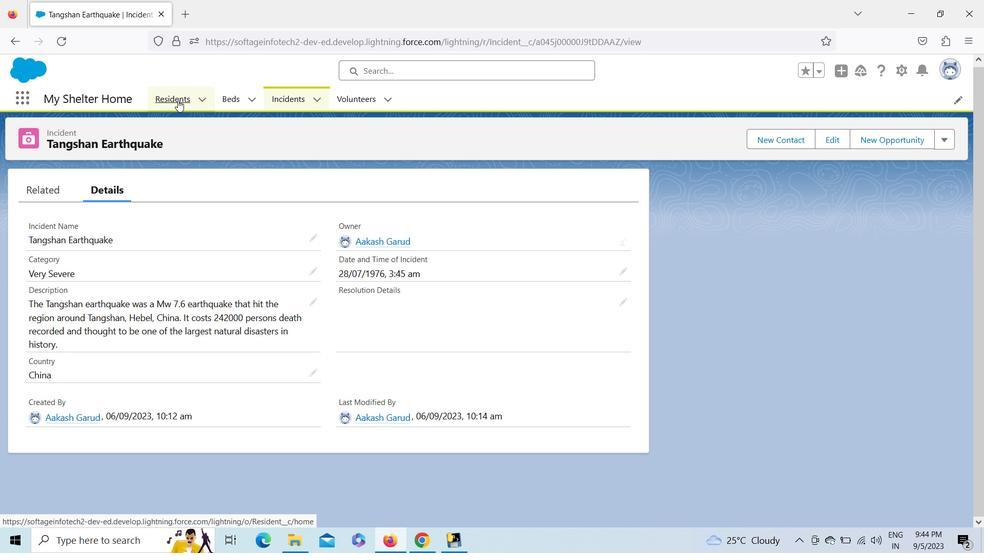 
Action: Mouse moved to (107, 216)
Screenshot: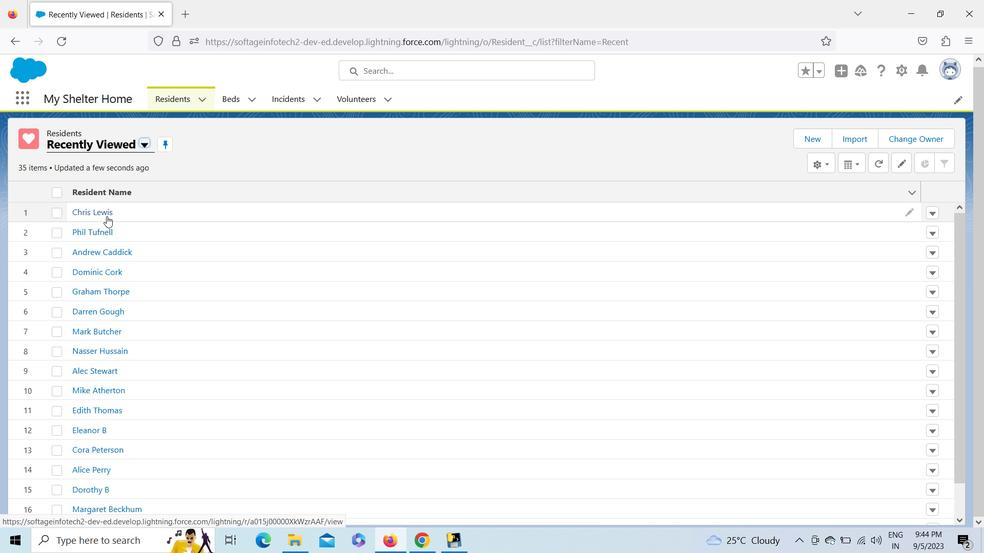 
Action: Mouse pressed left at (107, 216)
Screenshot: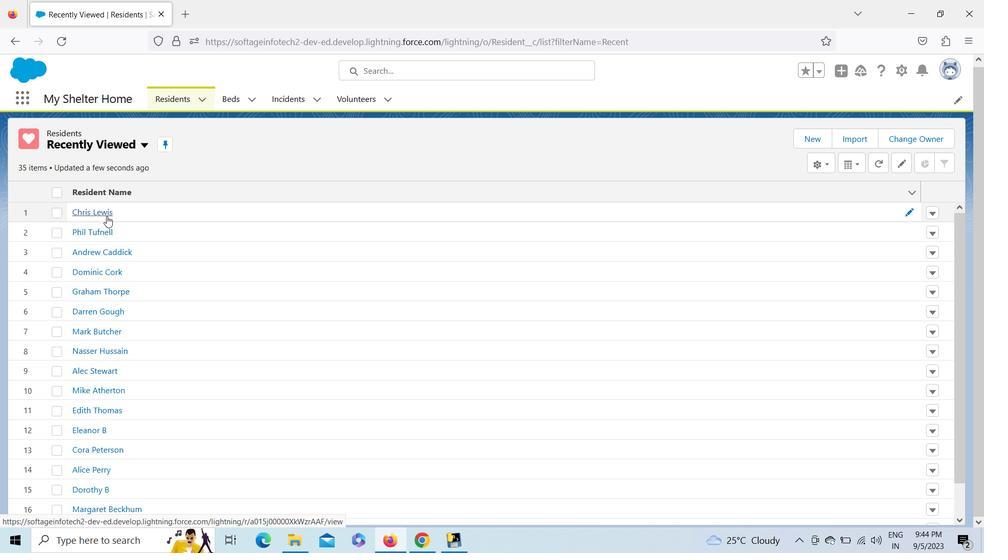 
Action: Mouse moved to (241, 104)
Screenshot: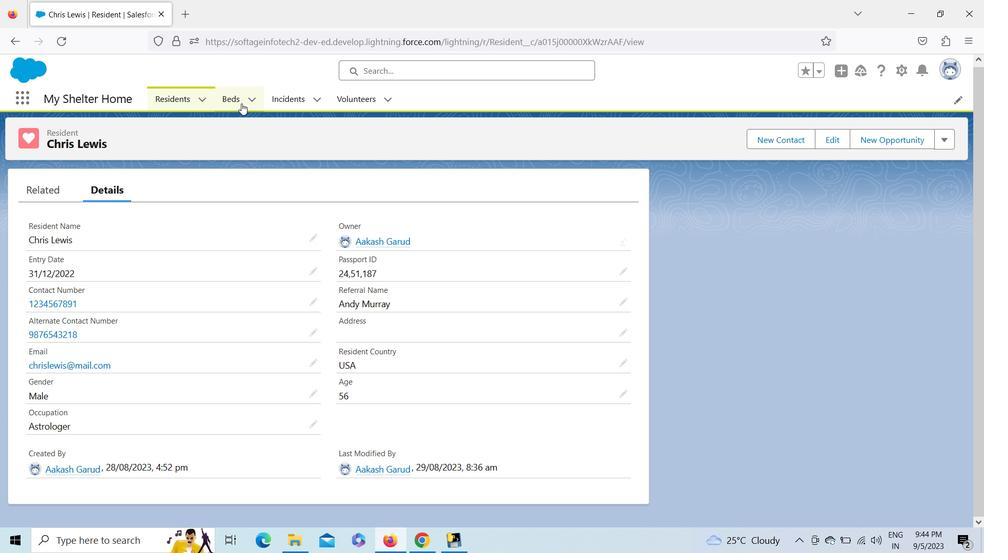 
Action: Mouse pressed left at (241, 104)
Screenshot: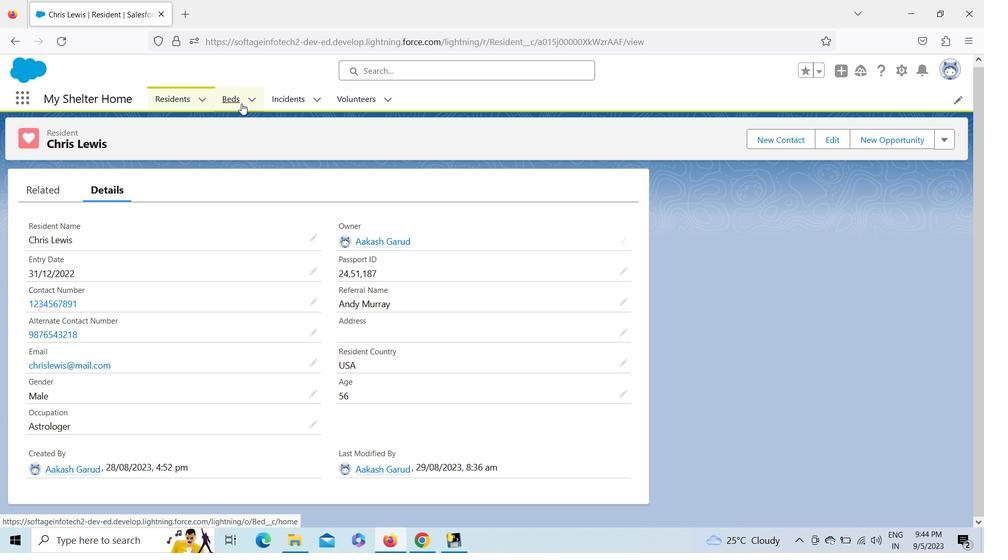 
Action: Mouse moved to (646, 256)
Screenshot: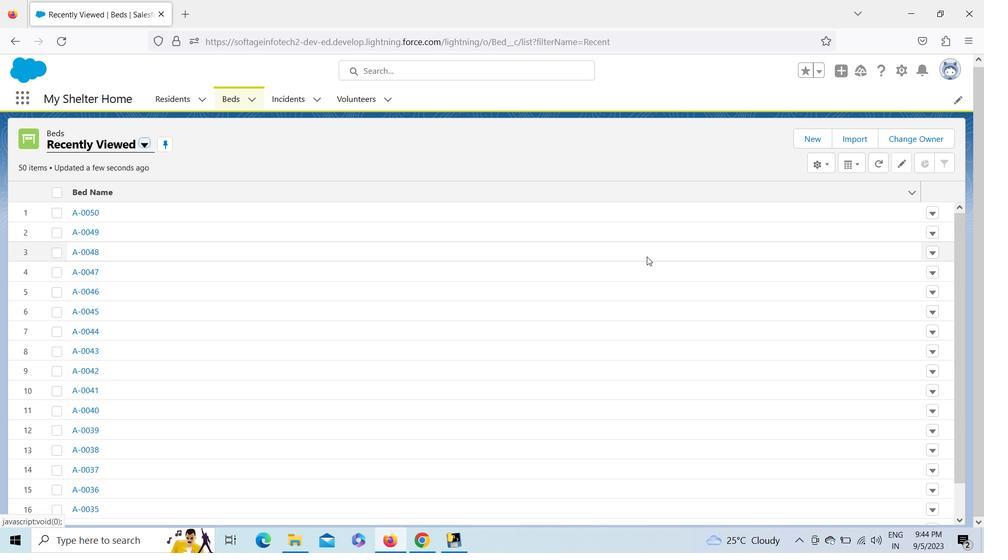 
